 Task: Plan a trip to Meknès, Morocco from 10th November, 2023 to 25th November, 2023 for 4 adults. Place can be private room with 4 bedrooms having 4 beds and 4 bathrooms. Property type can be hotel. Amenities needed are: wifi, TV, free parkinig on premises, gym, breakfast.
Action: Mouse moved to (598, 75)
Screenshot: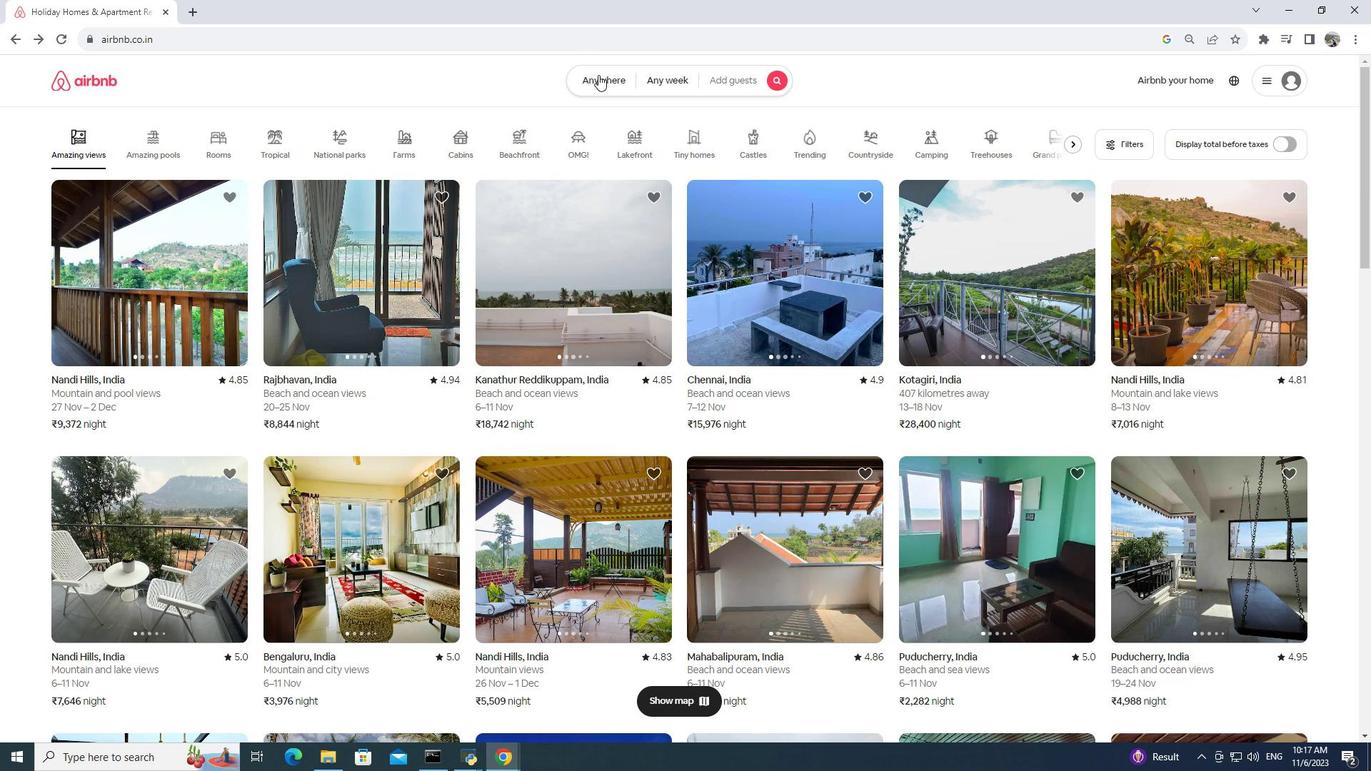 
Action: Mouse pressed left at (598, 75)
Screenshot: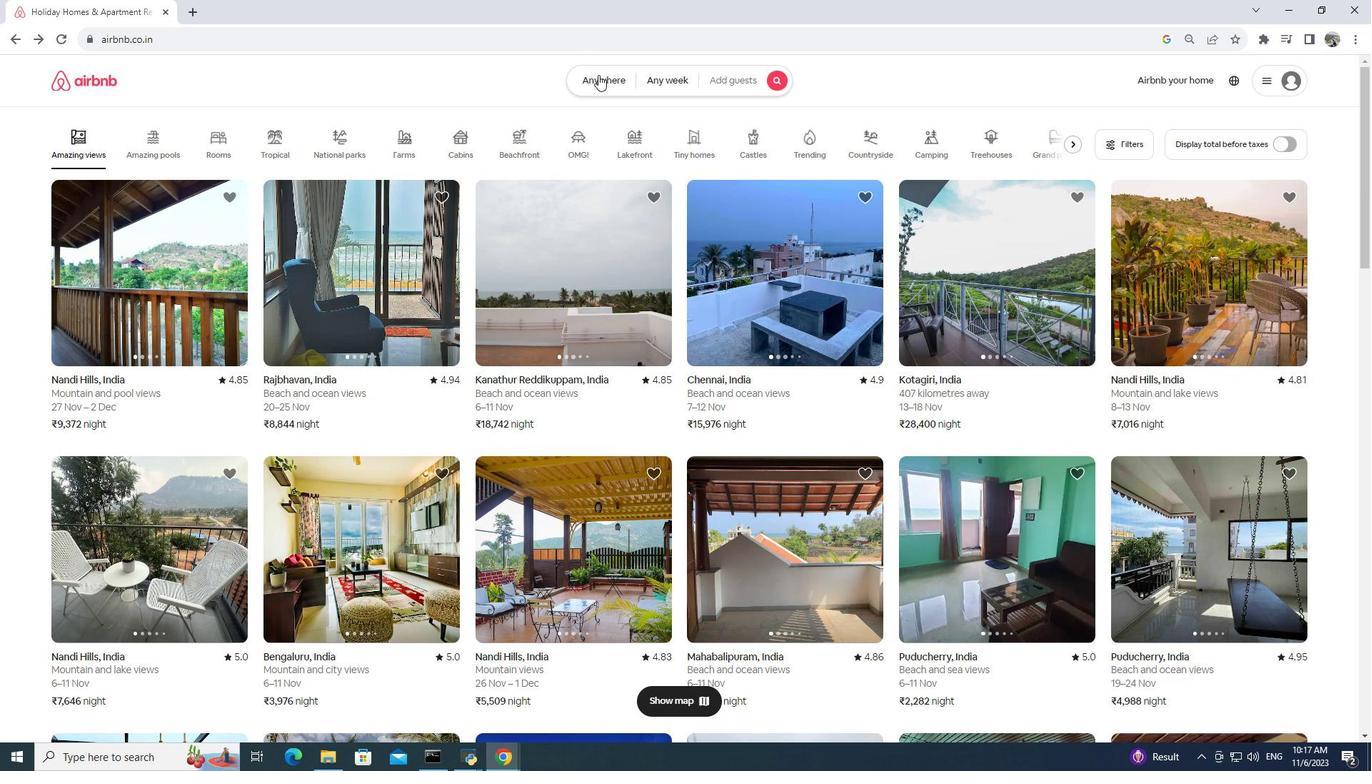 
Action: Mouse moved to (477, 127)
Screenshot: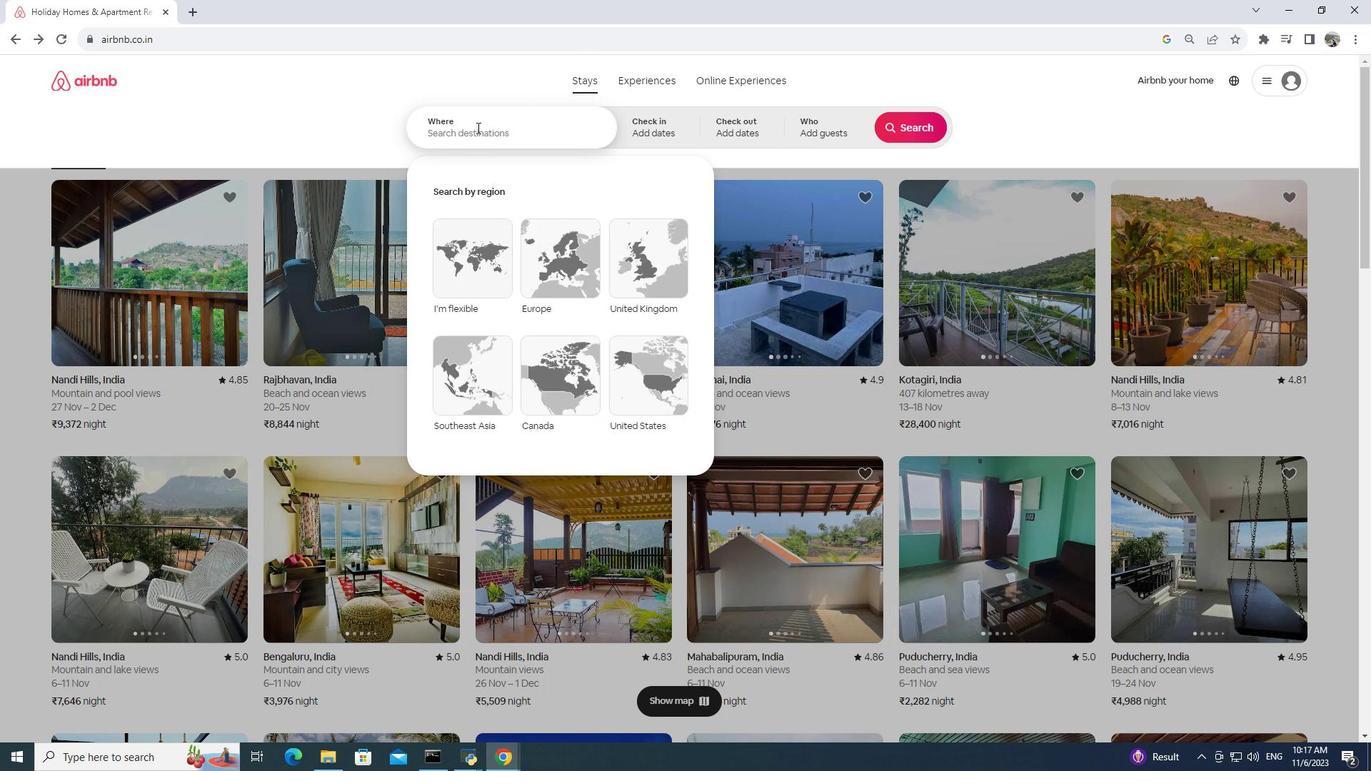 
Action: Mouse pressed left at (477, 127)
Screenshot: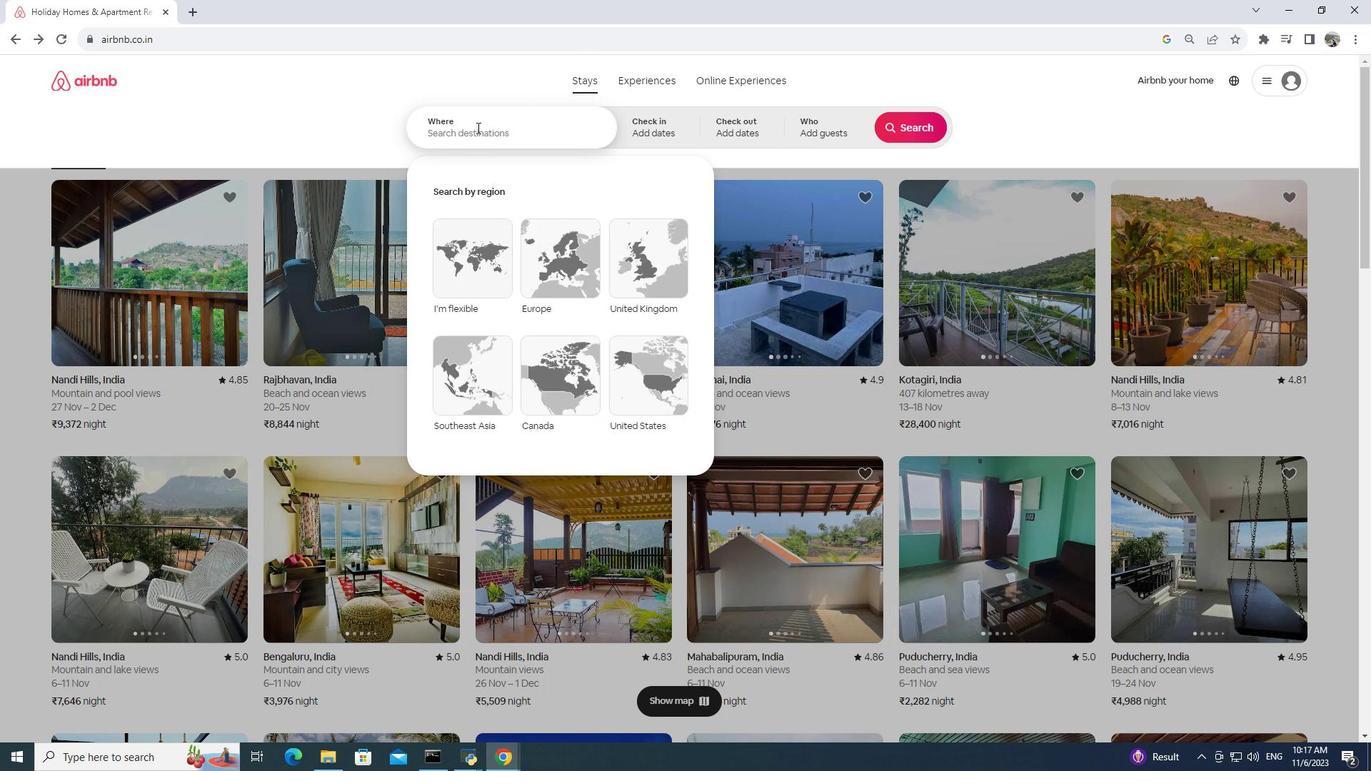
Action: Mouse moved to (477, 127)
Screenshot: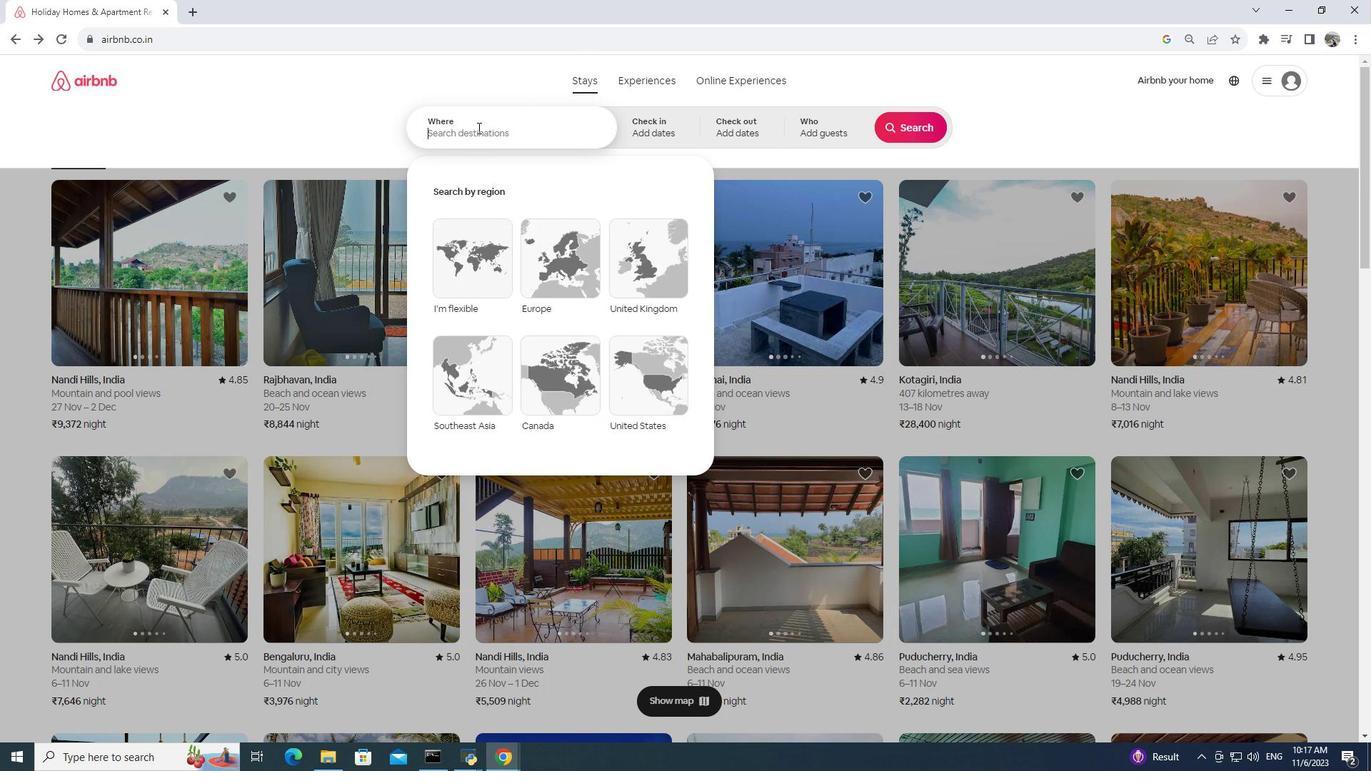 
Action: Key pressed meknes,<Key.space>morocco
Screenshot: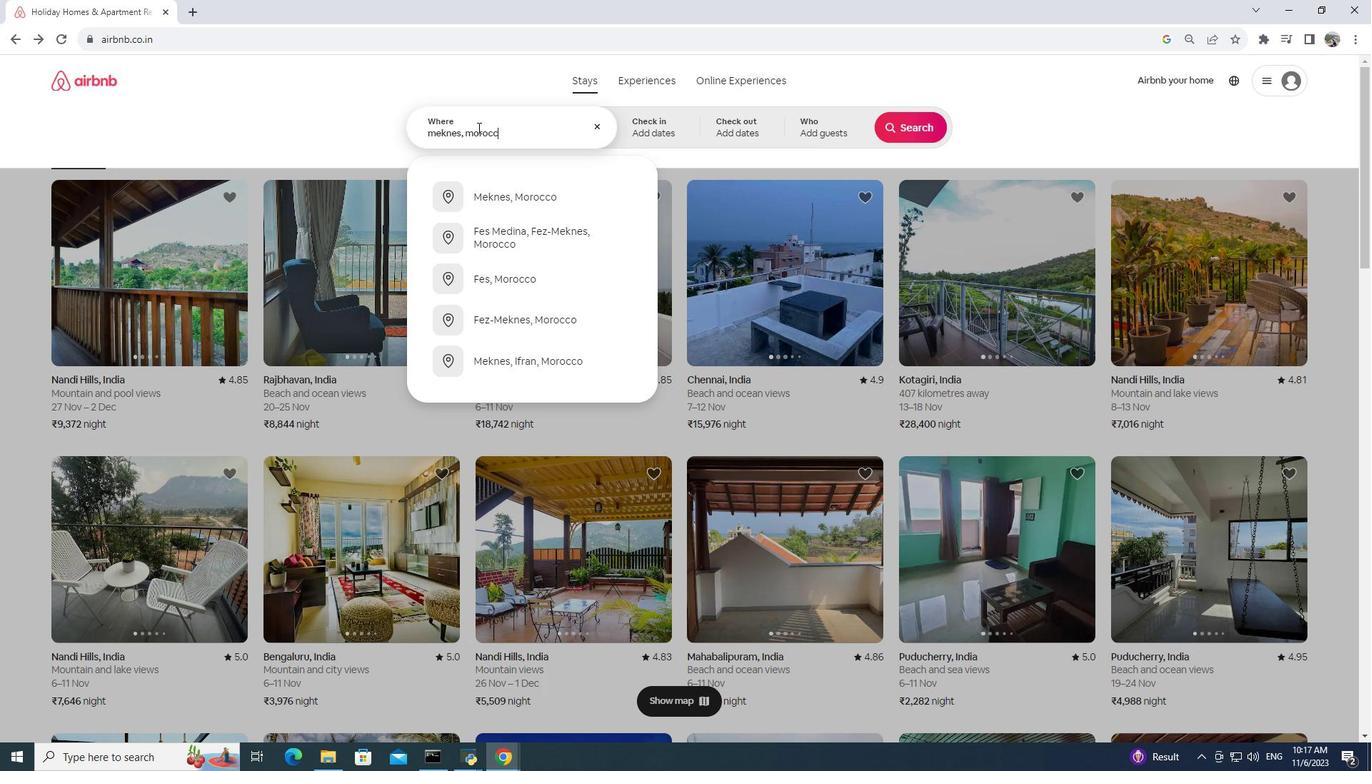 
Action: Mouse moved to (478, 190)
Screenshot: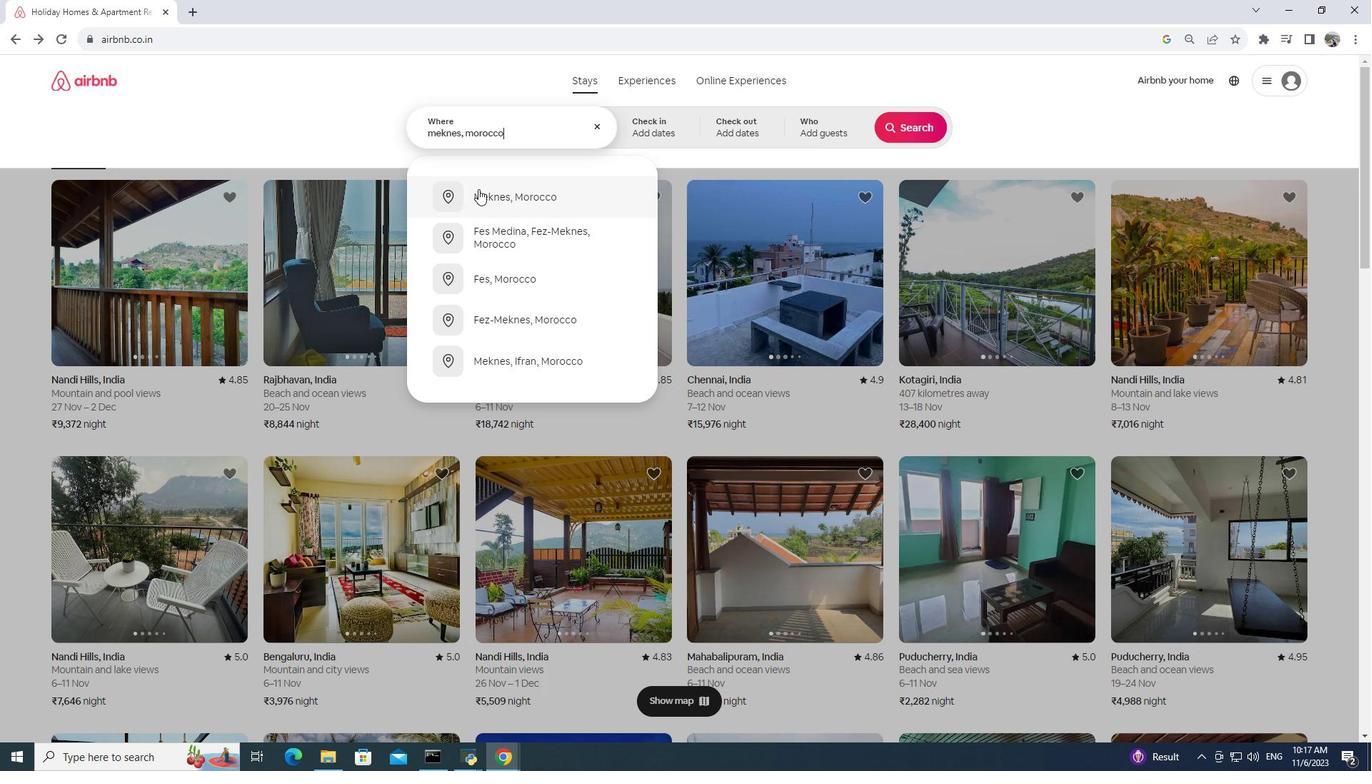 
Action: Mouse pressed left at (478, 190)
Screenshot: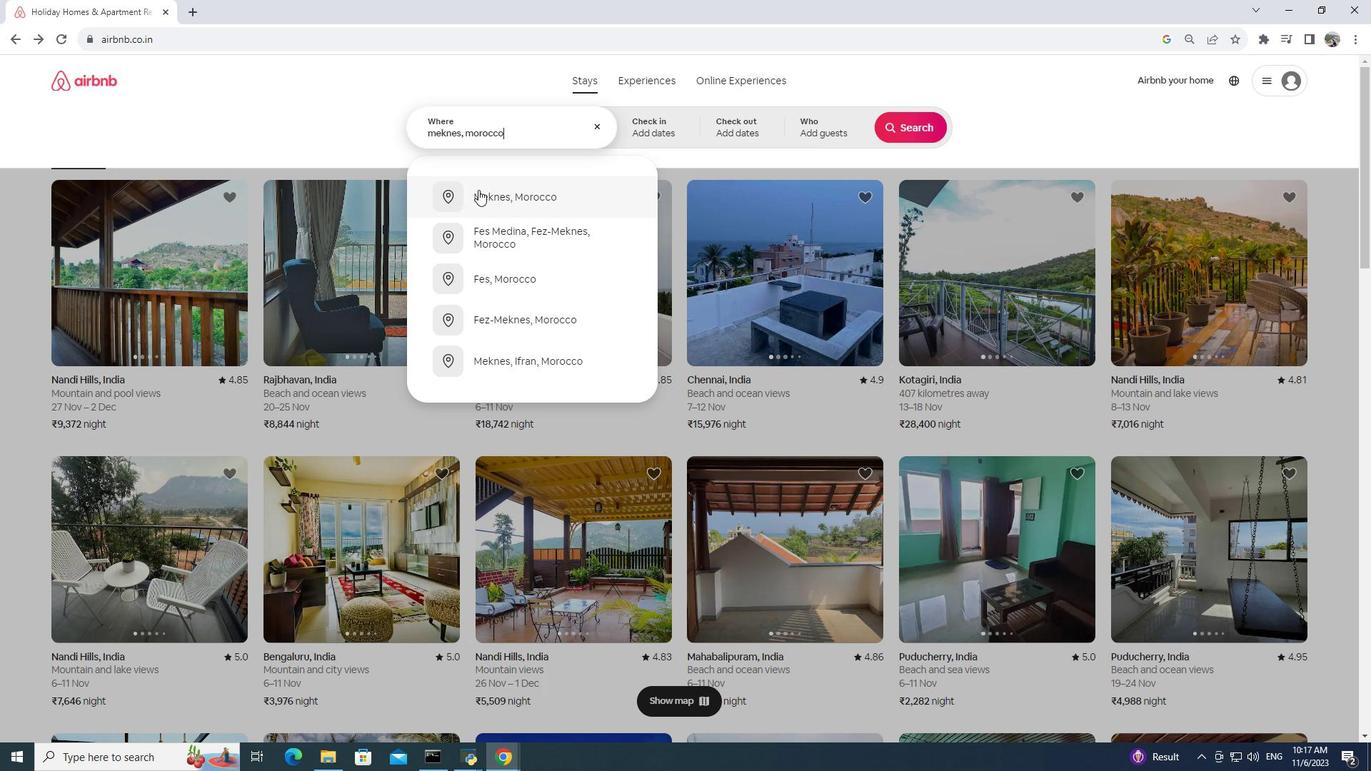 
Action: Mouse moved to (667, 129)
Screenshot: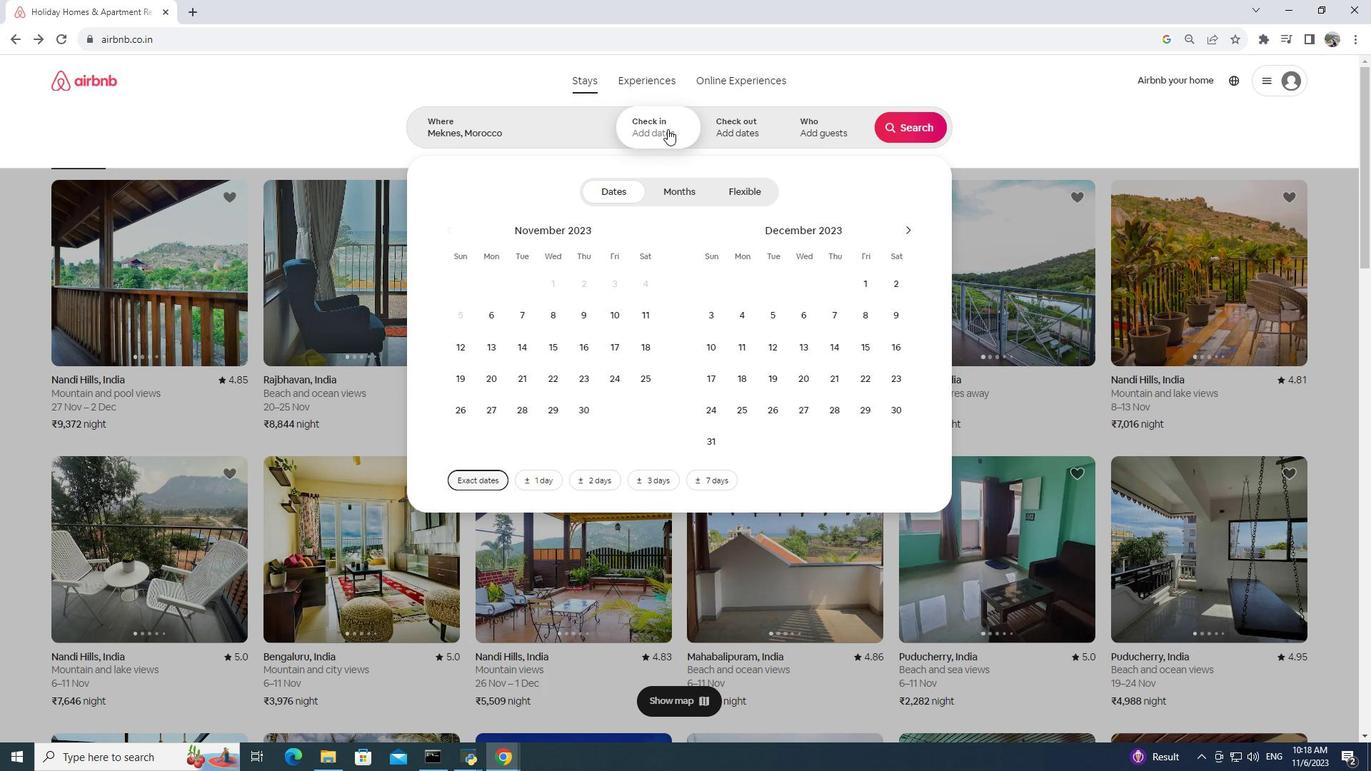 
Action: Mouse pressed left at (667, 129)
Screenshot: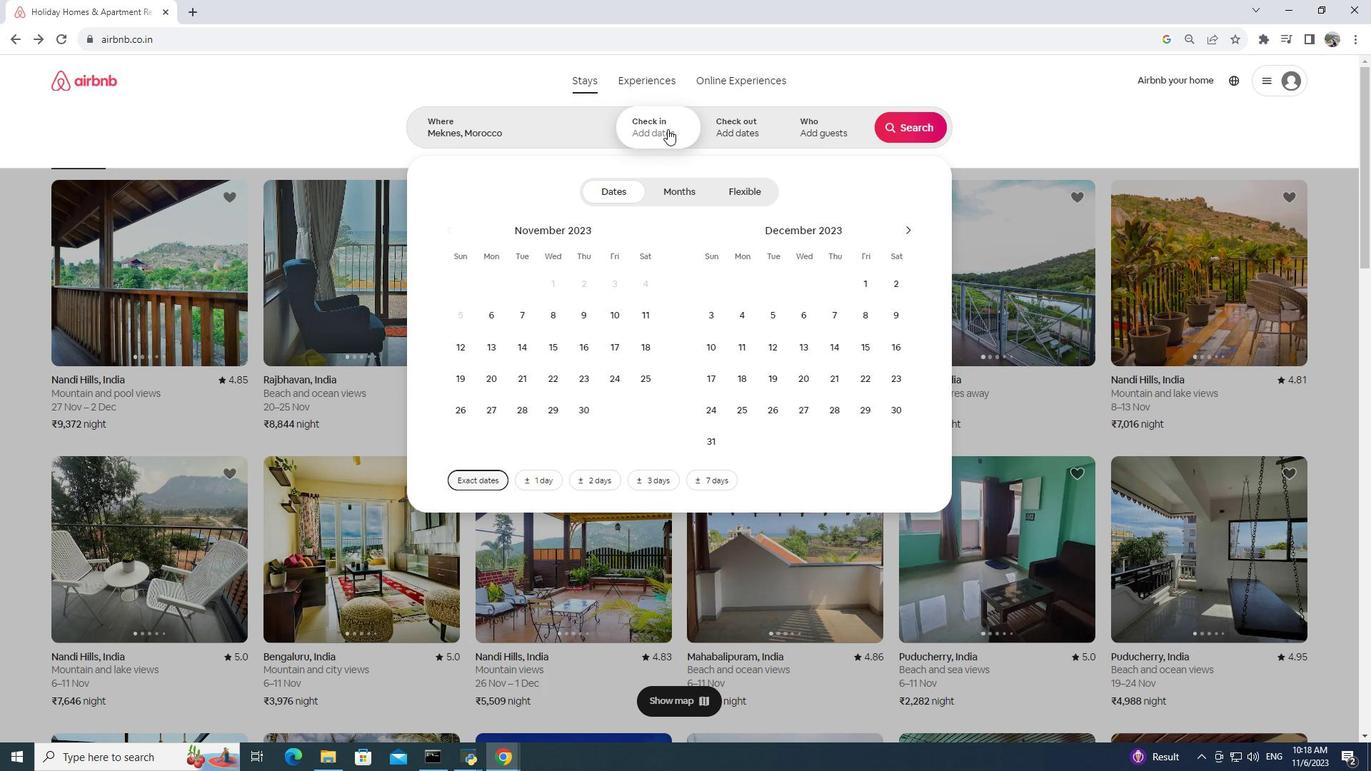 
Action: Mouse moved to (612, 322)
Screenshot: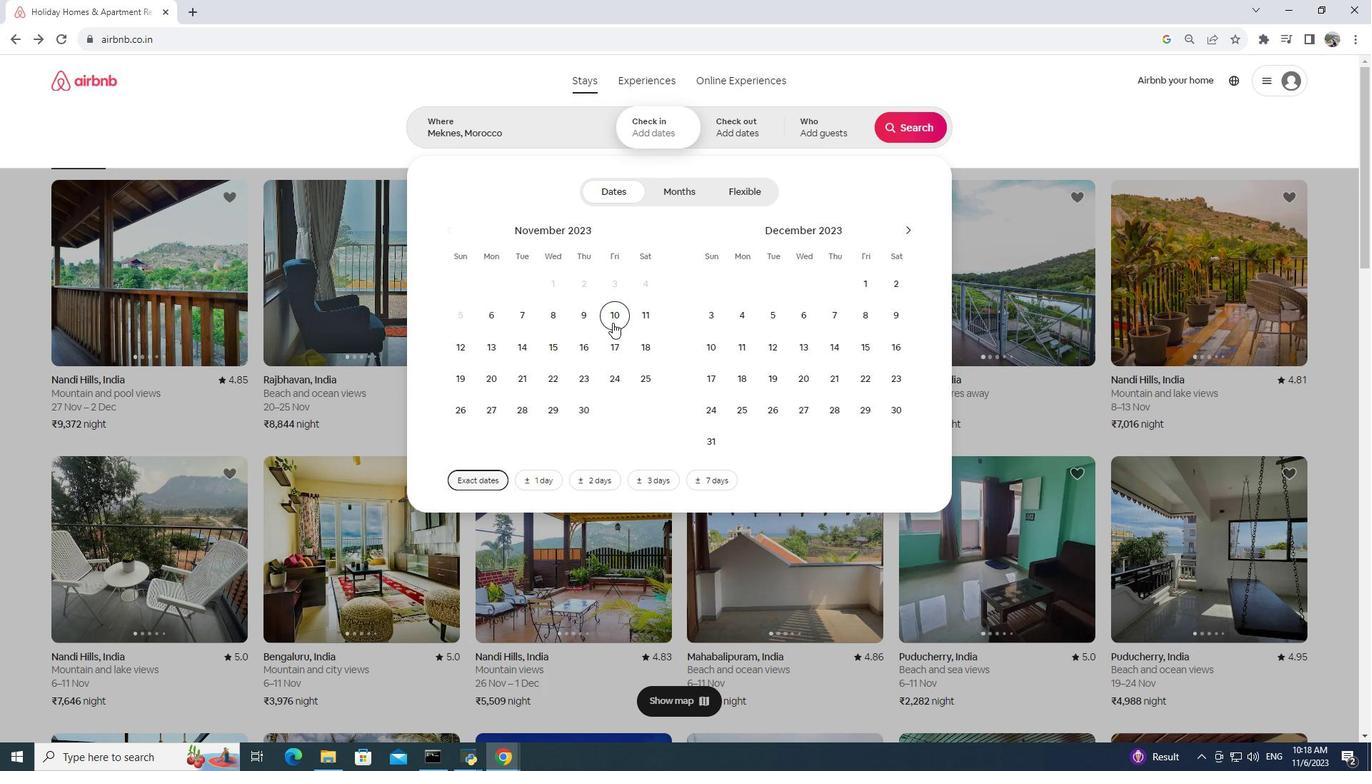 
Action: Mouse pressed left at (612, 322)
Screenshot: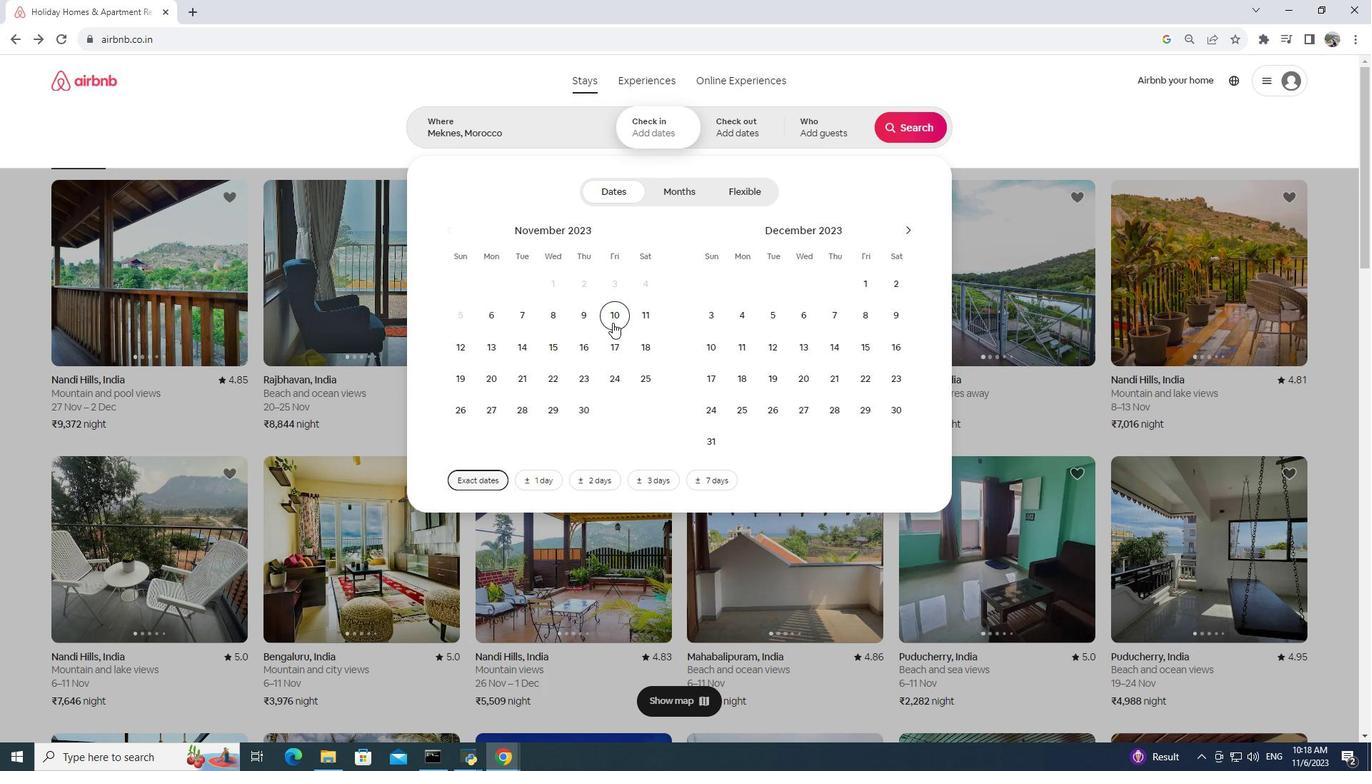 
Action: Mouse moved to (642, 381)
Screenshot: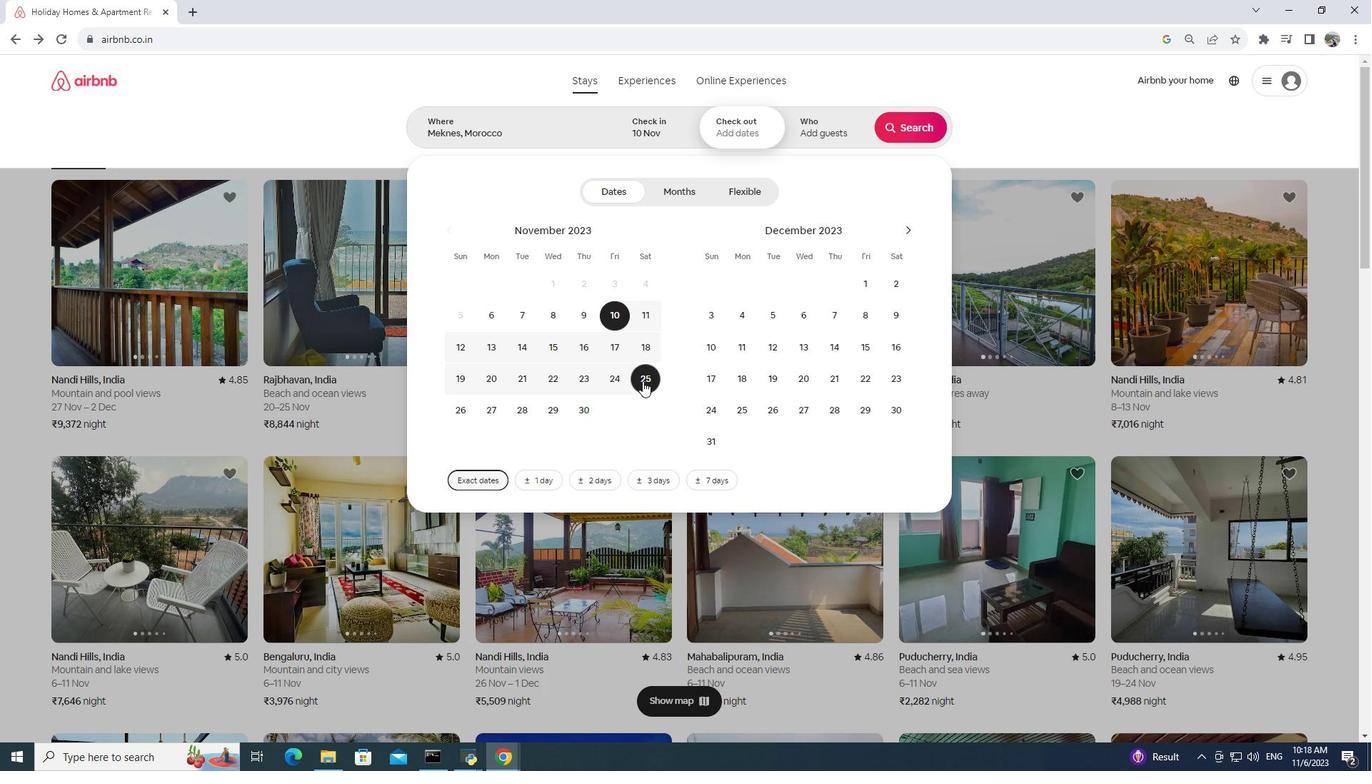 
Action: Mouse pressed left at (642, 381)
Screenshot: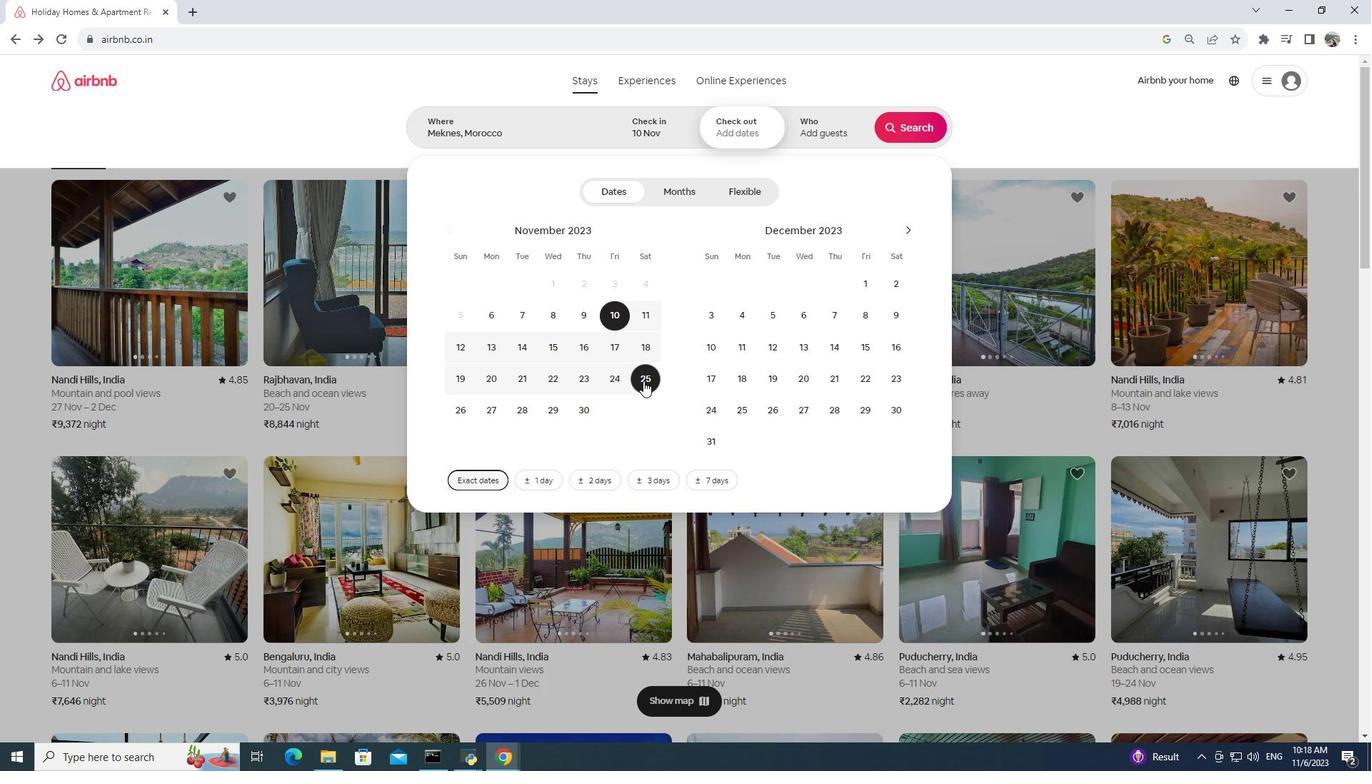 
Action: Mouse moved to (836, 138)
Screenshot: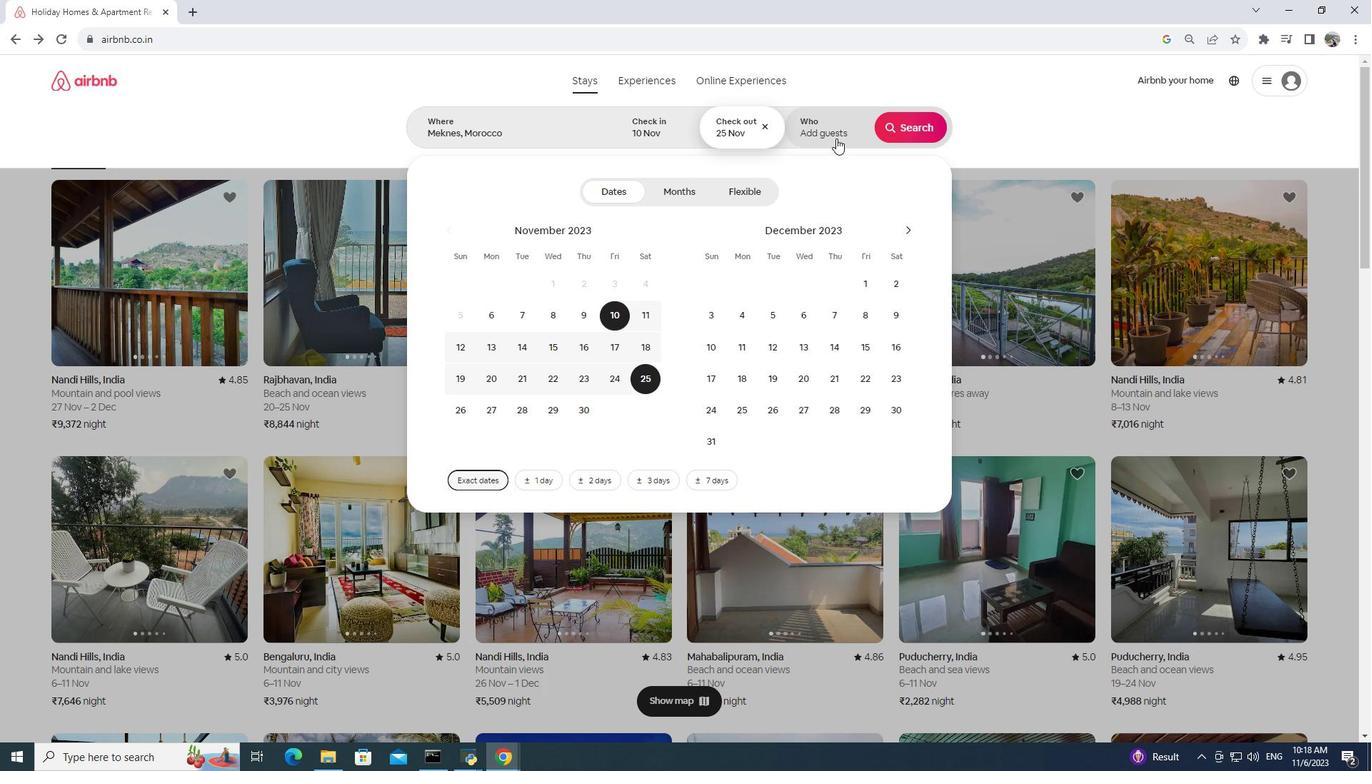 
Action: Mouse pressed left at (836, 138)
Screenshot: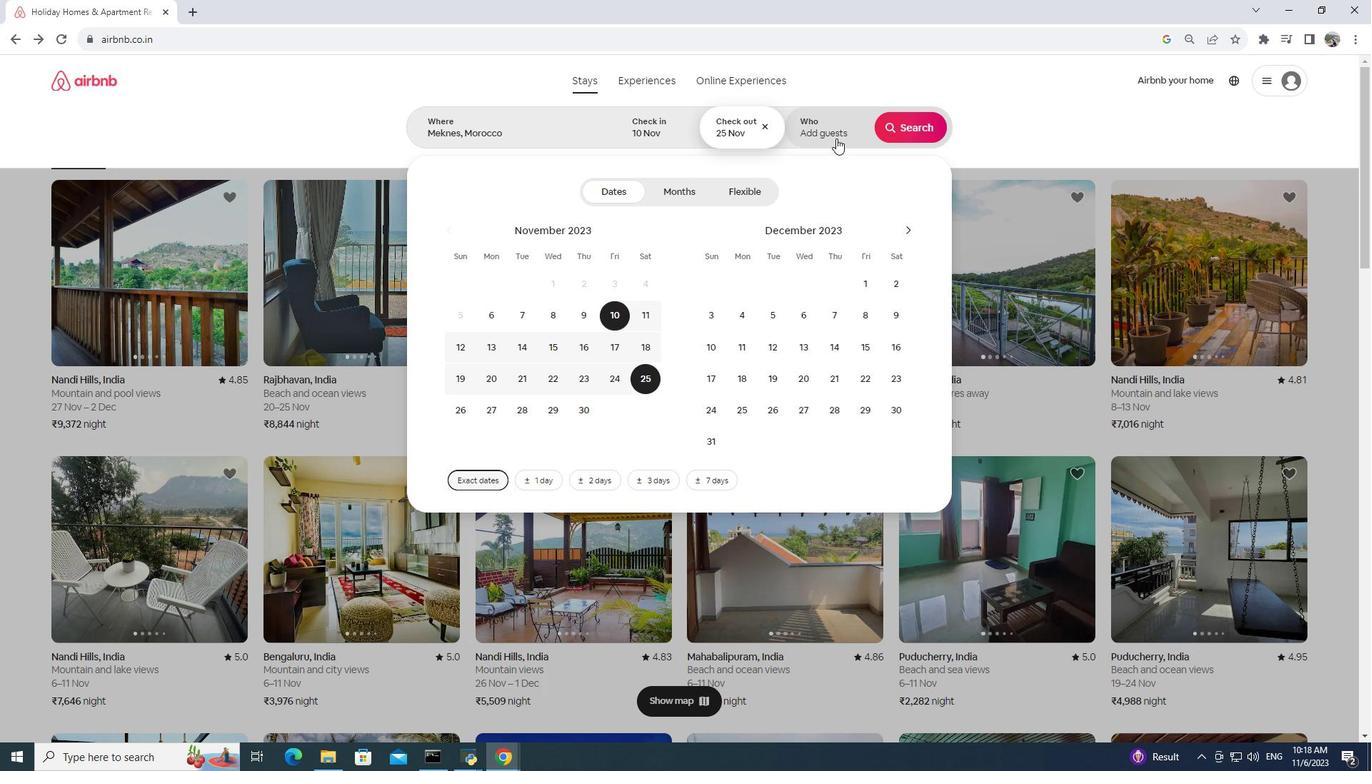 
Action: Mouse moved to (908, 193)
Screenshot: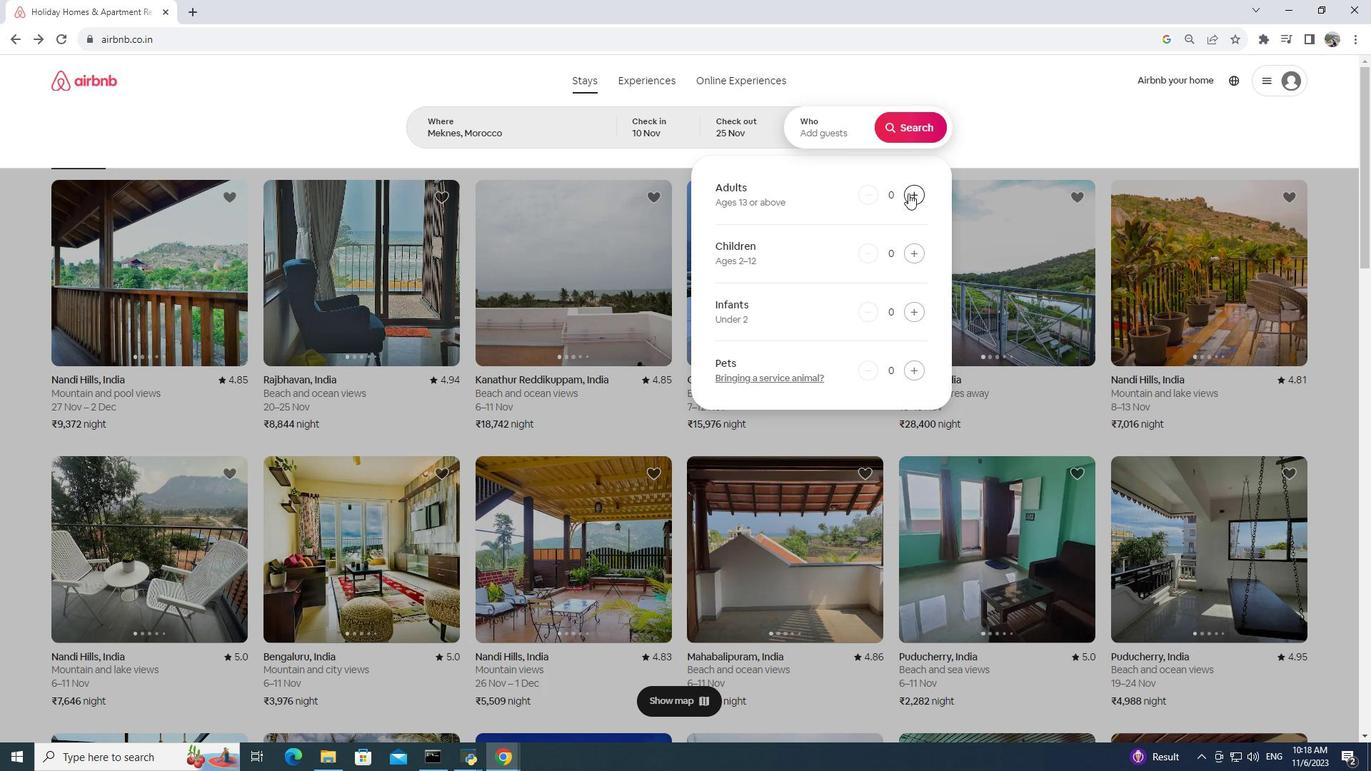 
Action: Mouse pressed left at (908, 193)
Screenshot: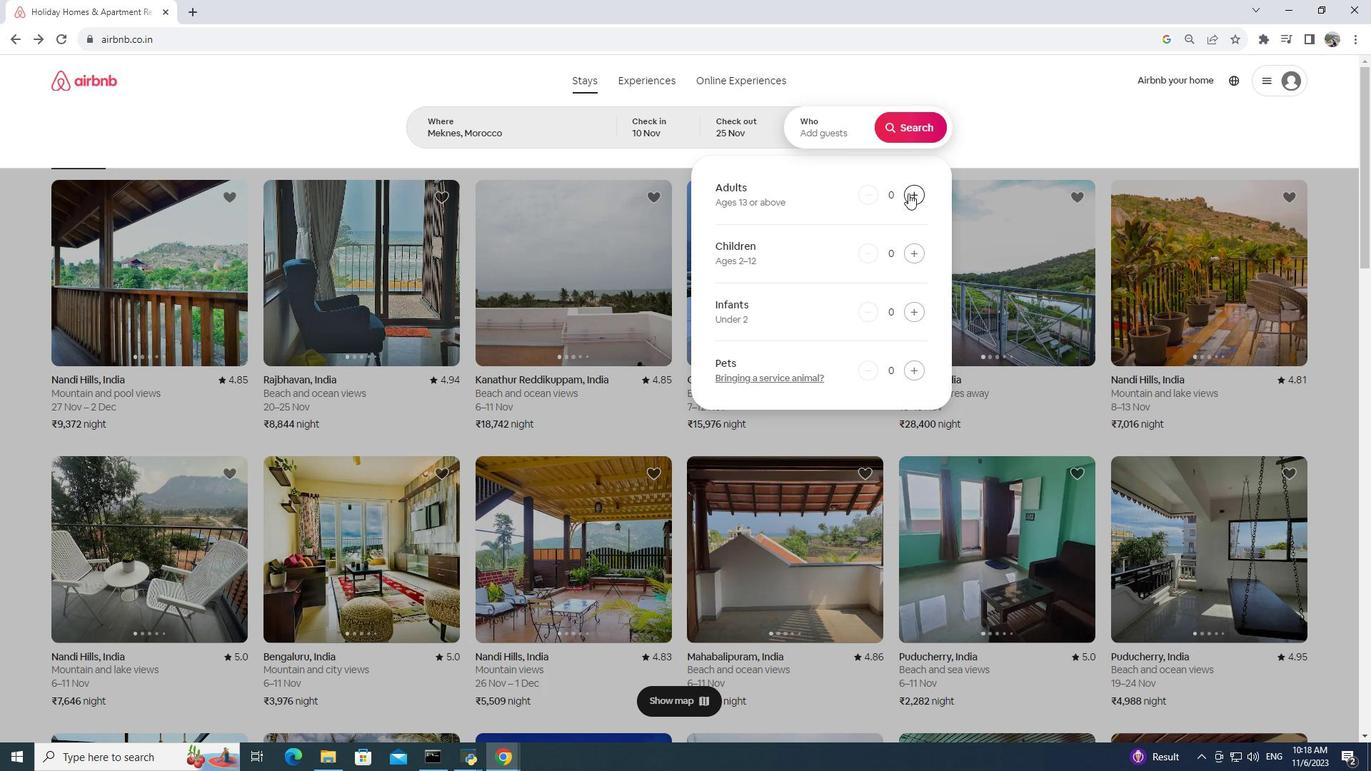 
Action: Mouse moved to (910, 193)
Screenshot: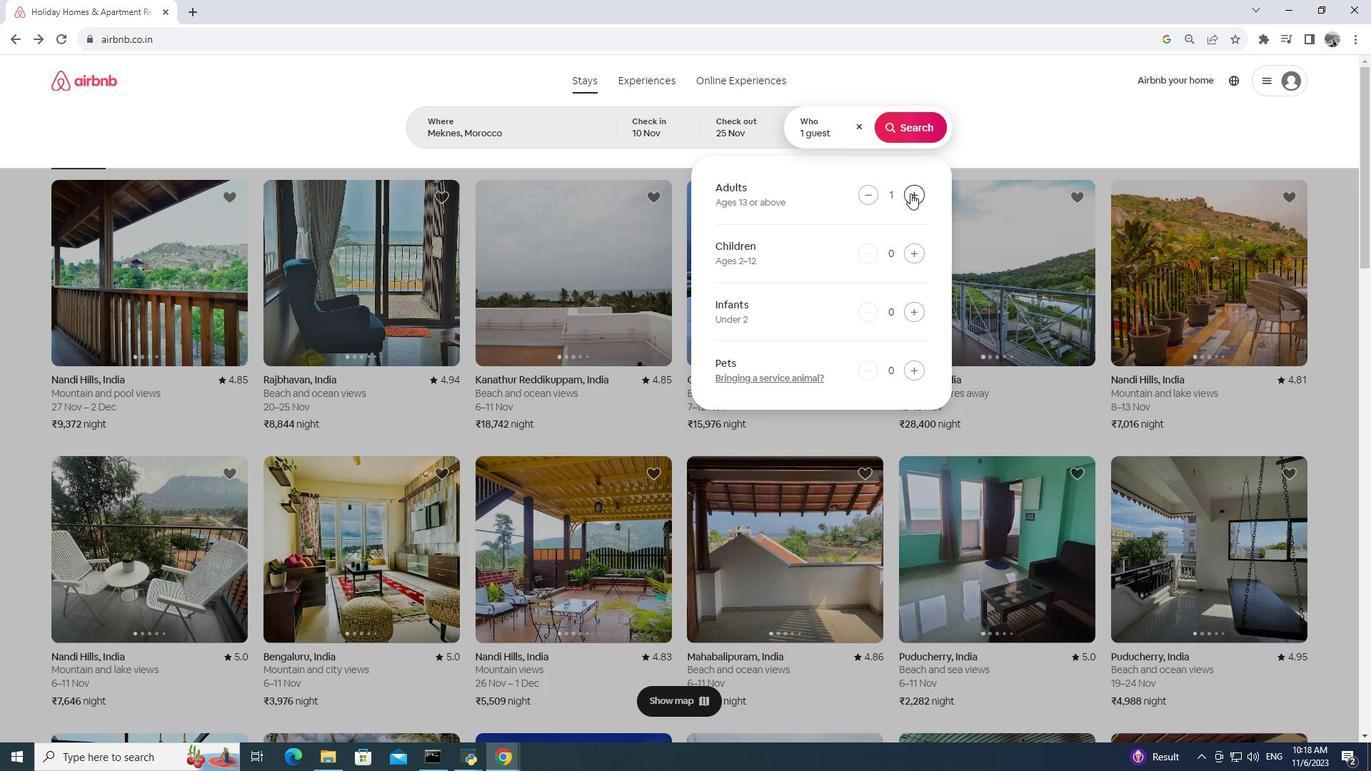 
Action: Mouse pressed left at (910, 193)
Screenshot: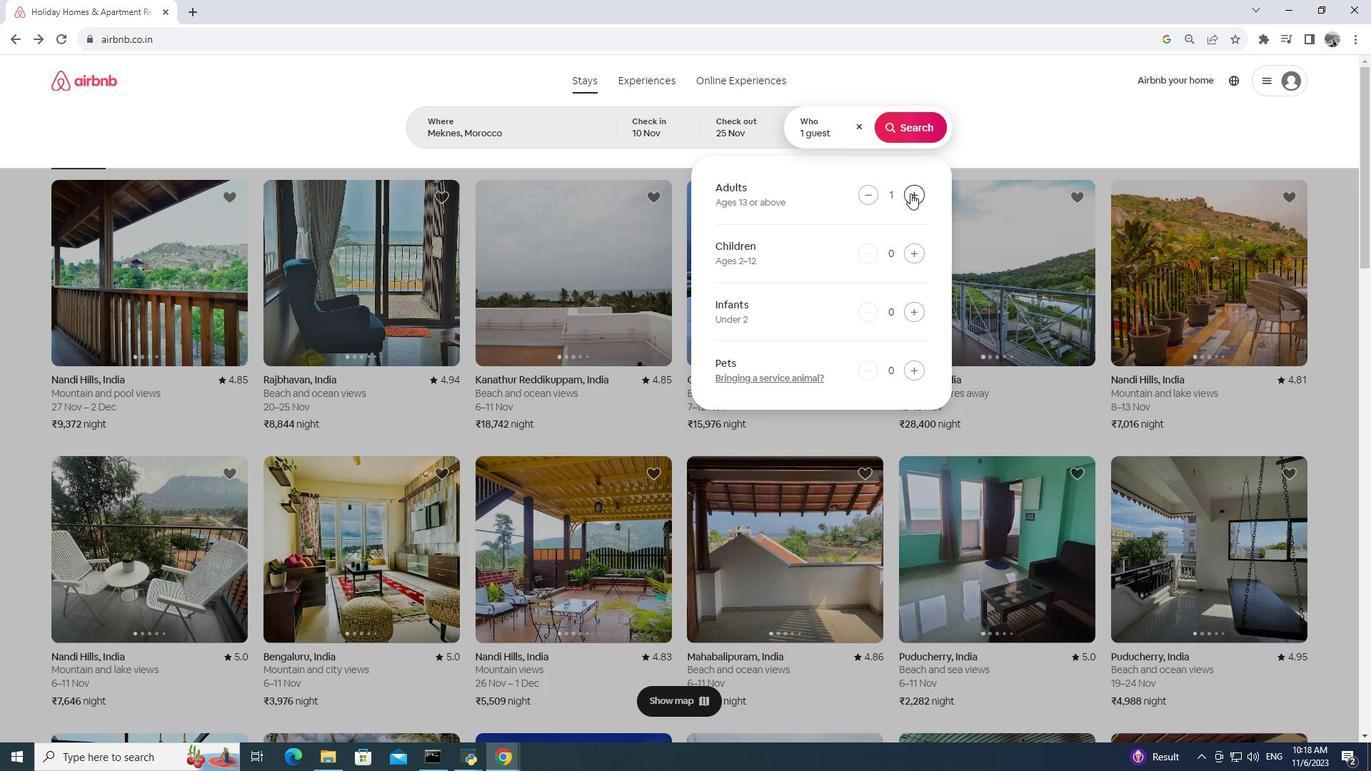 
Action: Mouse moved to (912, 193)
Screenshot: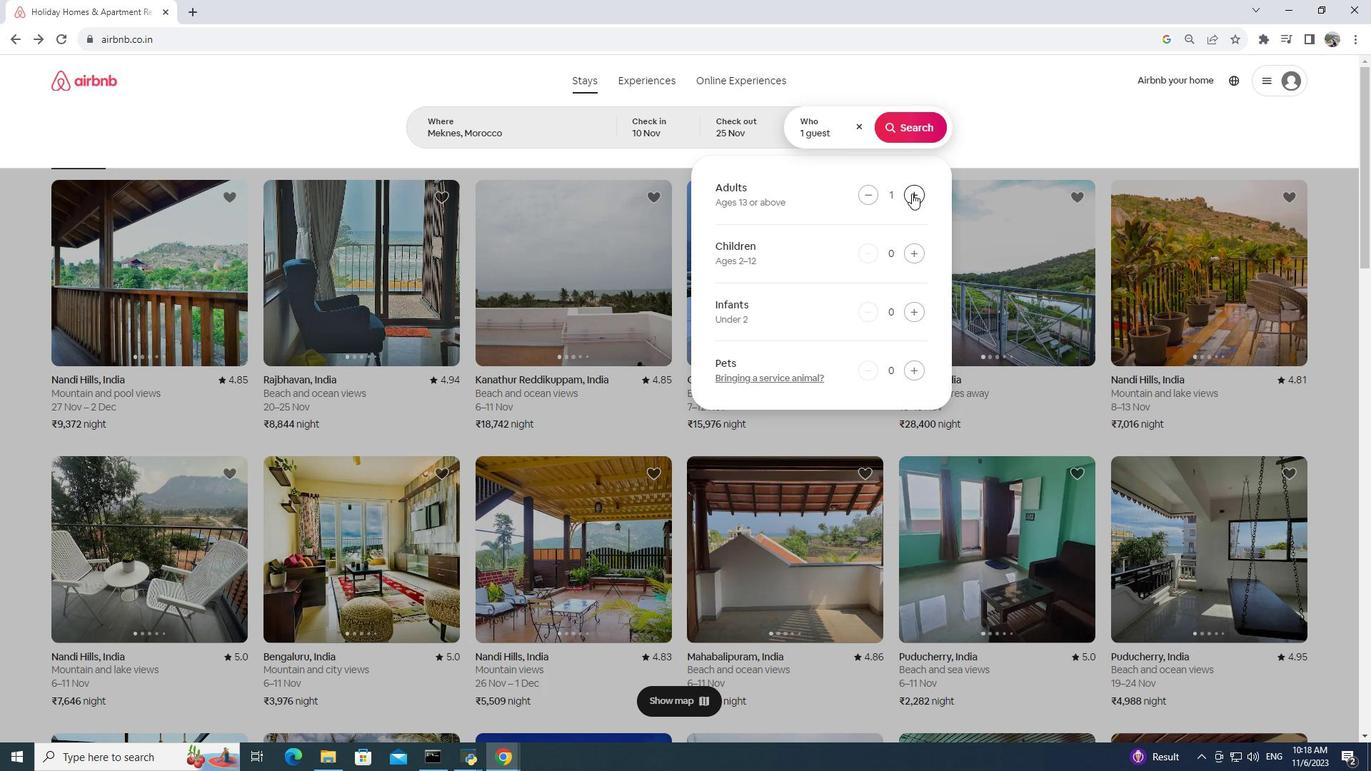 
Action: Mouse pressed left at (912, 193)
Screenshot: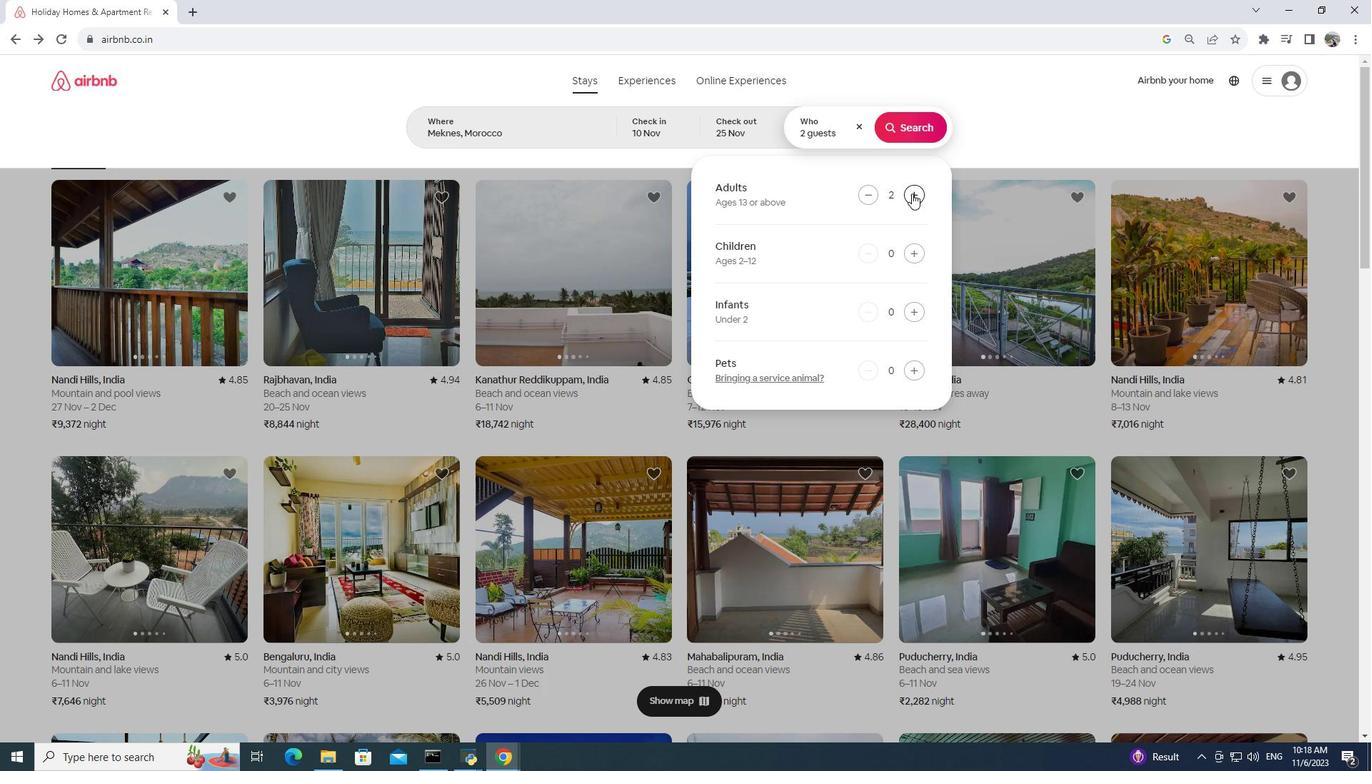 
Action: Mouse pressed left at (912, 193)
Screenshot: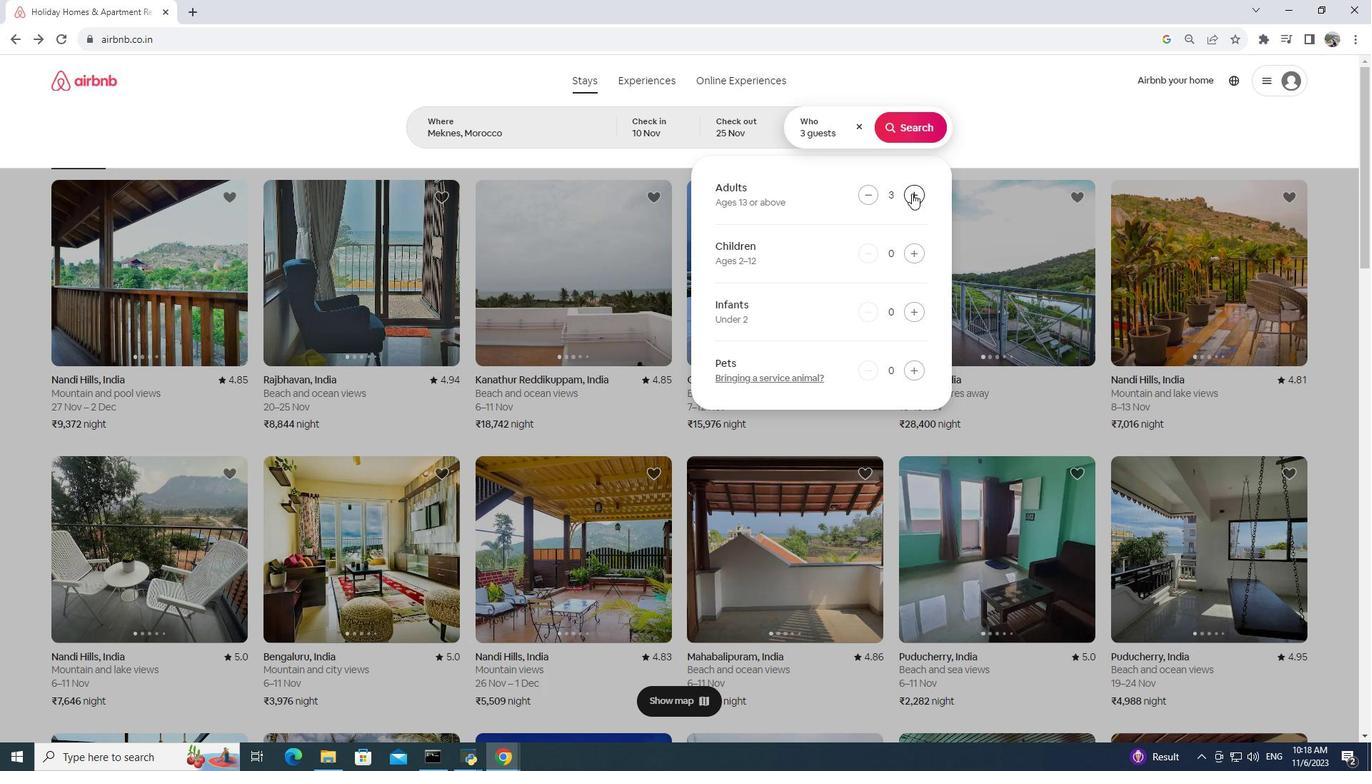 
Action: Mouse moved to (899, 125)
Screenshot: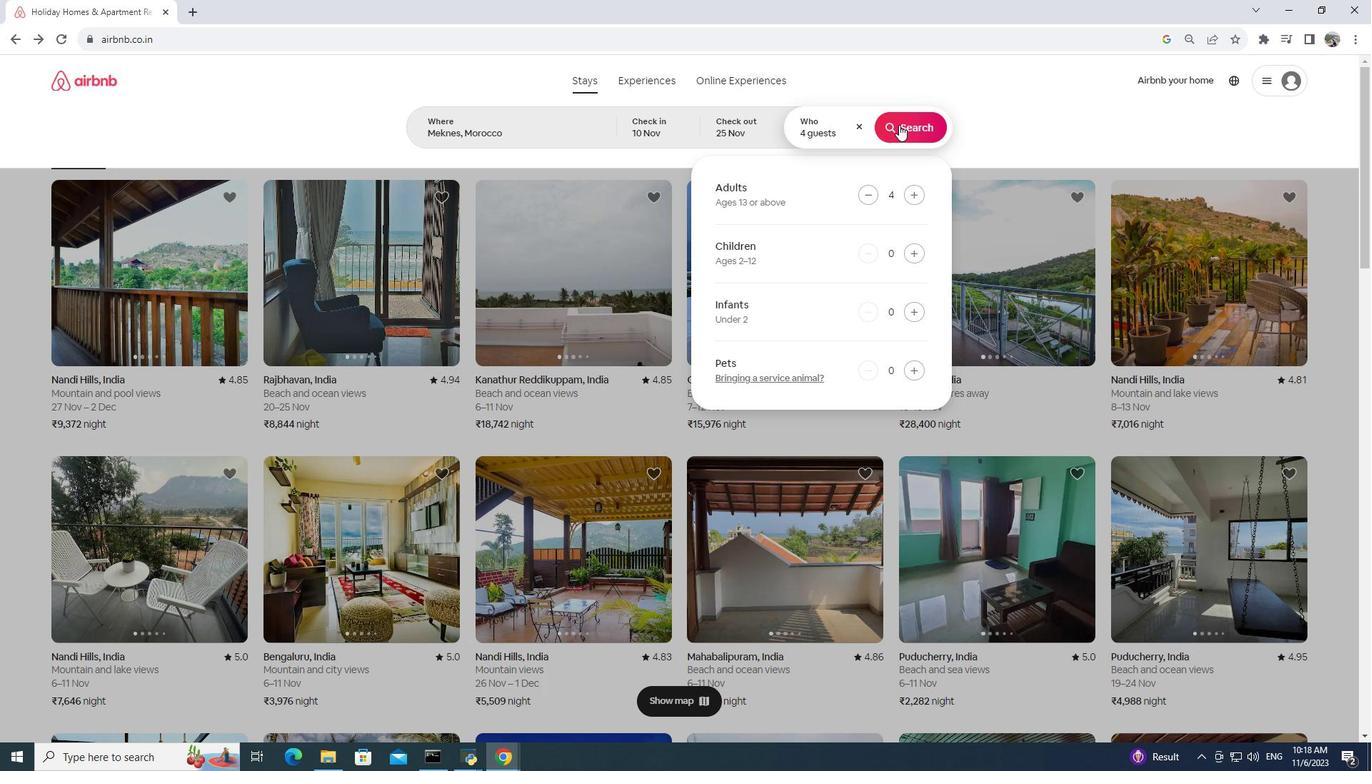 
Action: Mouse pressed left at (899, 125)
Screenshot: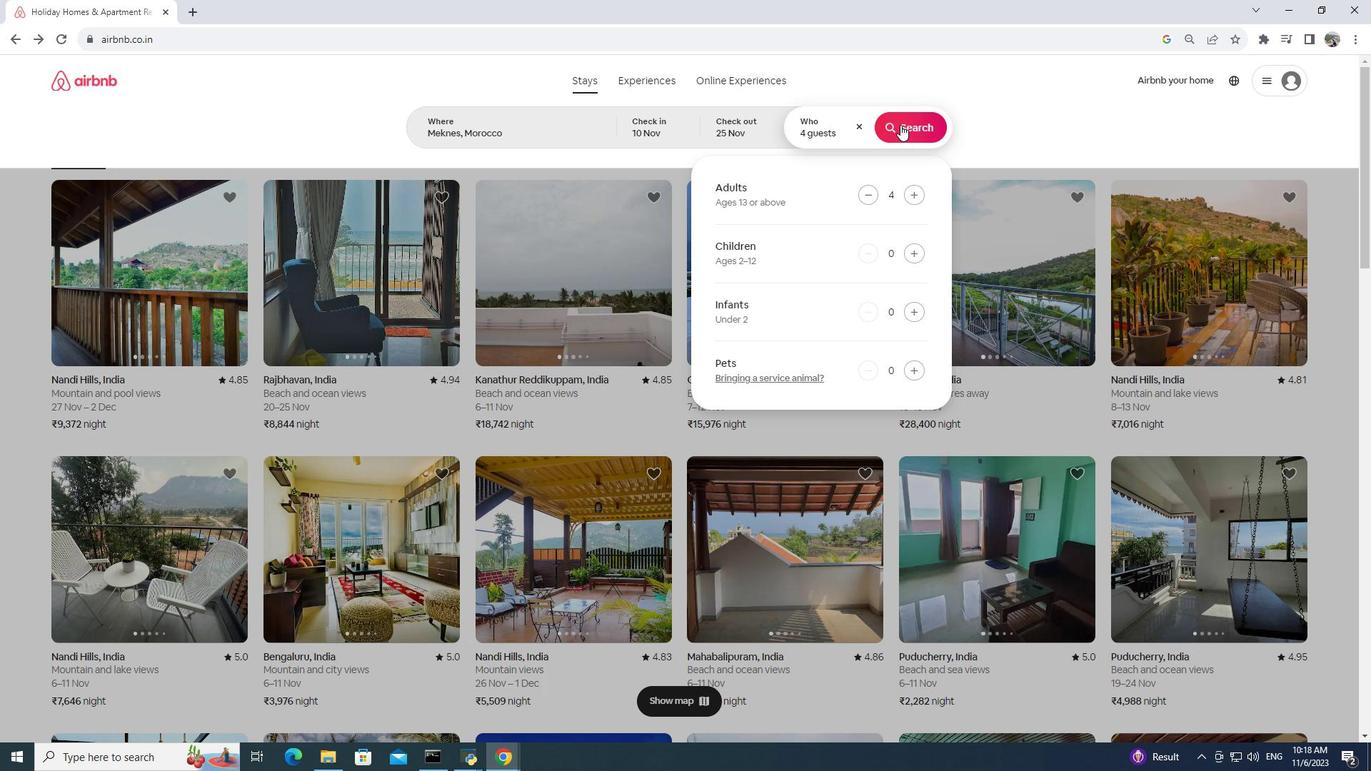 
Action: Mouse moved to (1150, 129)
Screenshot: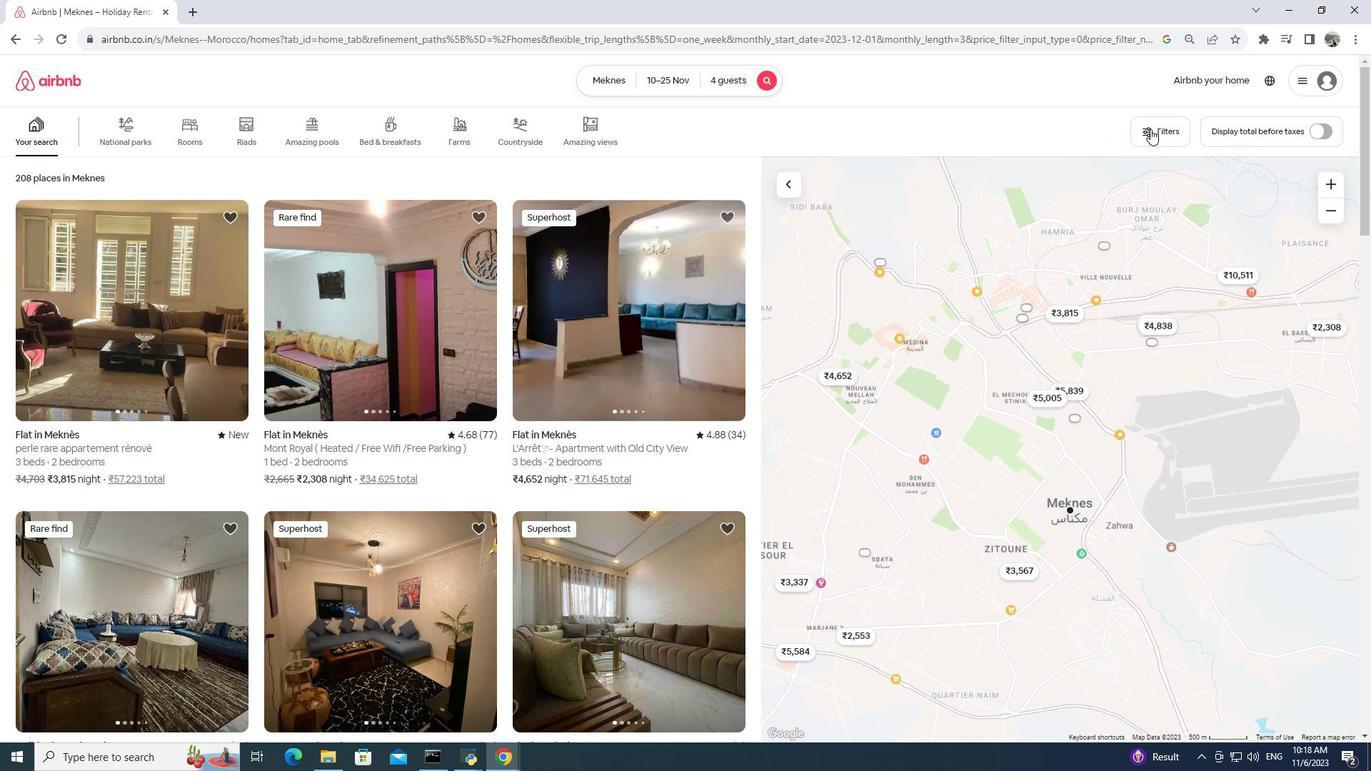 
Action: Mouse pressed left at (1150, 129)
Screenshot: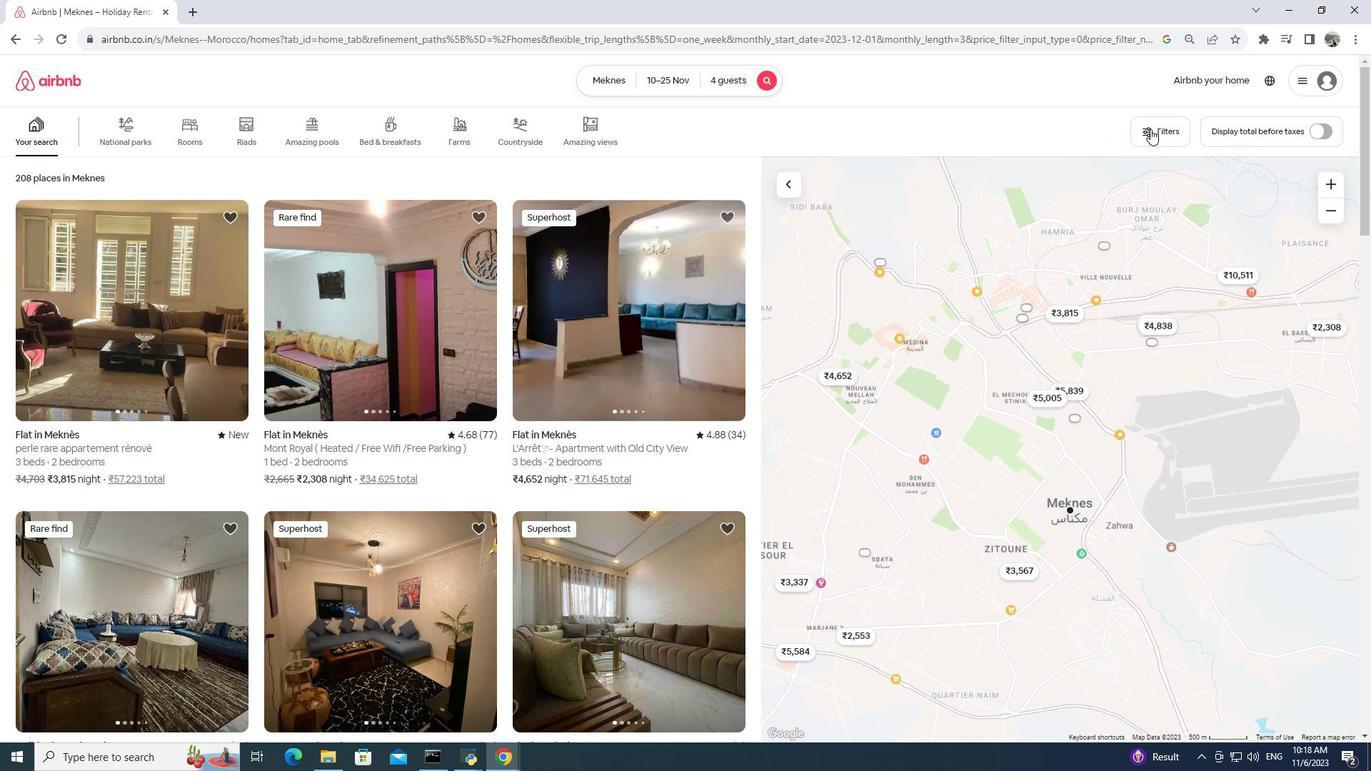 
Action: Mouse moved to (660, 540)
Screenshot: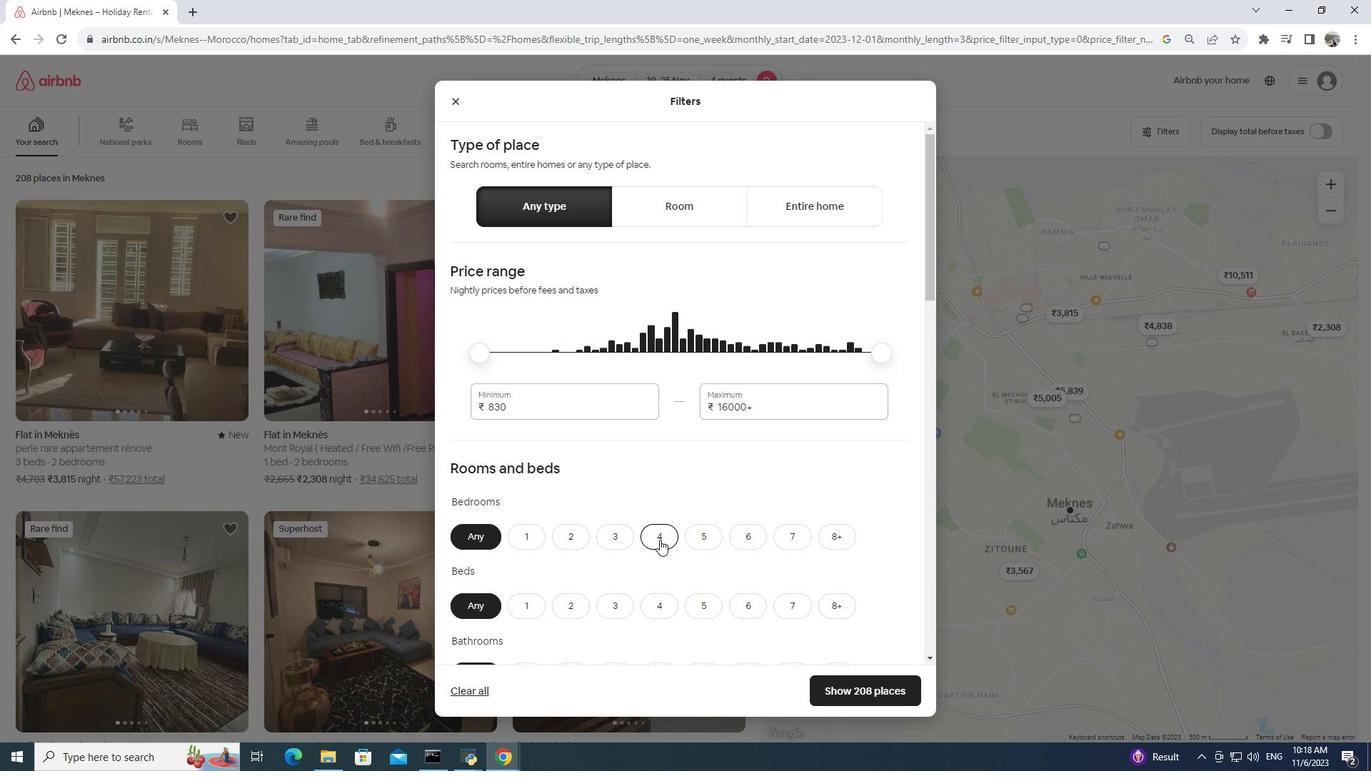 
Action: Mouse pressed left at (660, 540)
Screenshot: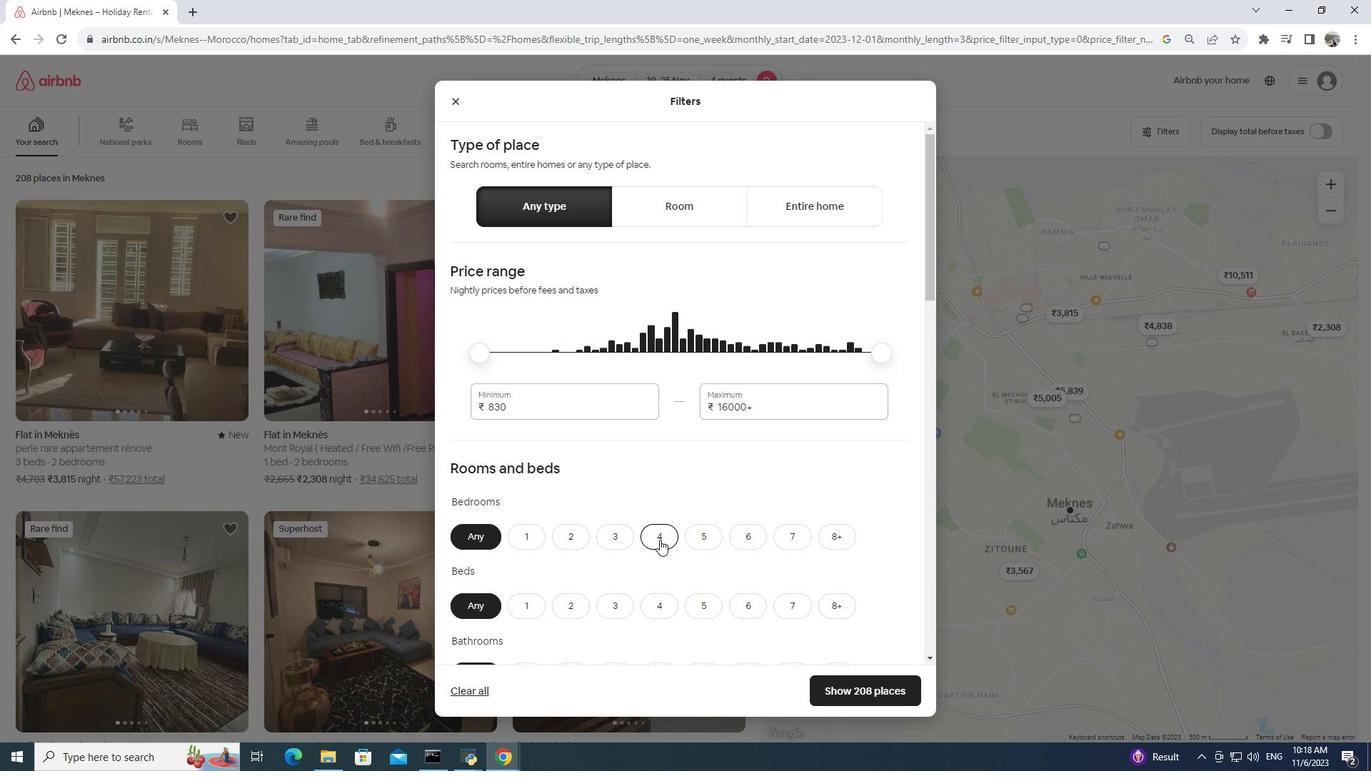 
Action: Mouse moved to (660, 543)
Screenshot: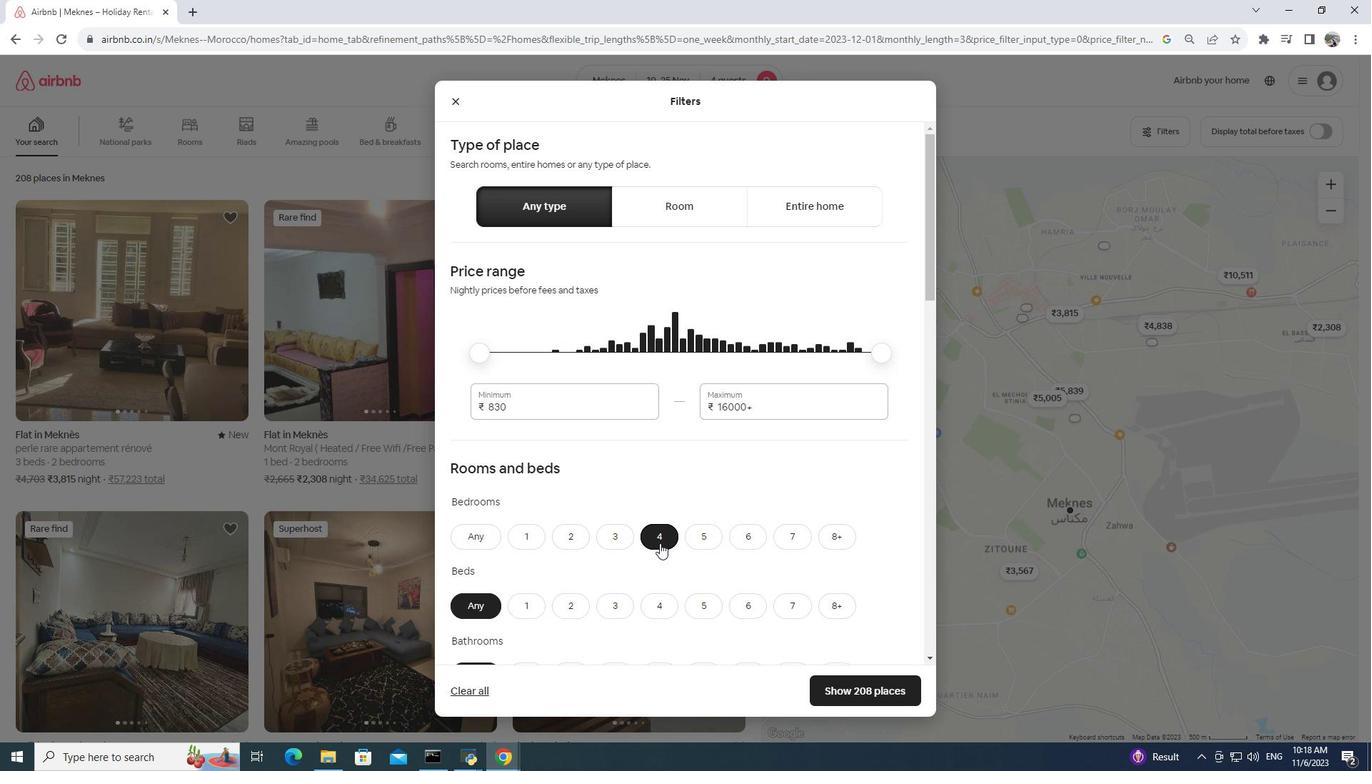 
Action: Mouse scrolled (660, 542) with delta (0, 0)
Screenshot: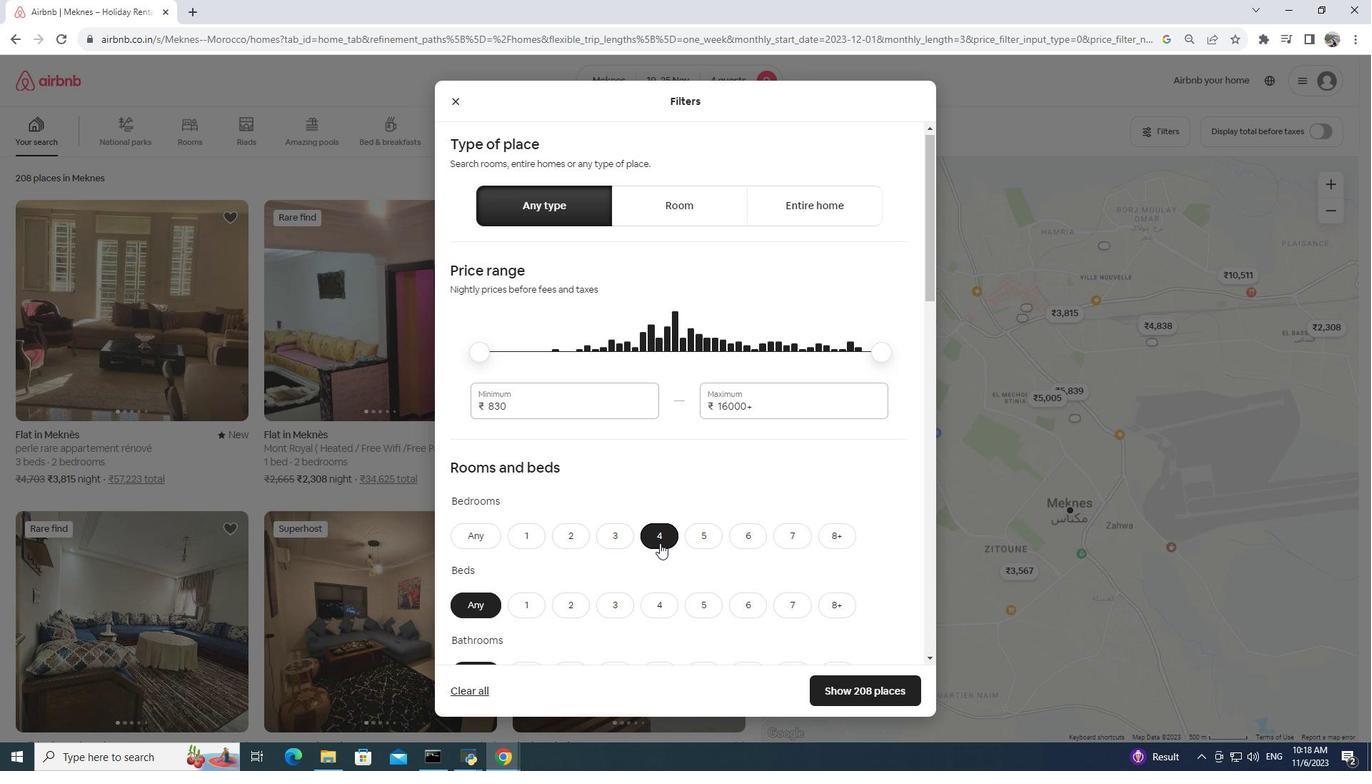 
Action: Mouse scrolled (660, 542) with delta (0, 0)
Screenshot: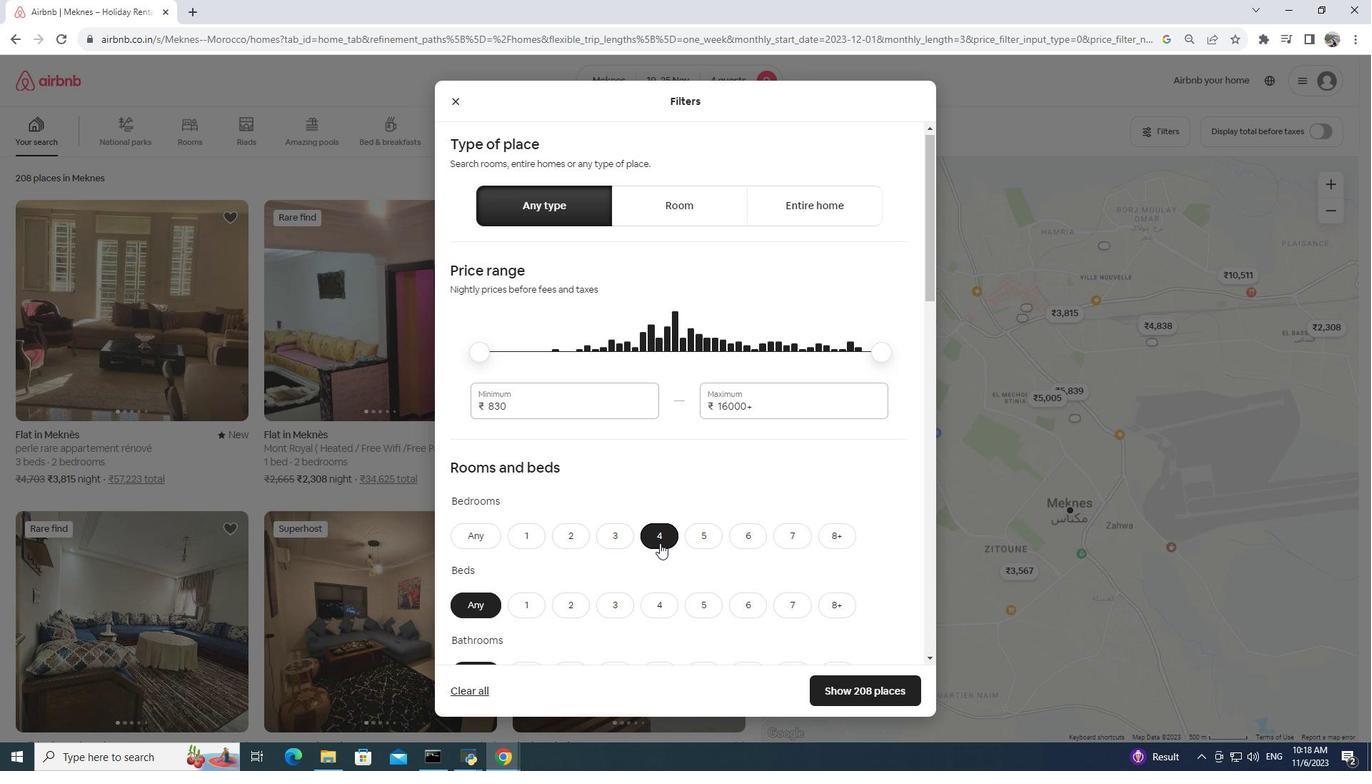 
Action: Mouse scrolled (660, 542) with delta (0, 0)
Screenshot: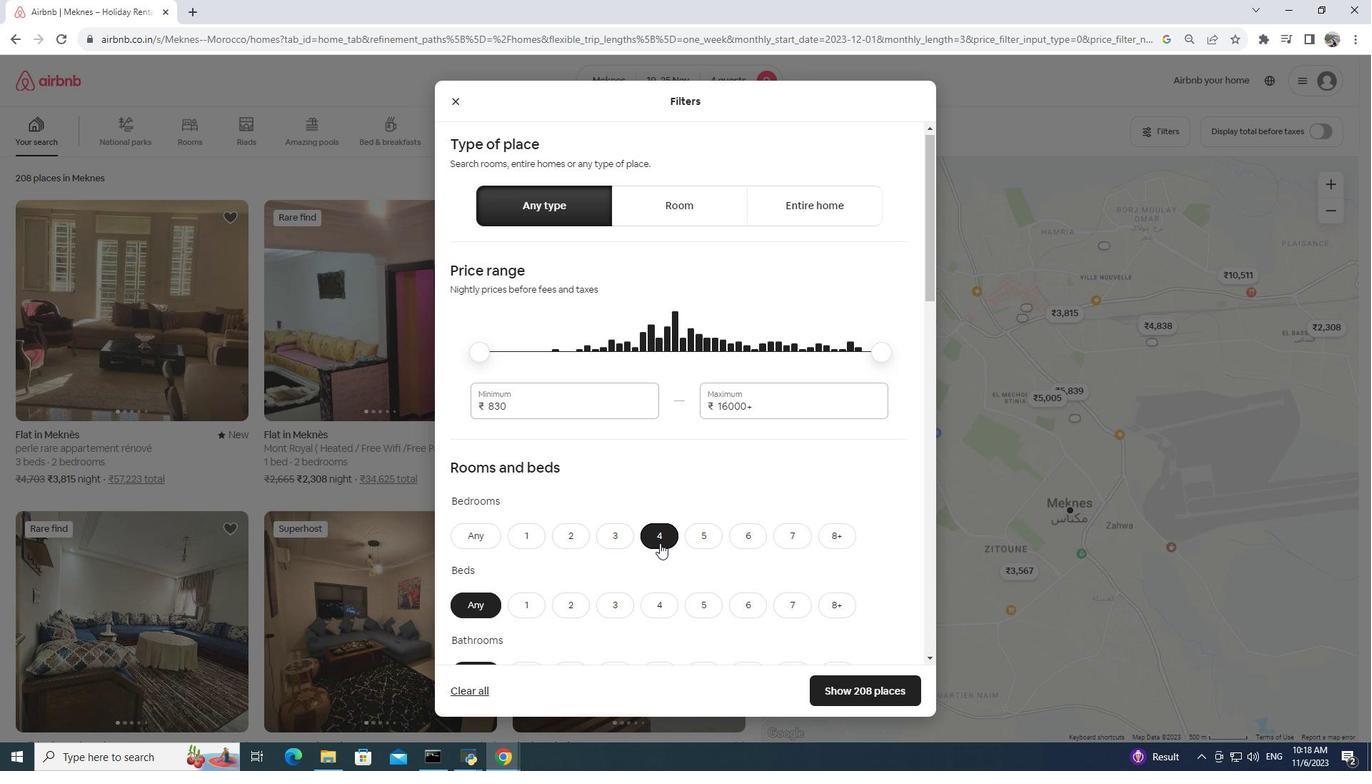 
Action: Mouse moved to (667, 376)
Screenshot: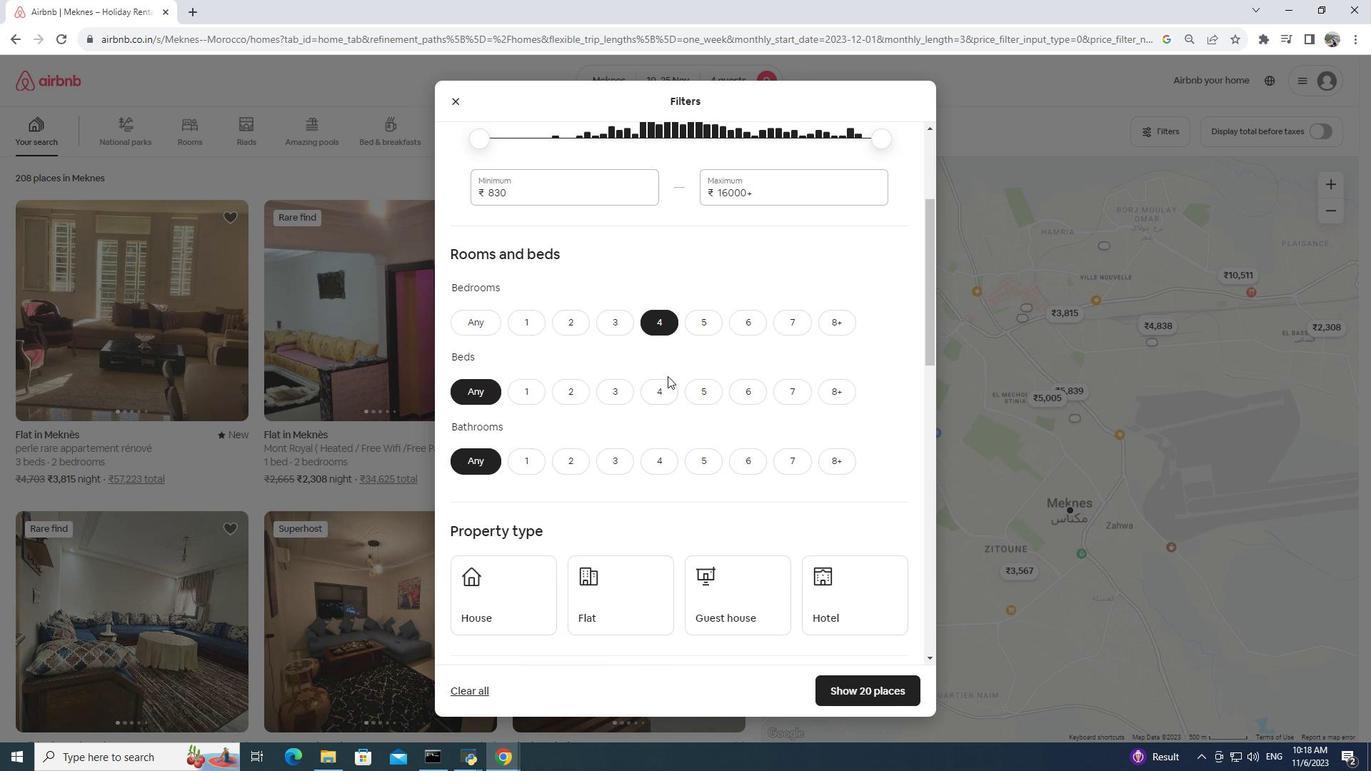 
Action: Mouse pressed left at (667, 376)
Screenshot: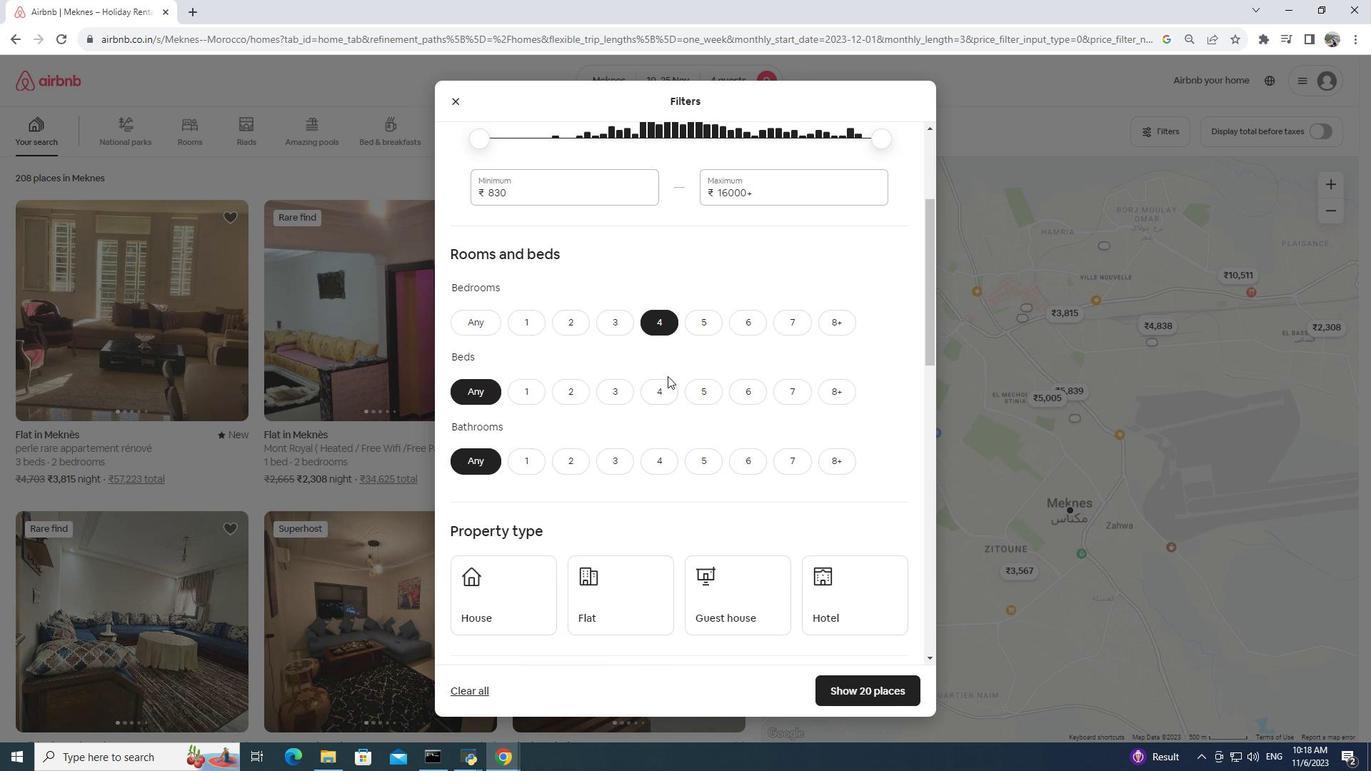 
Action: Mouse moved to (669, 390)
Screenshot: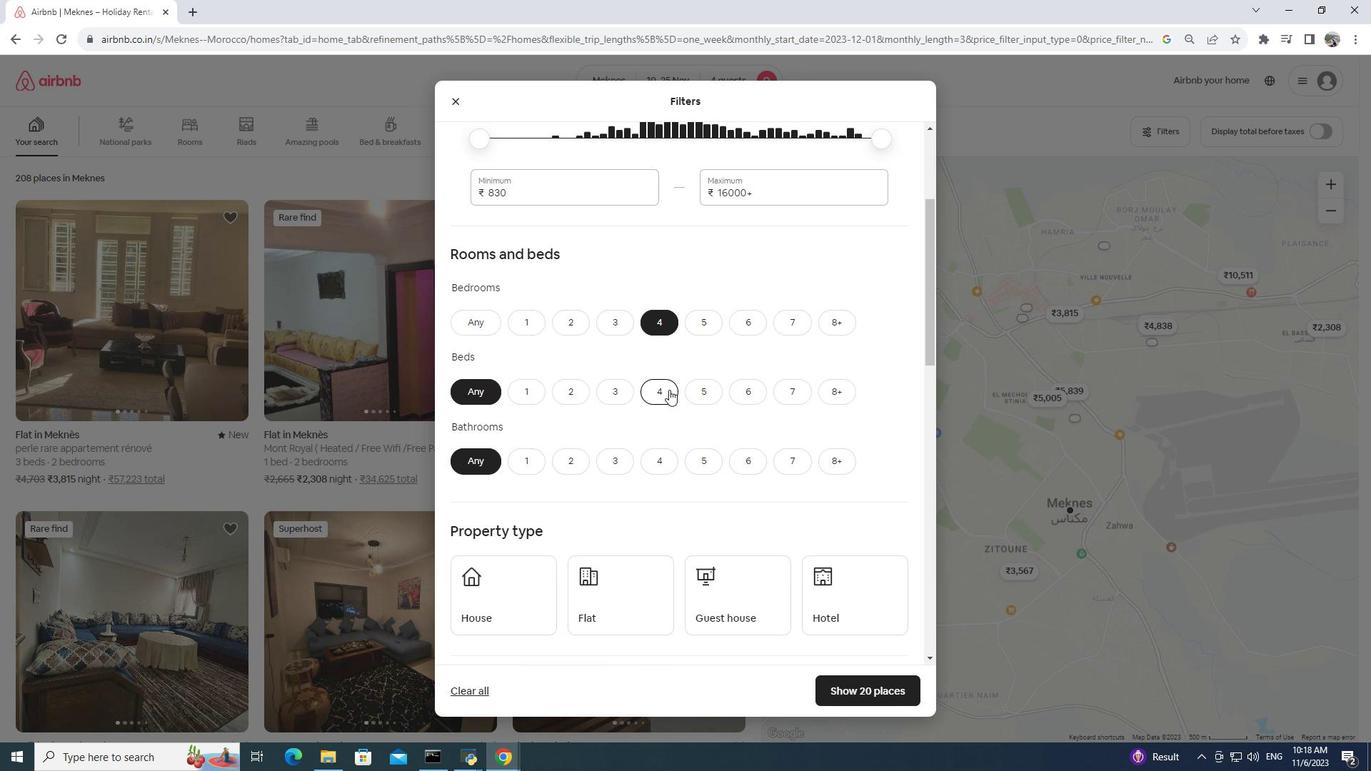 
Action: Mouse pressed left at (669, 390)
Screenshot: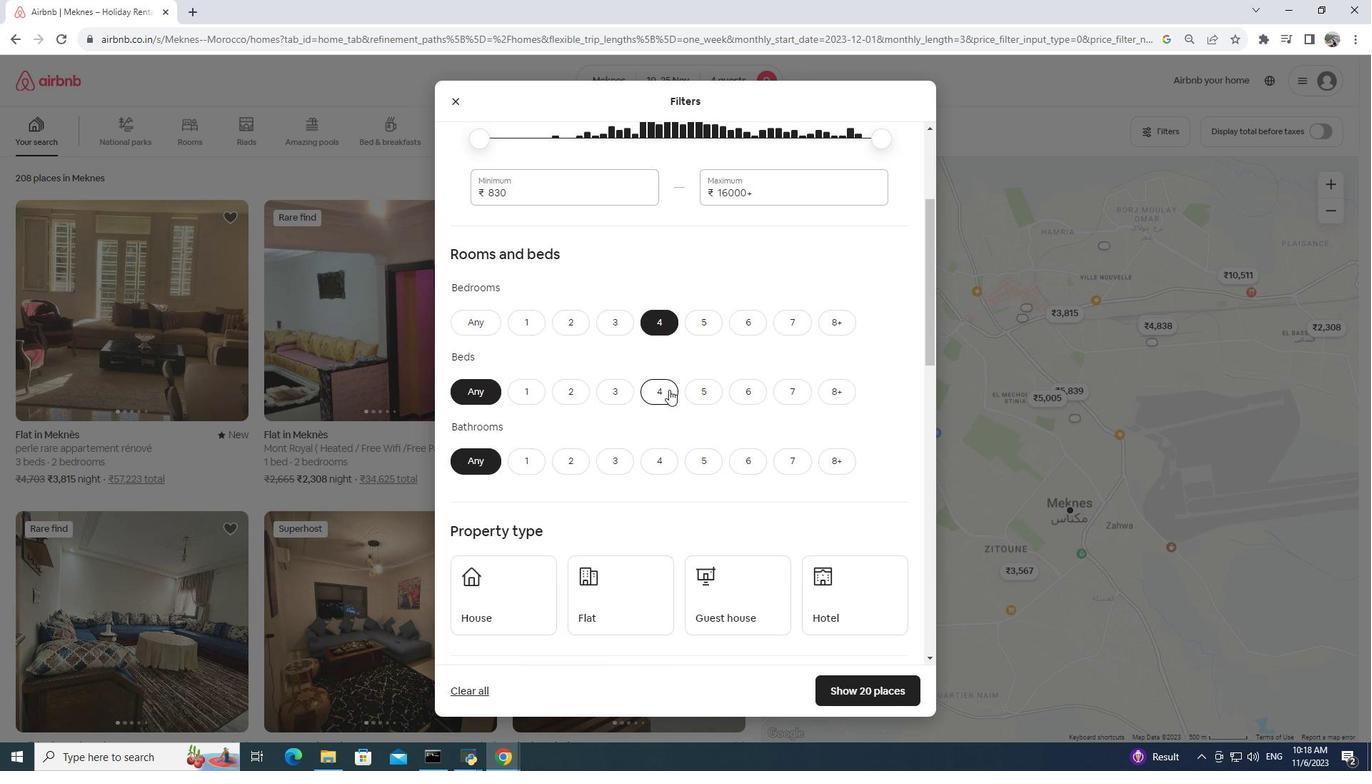 
Action: Mouse moved to (664, 458)
Screenshot: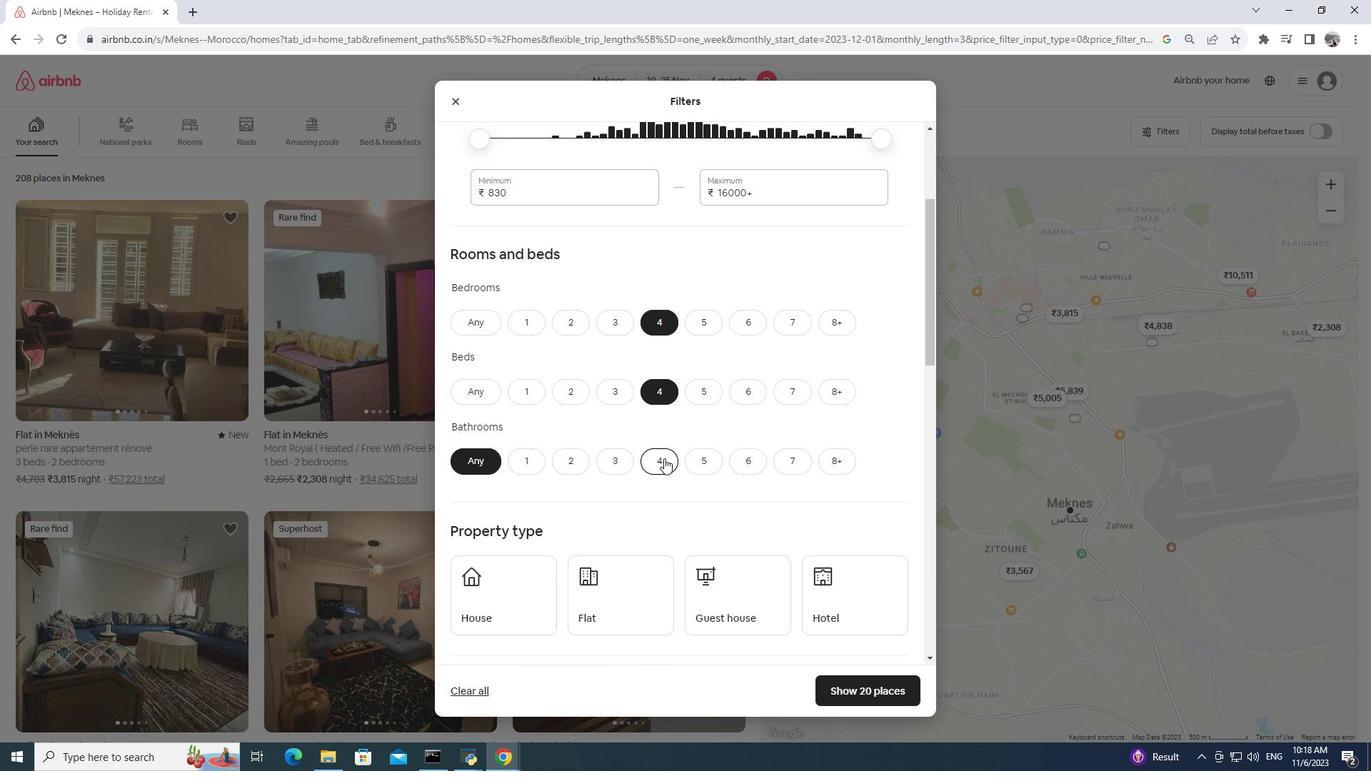 
Action: Mouse pressed left at (664, 458)
Screenshot: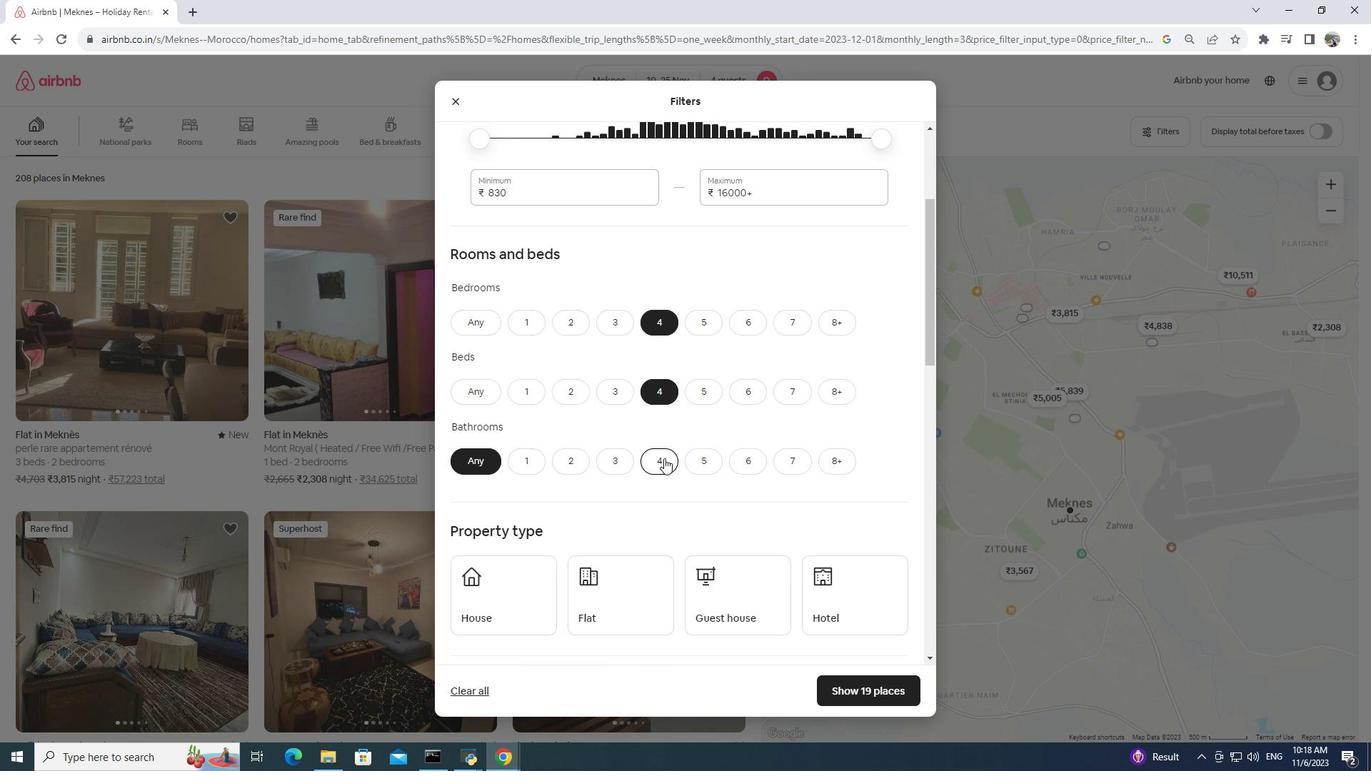
Action: Mouse moved to (666, 457)
Screenshot: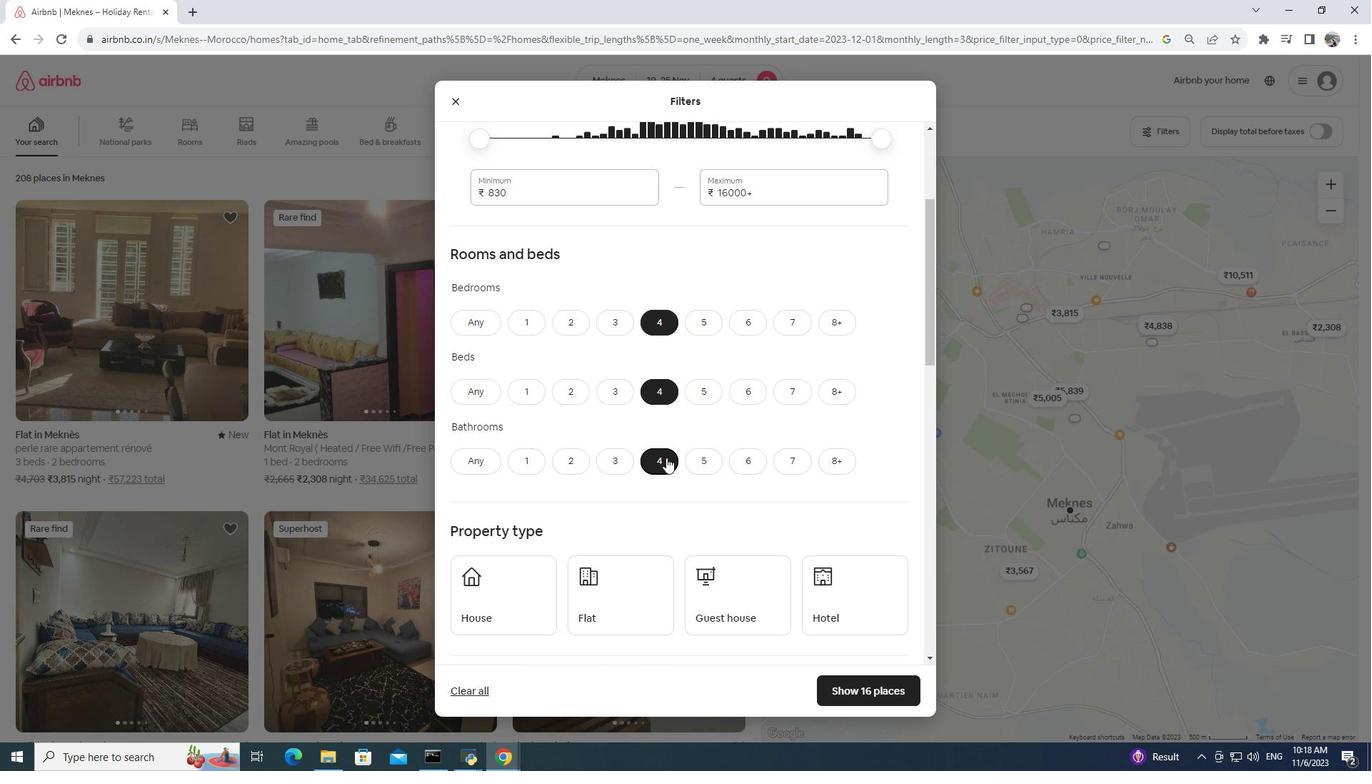 
Action: Mouse scrolled (666, 457) with delta (0, 0)
Screenshot: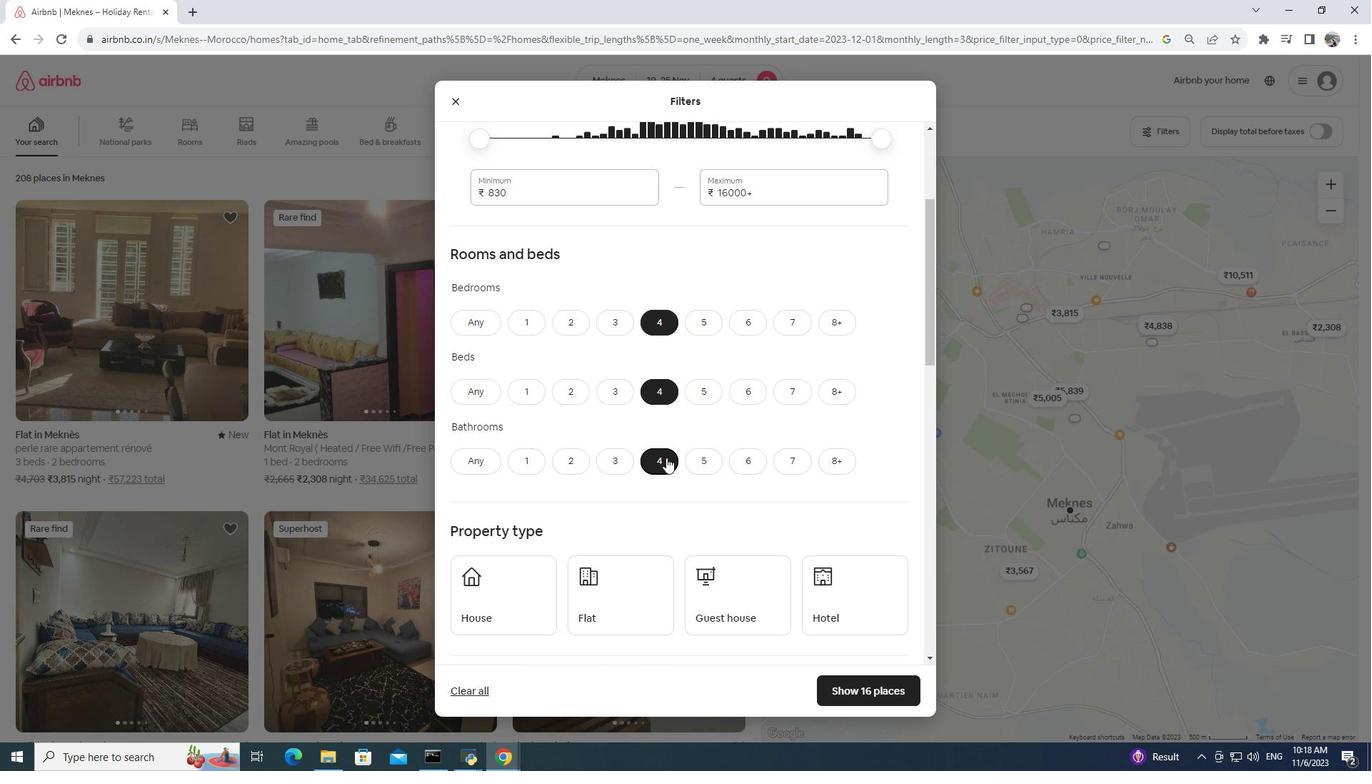 
Action: Mouse scrolled (666, 457) with delta (0, 0)
Screenshot: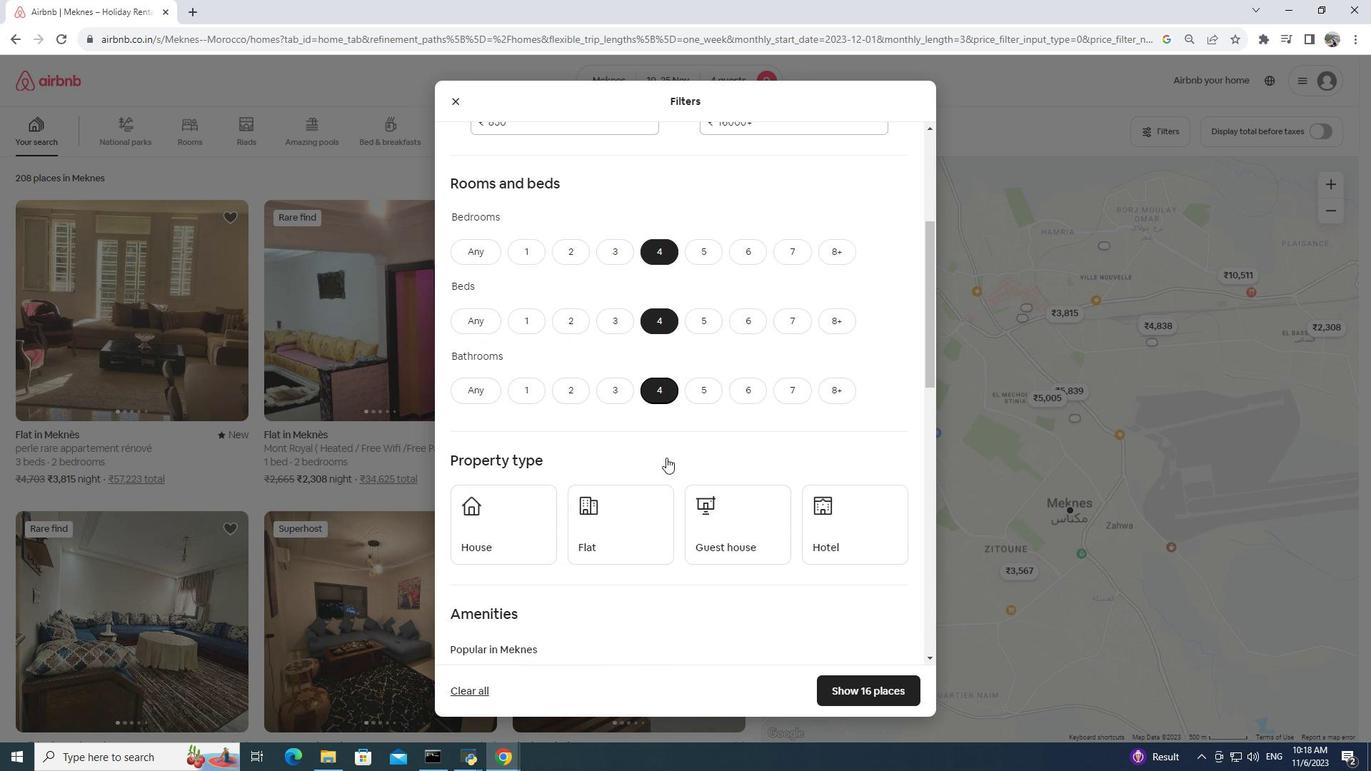 
Action: Mouse scrolled (666, 457) with delta (0, 0)
Screenshot: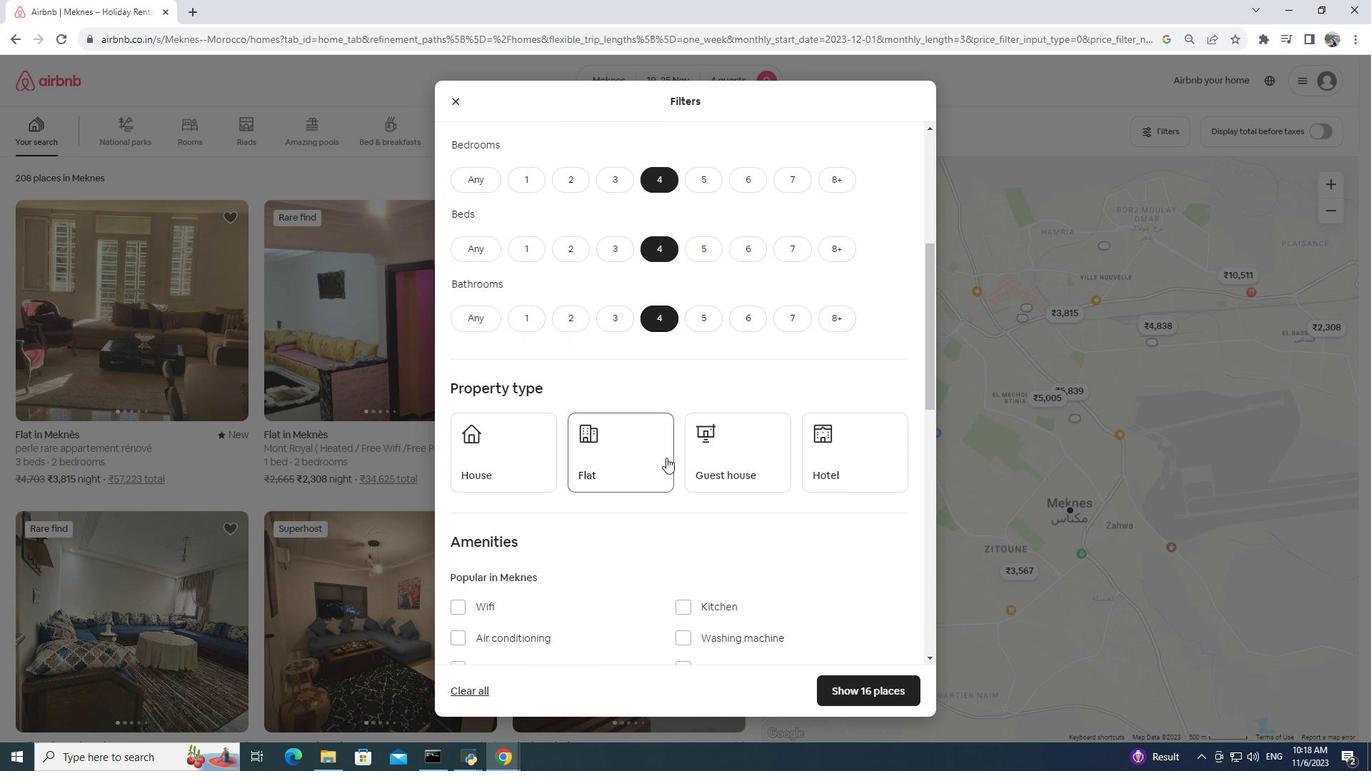 
Action: Mouse moved to (670, 456)
Screenshot: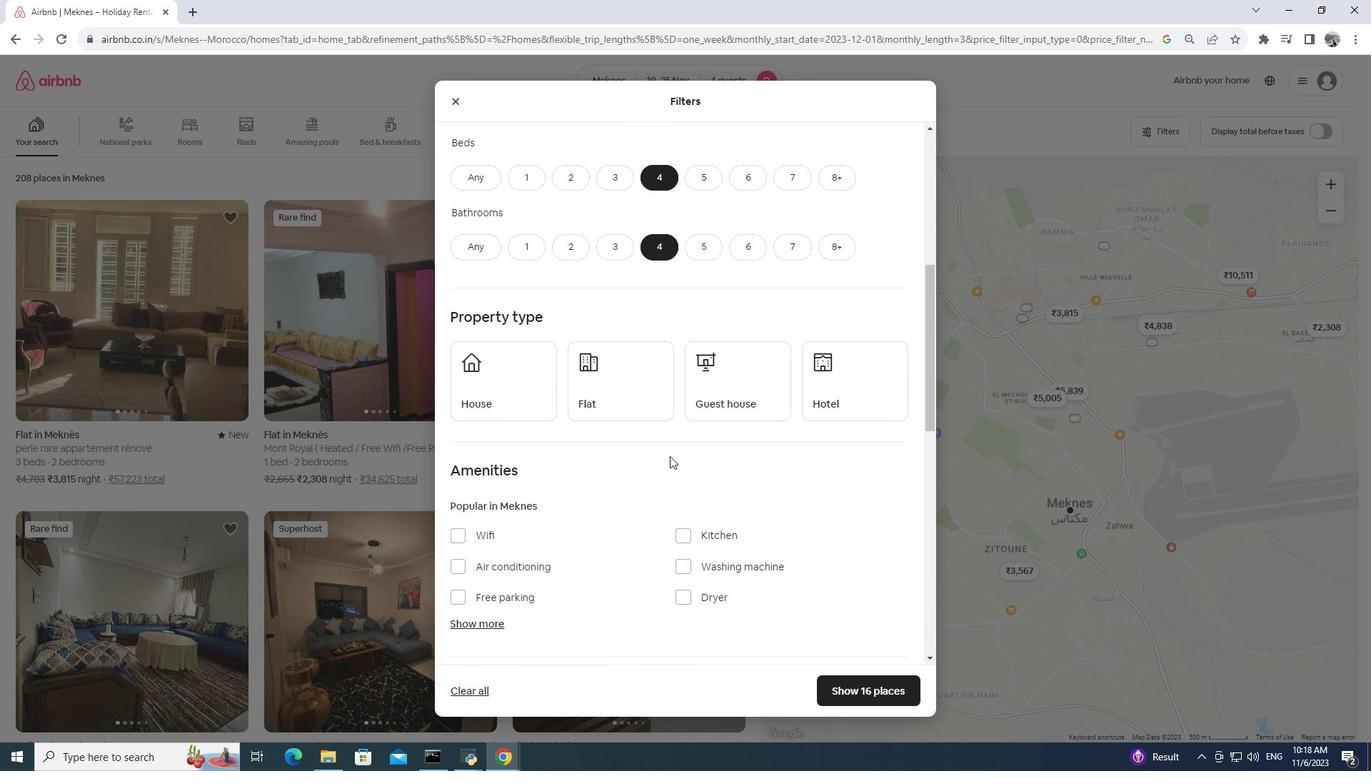 
Action: Mouse scrolled (670, 455) with delta (0, 0)
Screenshot: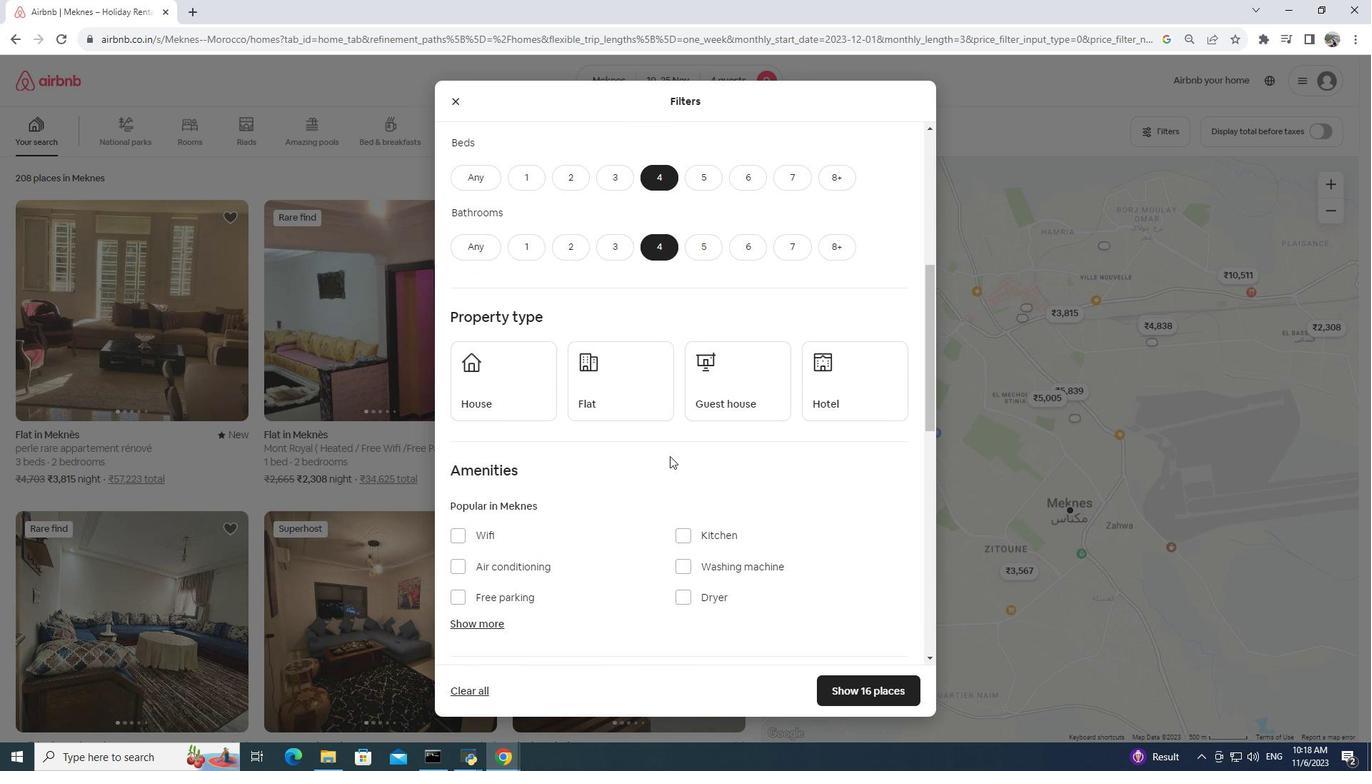 
Action: Mouse moved to (830, 343)
Screenshot: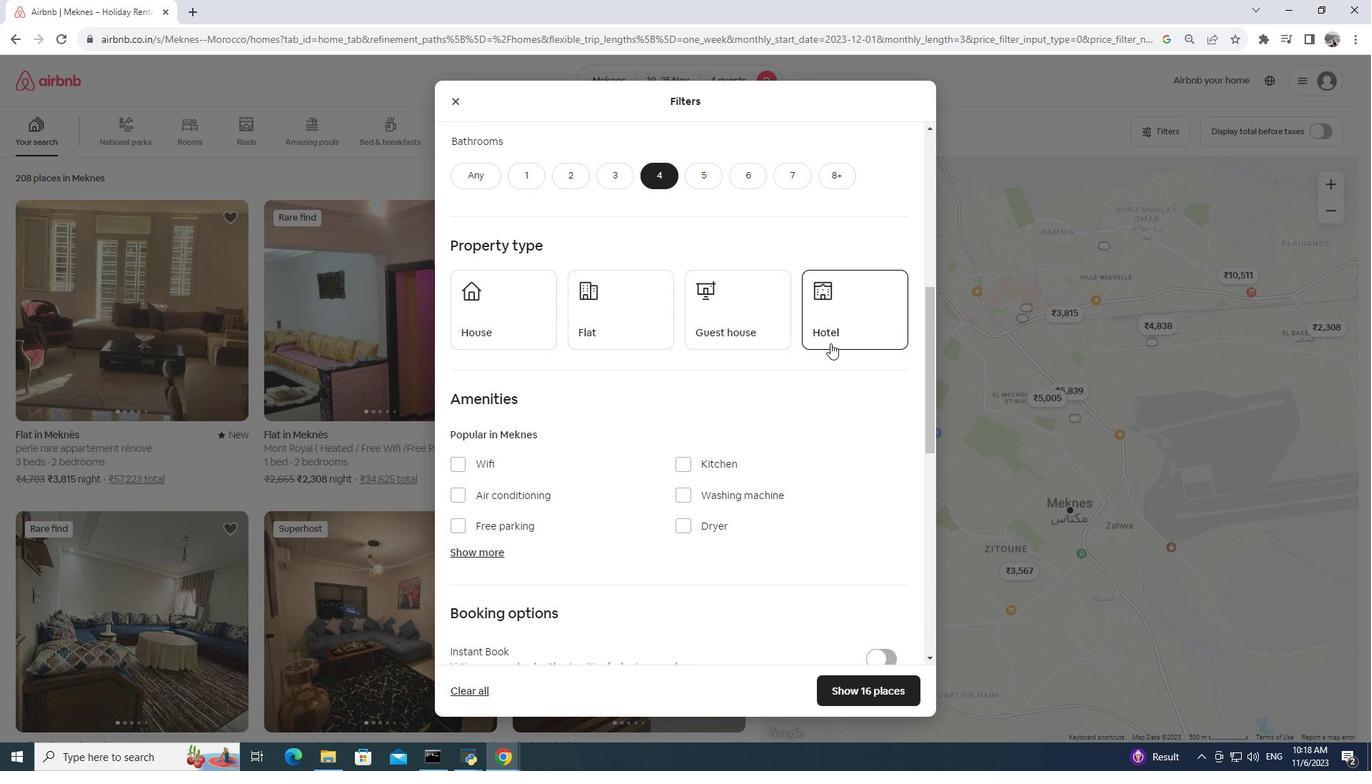 
Action: Mouse pressed left at (830, 343)
Screenshot: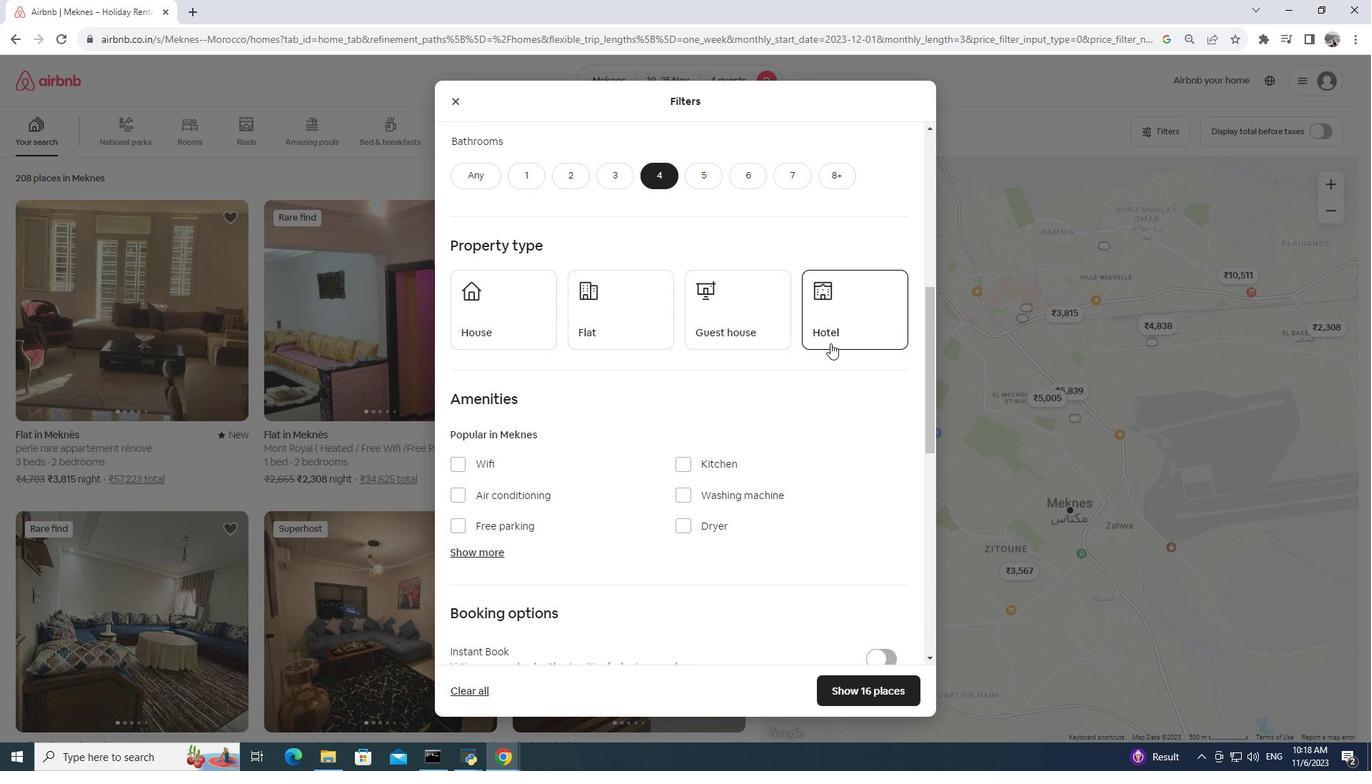 
Action: Mouse moved to (477, 553)
Screenshot: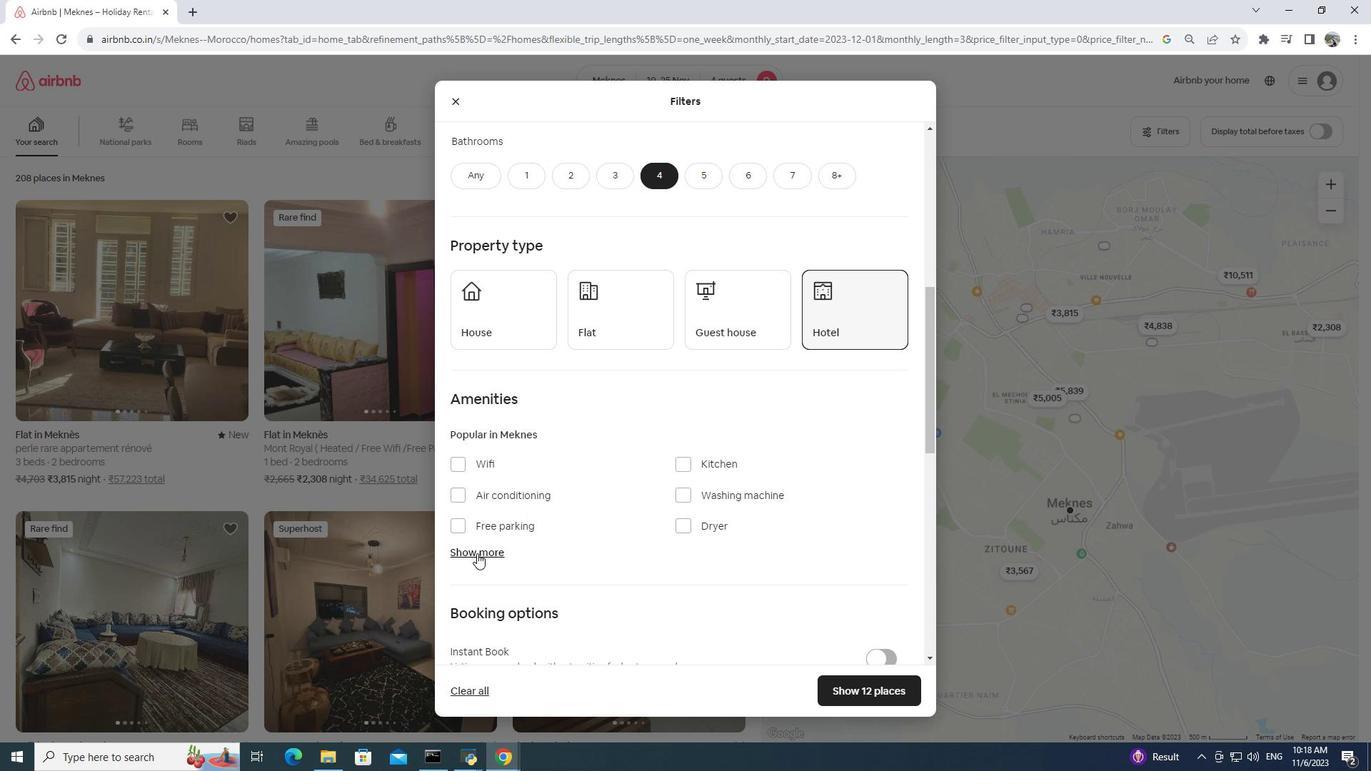 
Action: Mouse pressed left at (477, 553)
Screenshot: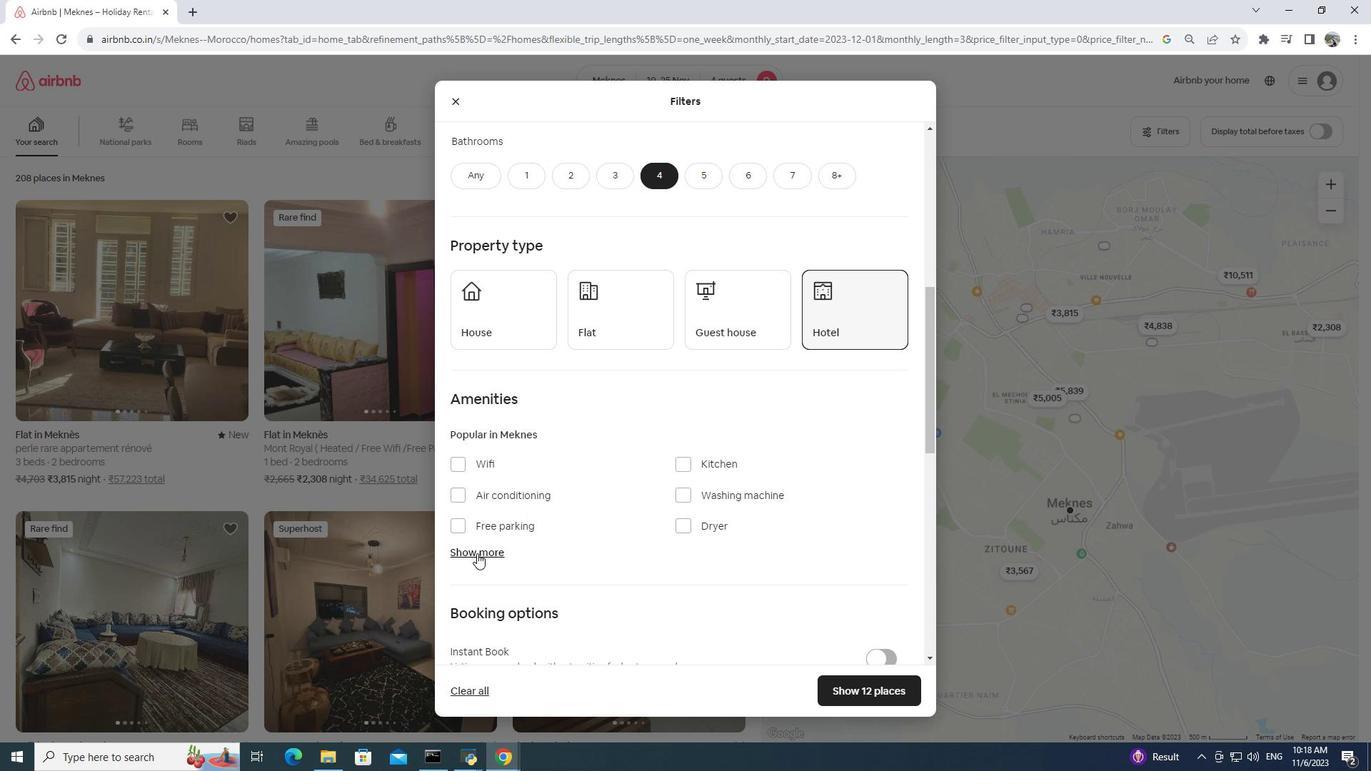 
Action: Mouse moved to (465, 624)
Screenshot: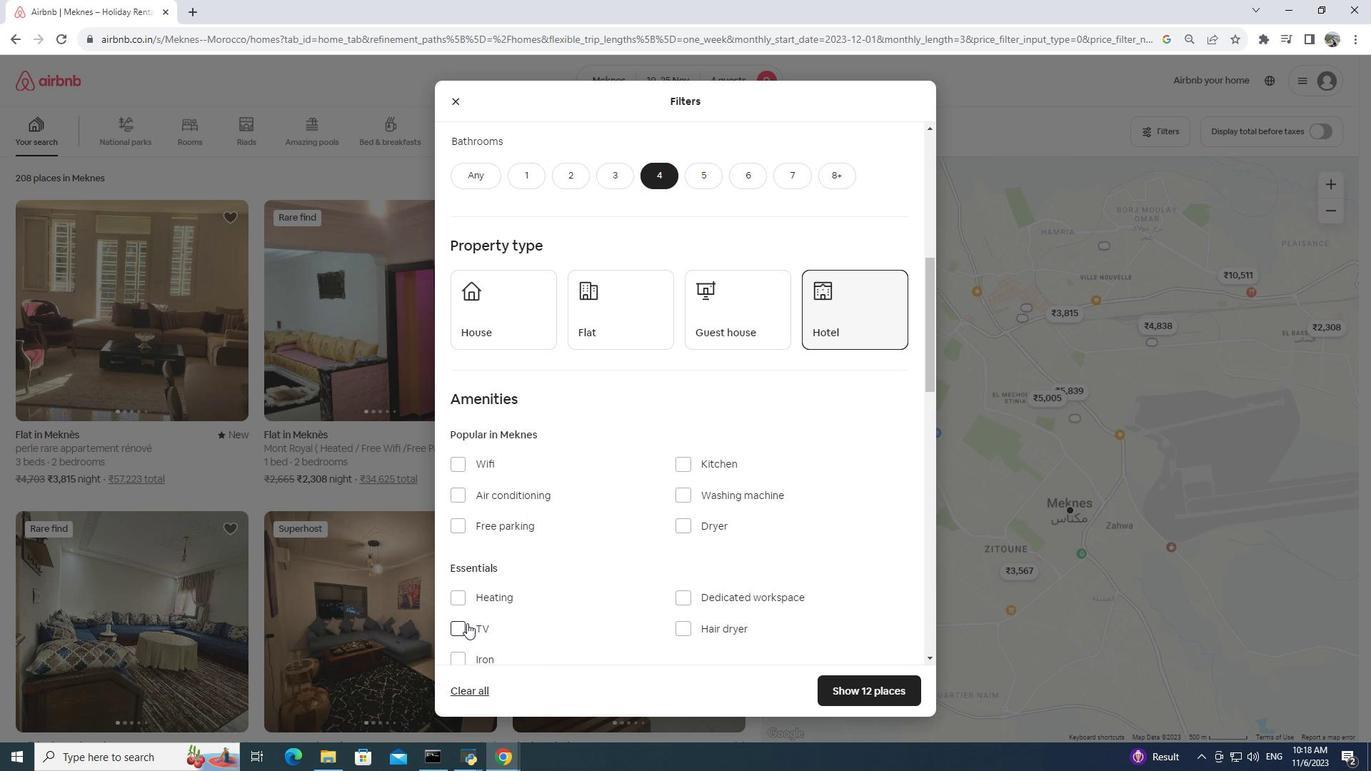
Action: Mouse pressed left at (465, 624)
Screenshot: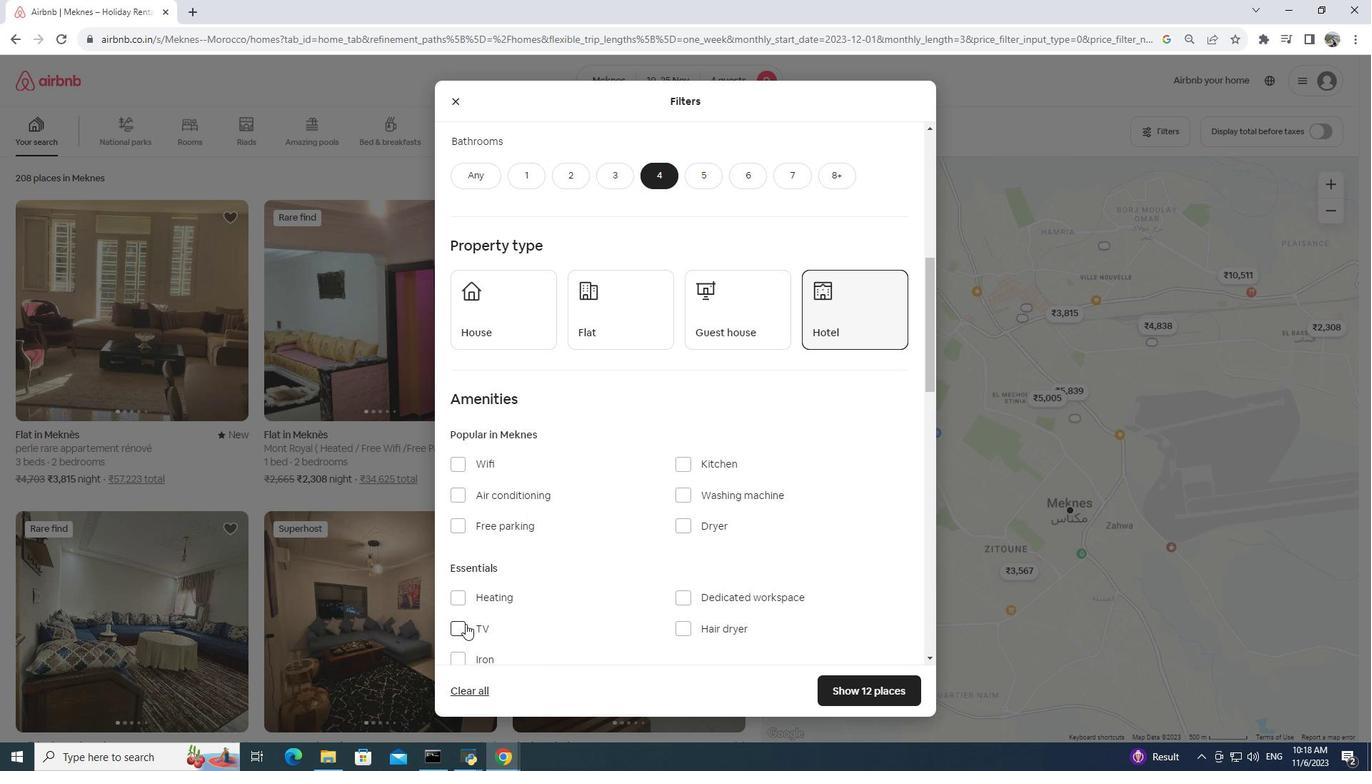 
Action: Mouse moved to (651, 588)
Screenshot: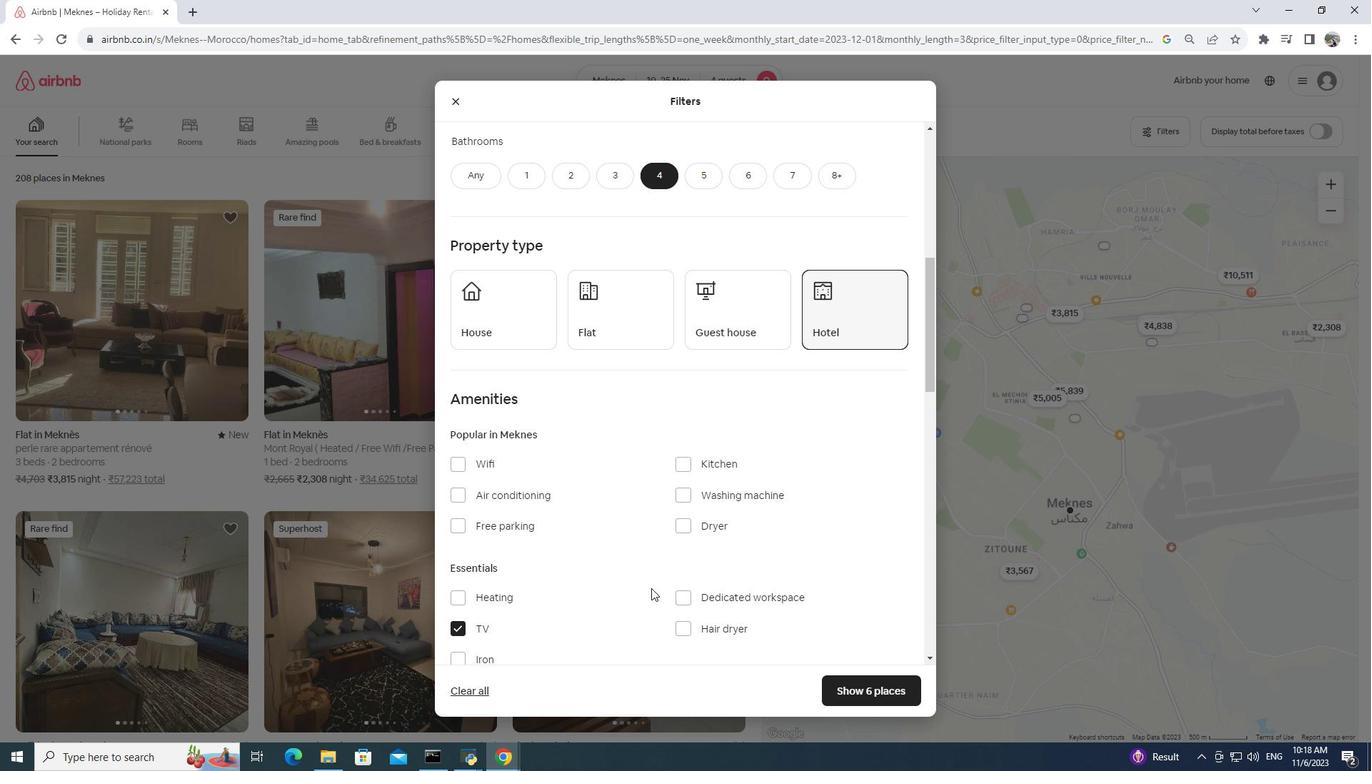
Action: Mouse scrolled (651, 587) with delta (0, 0)
Screenshot: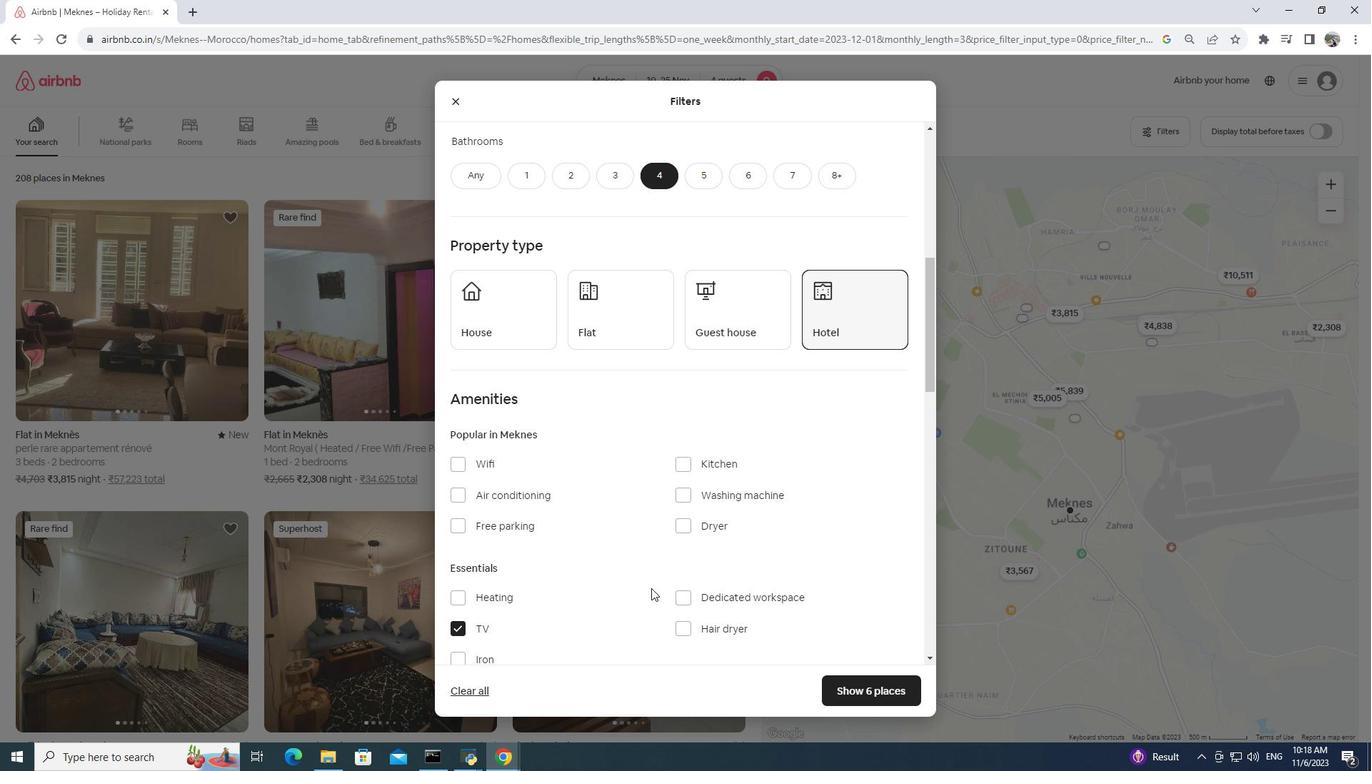 
Action: Mouse moved to (651, 587)
Screenshot: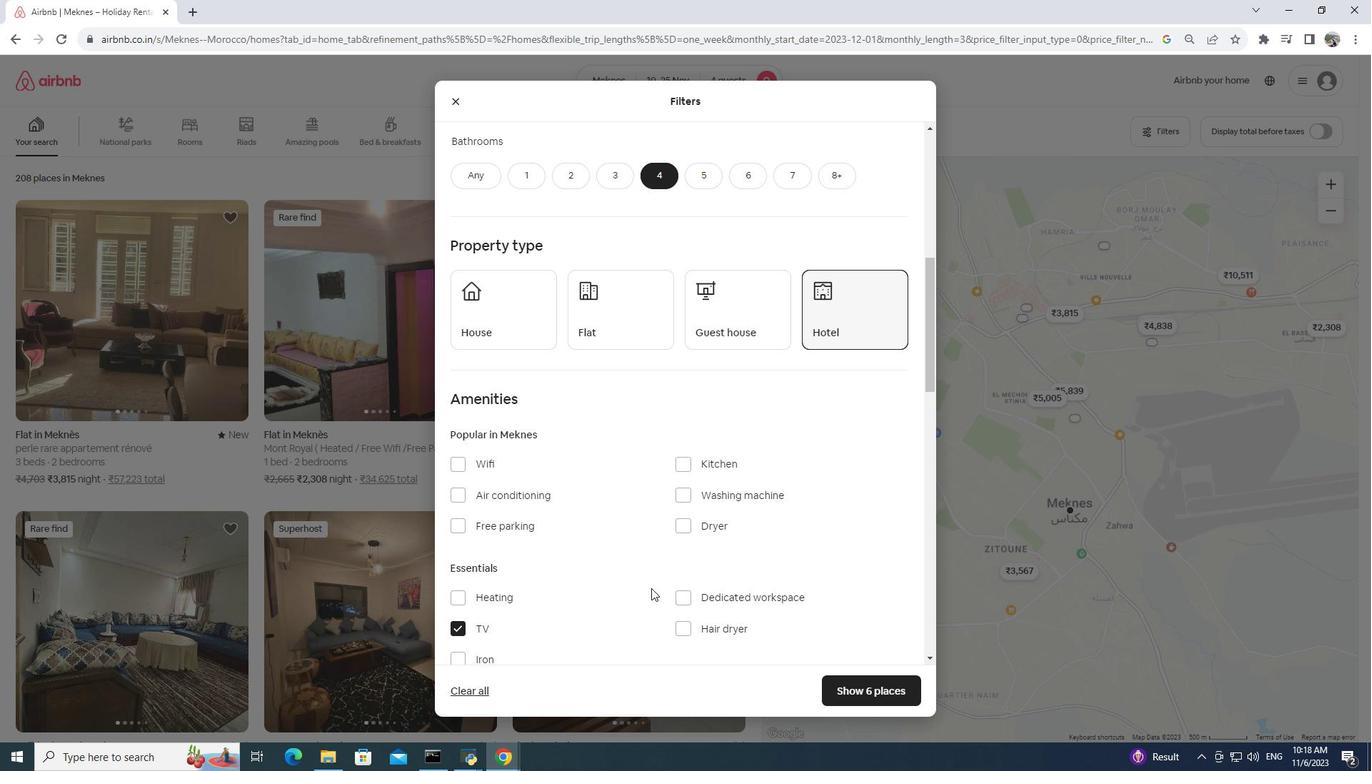 
Action: Mouse scrolled (651, 587) with delta (0, 0)
Screenshot: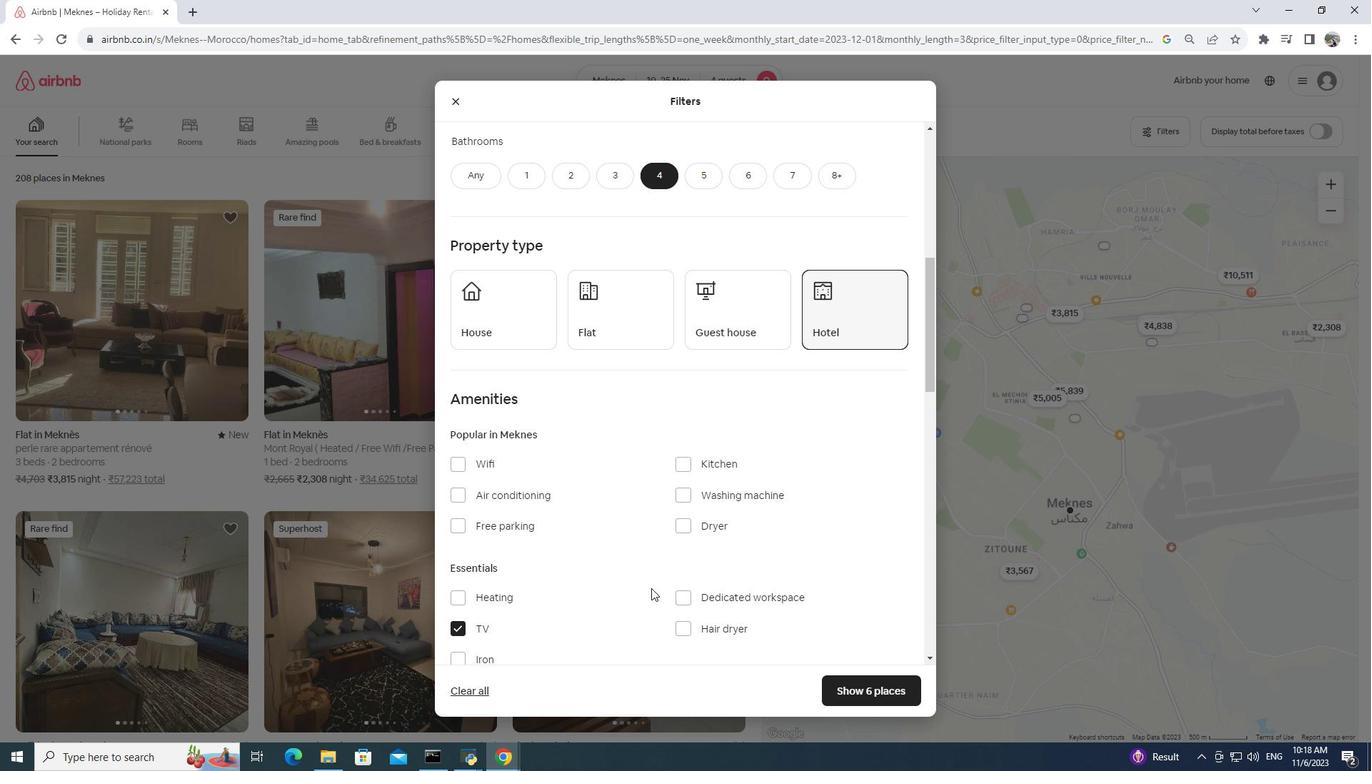
Action: Mouse moved to (650, 587)
Screenshot: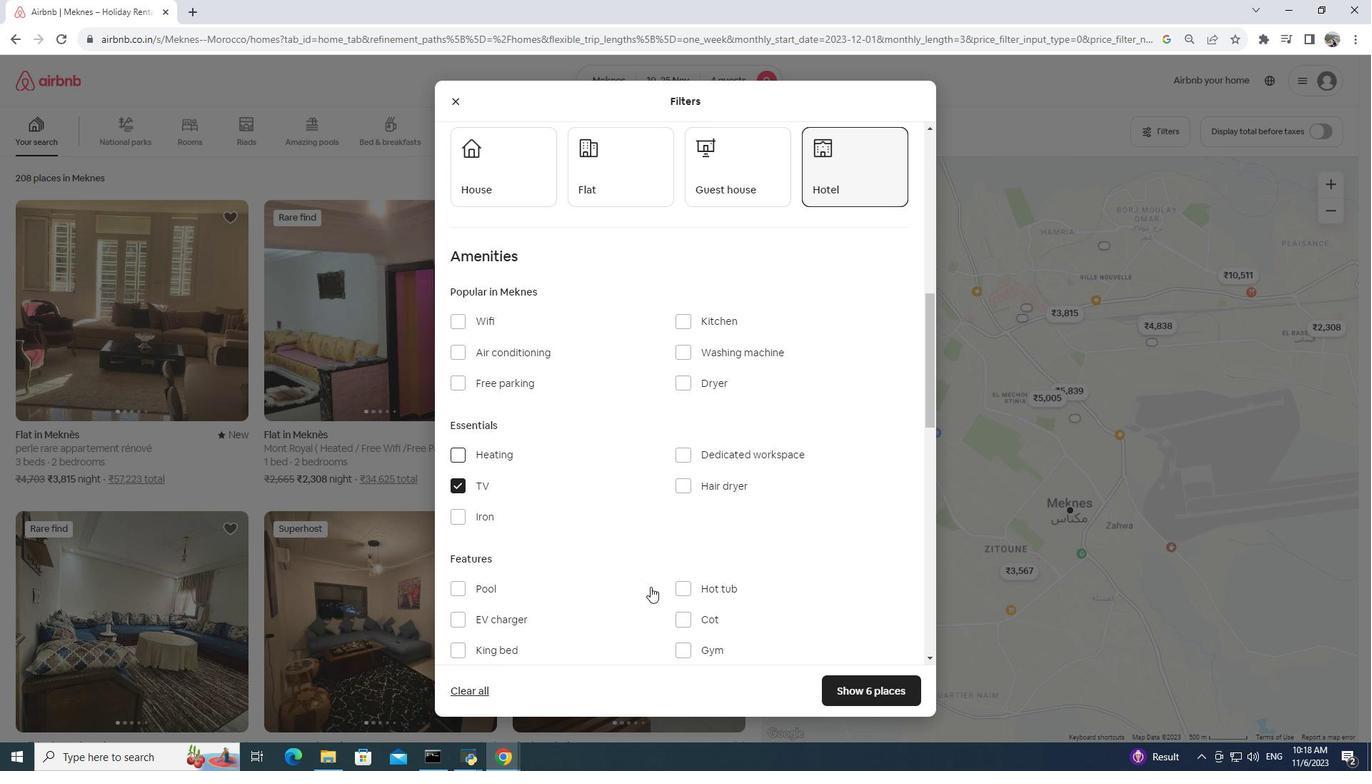 
Action: Mouse scrolled (650, 586) with delta (0, 0)
Screenshot: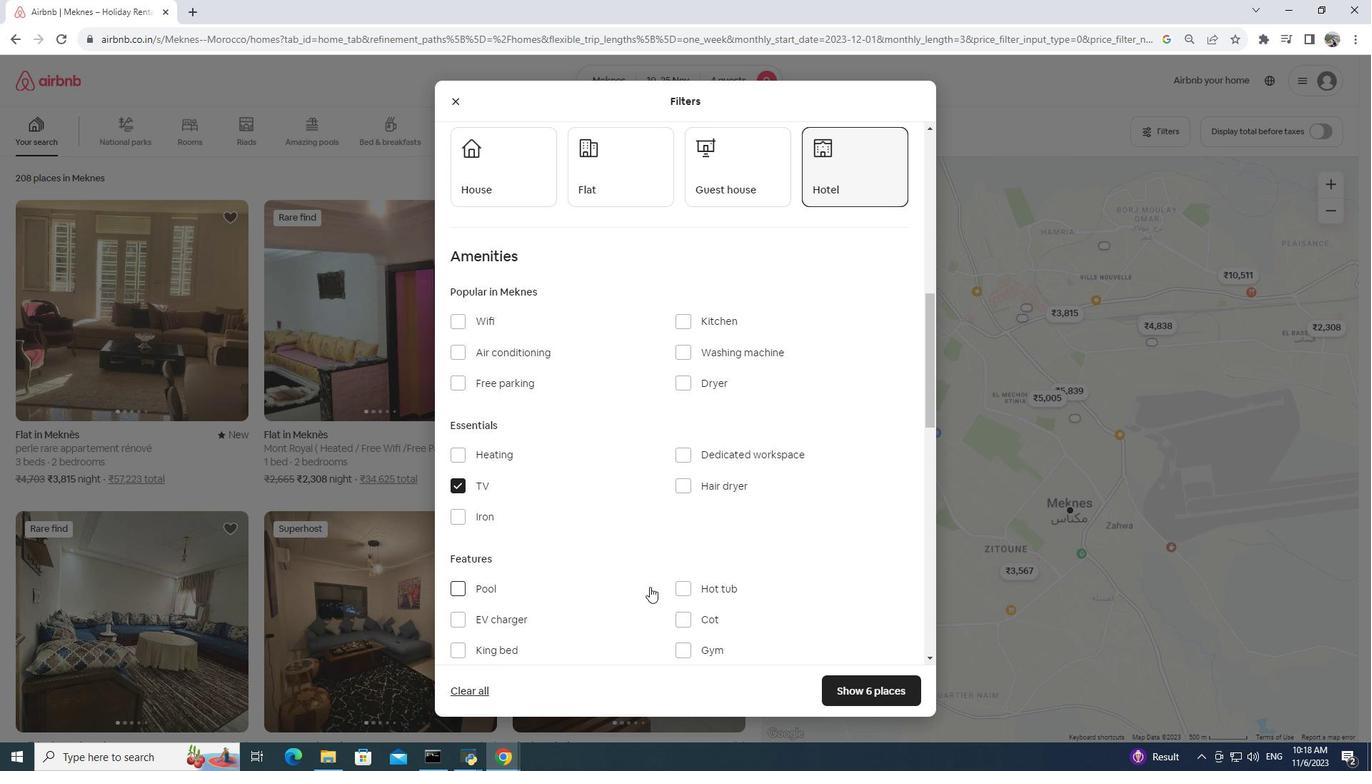 
Action: Mouse scrolled (650, 586) with delta (0, 0)
Screenshot: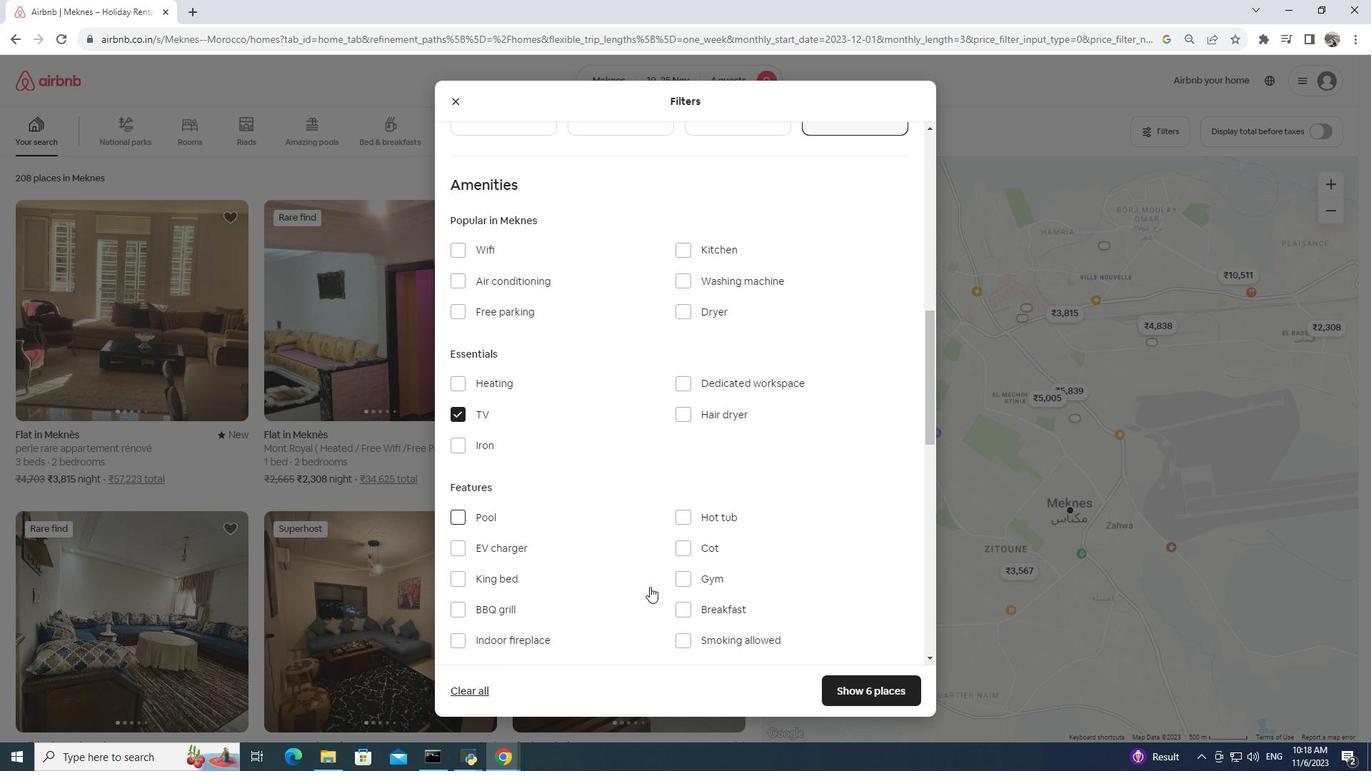 
Action: Mouse moved to (803, 587)
Screenshot: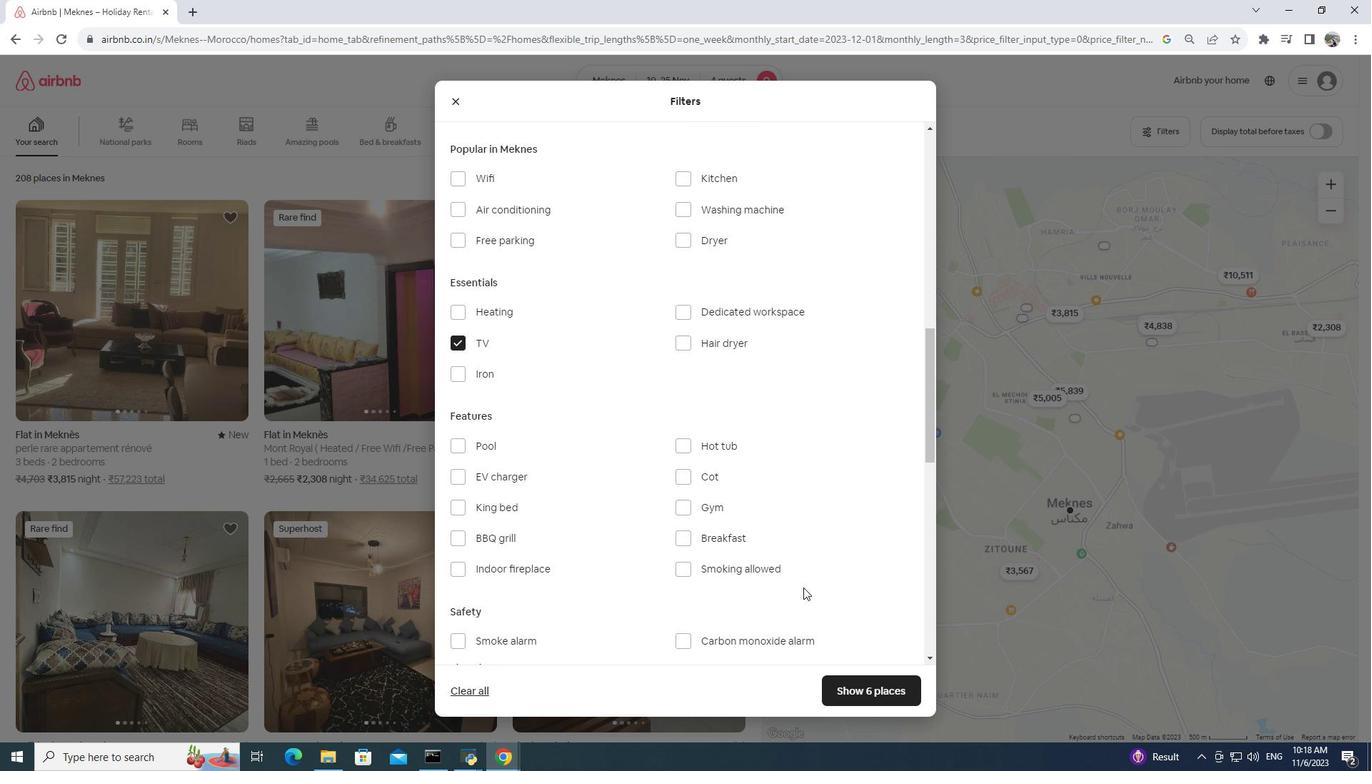
Action: Mouse scrolled (803, 587) with delta (0, 0)
Screenshot: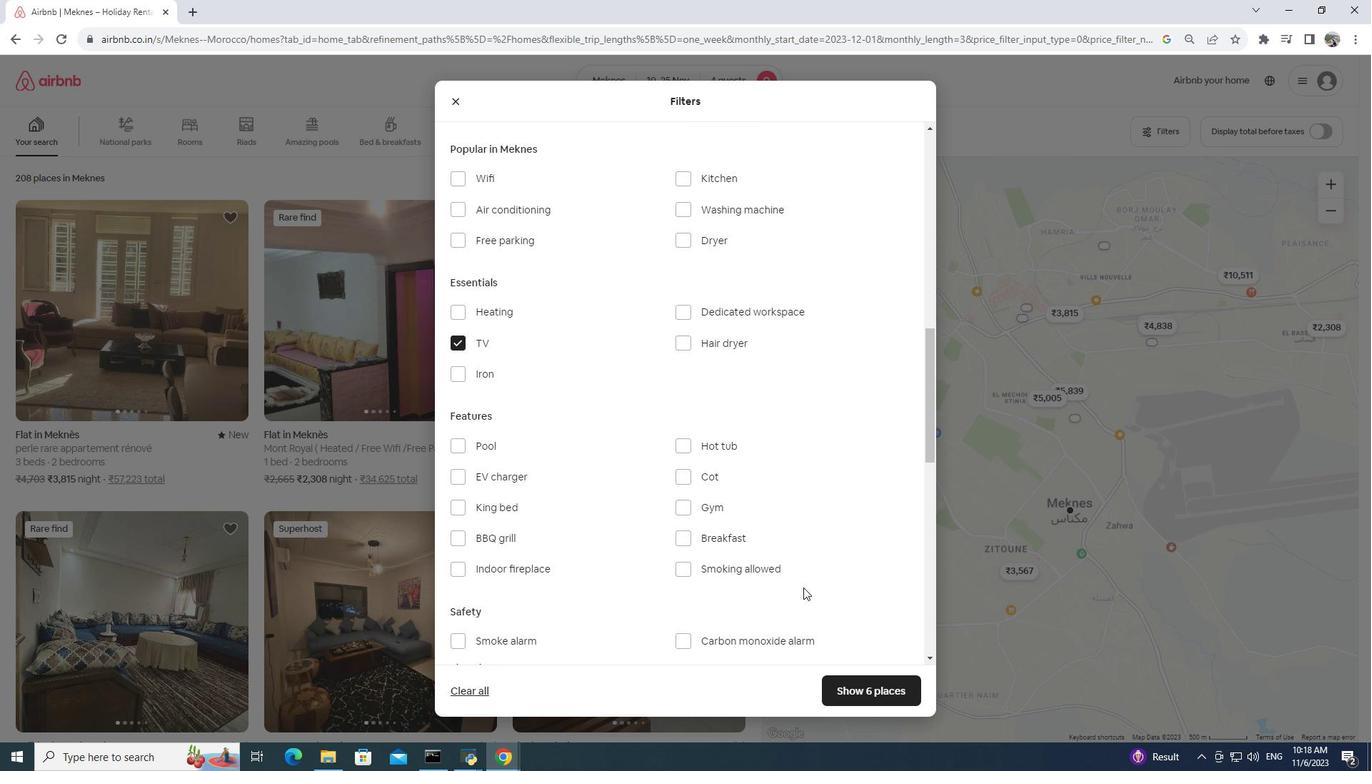 
Action: Mouse scrolled (803, 587) with delta (0, 0)
Screenshot: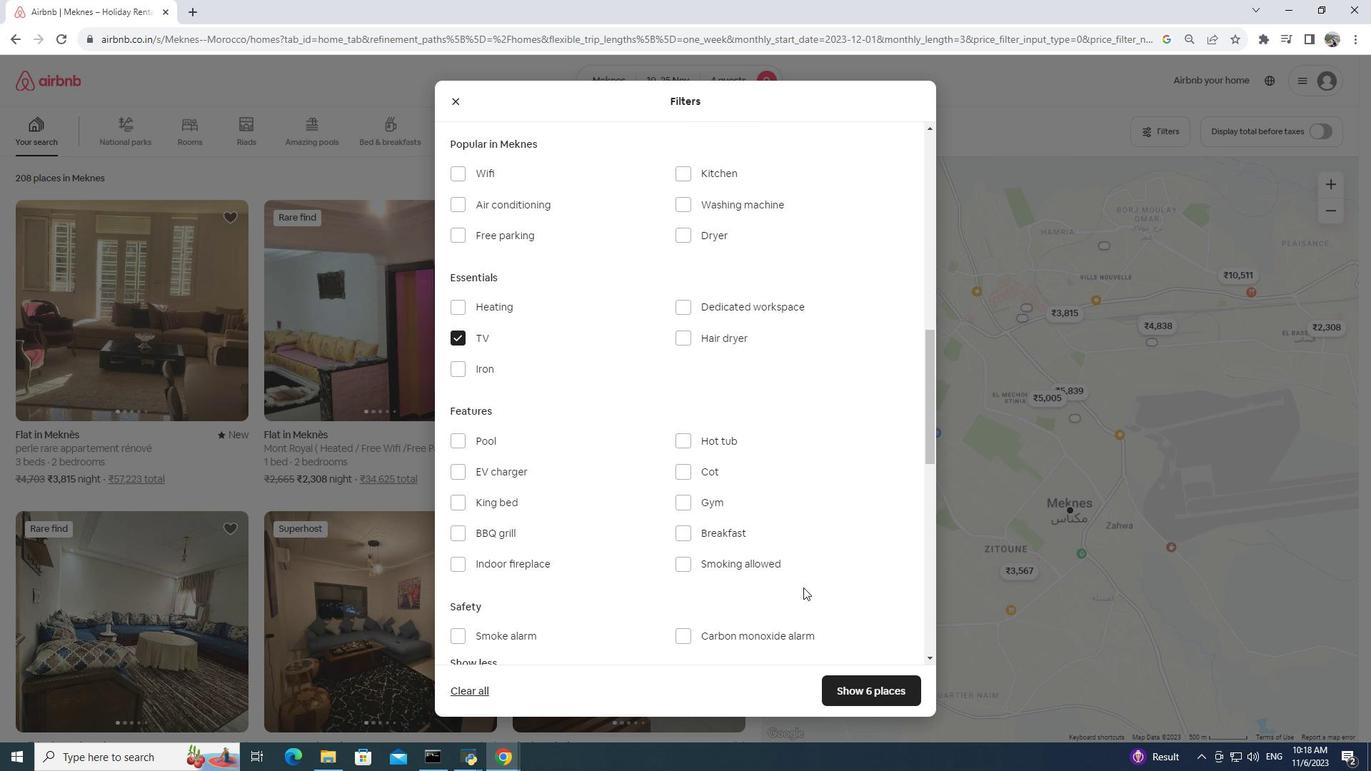 
Action: Mouse moved to (803, 587)
Screenshot: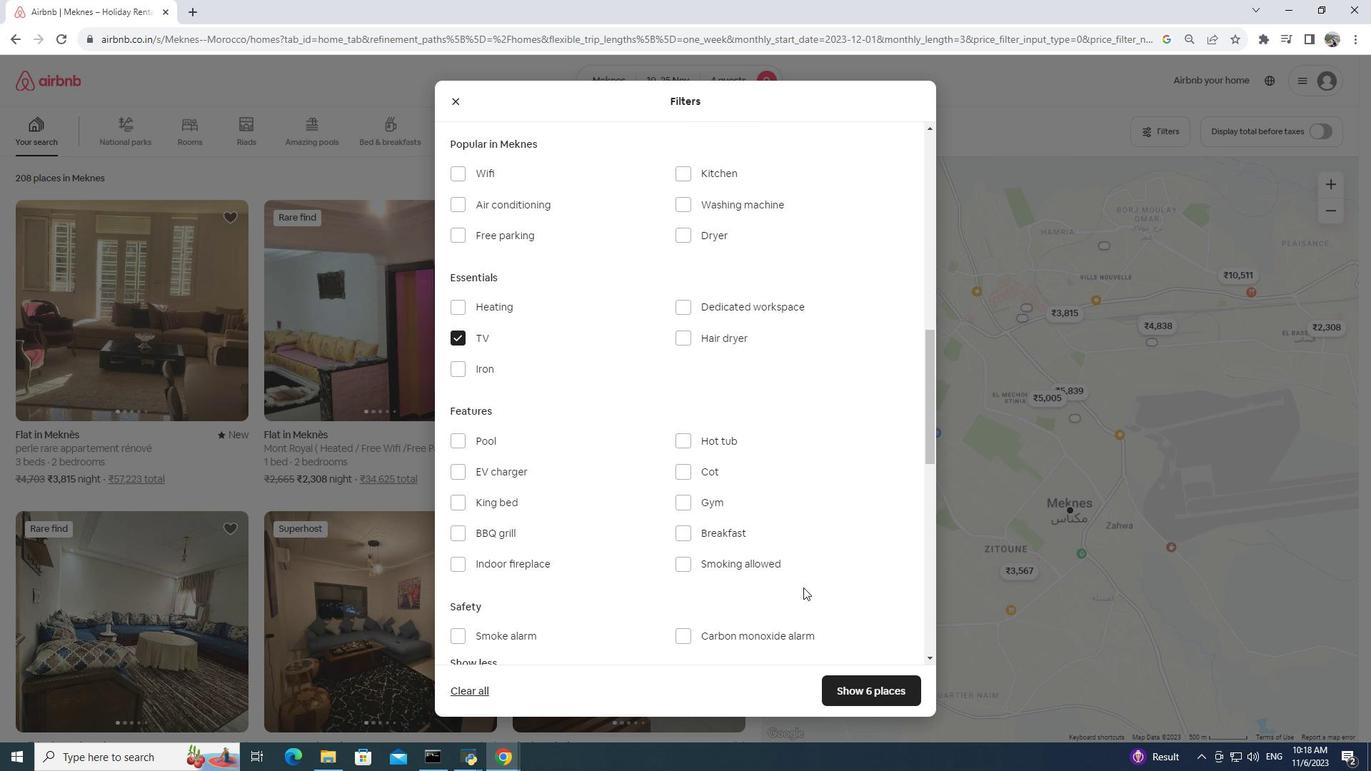 
Action: Mouse scrolled (803, 587) with delta (0, 0)
Screenshot: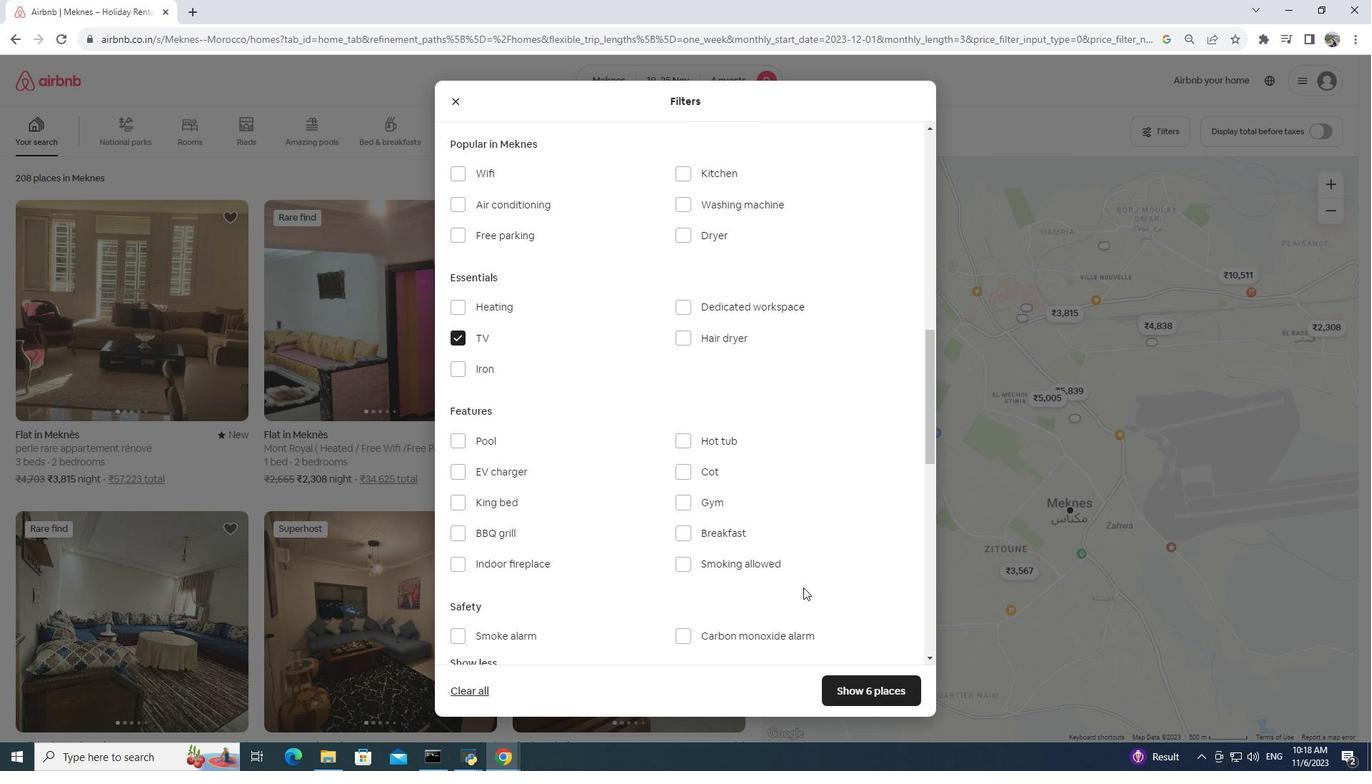 
Action: Mouse moved to (800, 587)
Screenshot: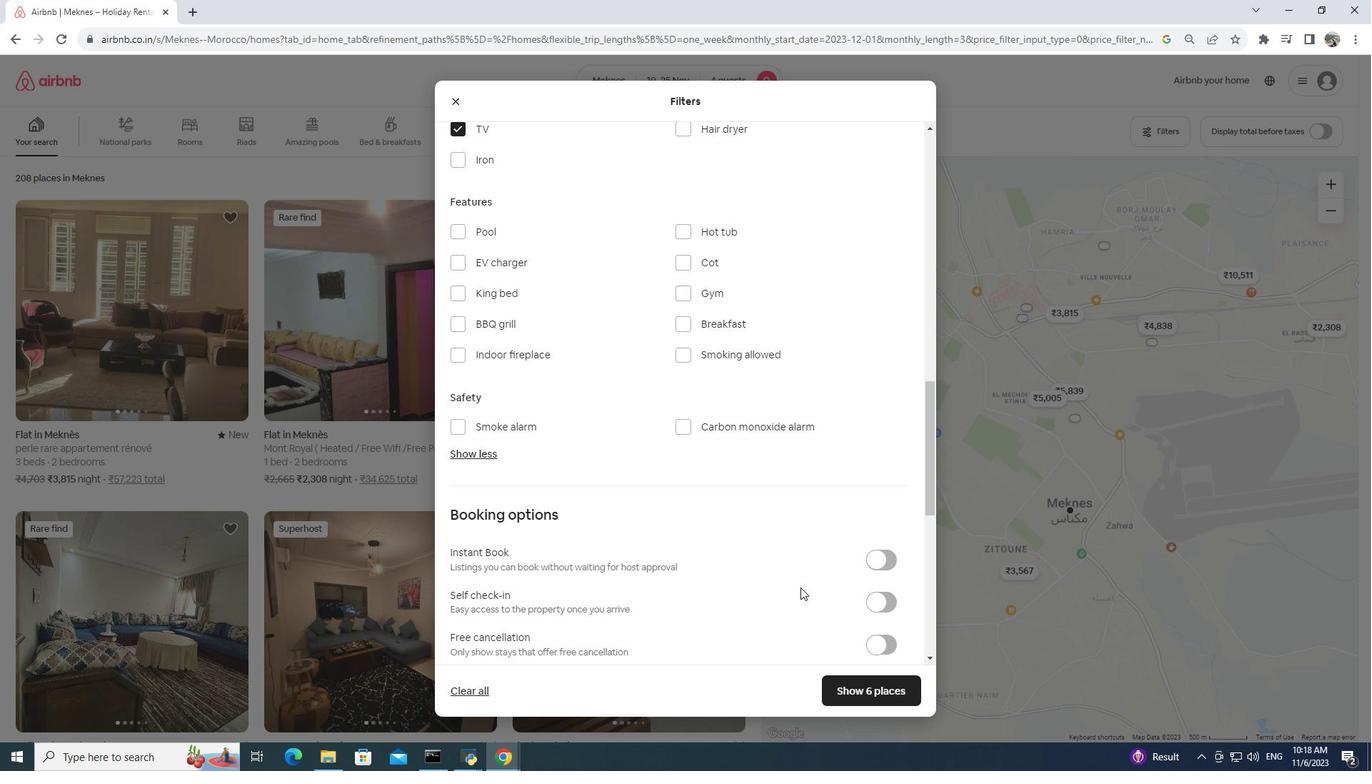 
Action: Mouse scrolled (800, 588) with delta (0, 0)
Screenshot: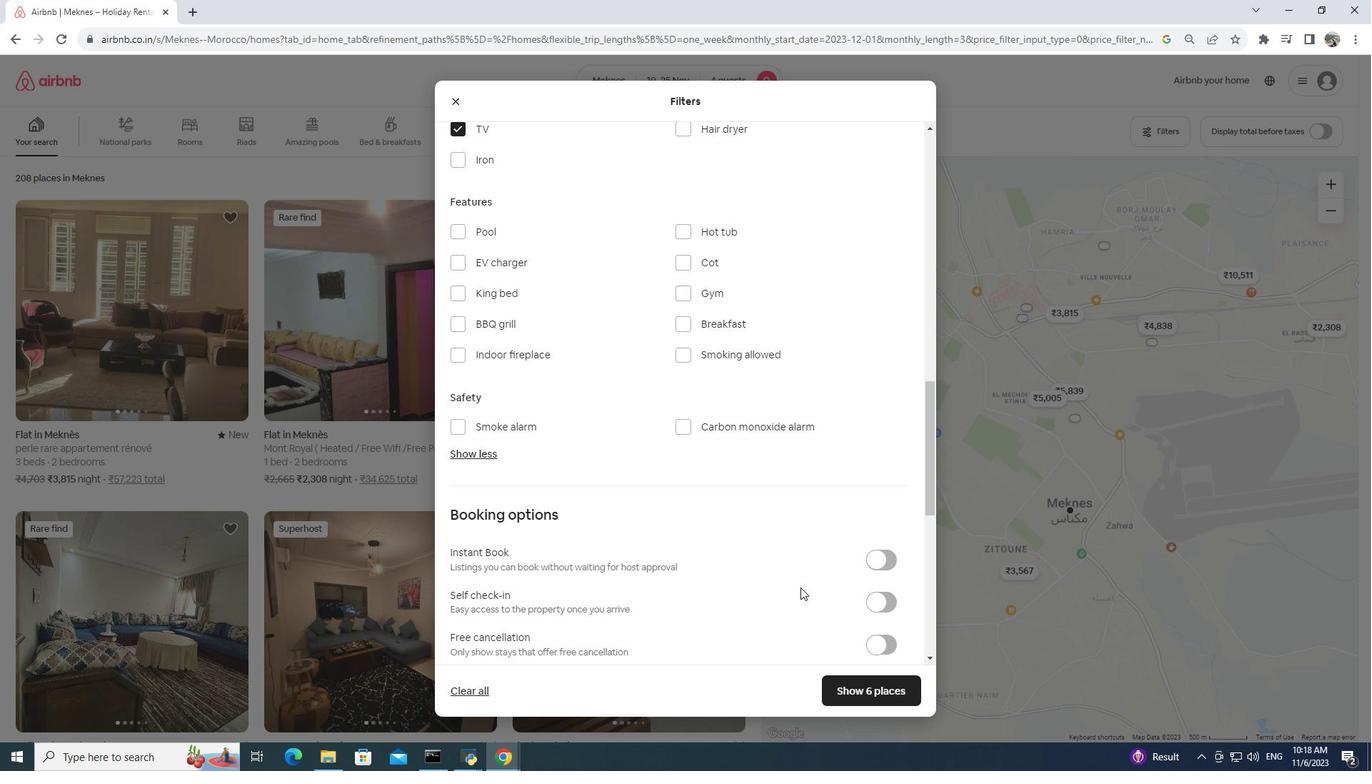 
Action: Mouse moved to (800, 587)
Screenshot: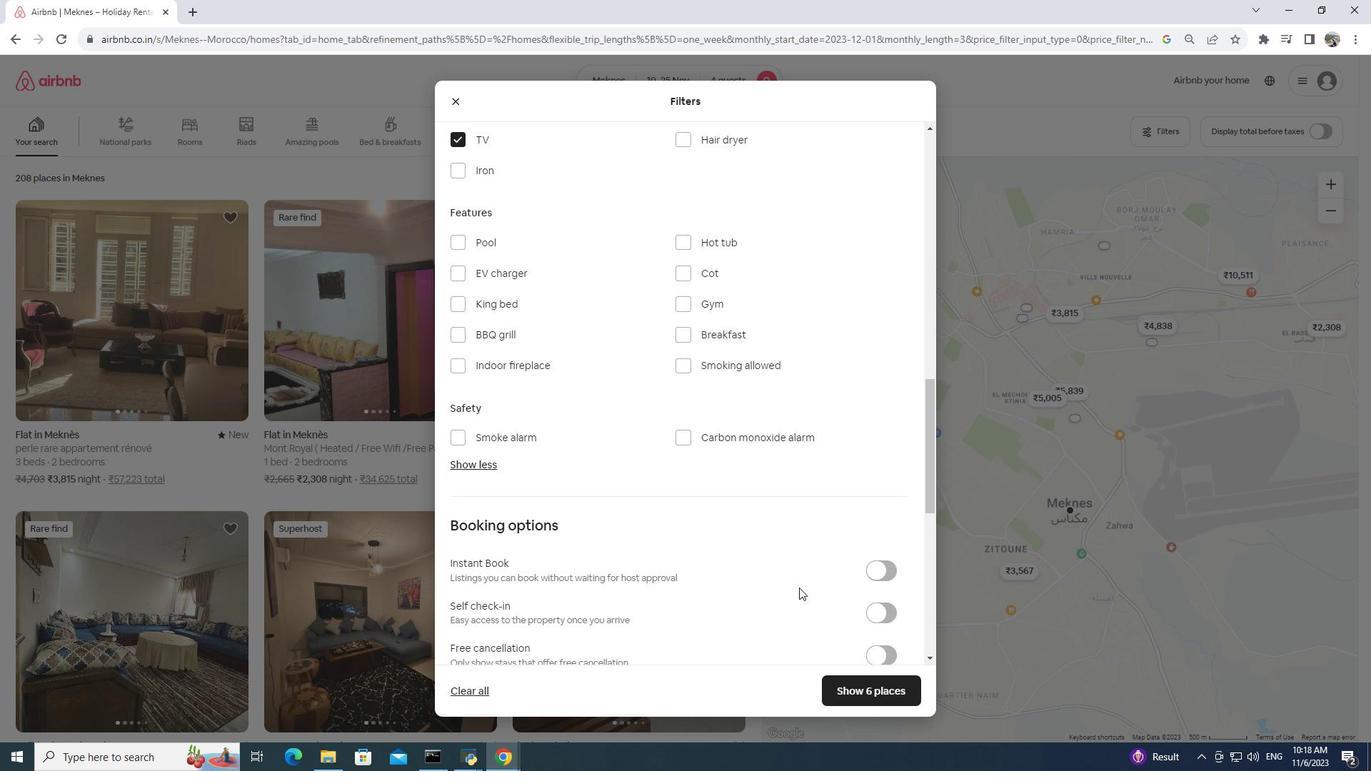 
Action: Mouse scrolled (800, 588) with delta (0, 0)
Screenshot: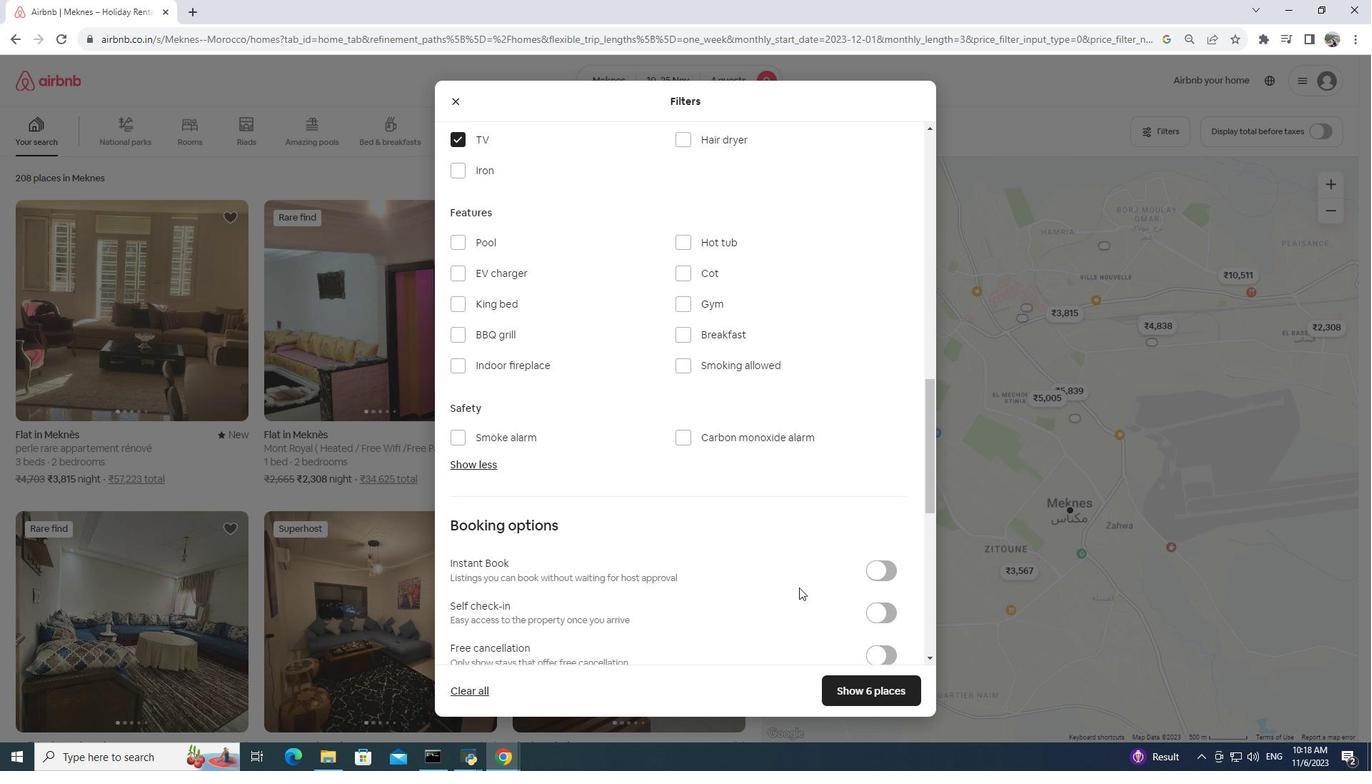 
Action: Mouse moved to (799, 587)
Screenshot: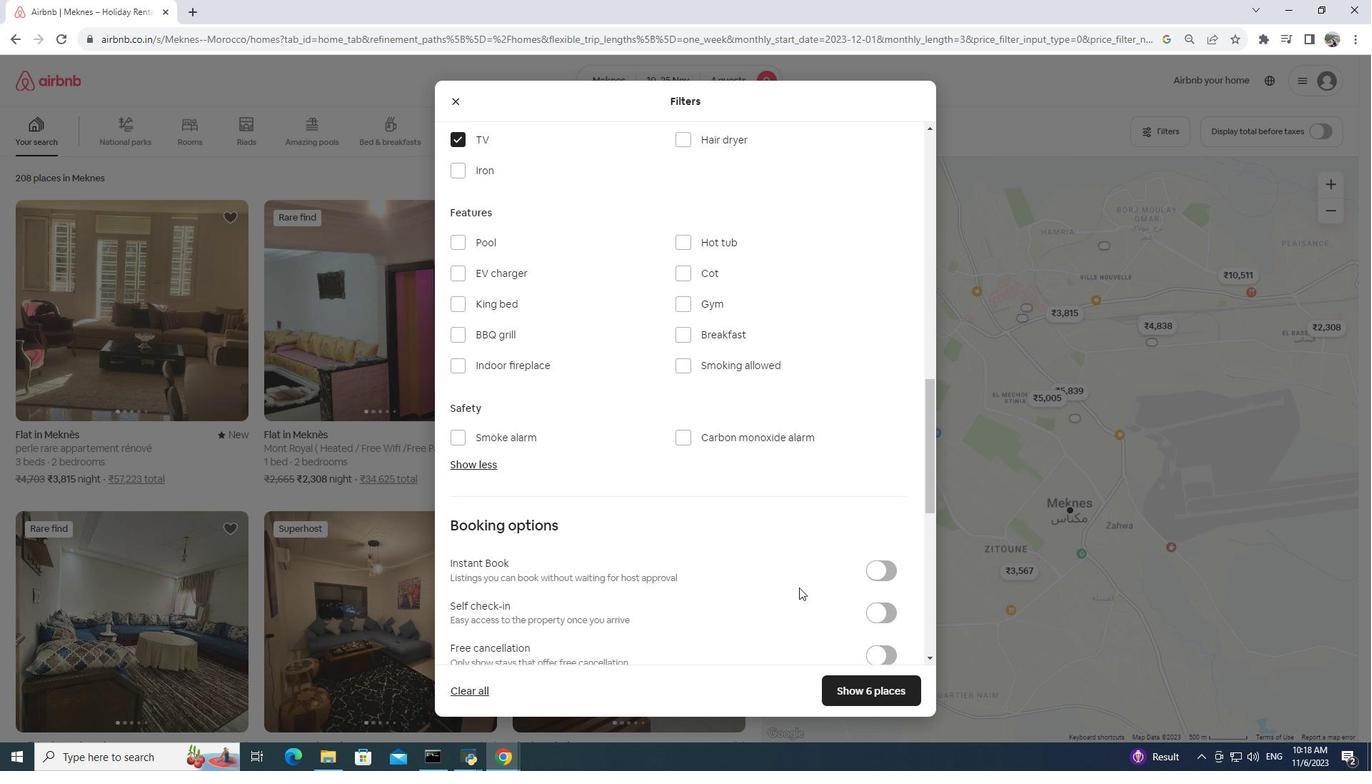 
Action: Mouse scrolled (799, 588) with delta (0, 0)
Screenshot: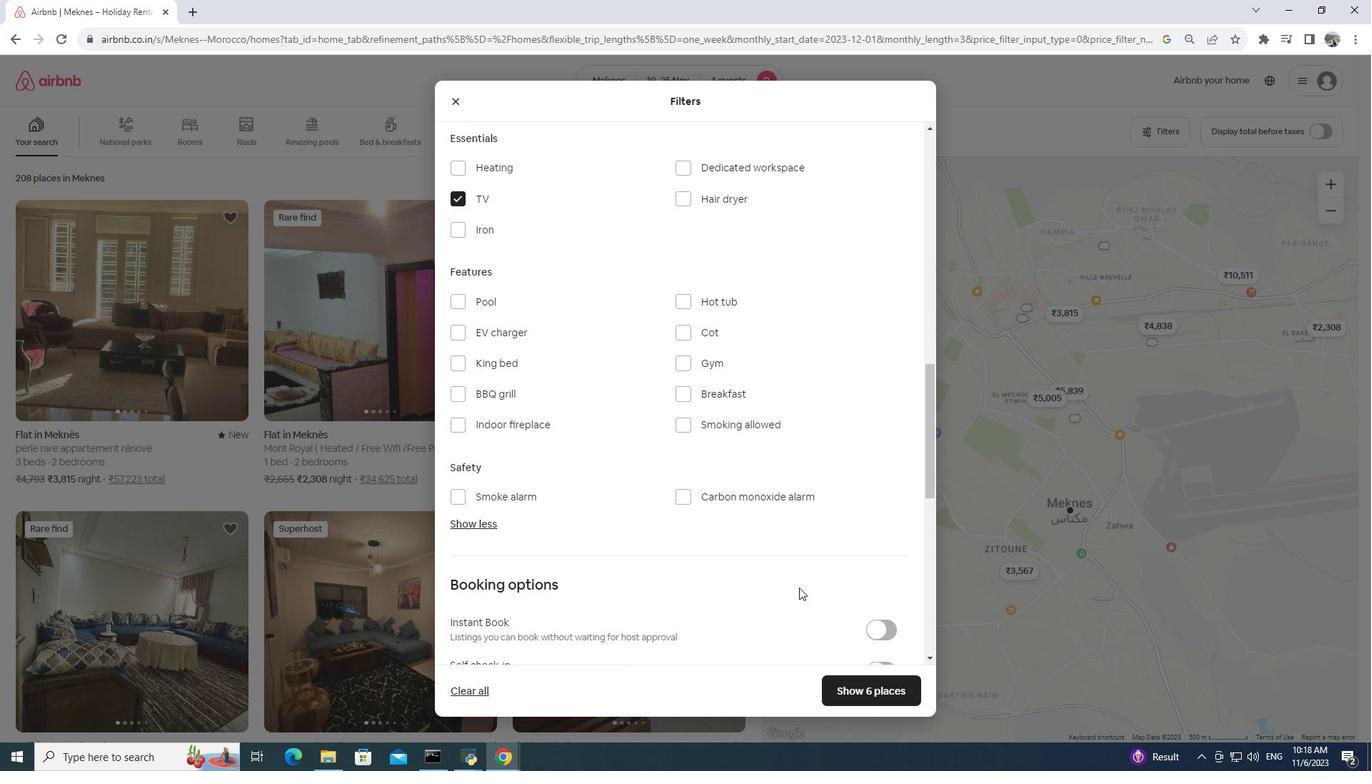 
Action: Mouse scrolled (799, 588) with delta (0, 0)
Screenshot: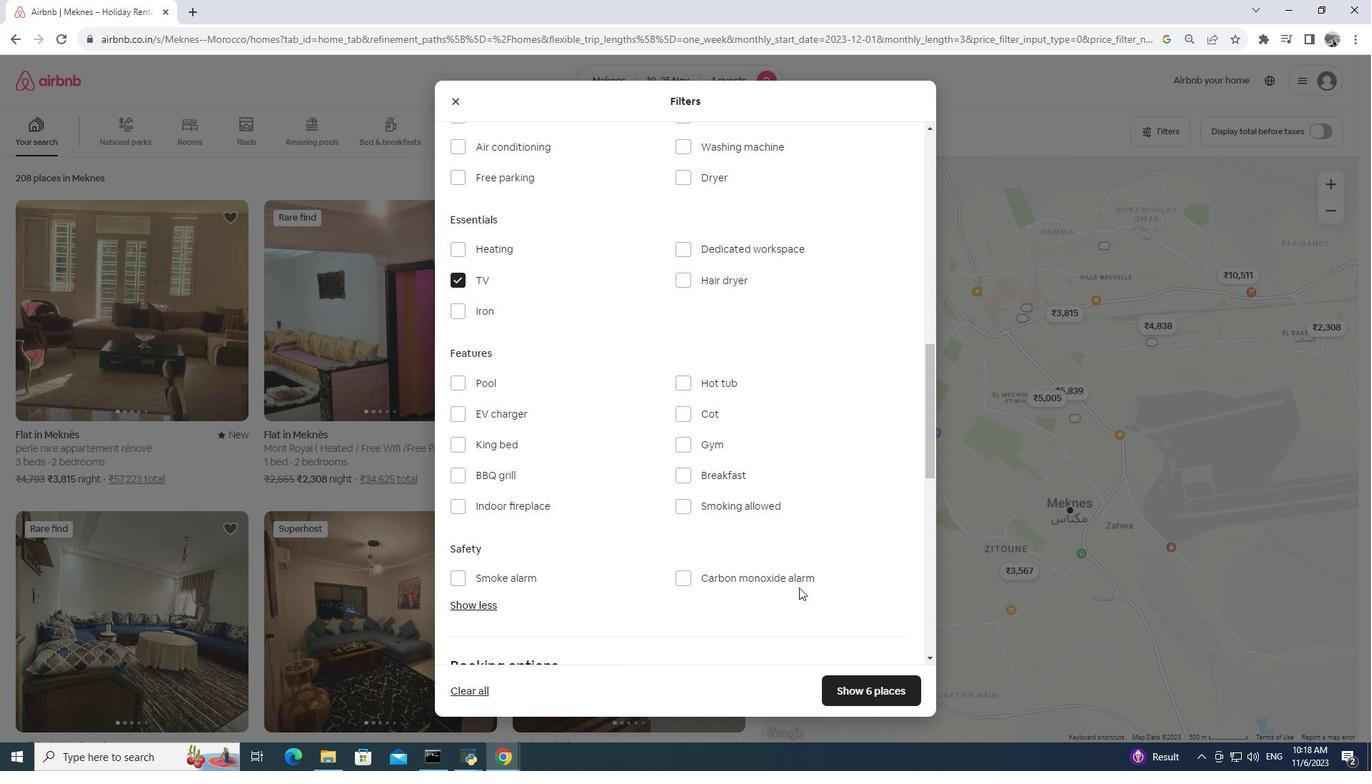 
Action: Mouse scrolled (799, 588) with delta (0, 0)
Screenshot: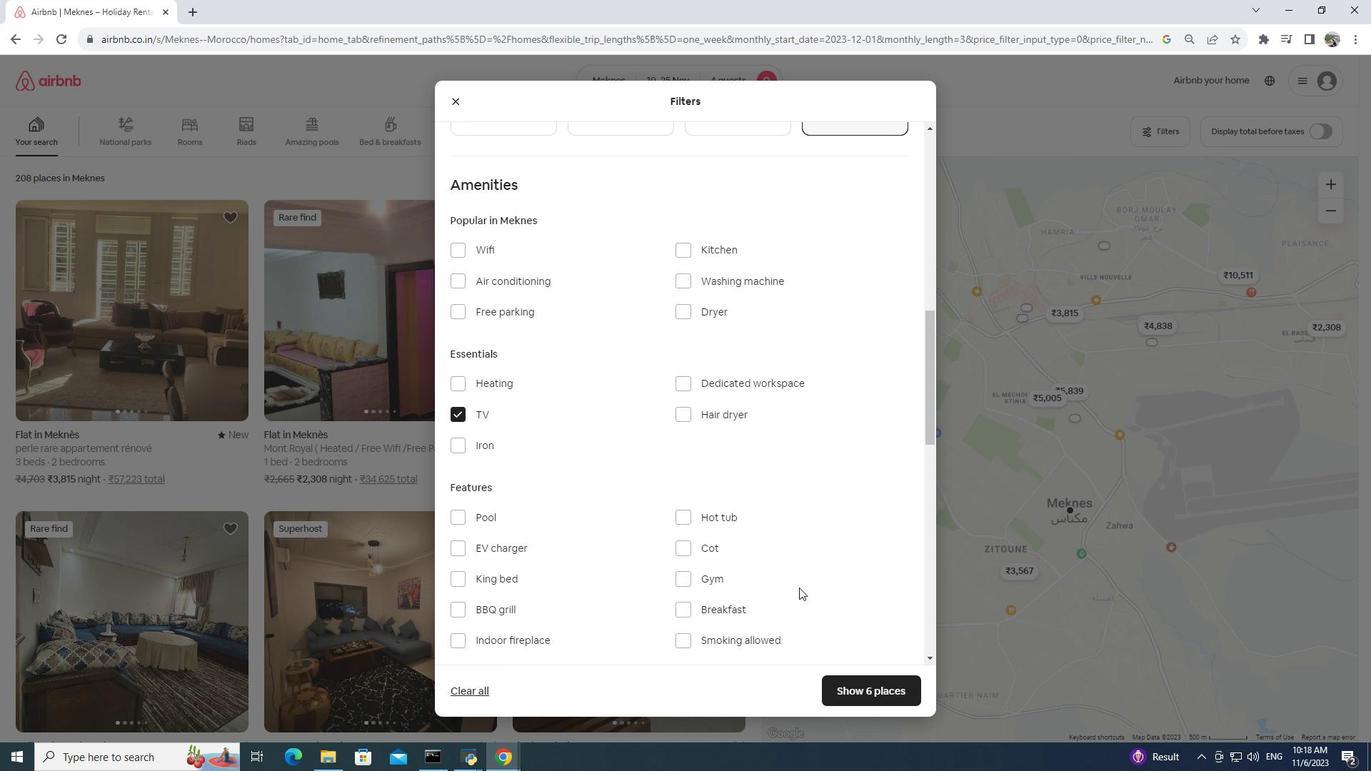 
Action: Mouse moved to (460, 387)
Screenshot: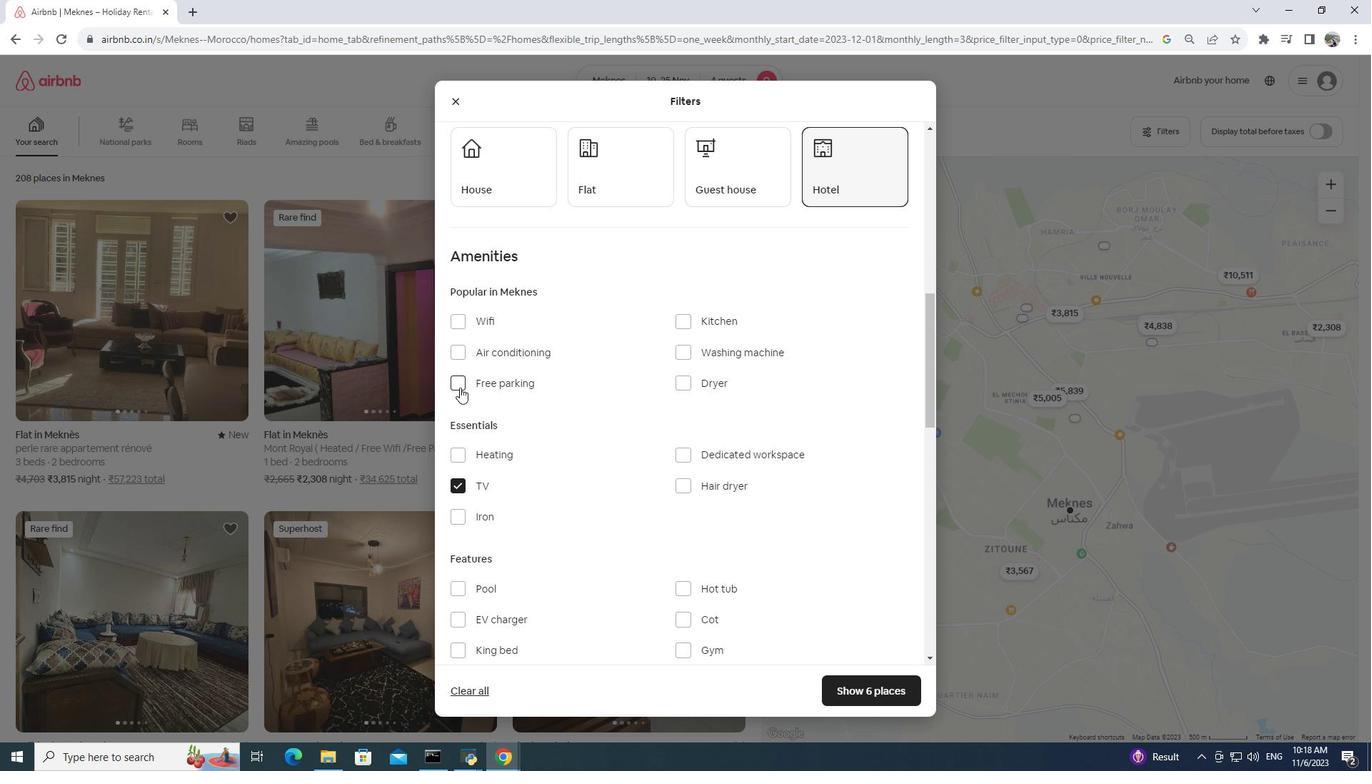 
Action: Mouse pressed left at (460, 387)
Screenshot: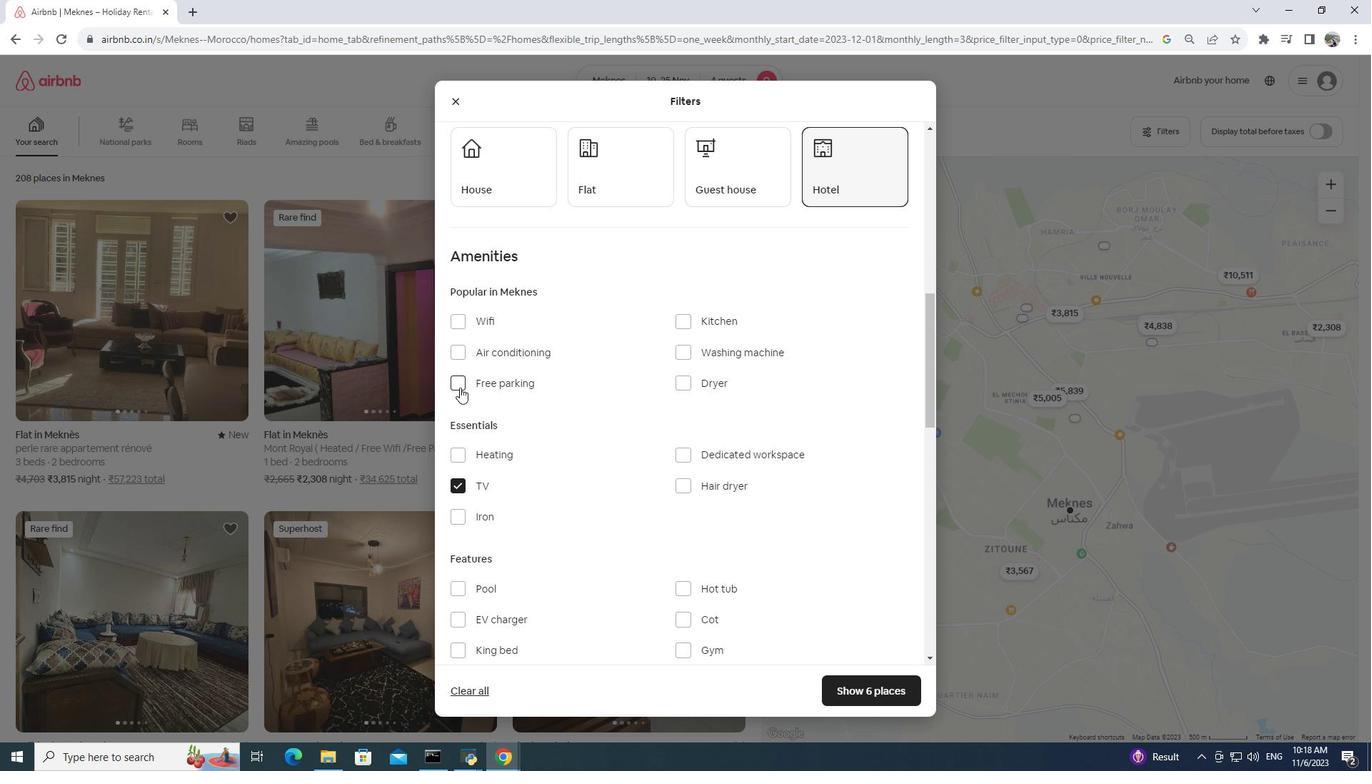 
Action: Mouse moved to (460, 387)
Screenshot: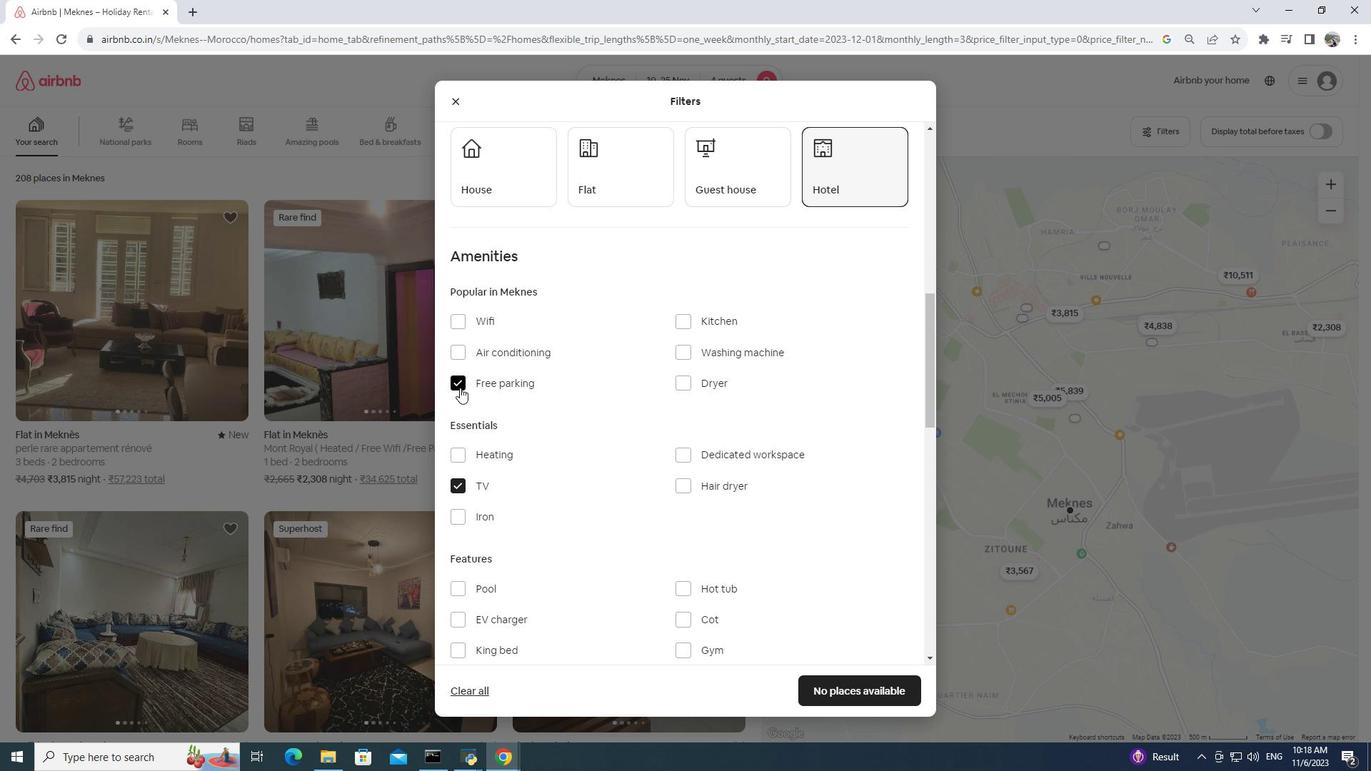 
Action: Mouse pressed left at (460, 387)
Screenshot: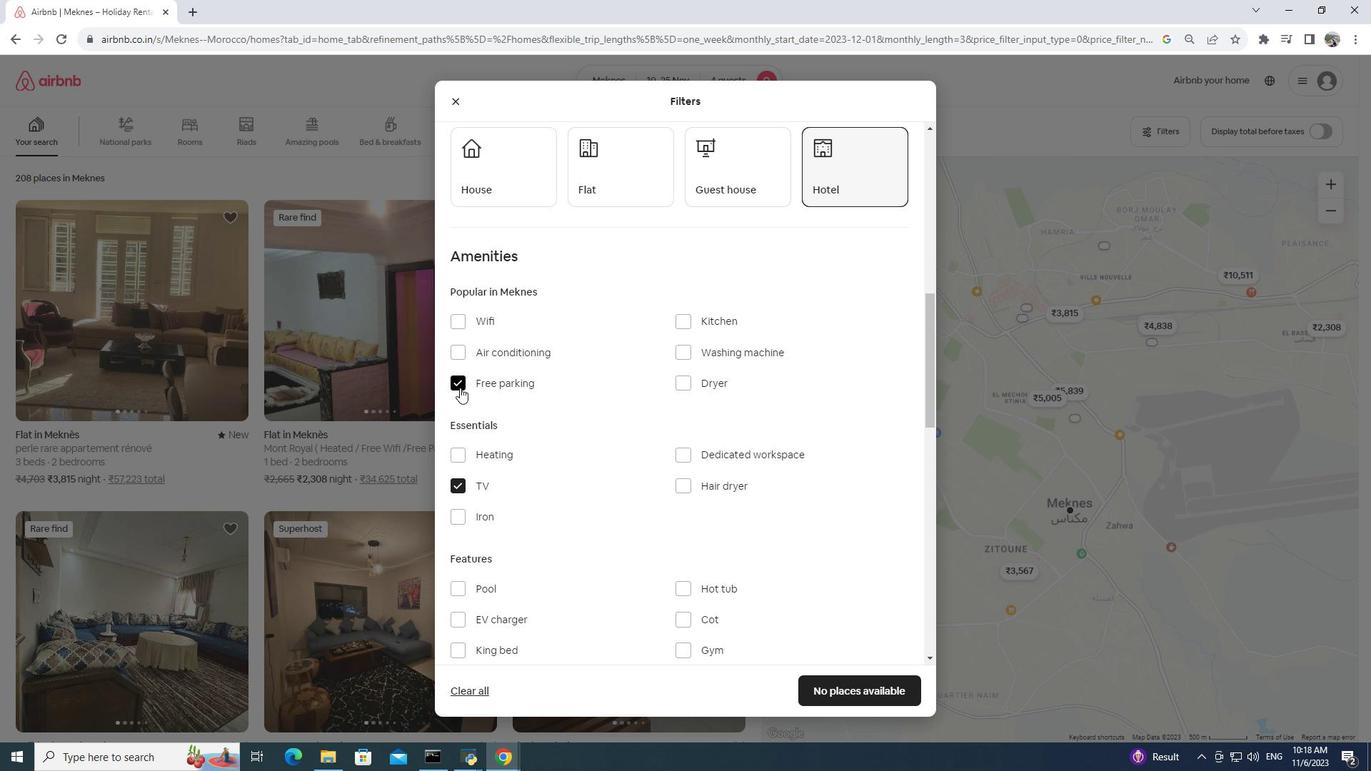 
Action: Mouse moved to (892, 695)
Screenshot: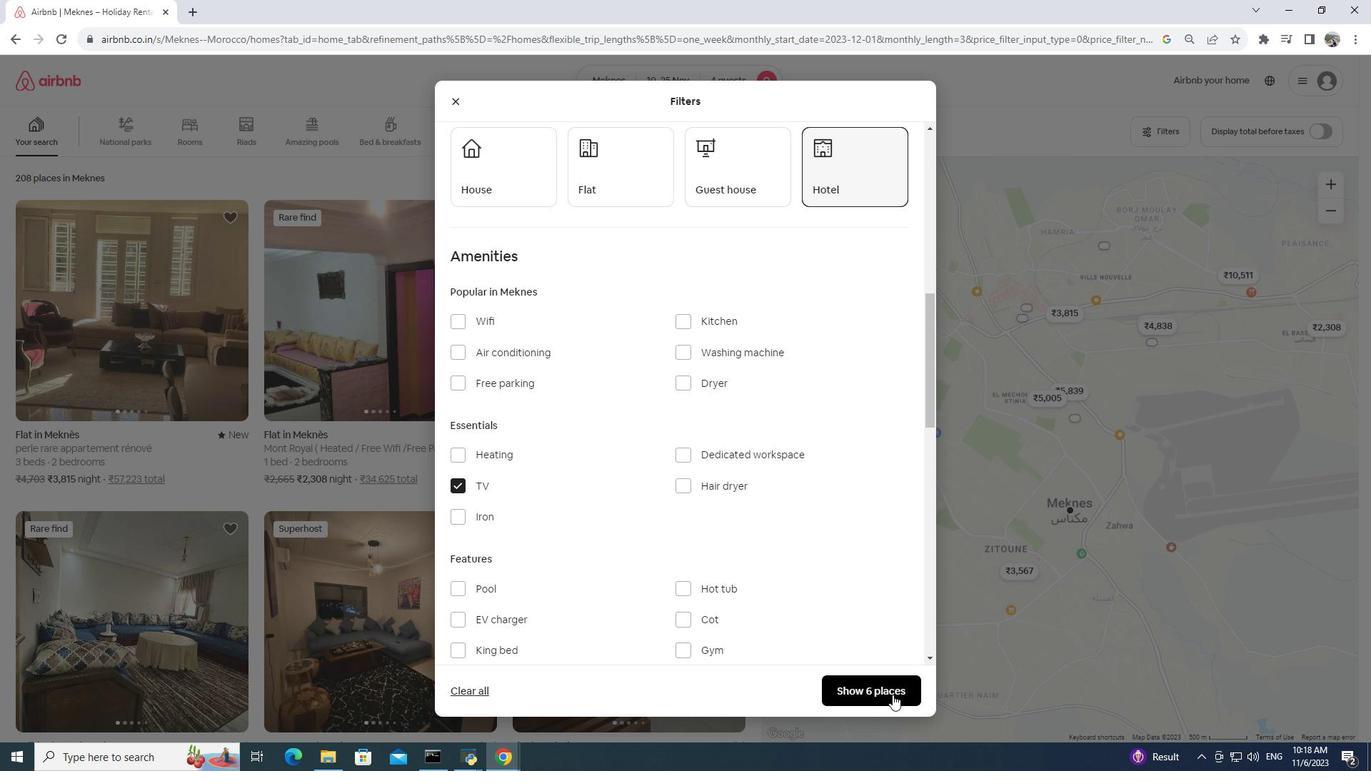
Action: Mouse pressed left at (892, 695)
Screenshot: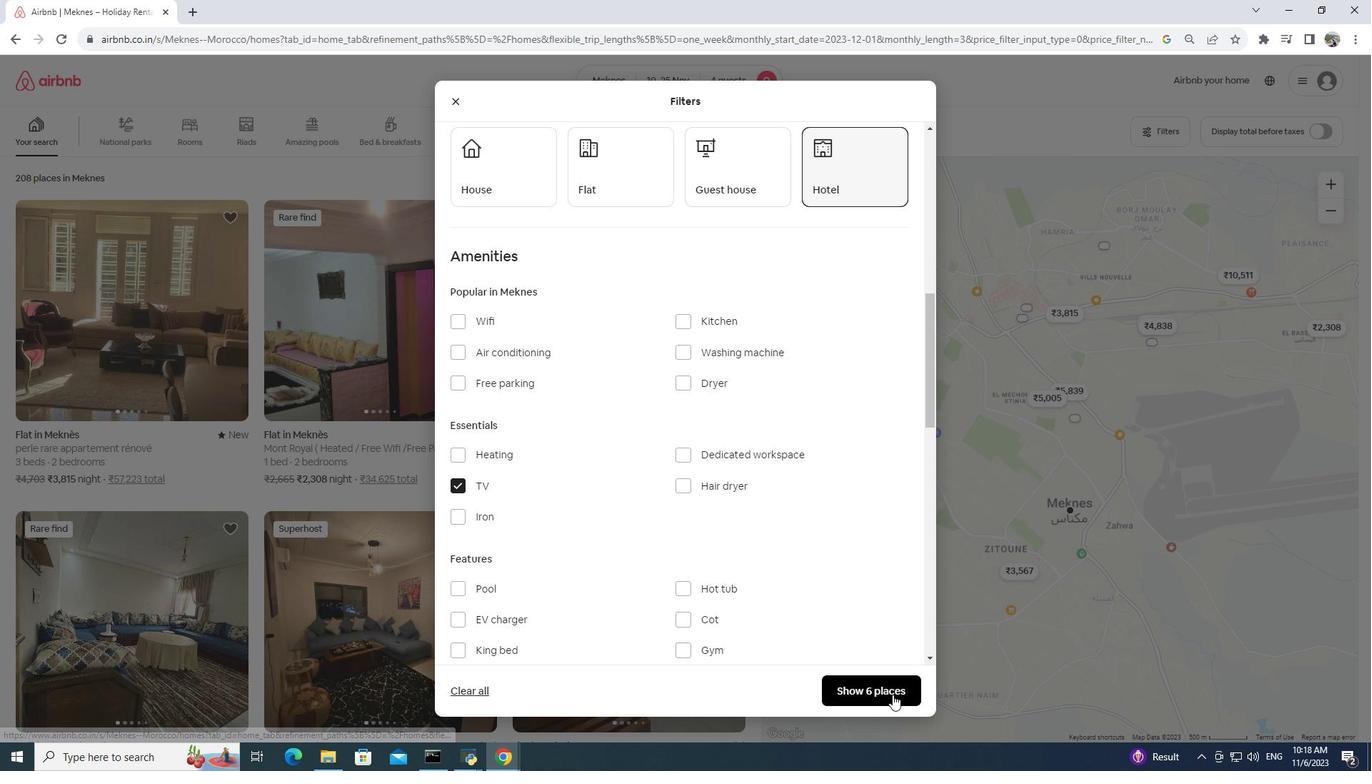 
Action: Mouse moved to (130, 361)
Screenshot: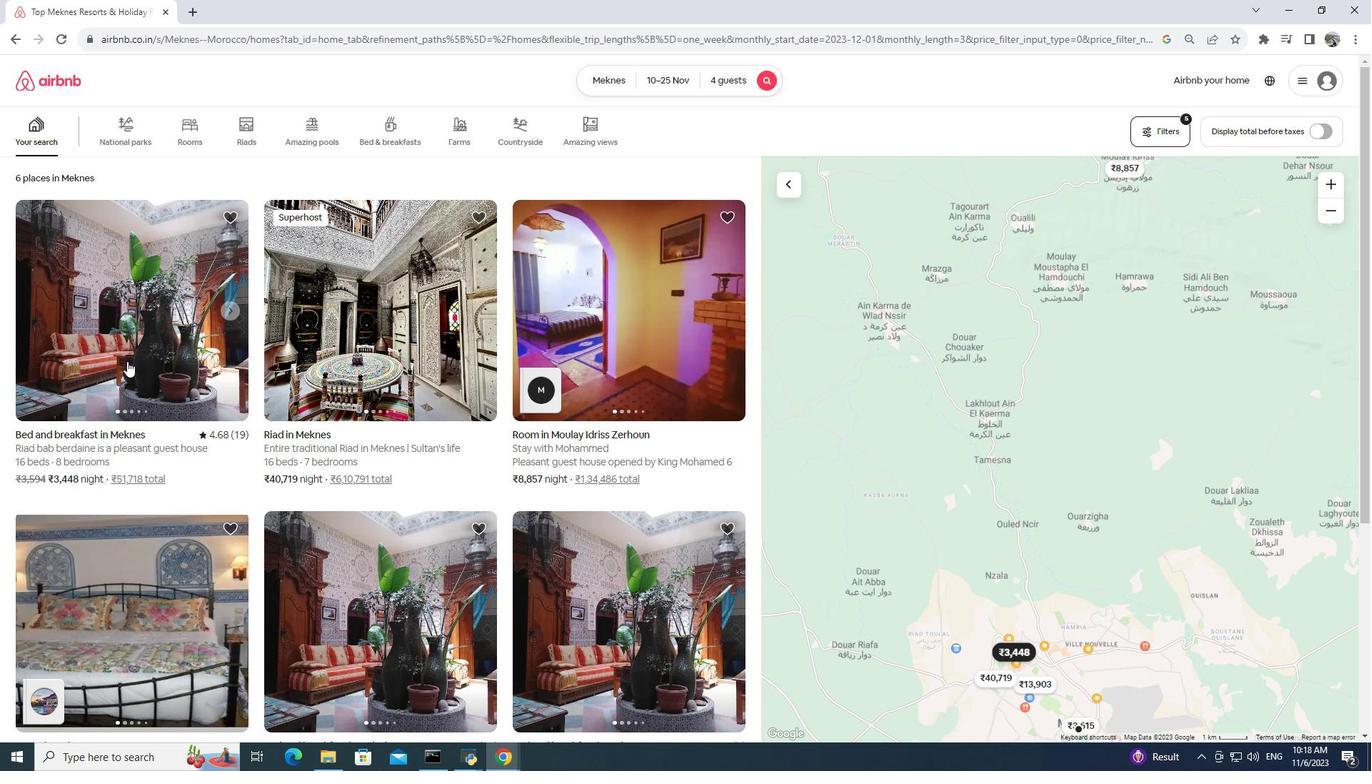 
Action: Mouse pressed left at (130, 361)
Screenshot: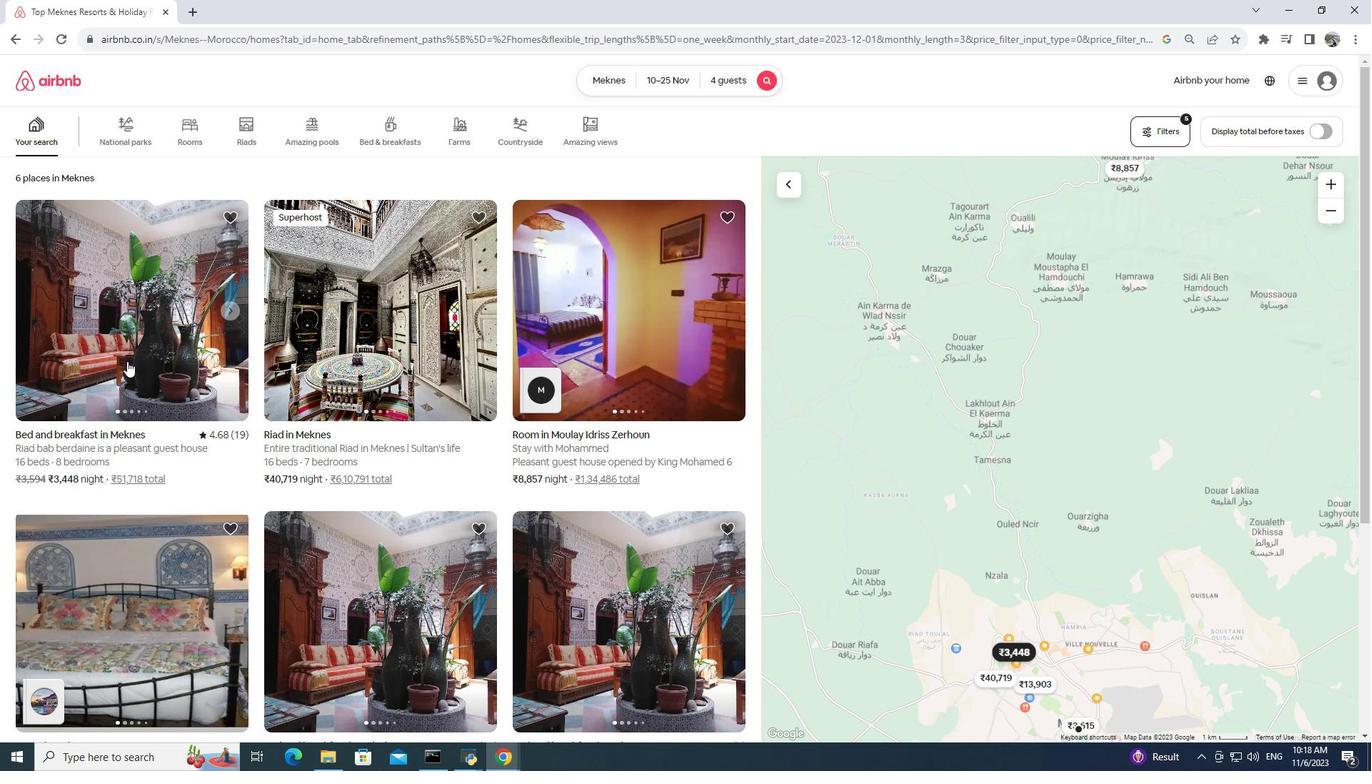 
Action: Mouse moved to (130, 361)
Screenshot: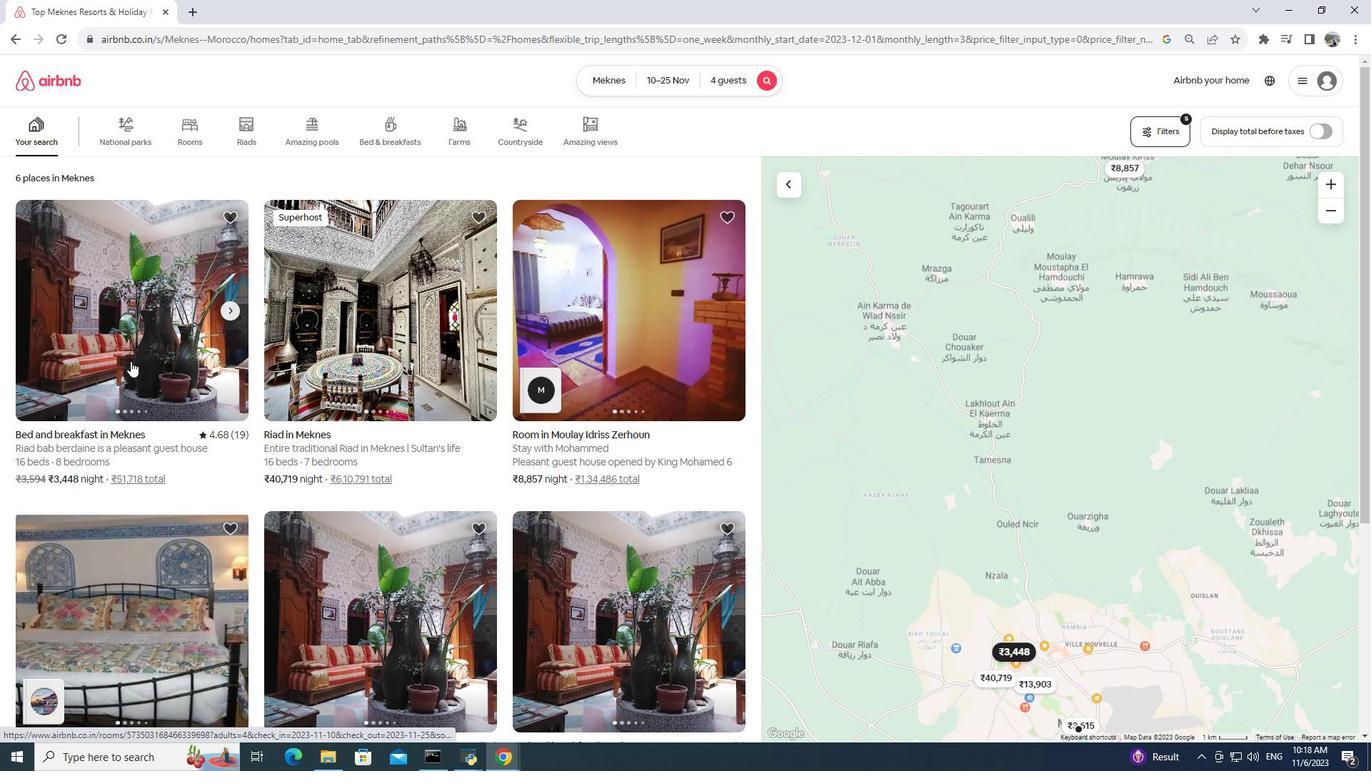 
Action: Mouse pressed left at (130, 361)
Screenshot: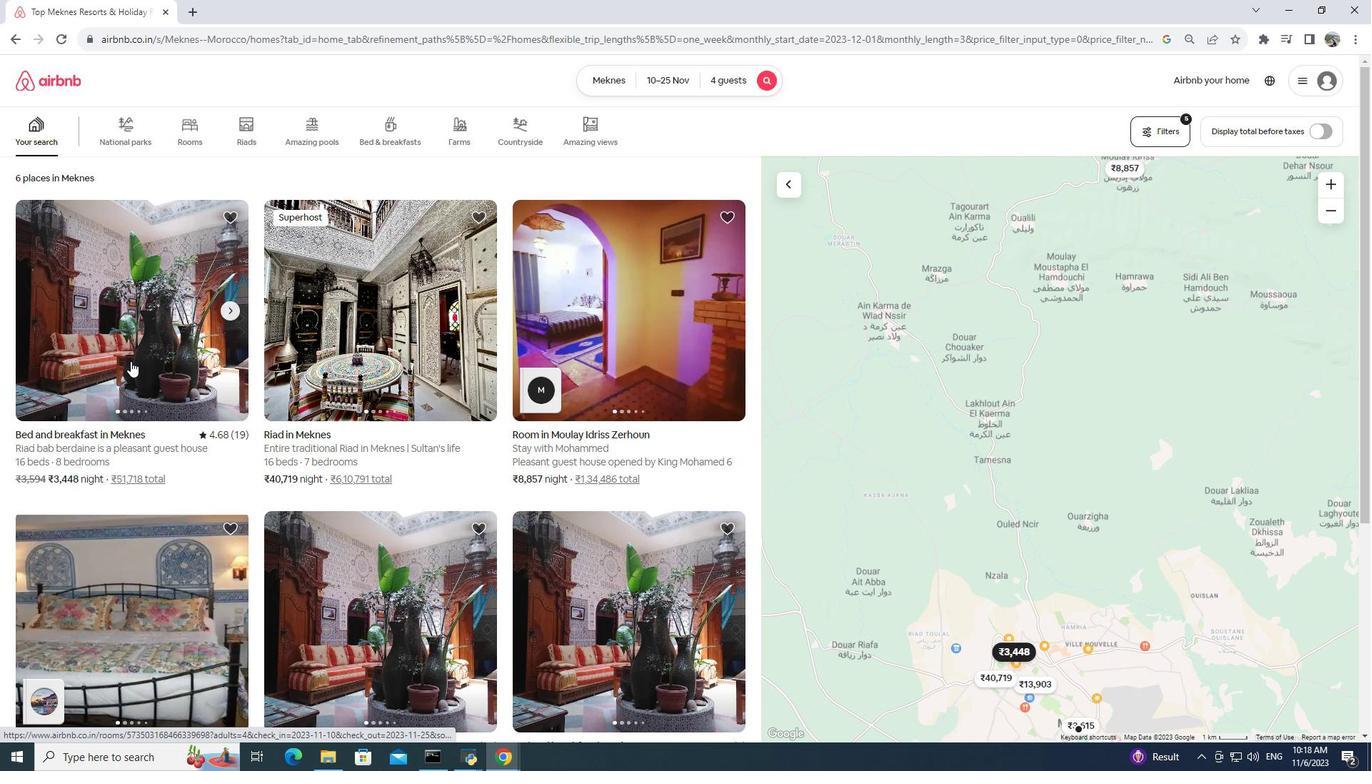 
Action: Mouse moved to (335, 10)
Screenshot: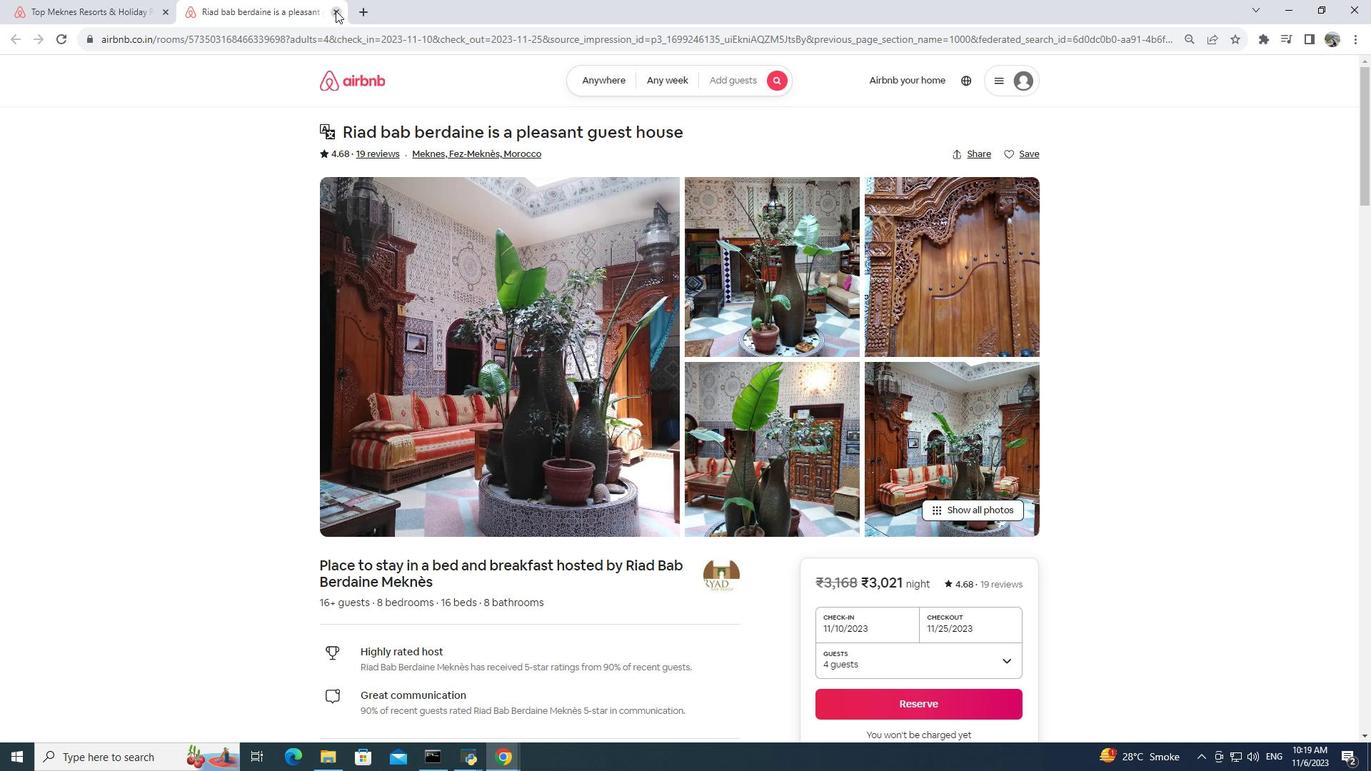 
Action: Mouse pressed left at (335, 10)
Screenshot: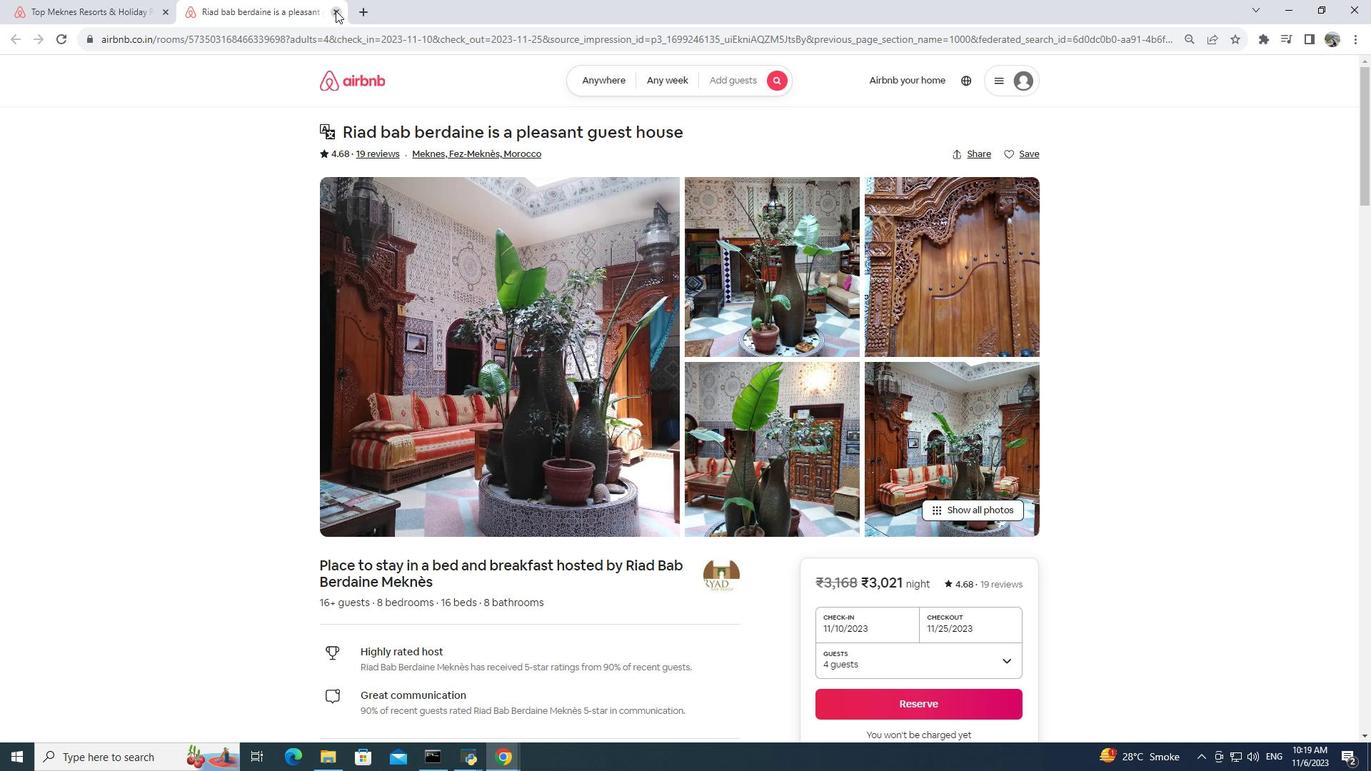 
Action: Mouse moved to (403, 350)
Screenshot: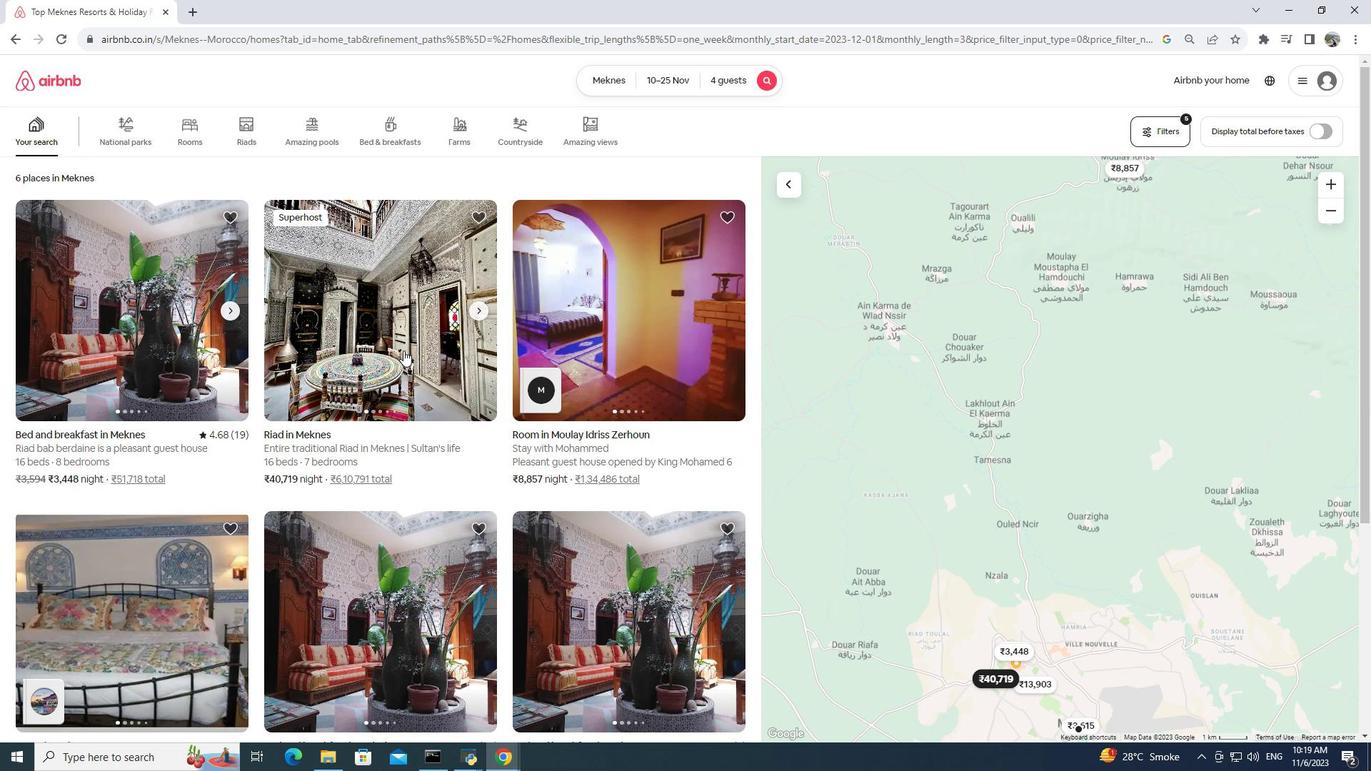 
Action: Mouse pressed left at (403, 350)
Screenshot: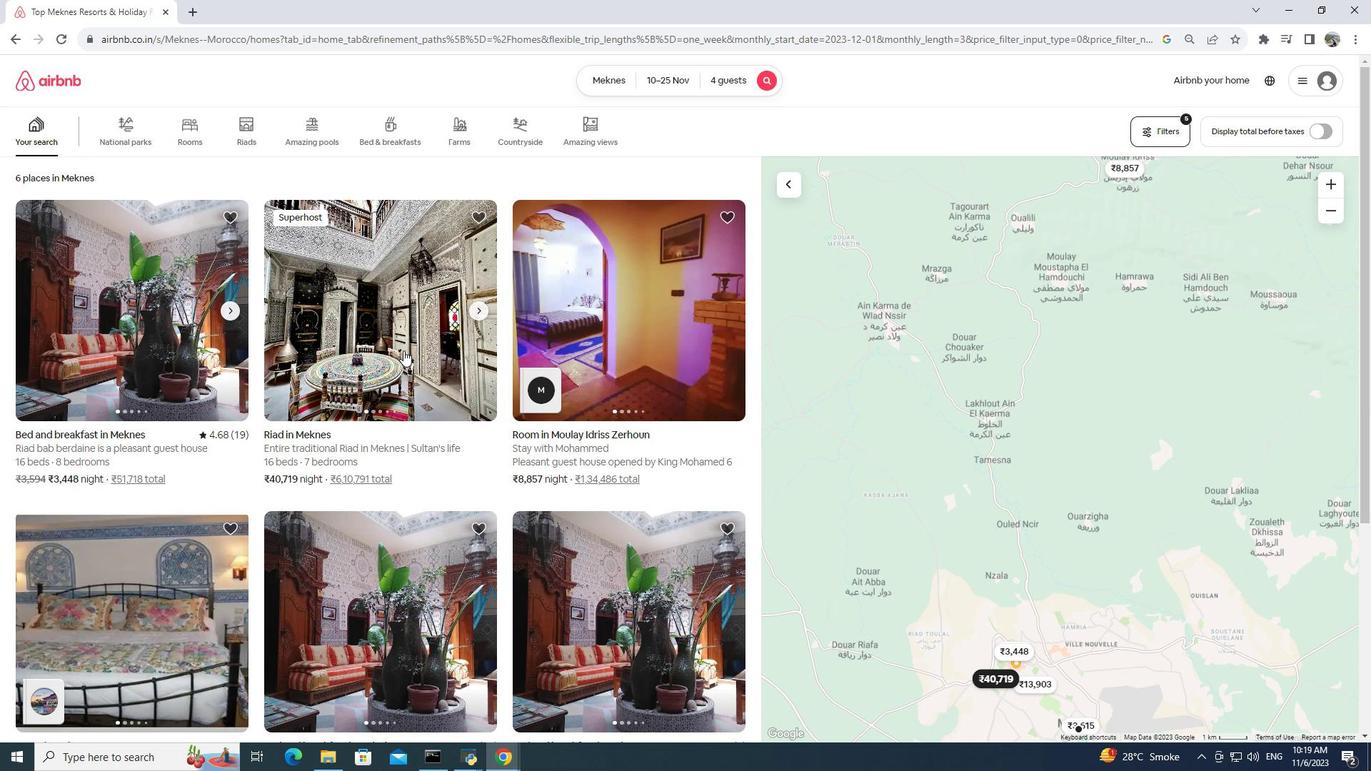 
Action: Mouse moved to (402, 349)
Screenshot: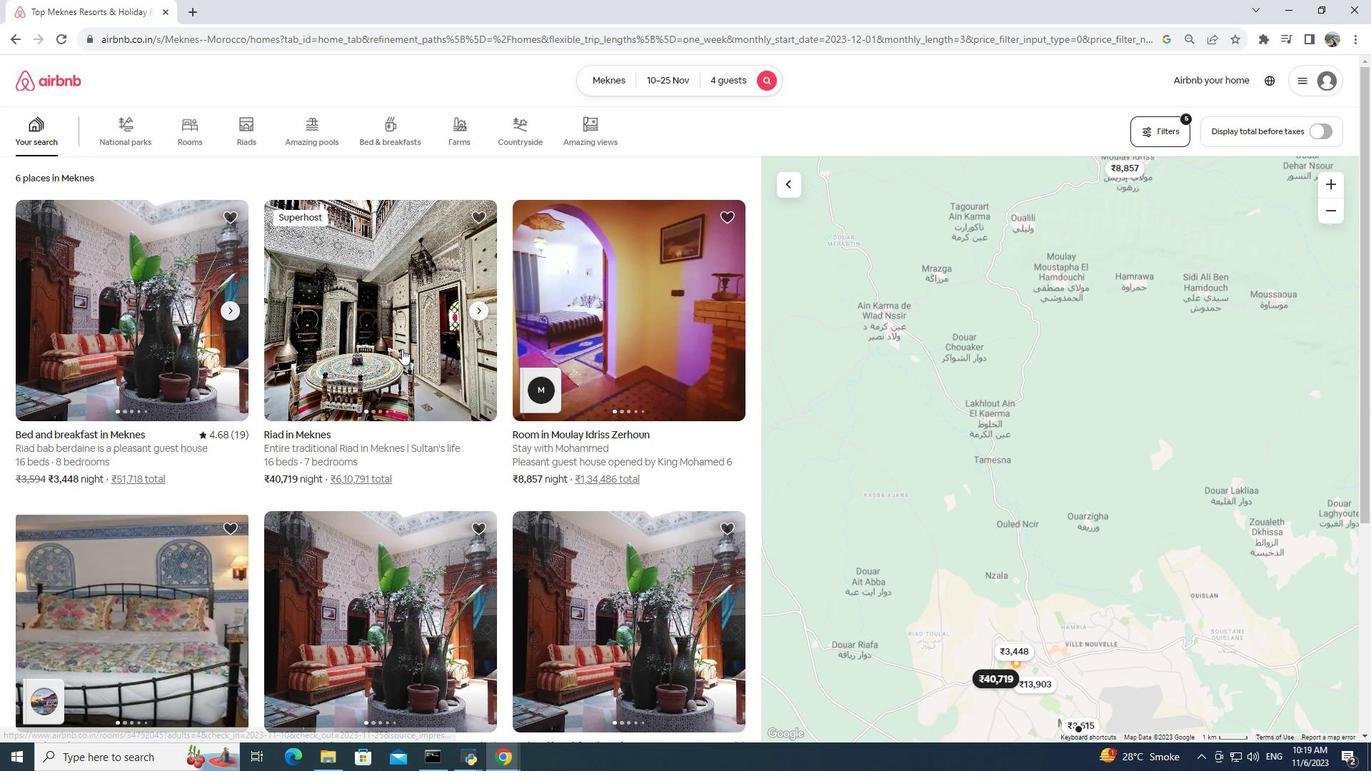 
Action: Mouse pressed left at (402, 349)
Screenshot: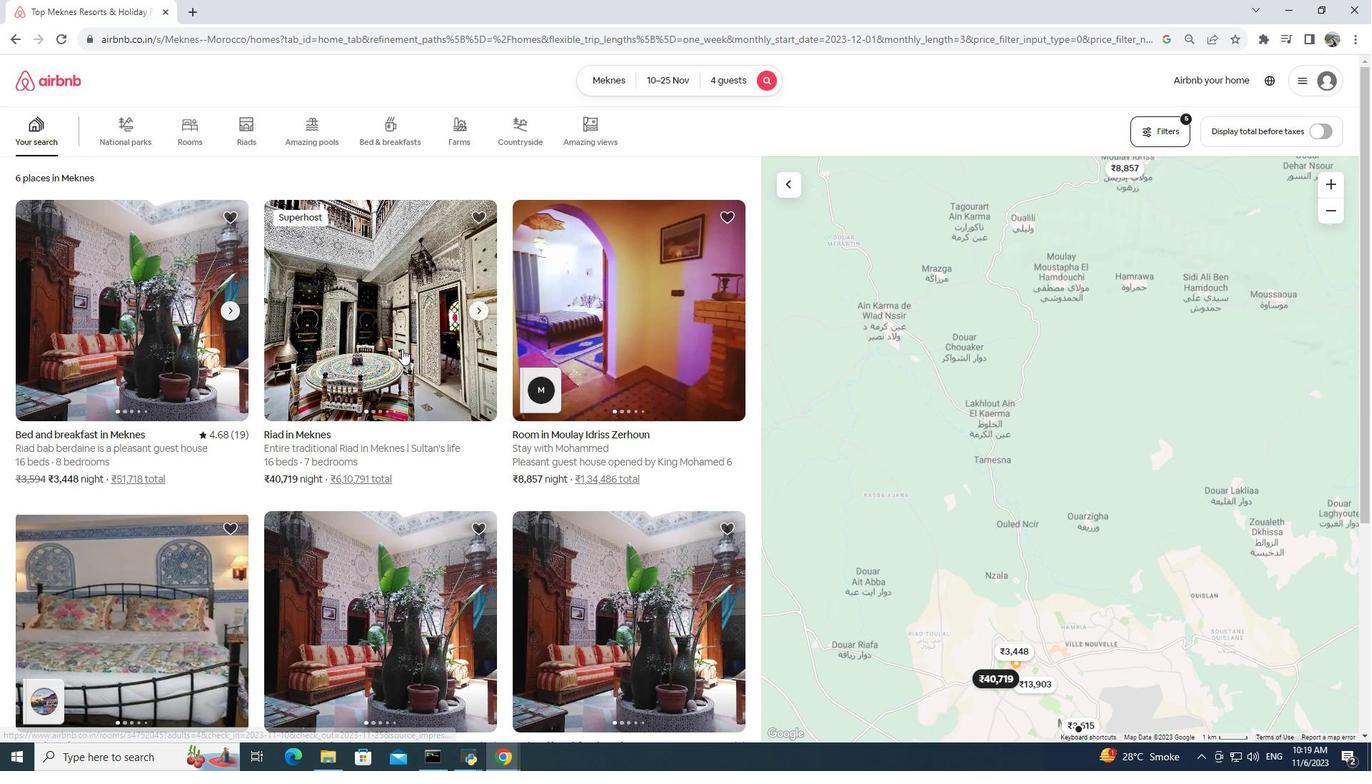 
Action: Mouse moved to (337, 13)
Screenshot: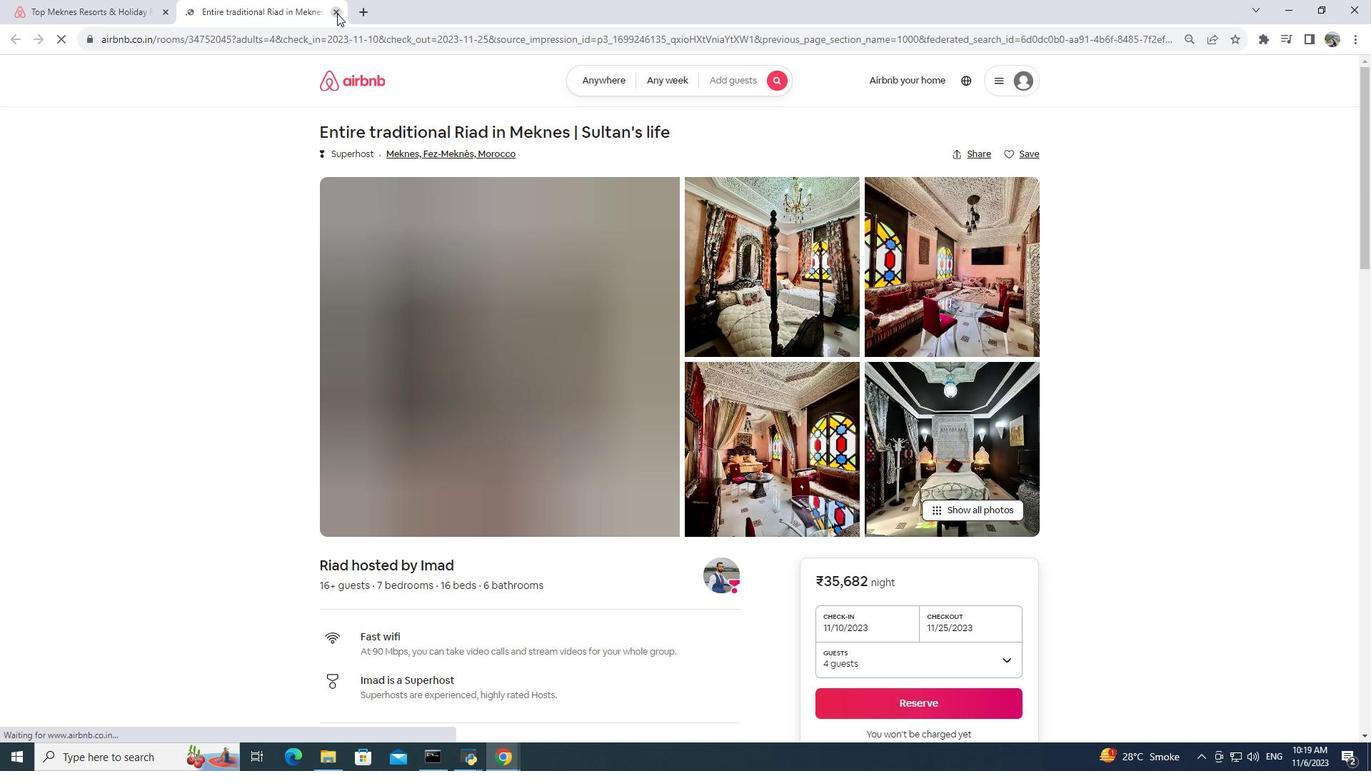 
Action: Mouse pressed left at (337, 13)
Screenshot: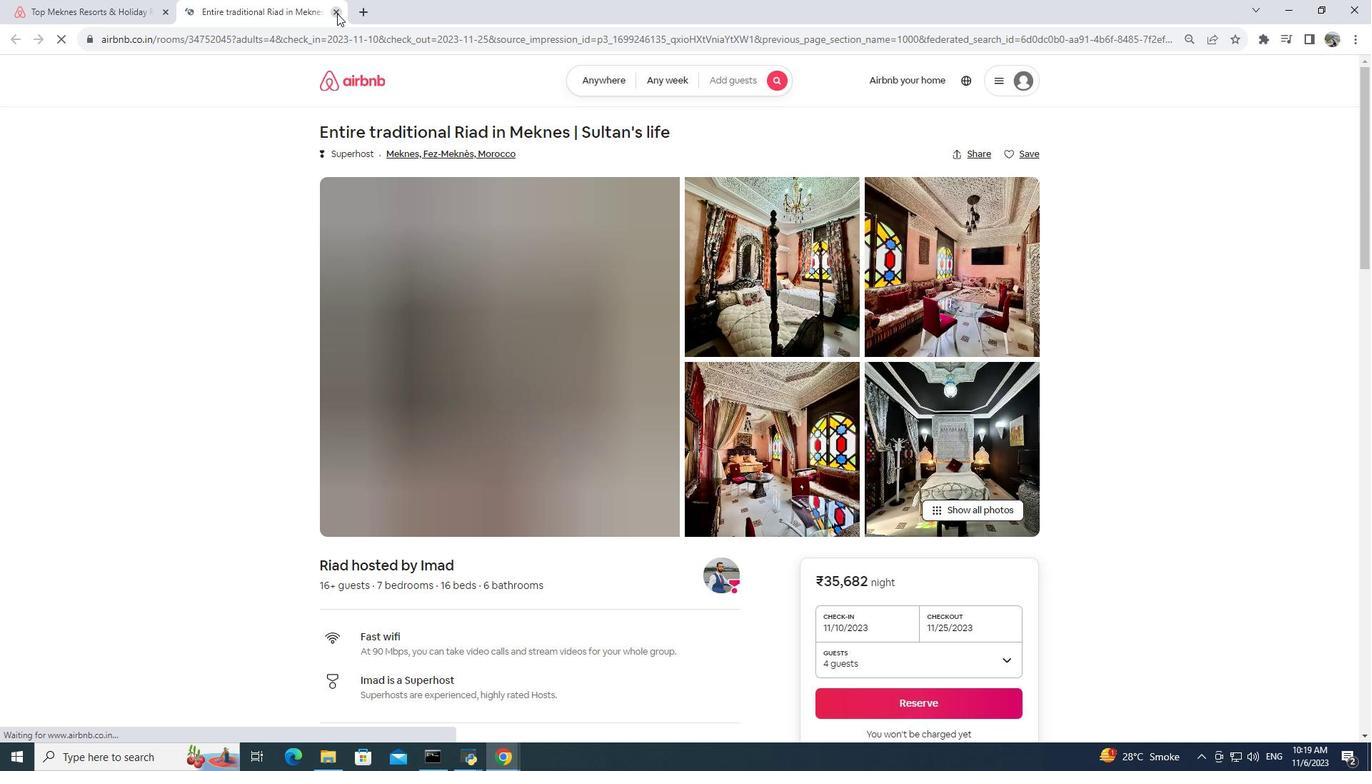 
Action: Mouse moved to (600, 315)
Screenshot: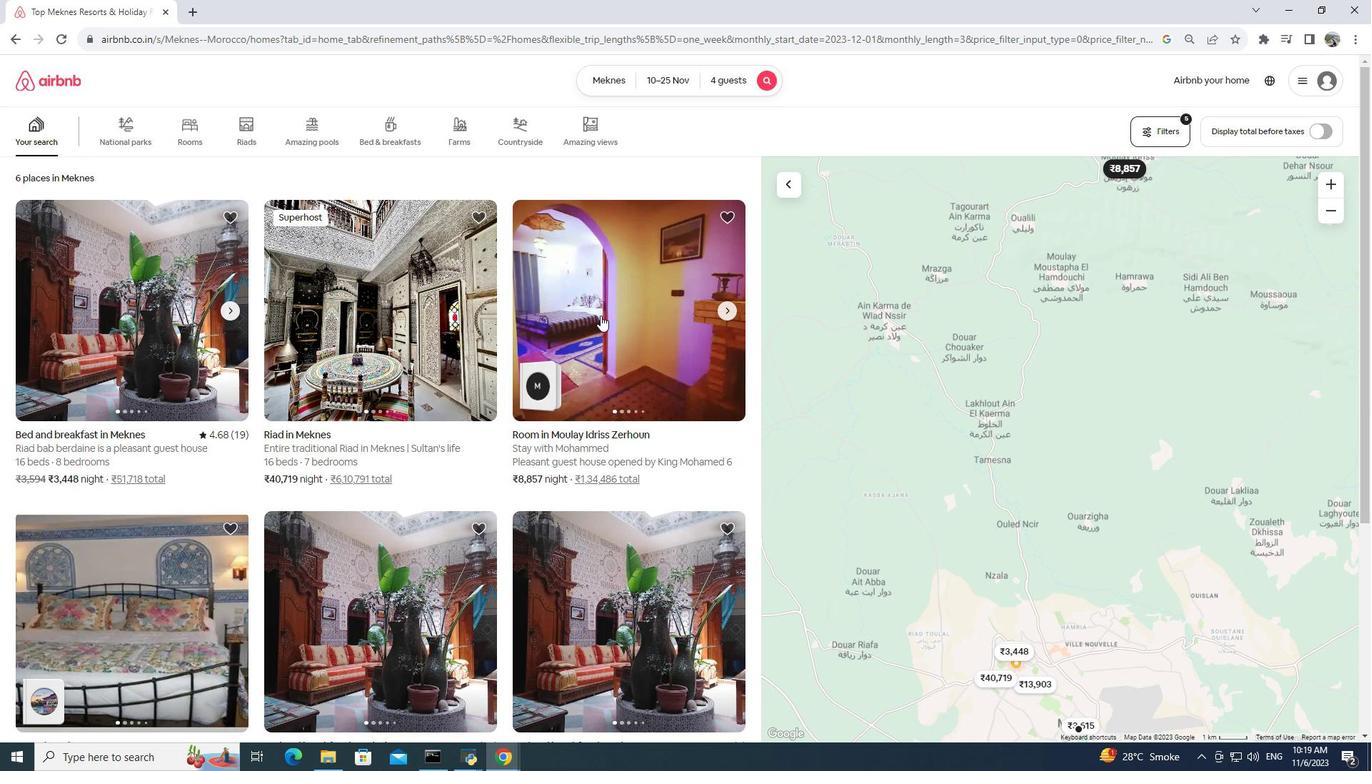 
Action: Mouse pressed left at (600, 315)
Screenshot: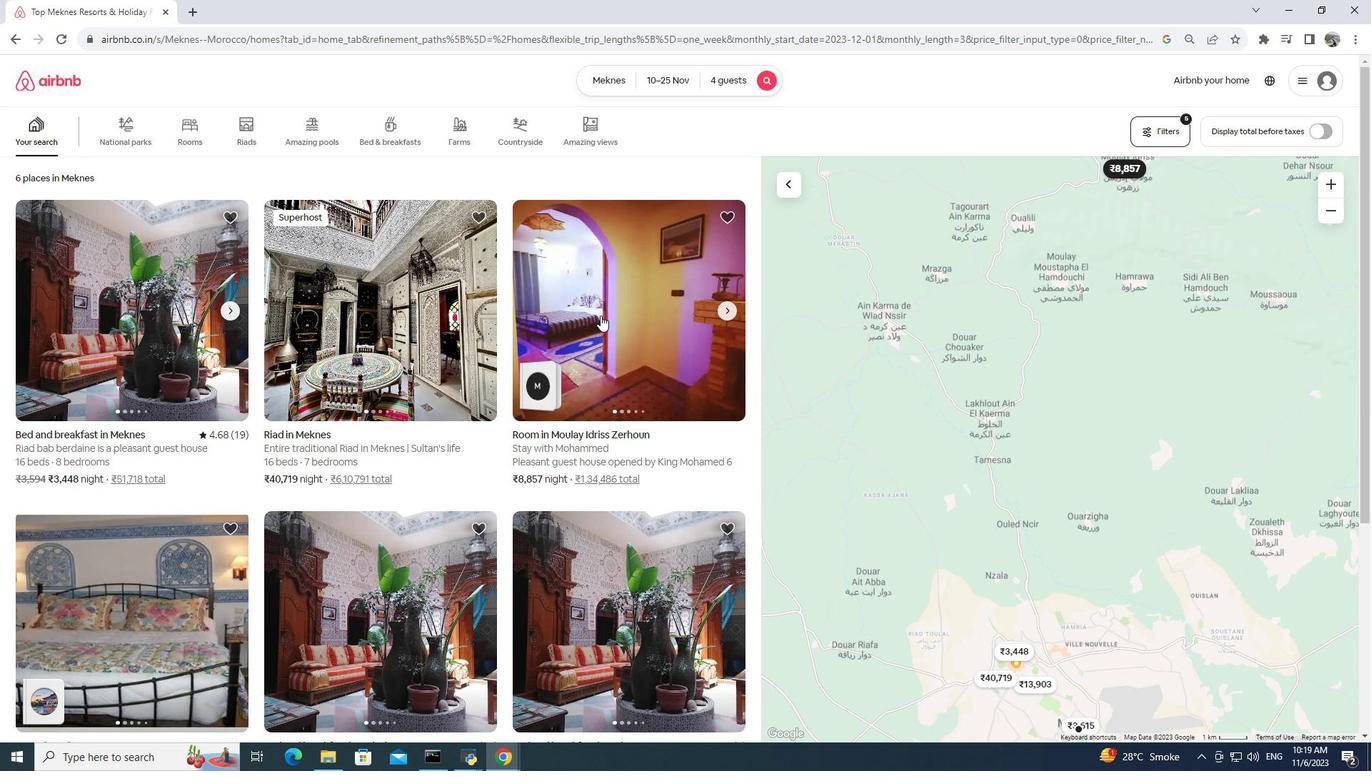 
Action: Mouse pressed left at (600, 315)
Screenshot: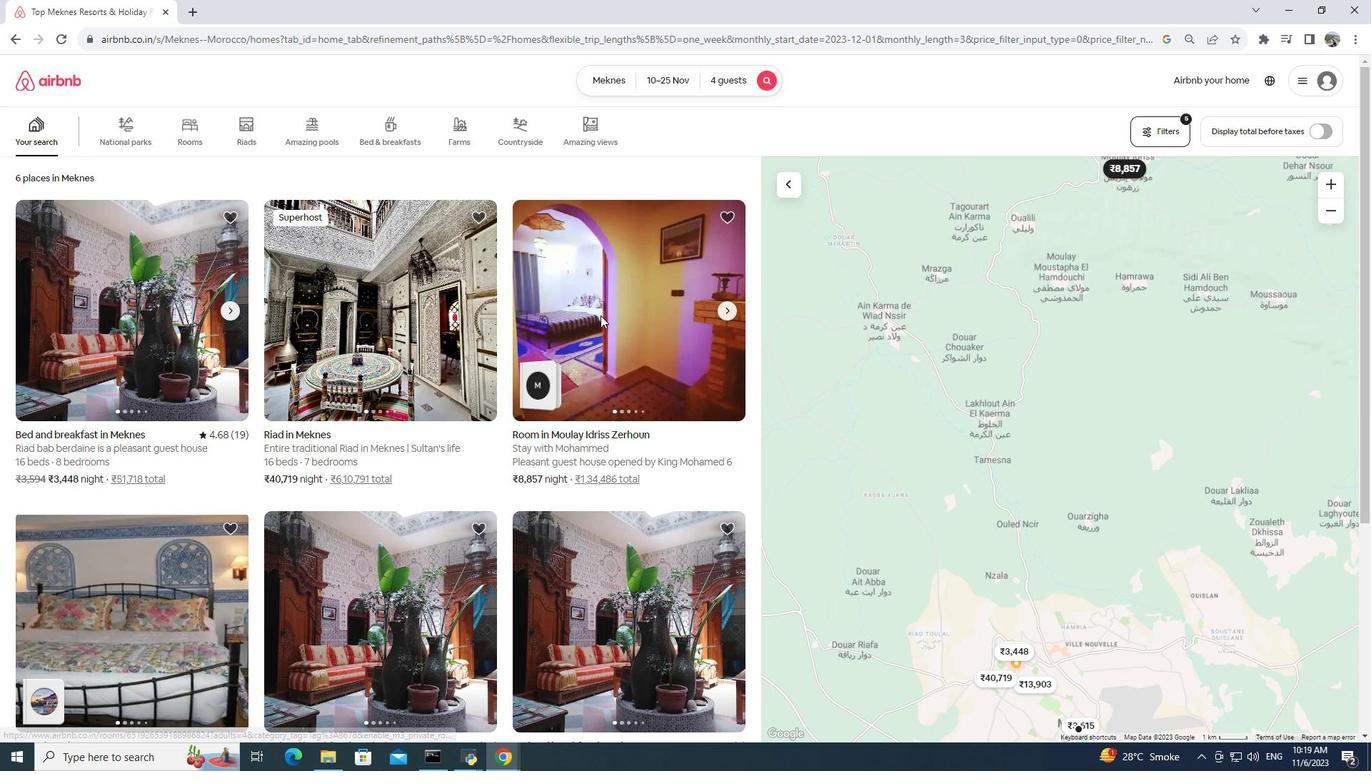 
Action: Mouse moved to (340, 16)
Screenshot: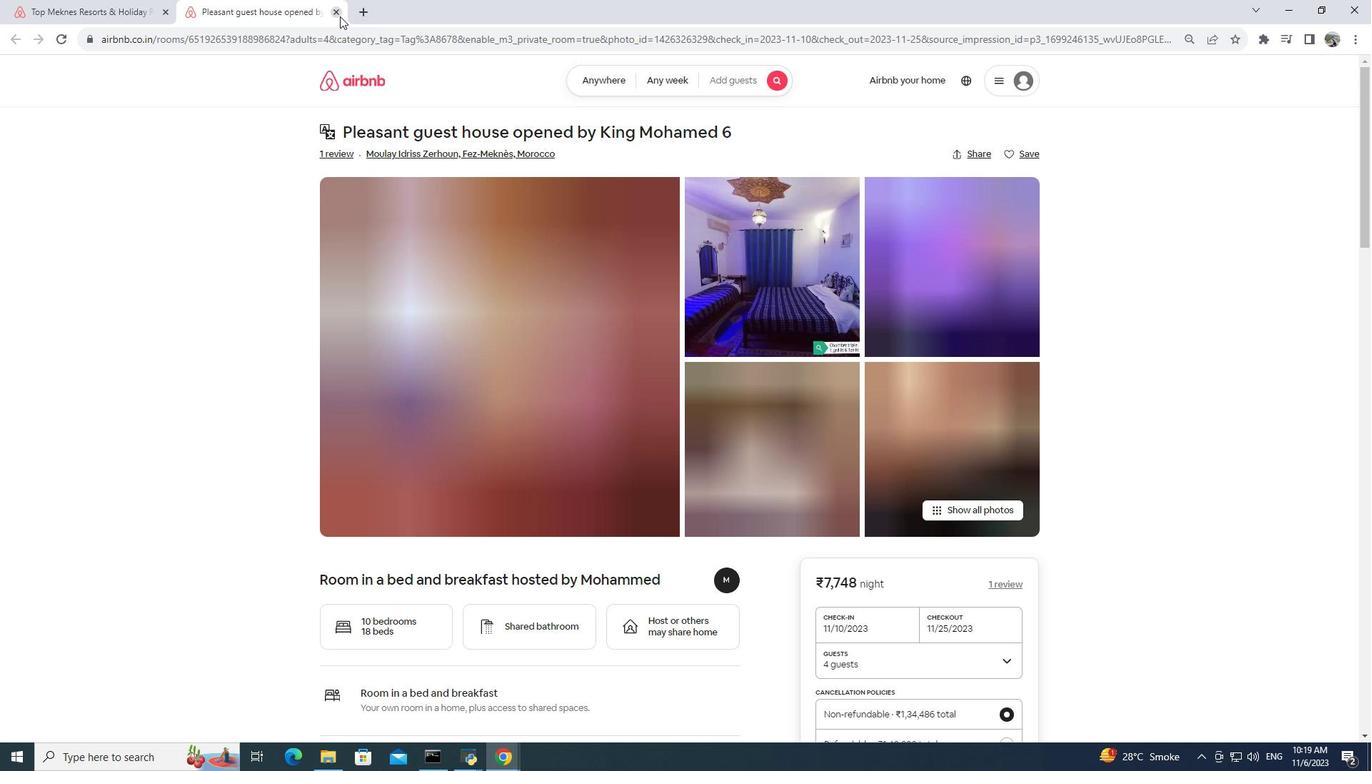 
Action: Mouse pressed left at (340, 16)
Screenshot: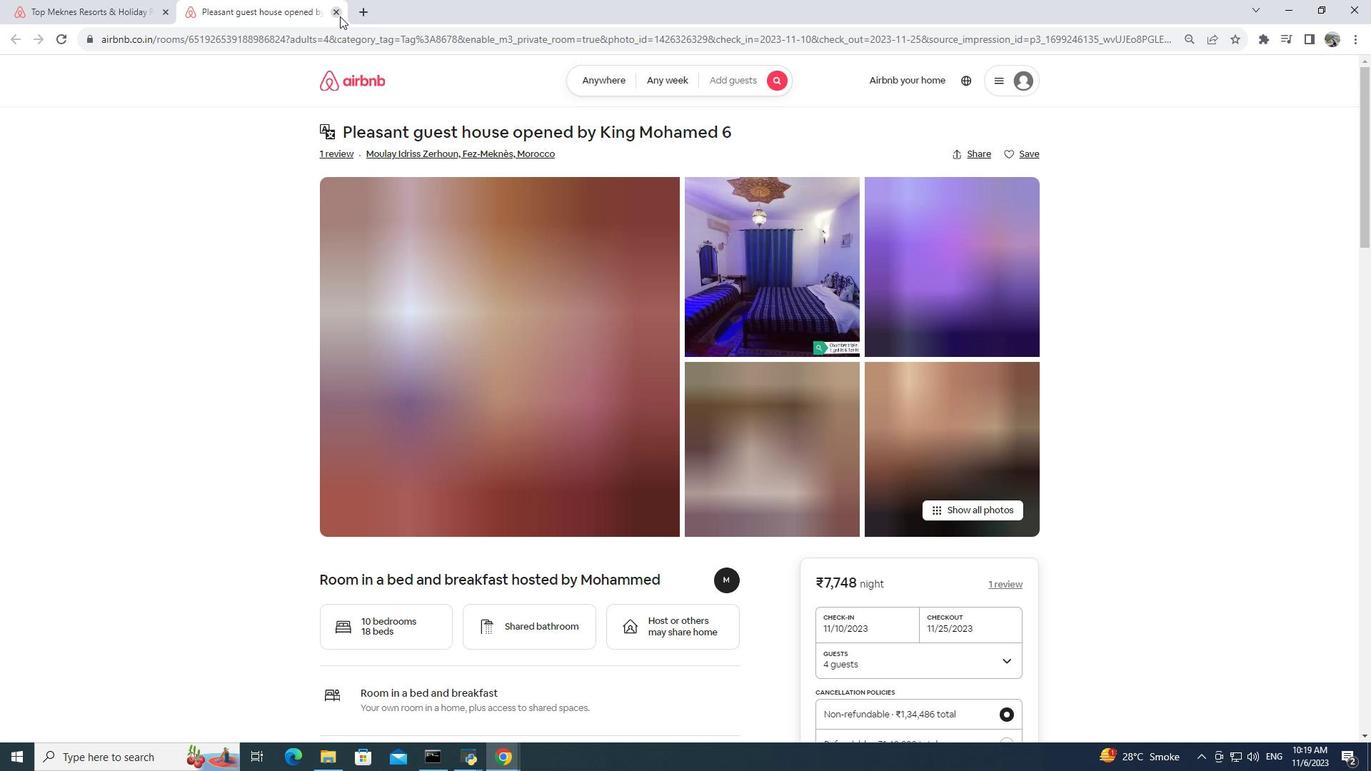 
Action: Mouse moved to (357, 70)
Screenshot: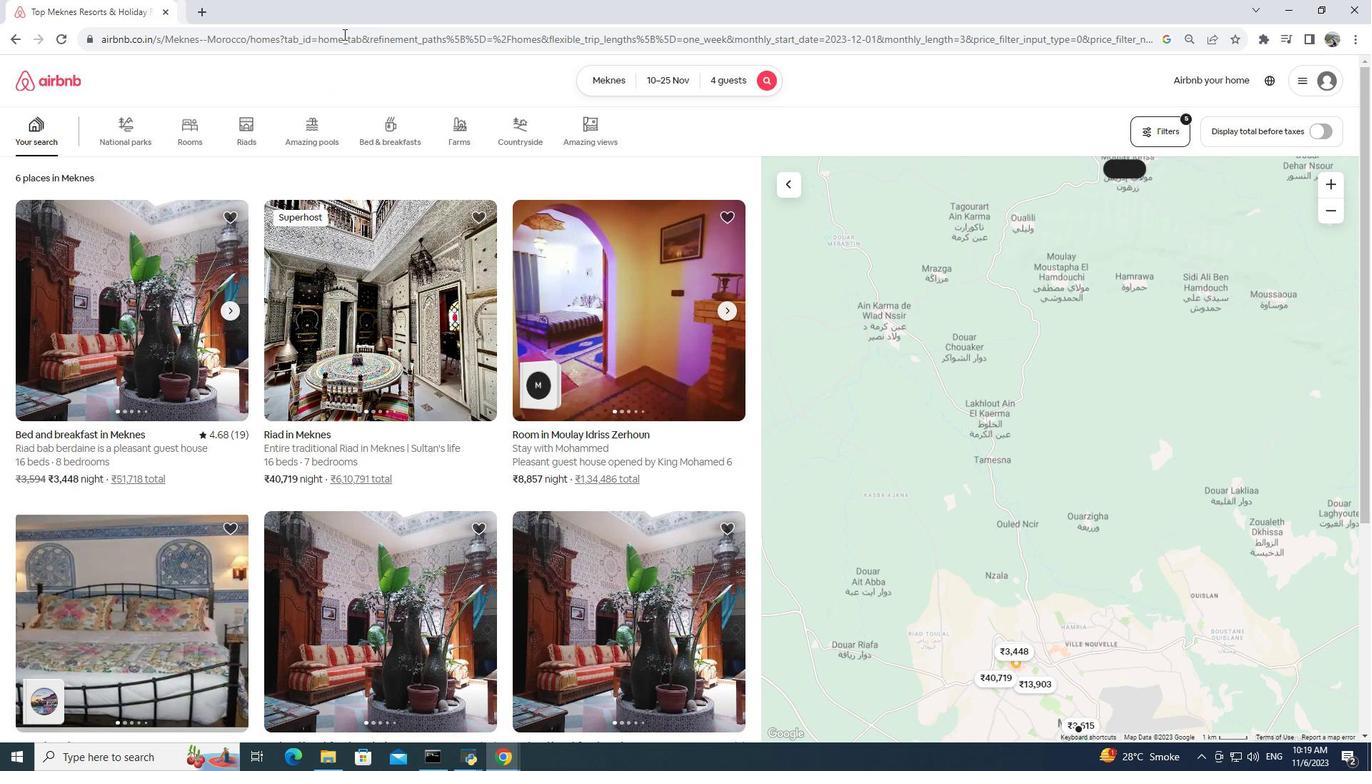 
Action: Mouse scrolled (357, 70) with delta (0, 0)
Screenshot: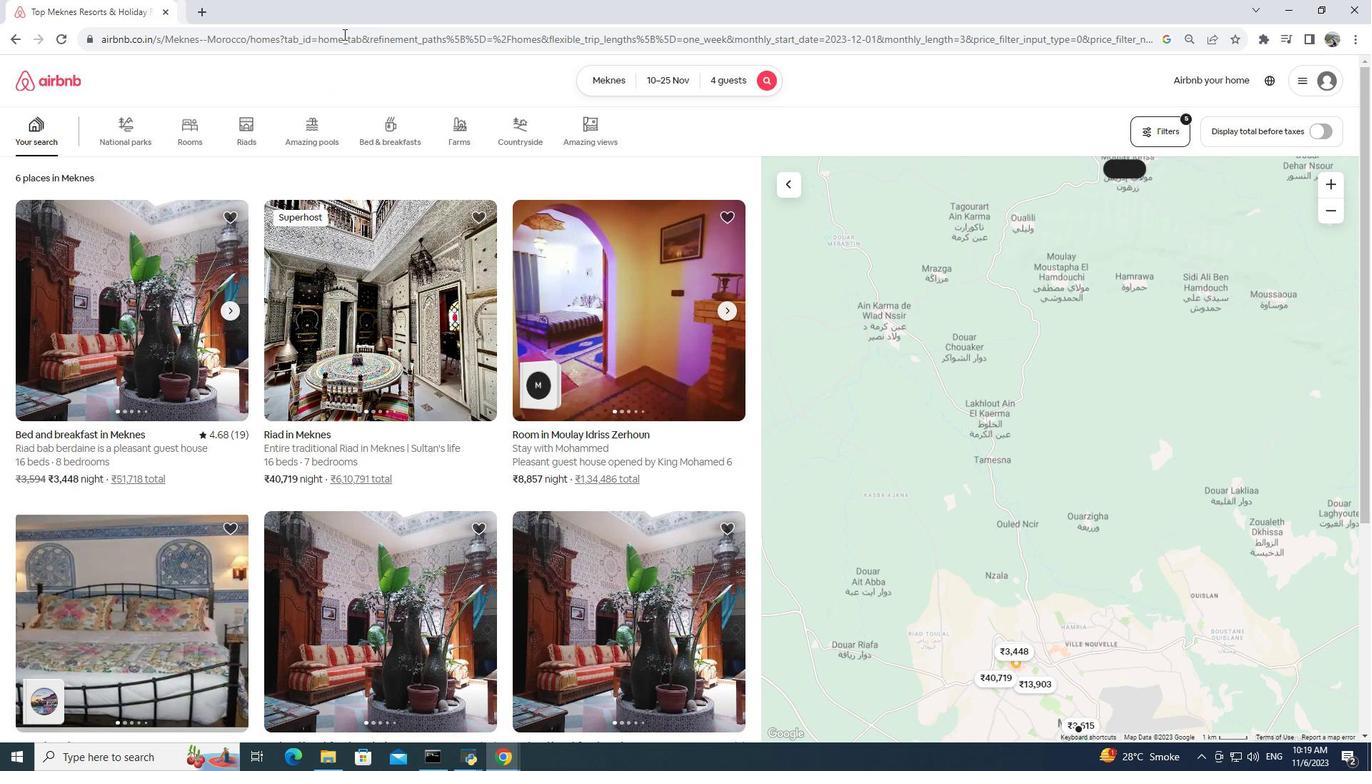 
Action: Mouse moved to (370, 106)
Screenshot: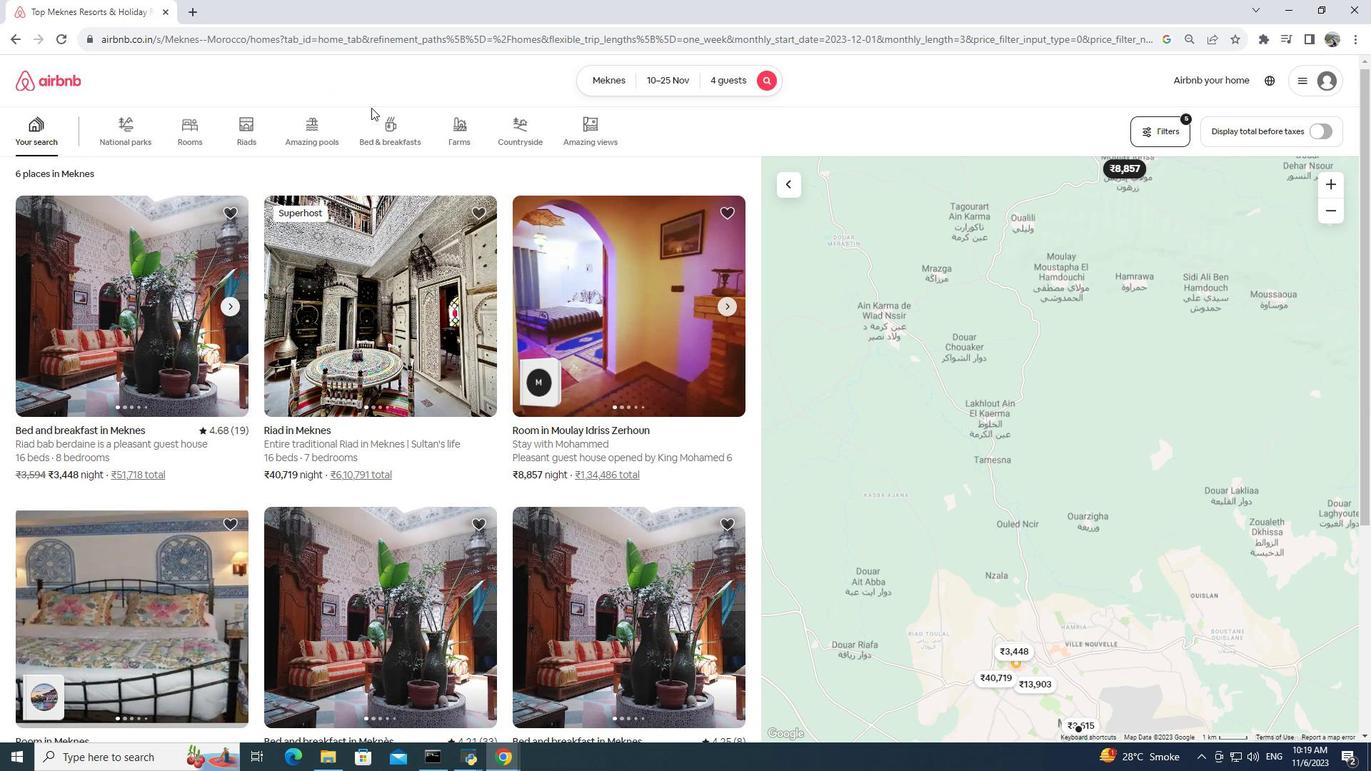 
Action: Mouse scrolled (370, 105) with delta (0, 0)
Screenshot: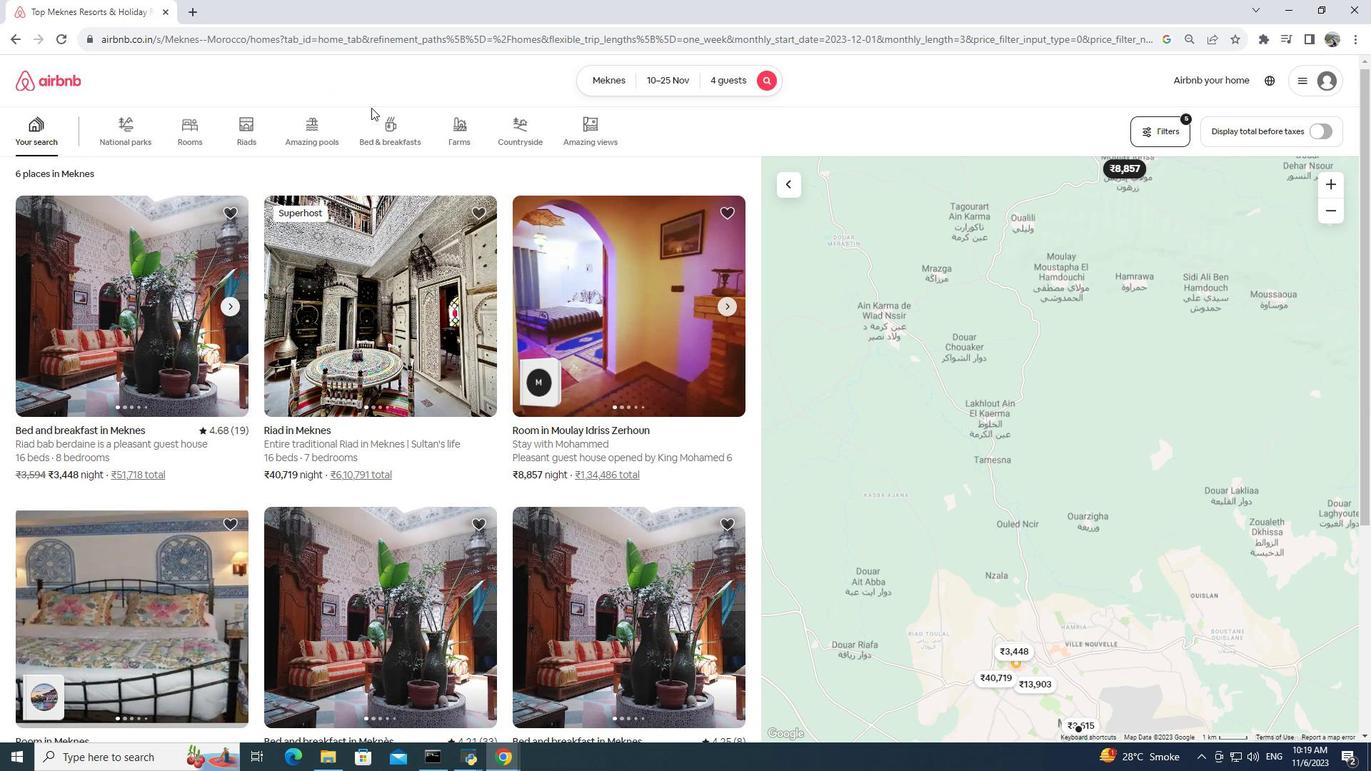 
Action: Mouse moved to (374, 114)
Screenshot: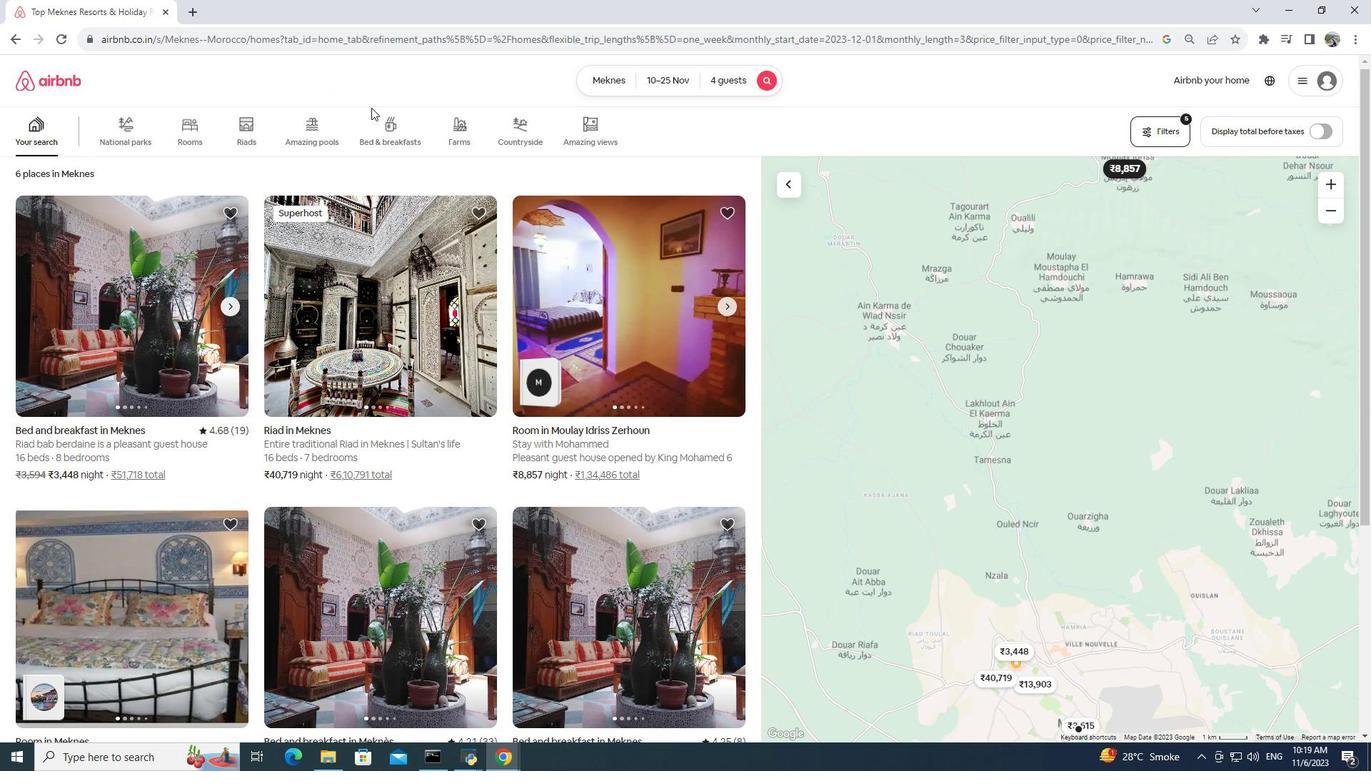 
Action: Mouse scrolled (374, 113) with delta (0, 0)
Screenshot: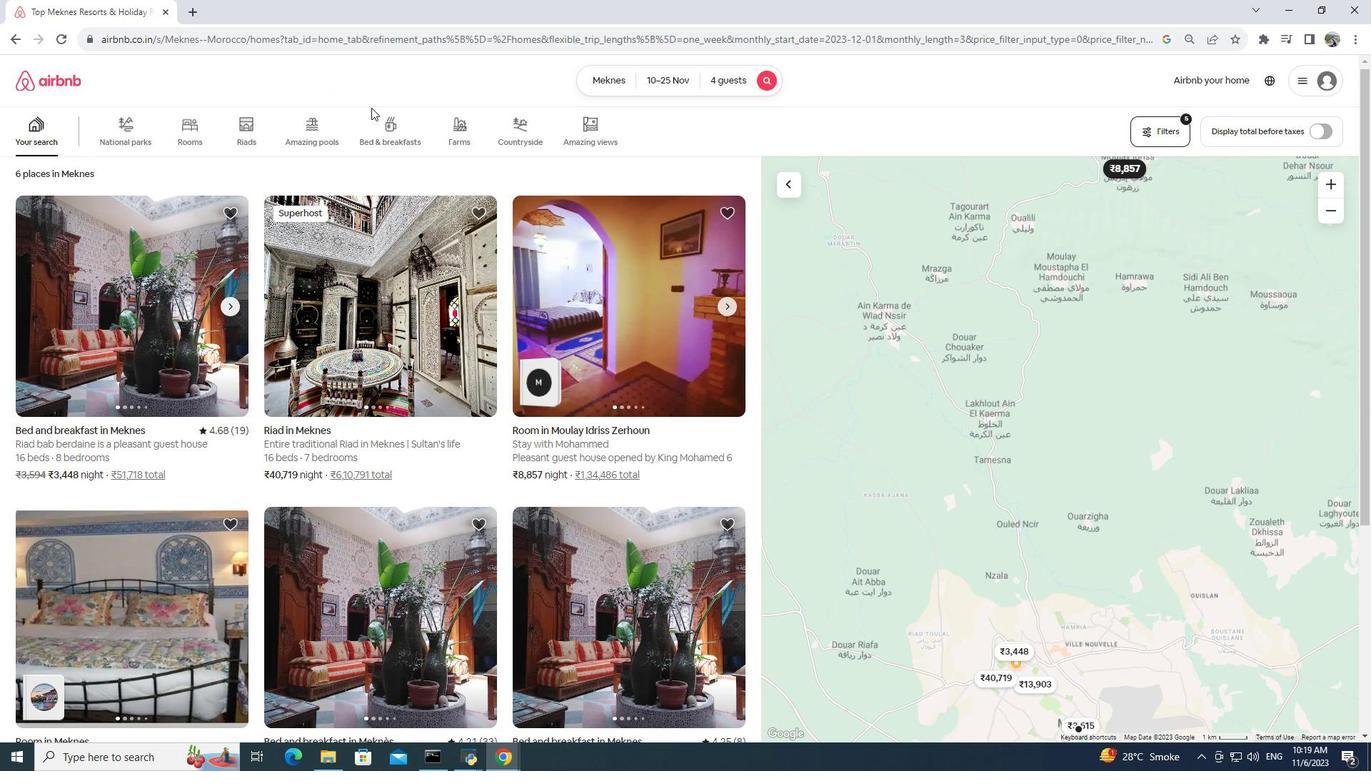 
Action: Mouse moved to (374, 115)
Screenshot: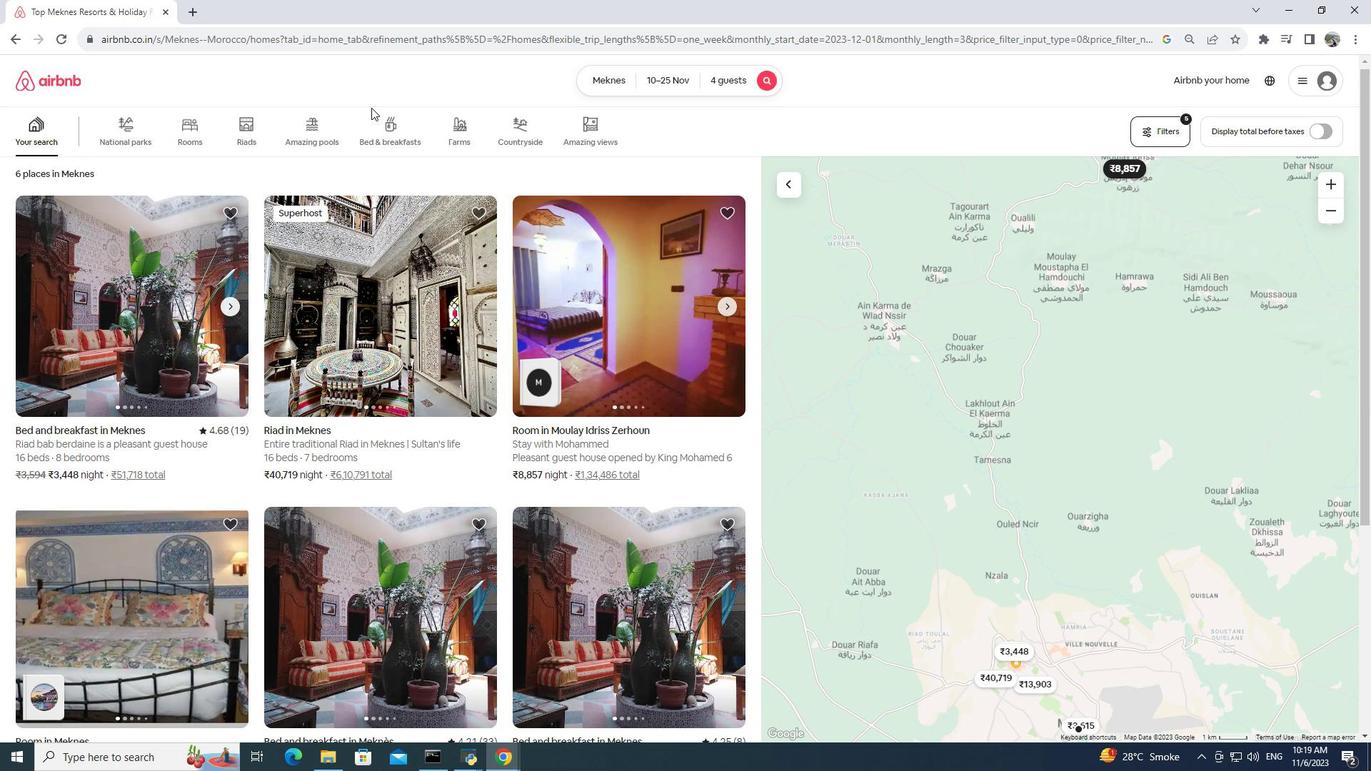 
Action: Mouse scrolled (374, 114) with delta (0, 0)
Screenshot: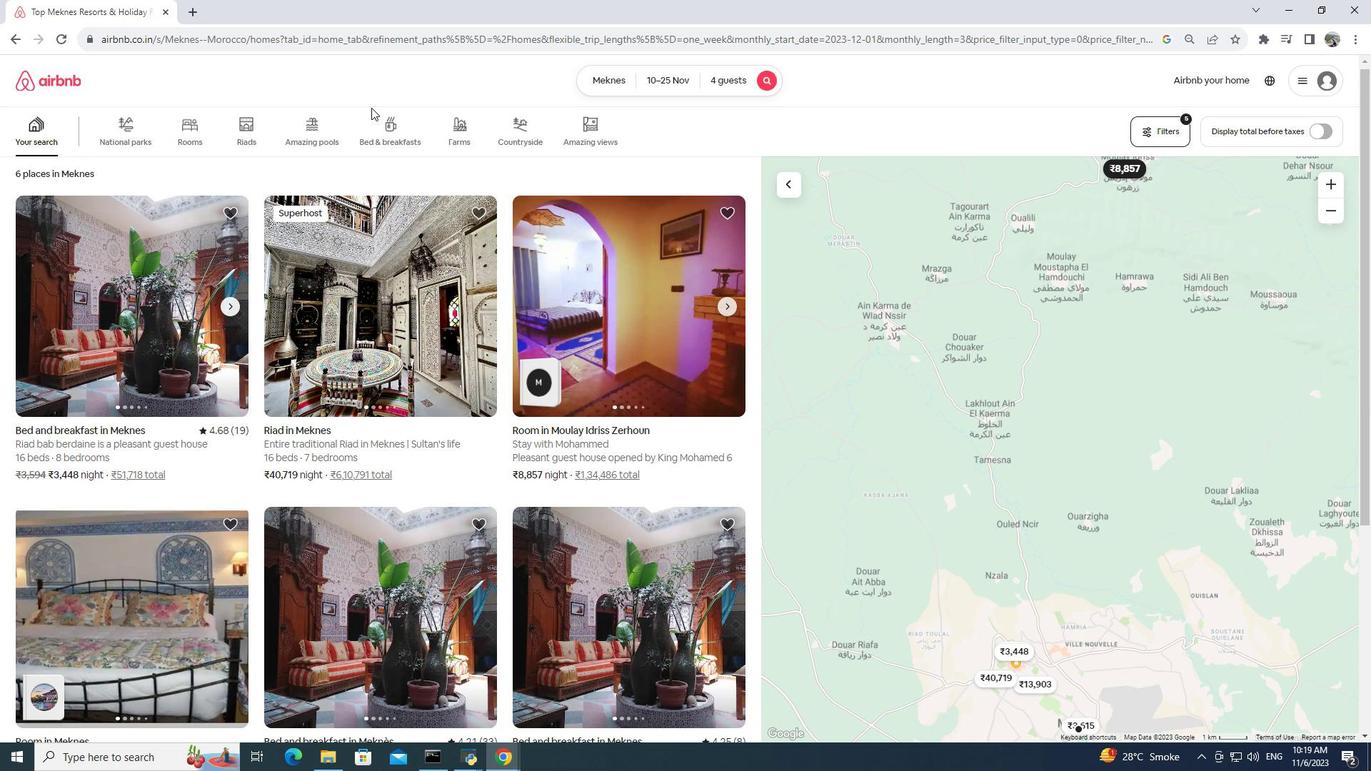
Action: Mouse moved to (154, 350)
Screenshot: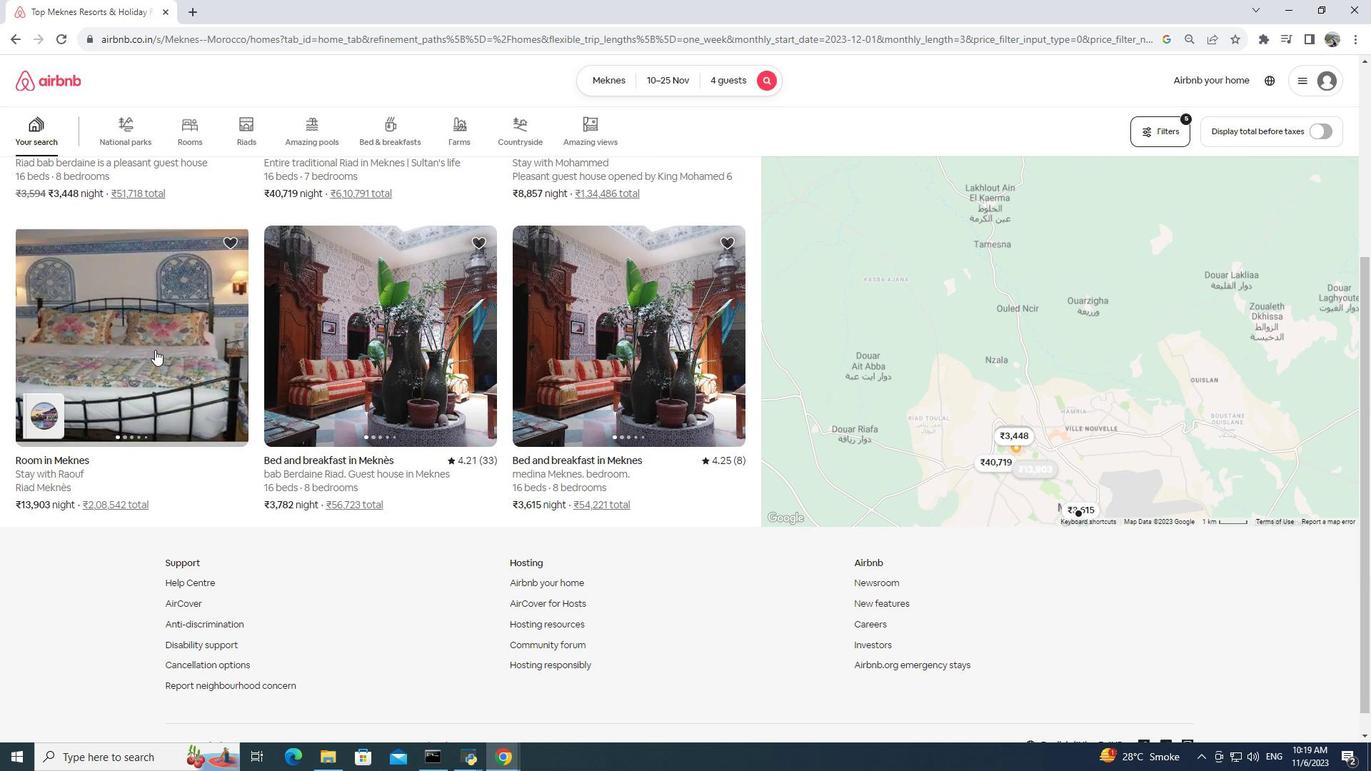 
Action: Mouse pressed left at (154, 350)
Screenshot: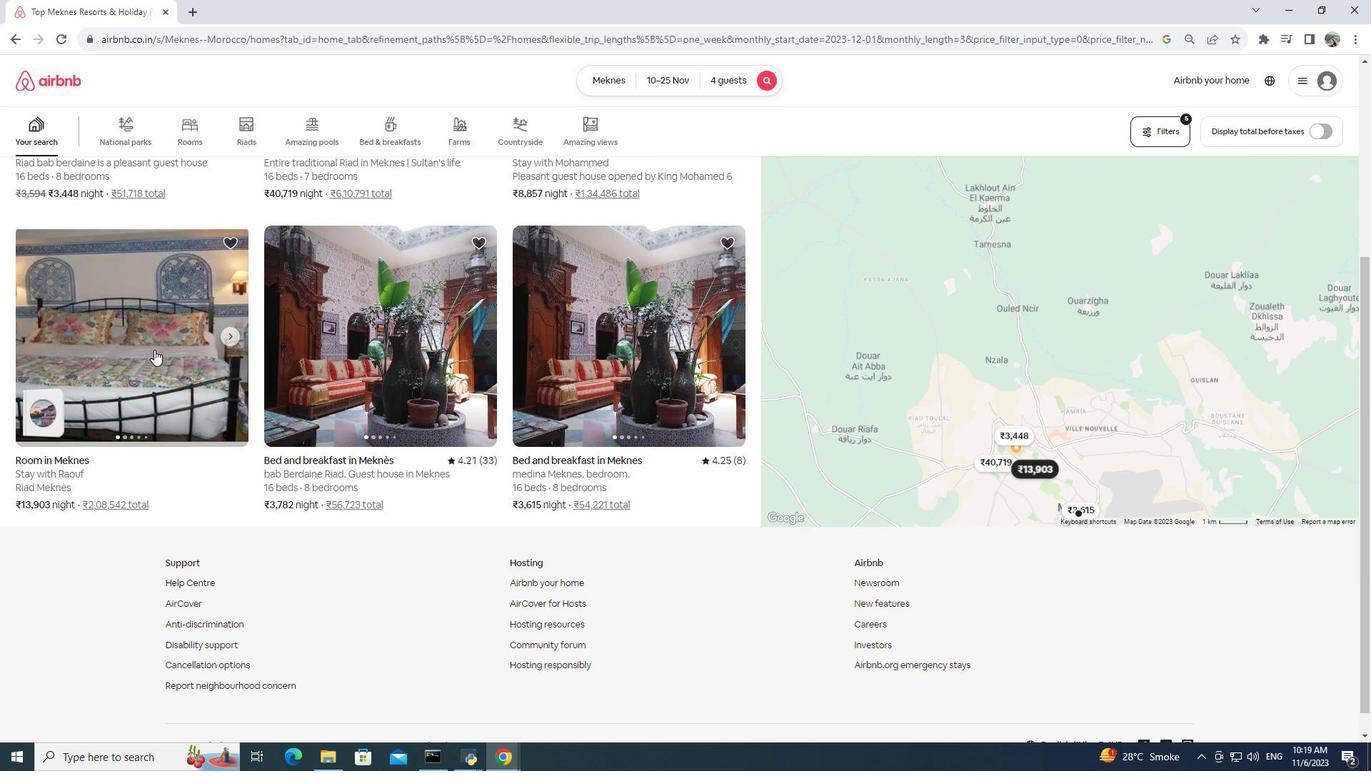 
Action: Mouse moved to (154, 350)
Screenshot: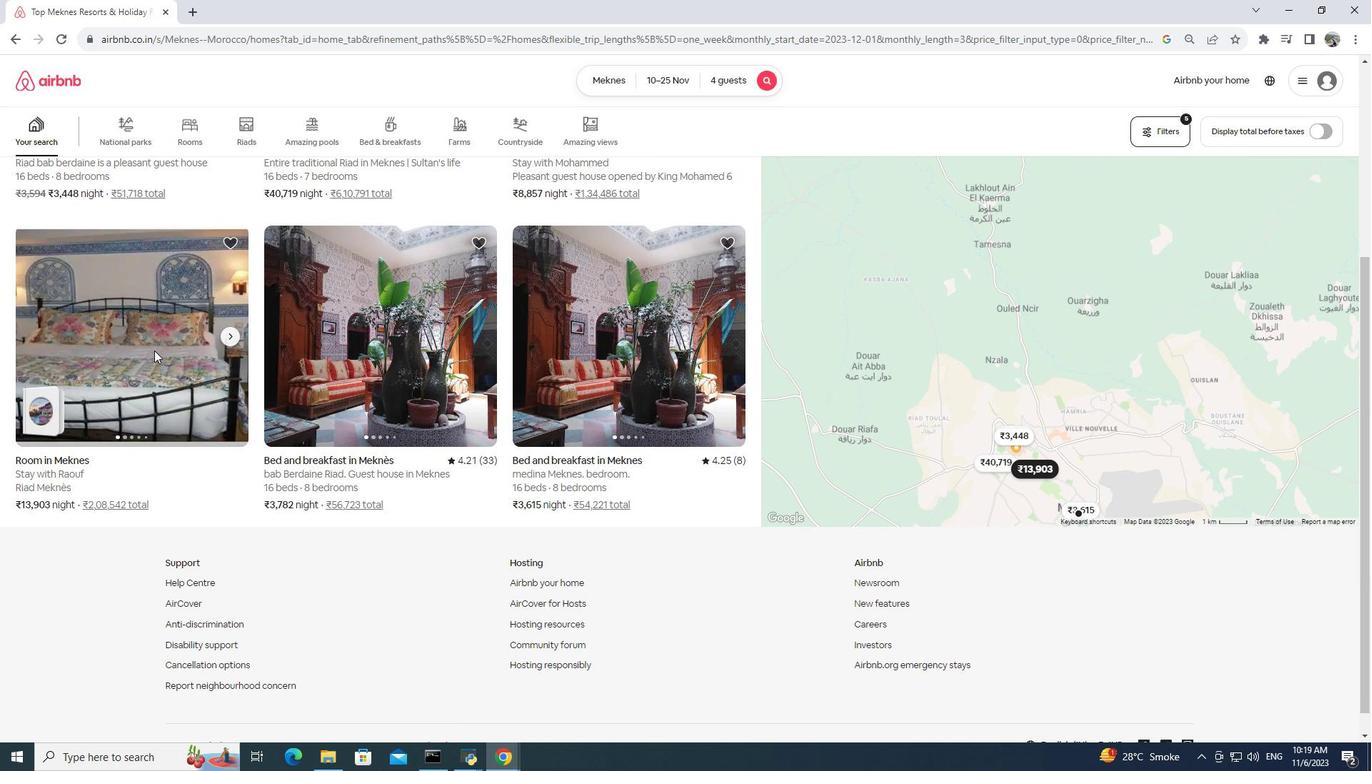 
Action: Mouse pressed left at (154, 350)
Screenshot: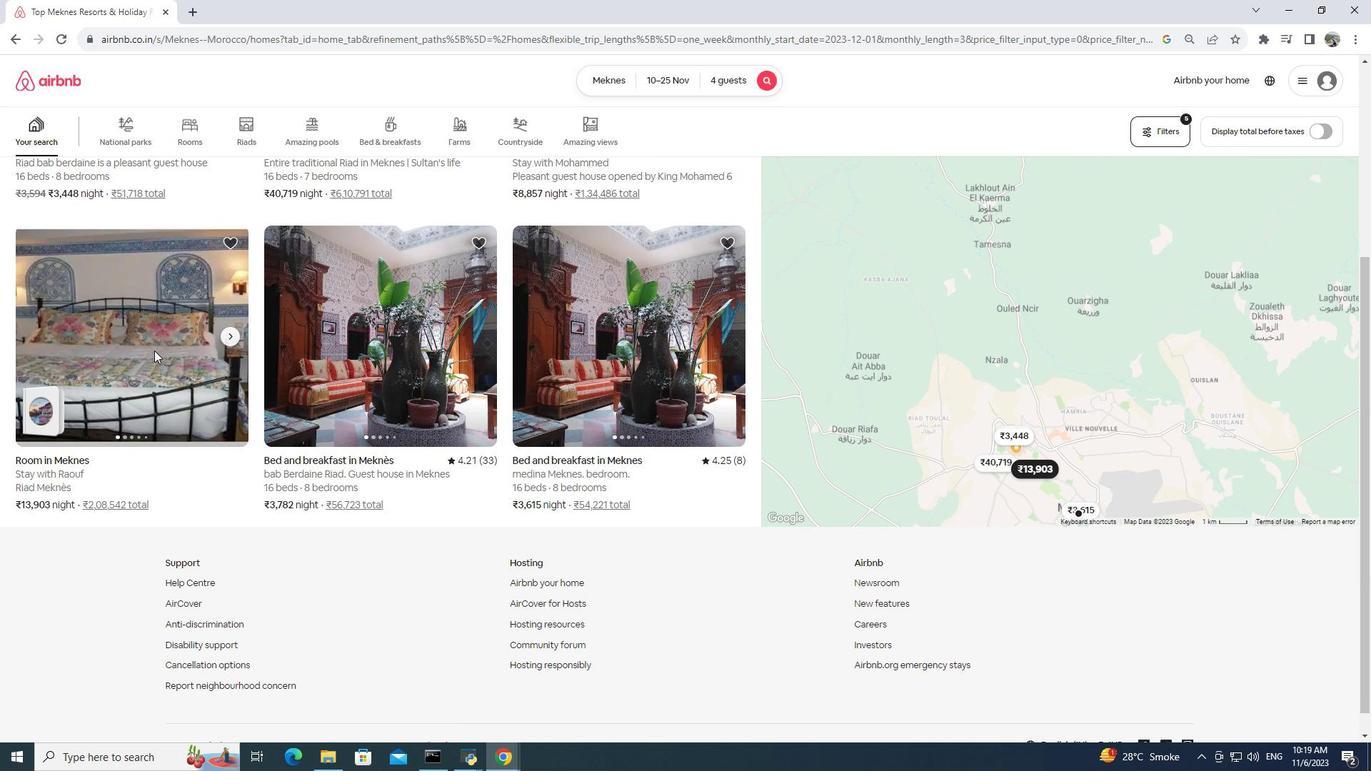 
Action: Mouse moved to (340, 7)
Screenshot: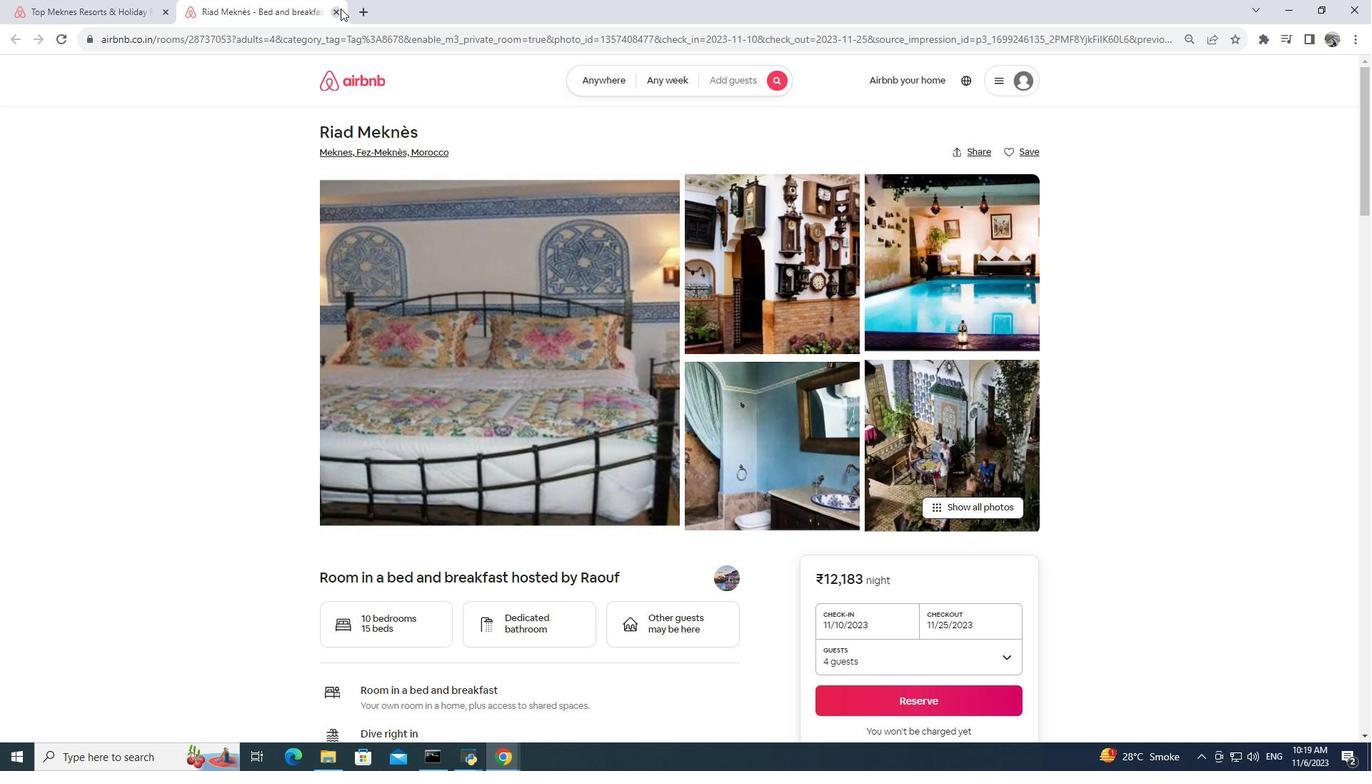 
Action: Mouse pressed left at (340, 7)
Screenshot: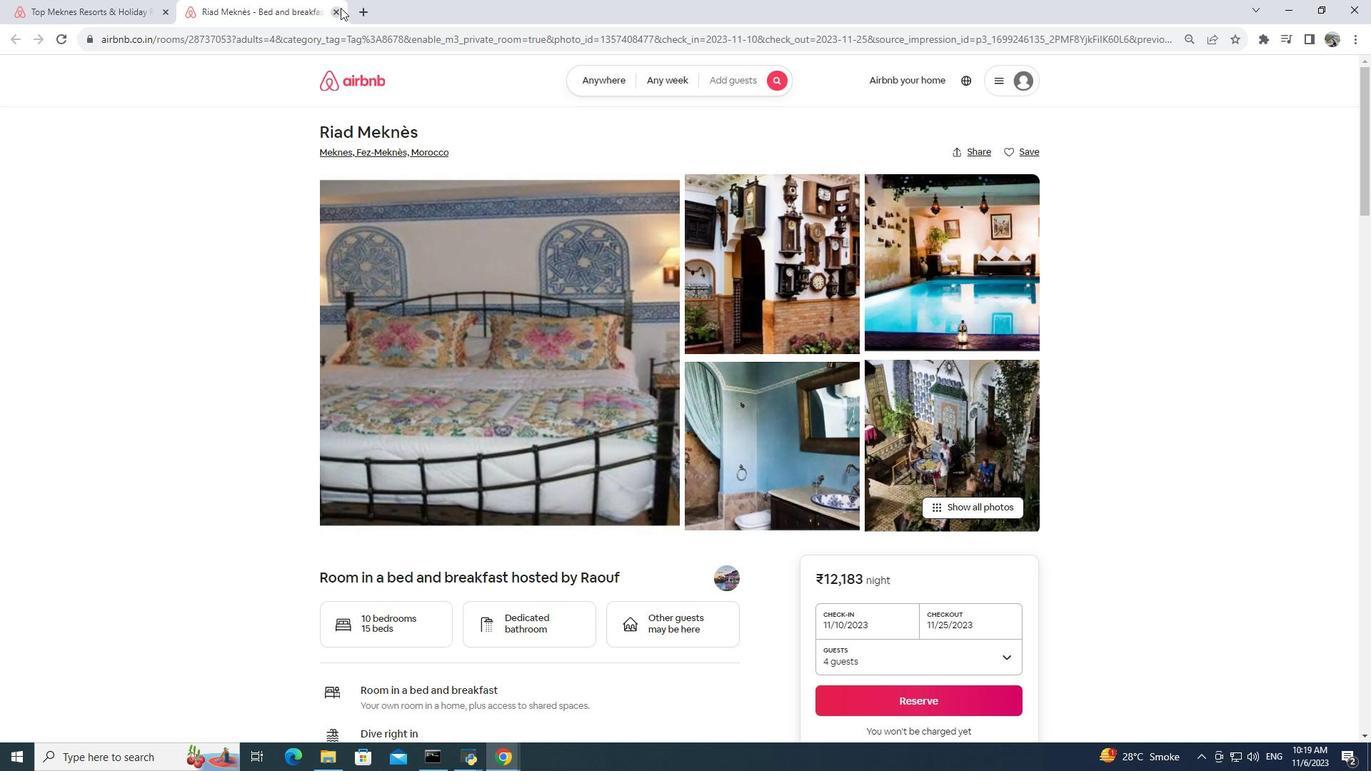 
Action: Mouse moved to (370, 330)
Screenshot: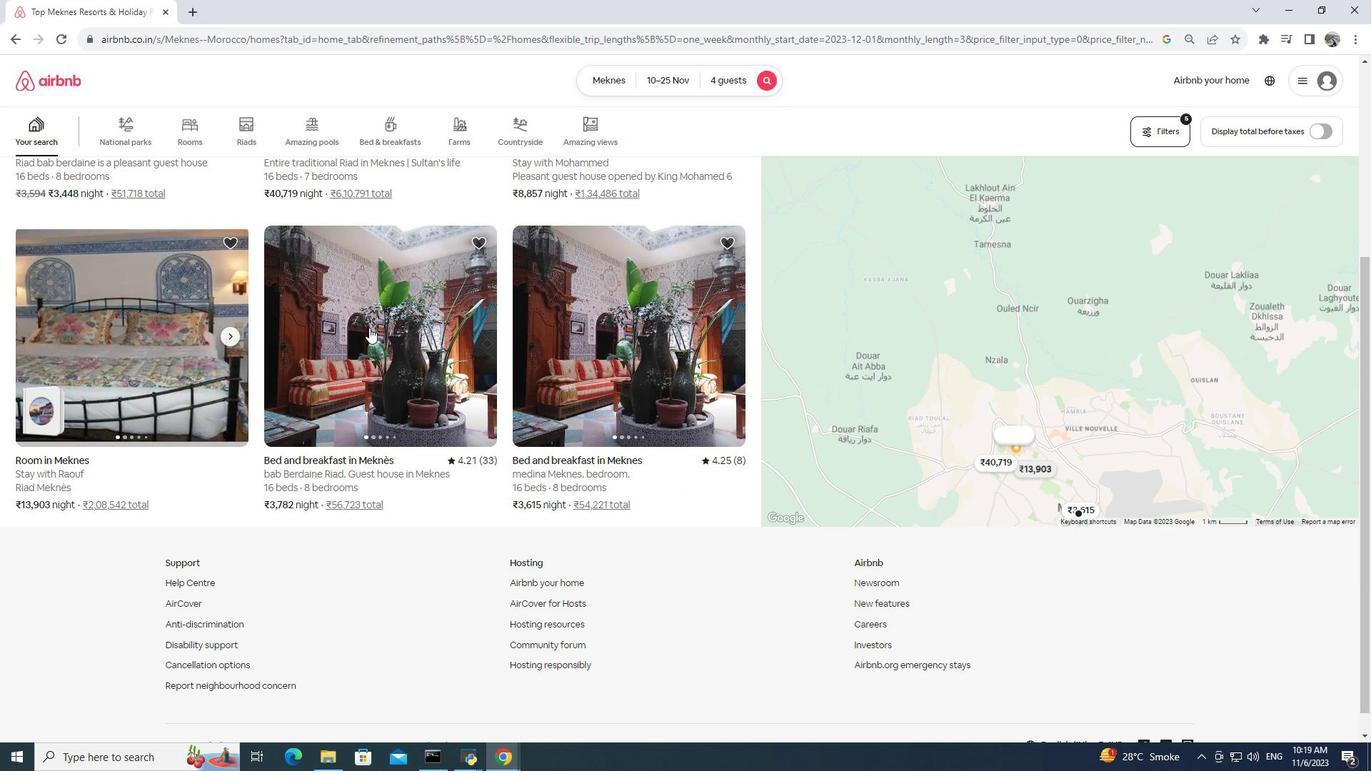 
Action: Mouse pressed left at (370, 330)
Screenshot: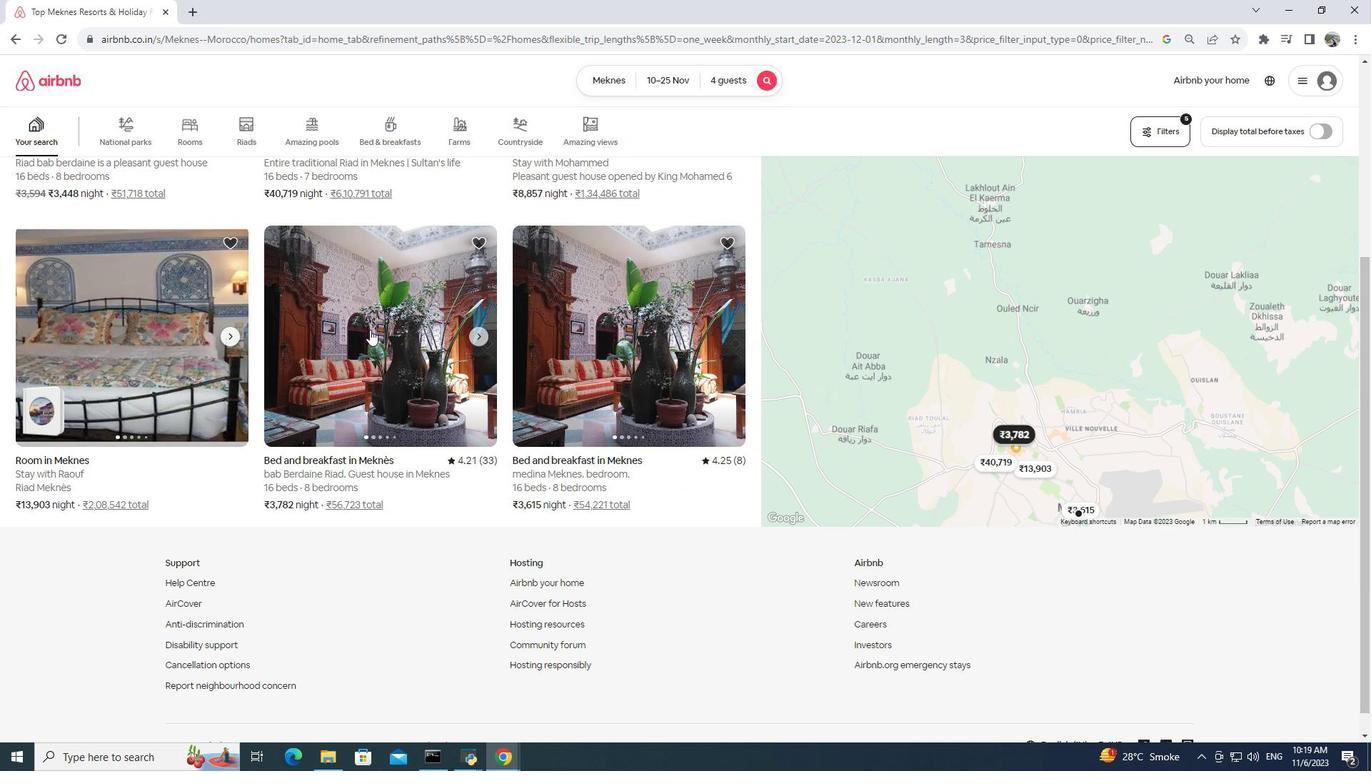 
Action: Mouse pressed left at (370, 330)
Screenshot: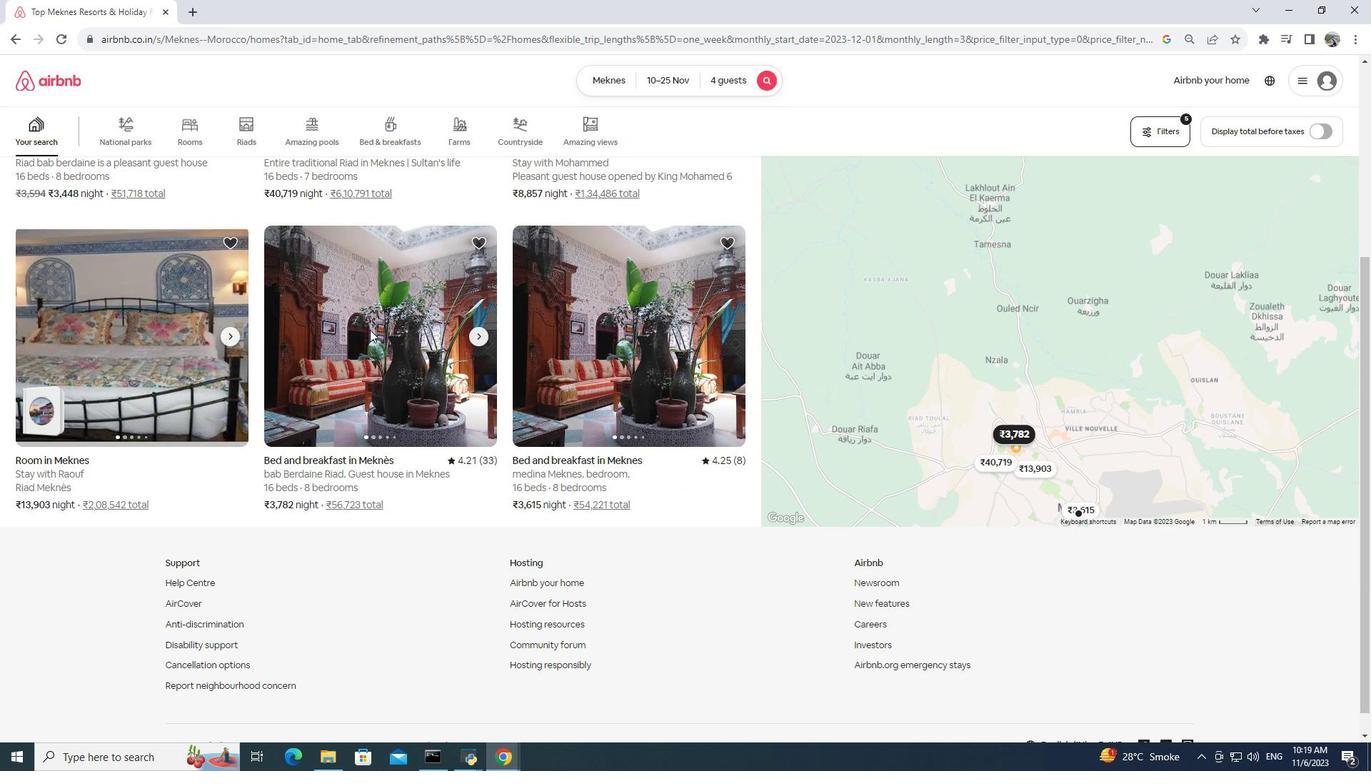 
Action: Mouse moved to (335, 10)
Screenshot: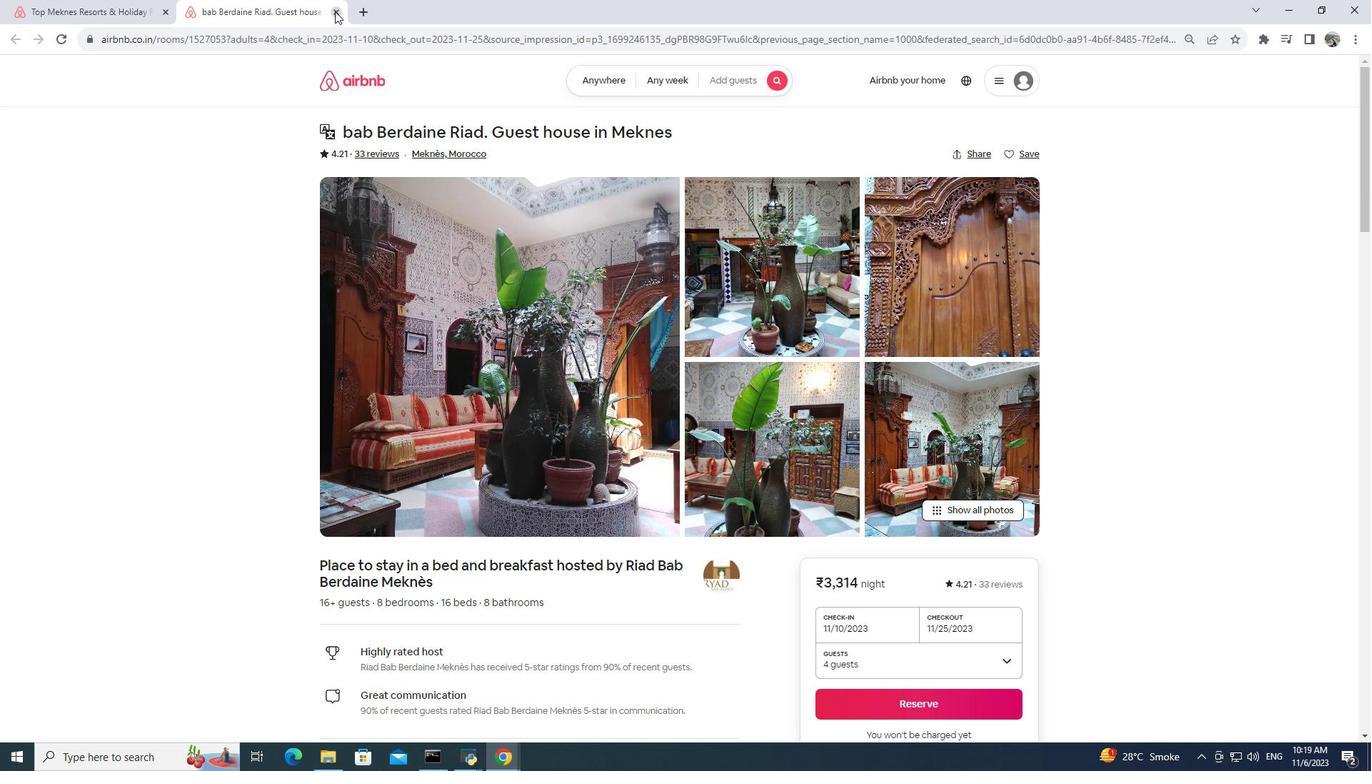 
Action: Mouse pressed left at (335, 10)
Screenshot: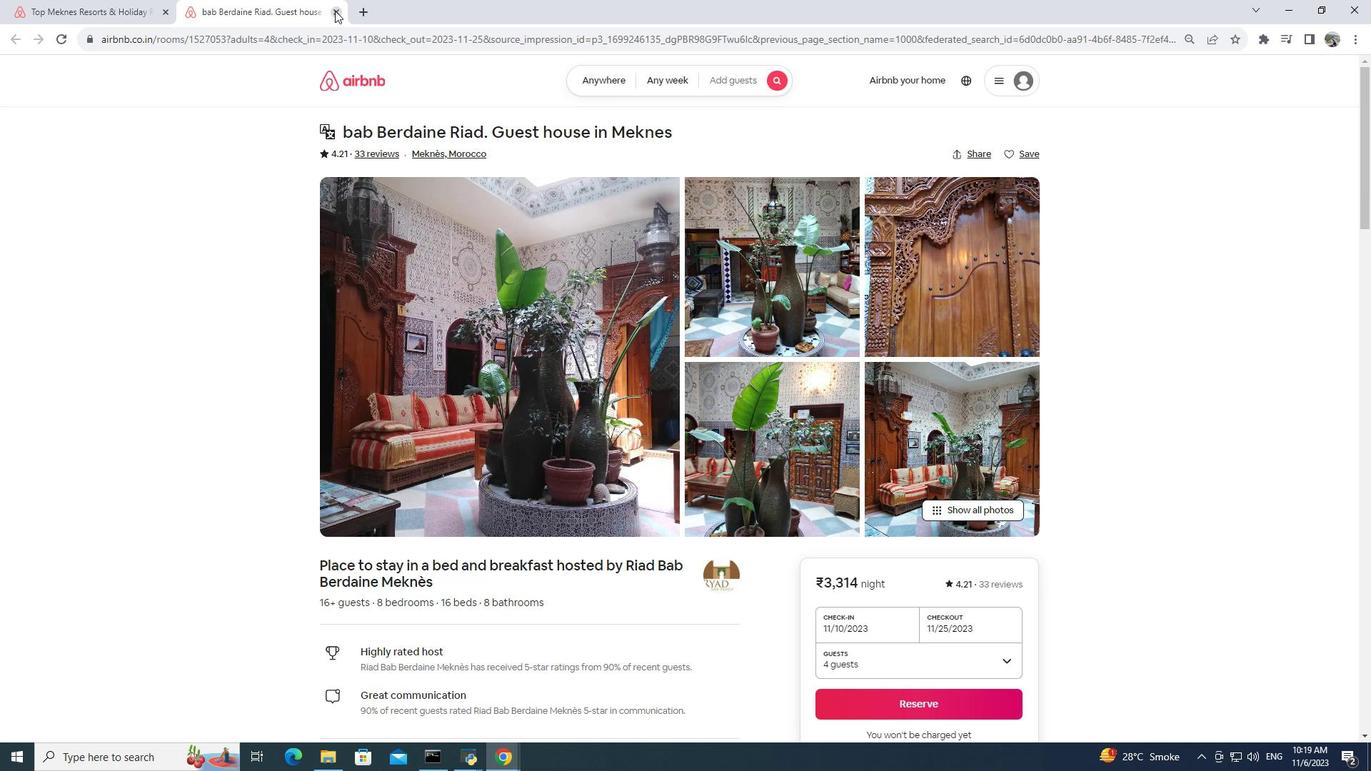 
Action: Mouse moved to (652, 409)
Screenshot: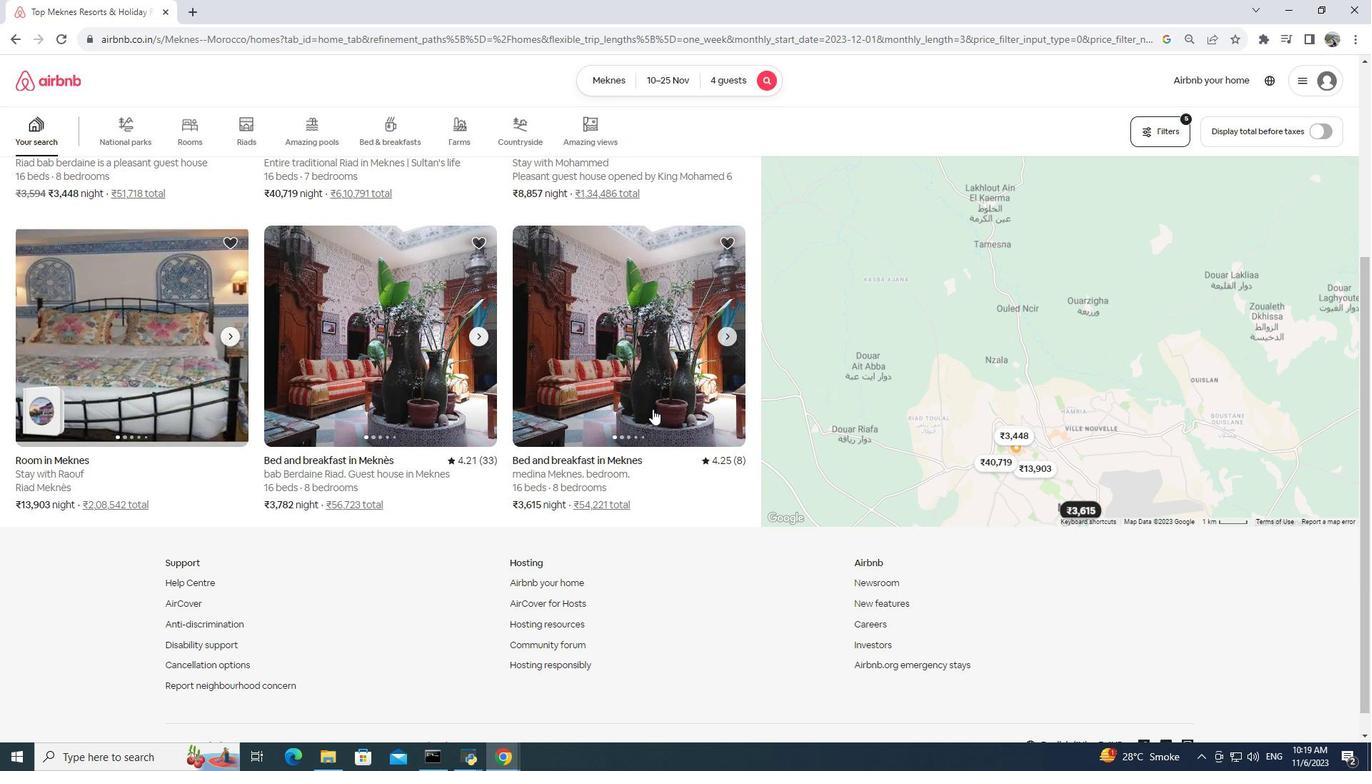 
Action: Mouse pressed left at (652, 409)
Screenshot: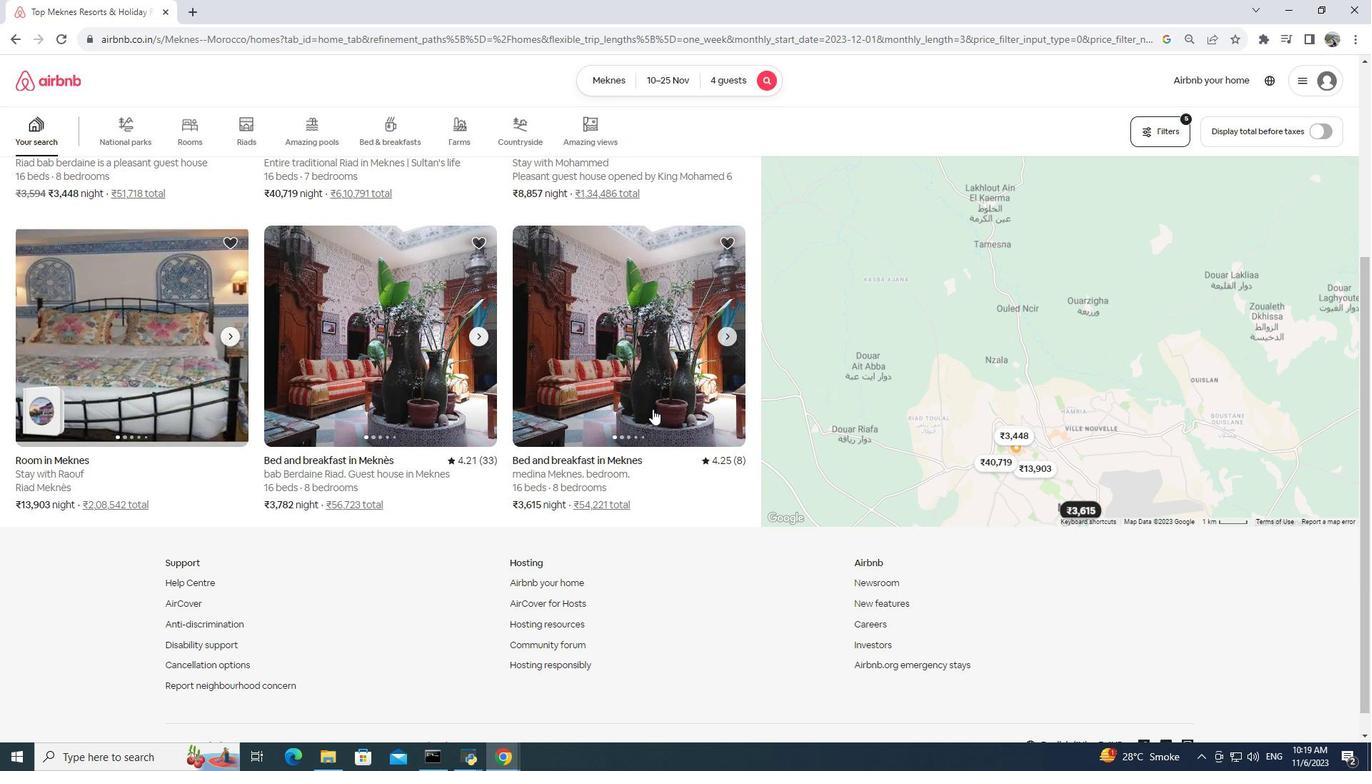 
Action: Mouse moved to (652, 407)
Screenshot: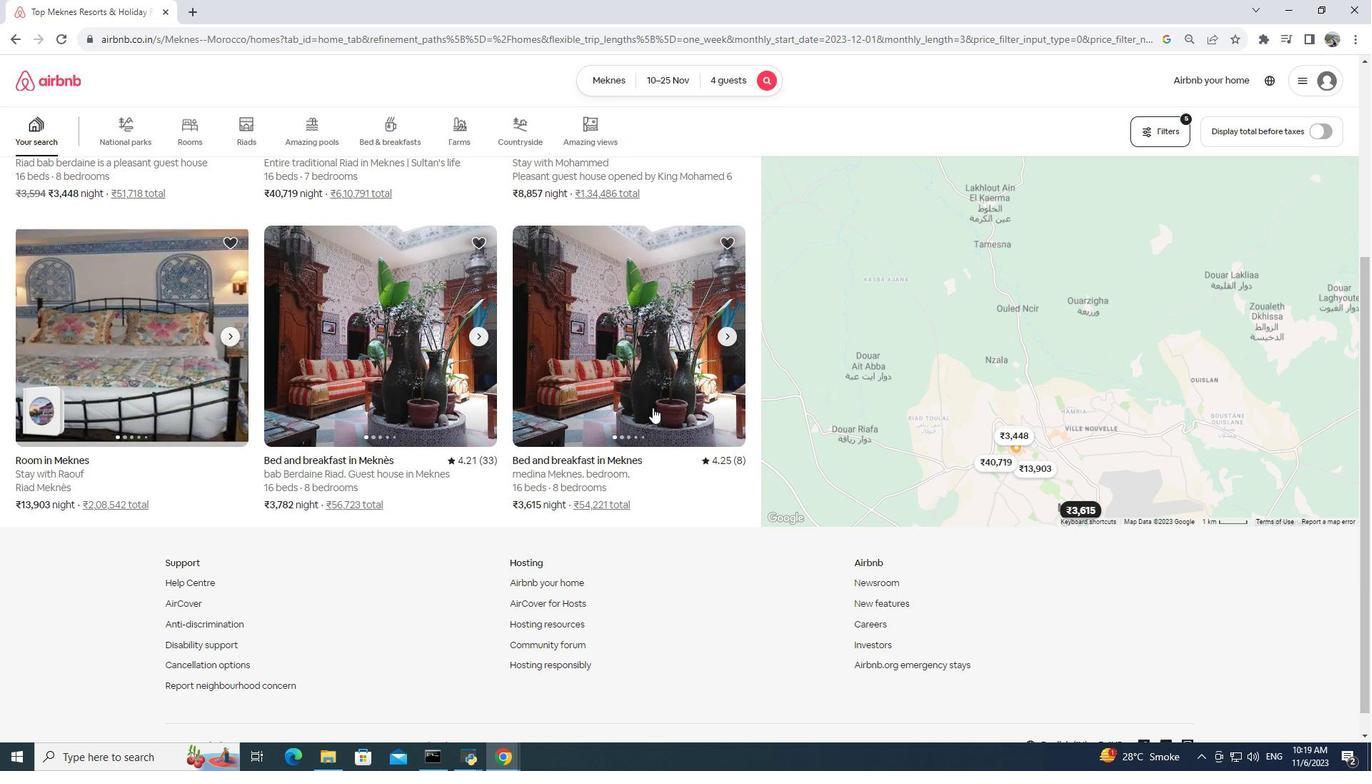 
Action: Mouse pressed left at (652, 407)
Screenshot: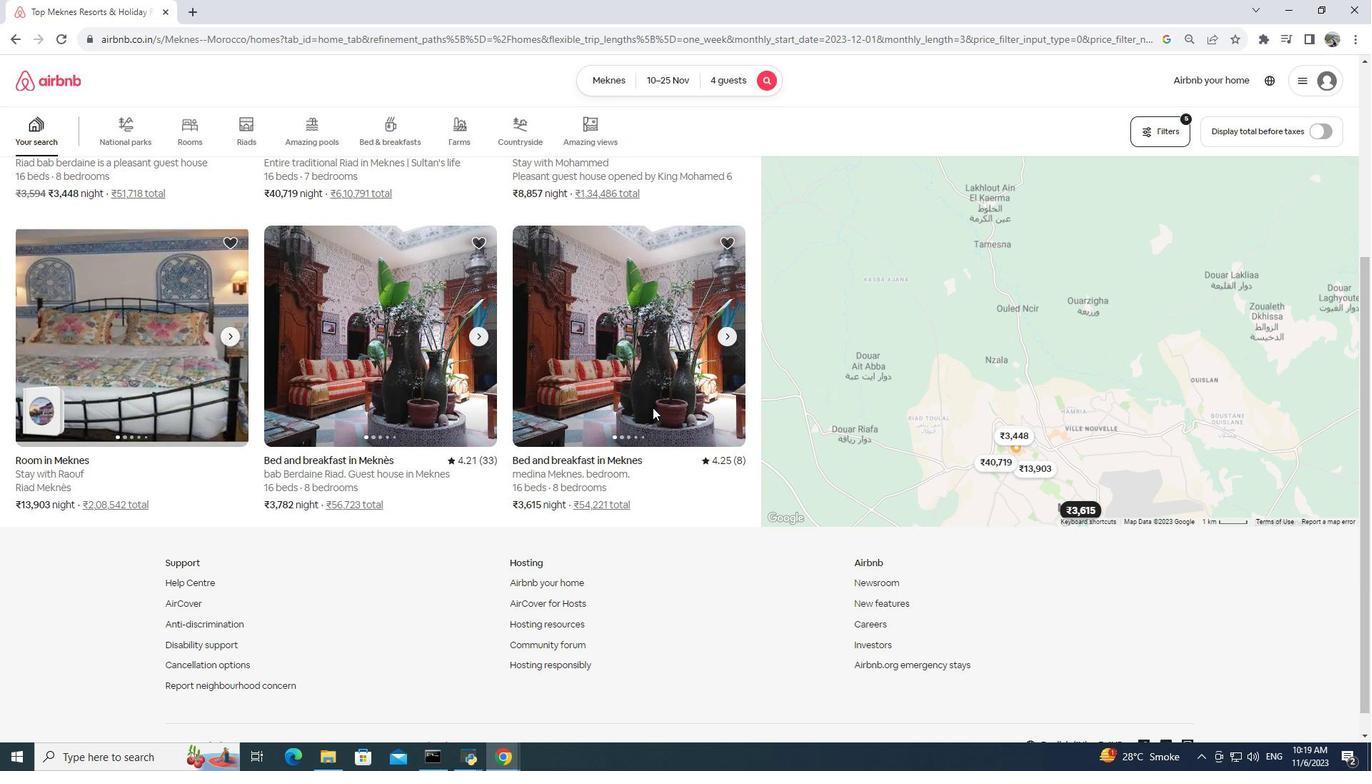 
Action: Mouse moved to (338, 11)
Screenshot: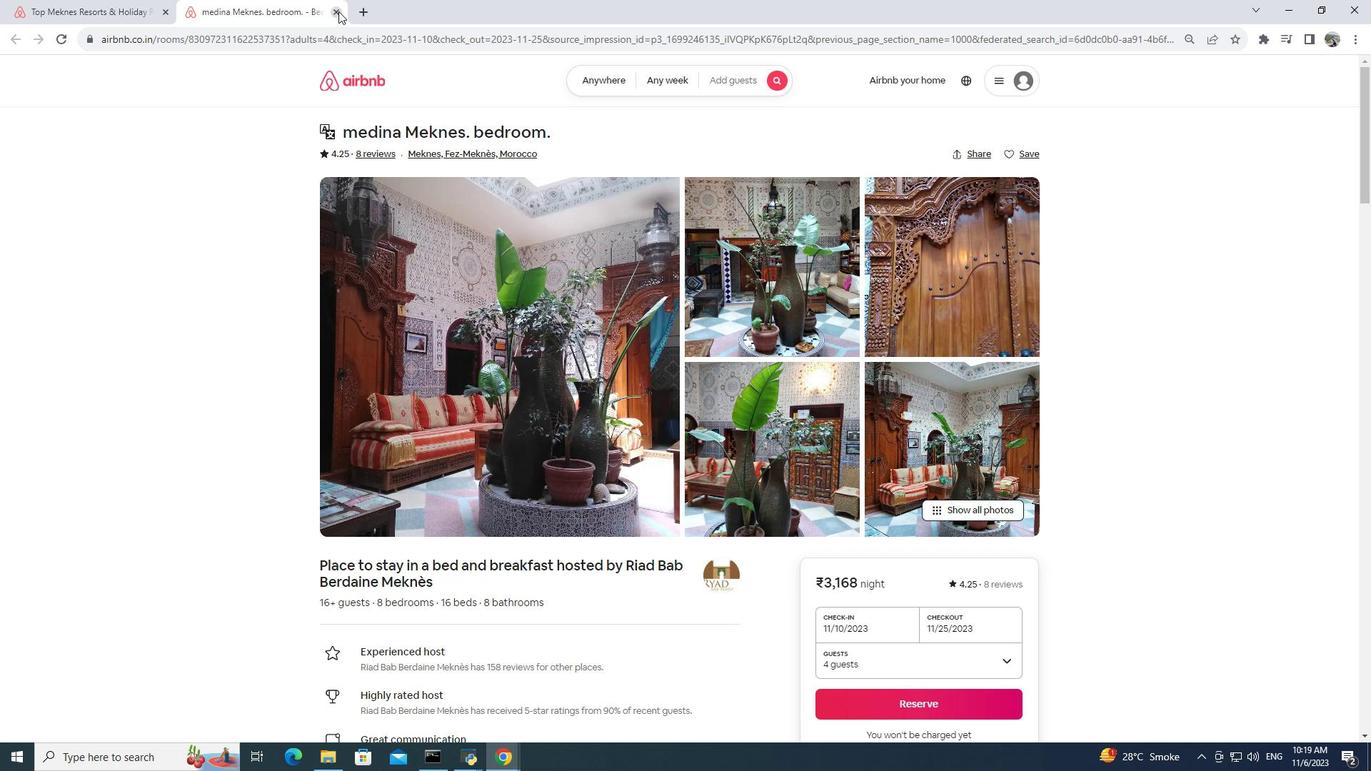 
Action: Mouse pressed left at (338, 11)
Screenshot: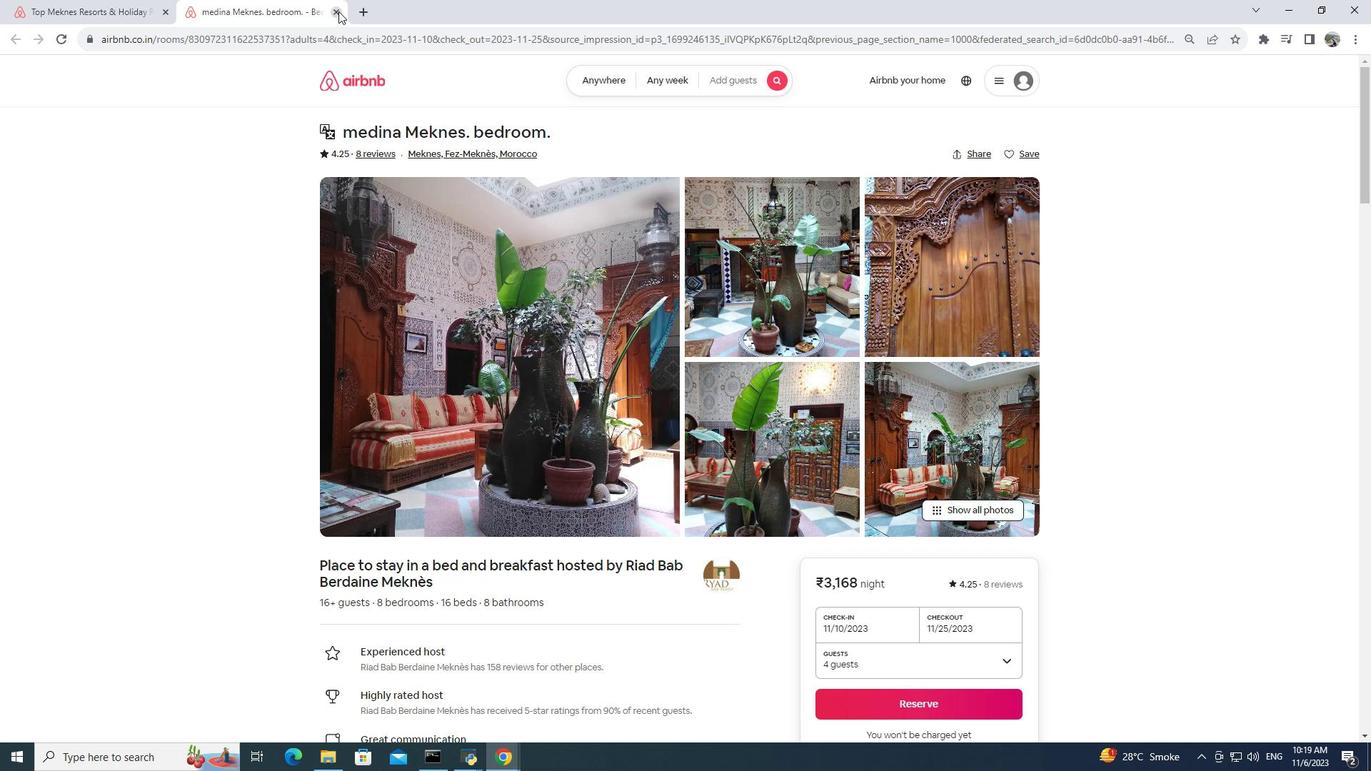 
Action: Mouse moved to (533, 477)
Screenshot: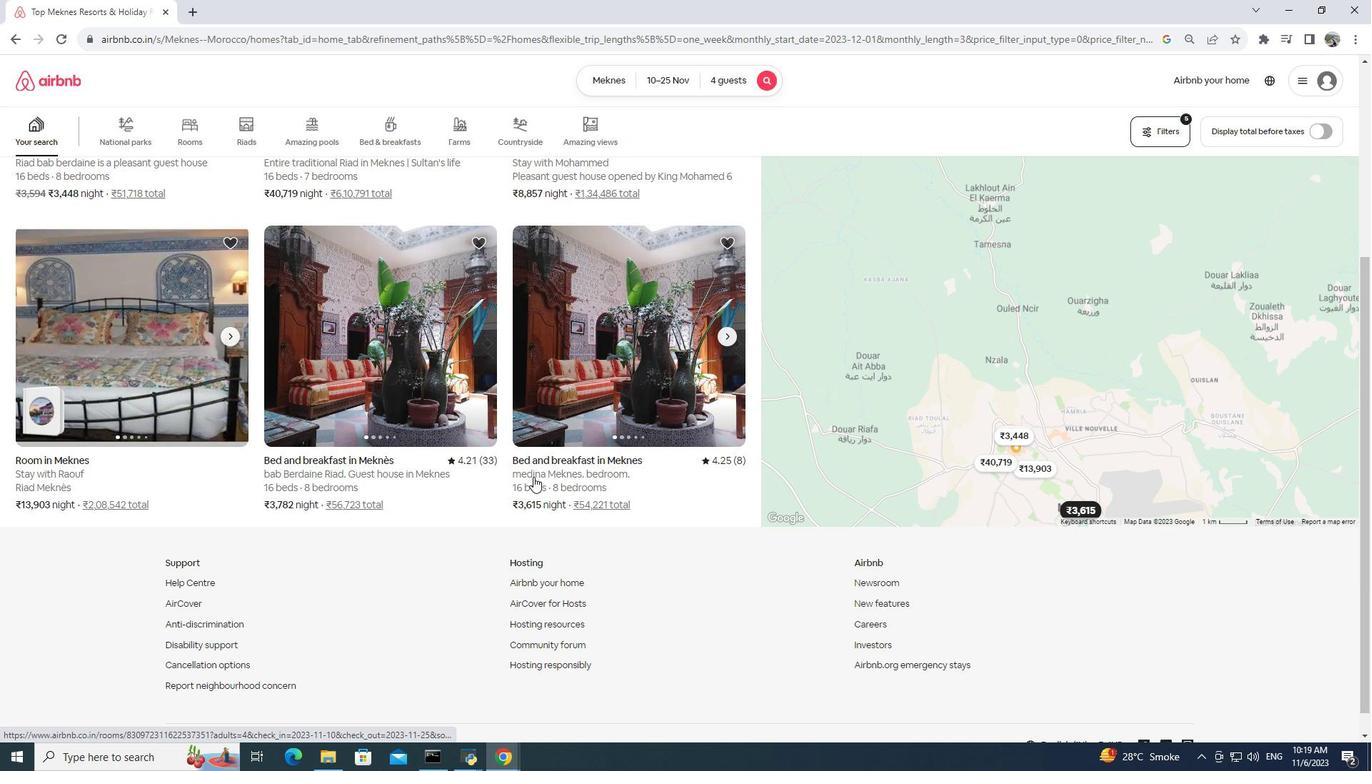 
Action: Mouse scrolled (533, 477) with delta (0, 0)
Screenshot: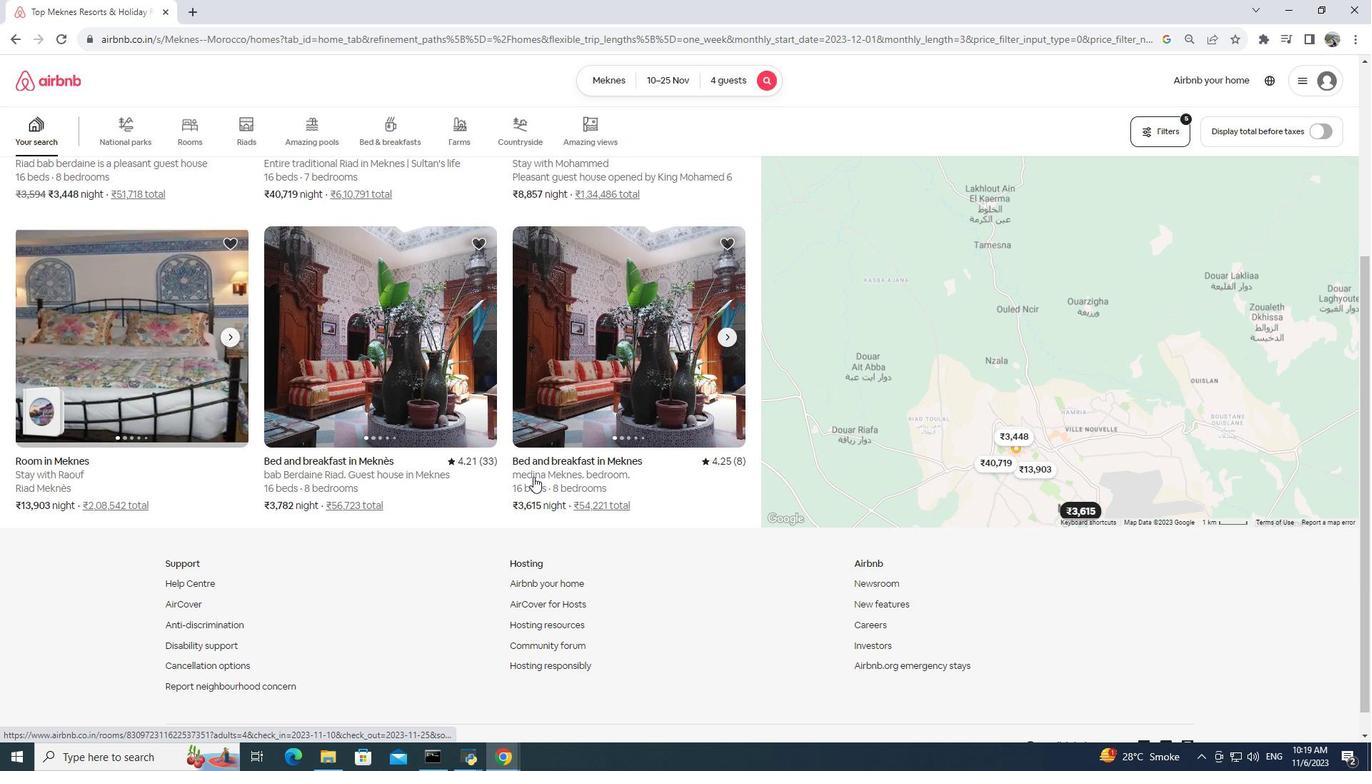 
Action: Mouse scrolled (533, 477) with delta (0, 0)
Screenshot: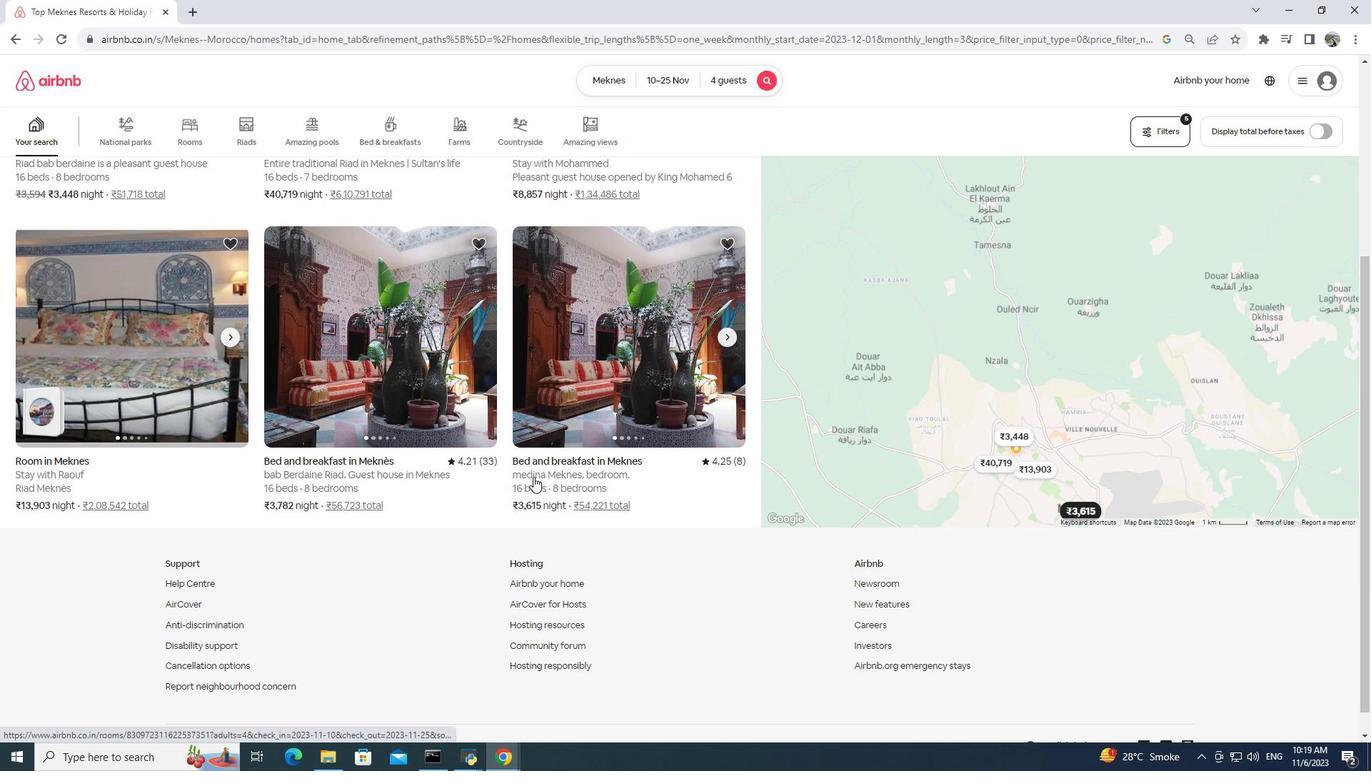 
Action: Mouse moved to (534, 477)
Screenshot: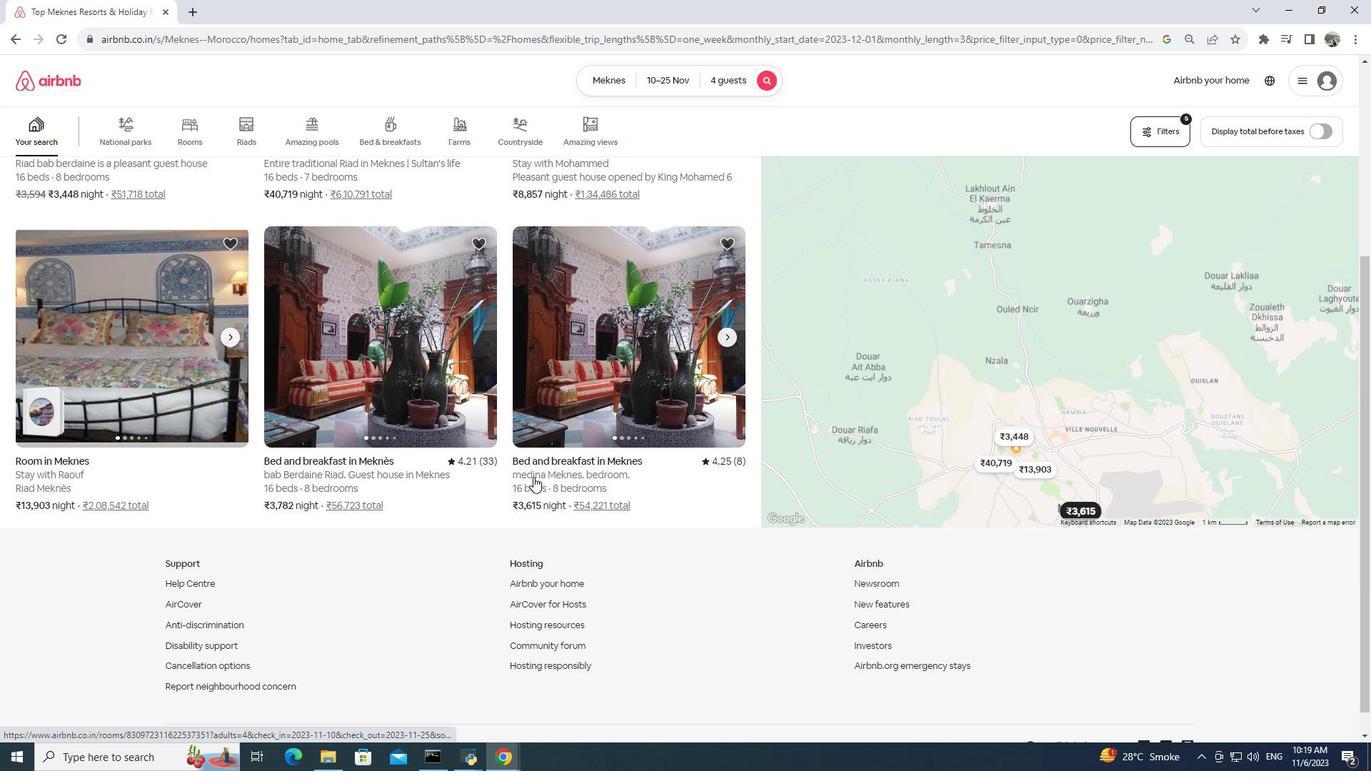 
Action: Mouse scrolled (534, 477) with delta (0, 0)
Screenshot: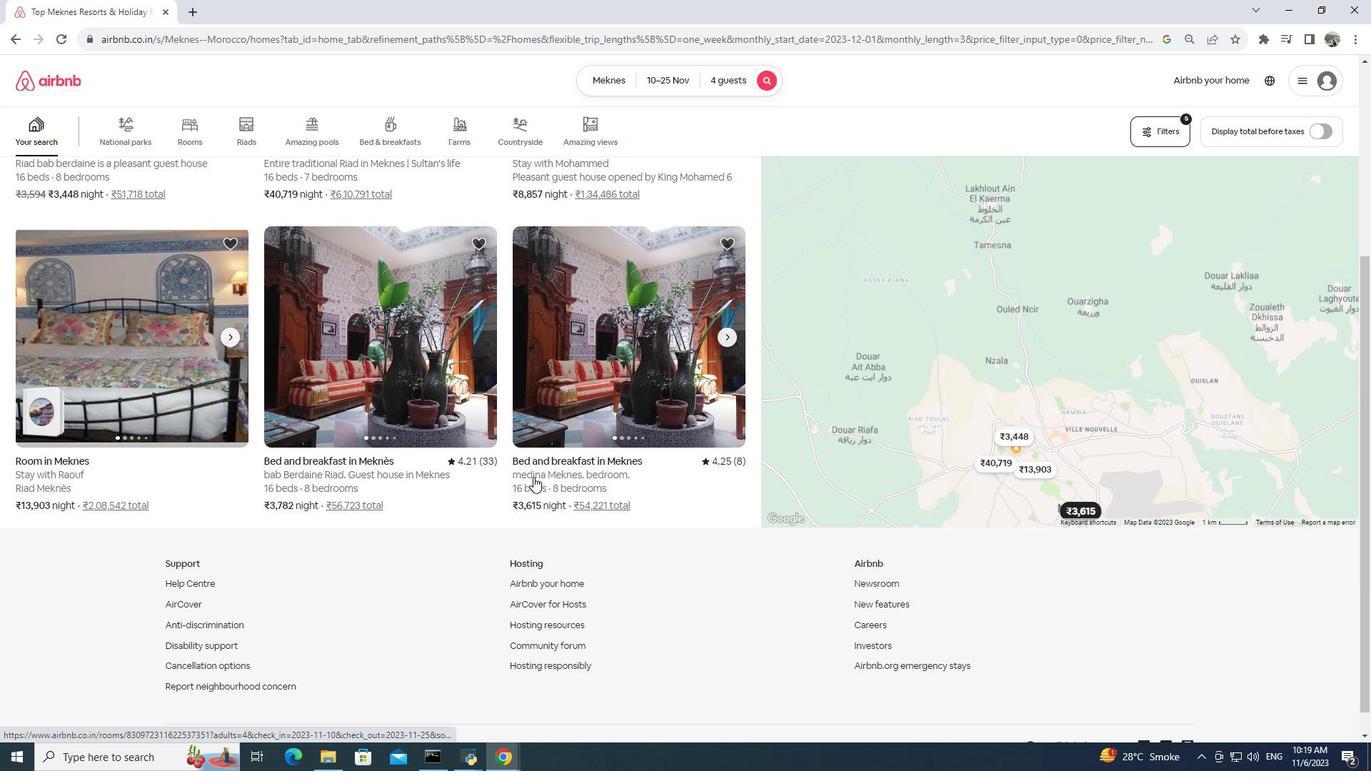 
Action: Mouse moved to (535, 477)
Screenshot: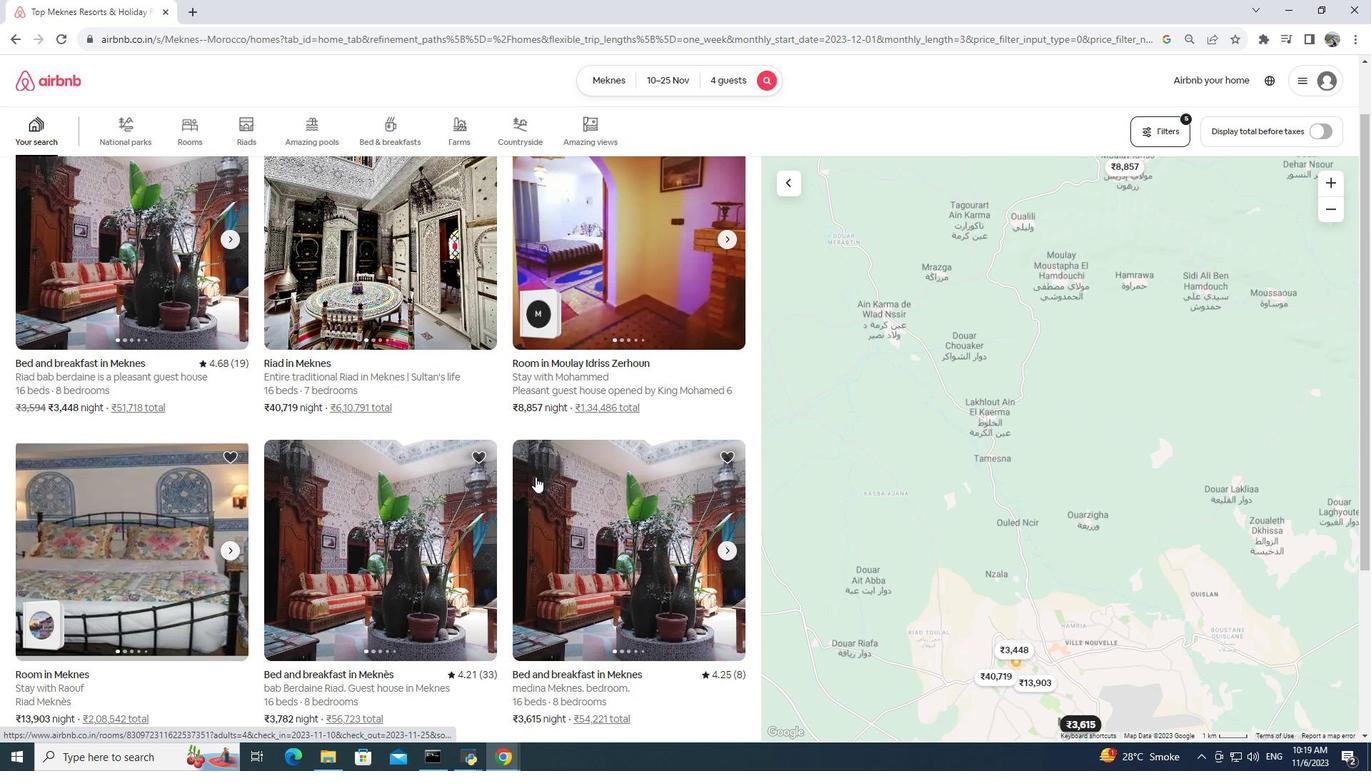 
Action: Mouse scrolled (535, 477) with delta (0, 0)
Screenshot: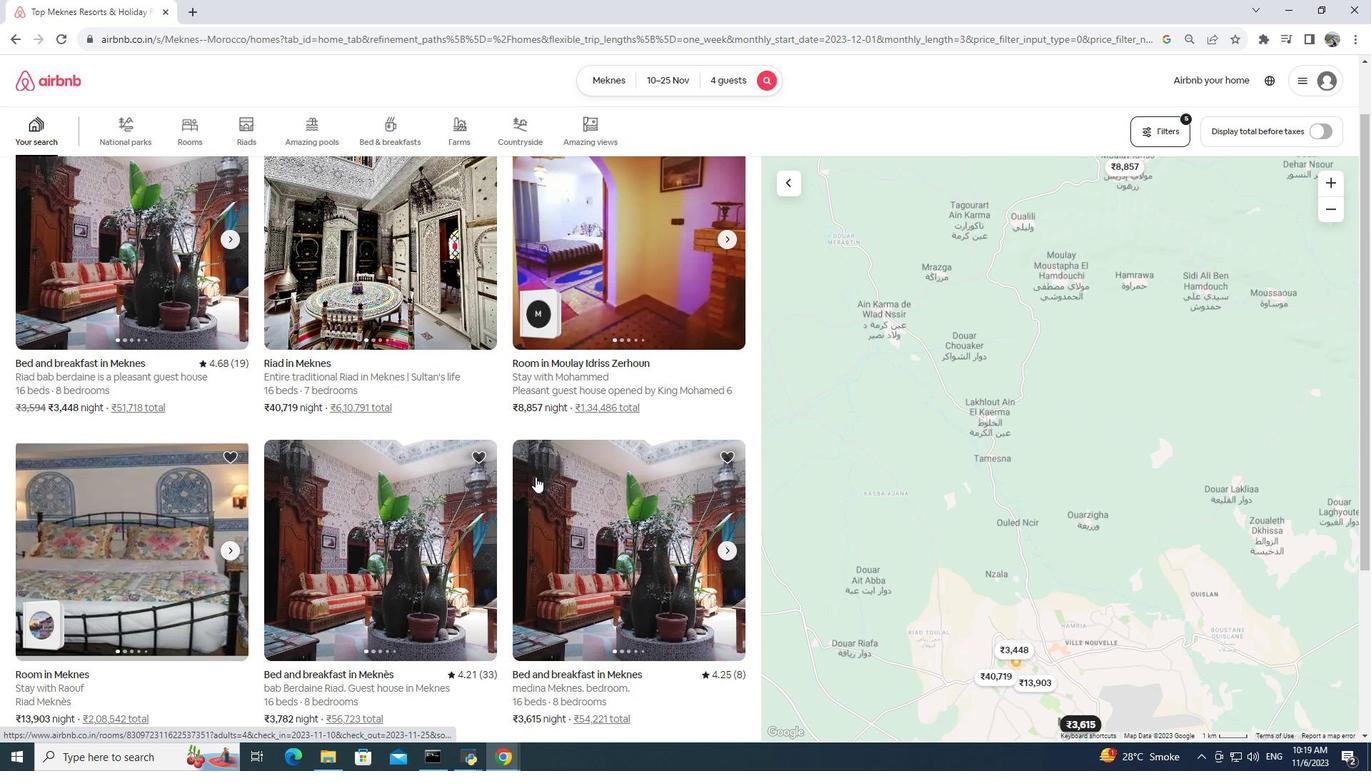 
Action: Mouse scrolled (535, 477) with delta (0, 0)
Screenshot: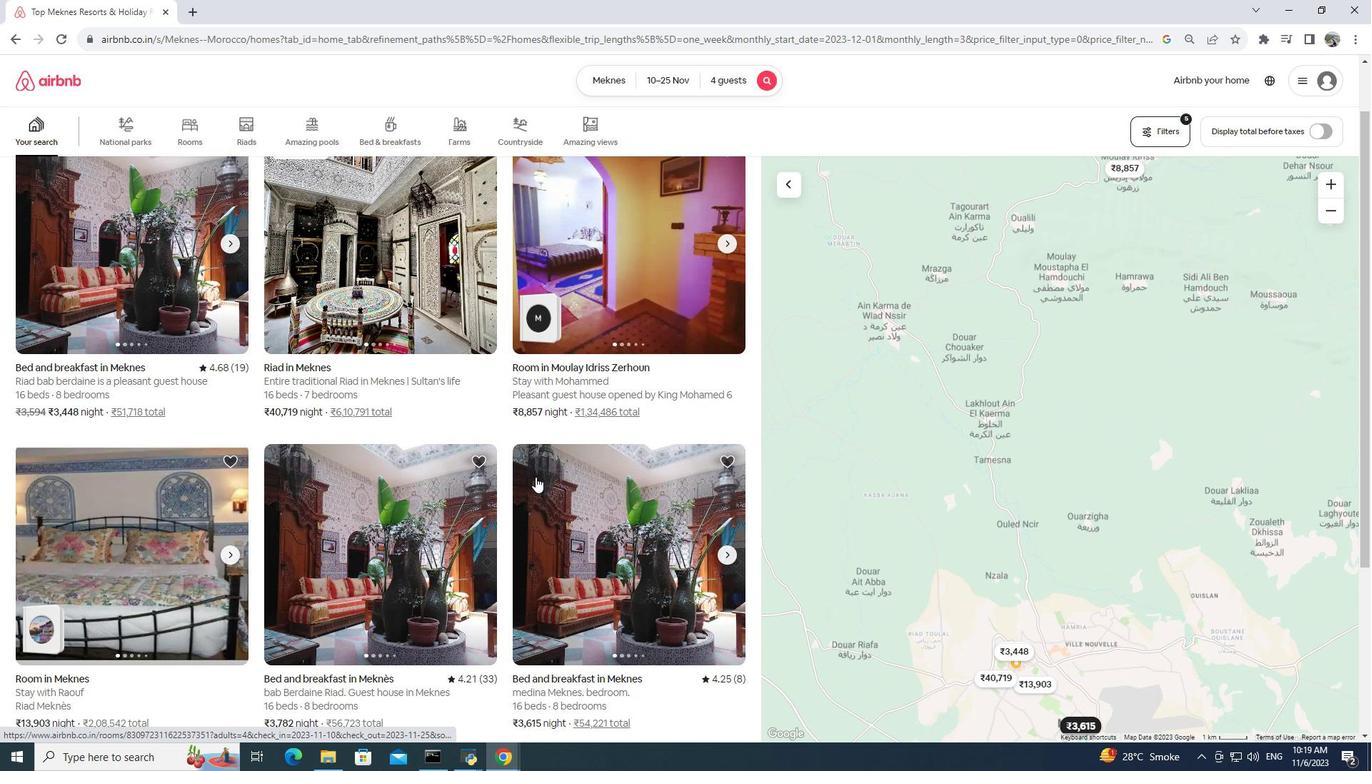 
Action: Mouse scrolled (535, 477) with delta (0, 0)
Screenshot: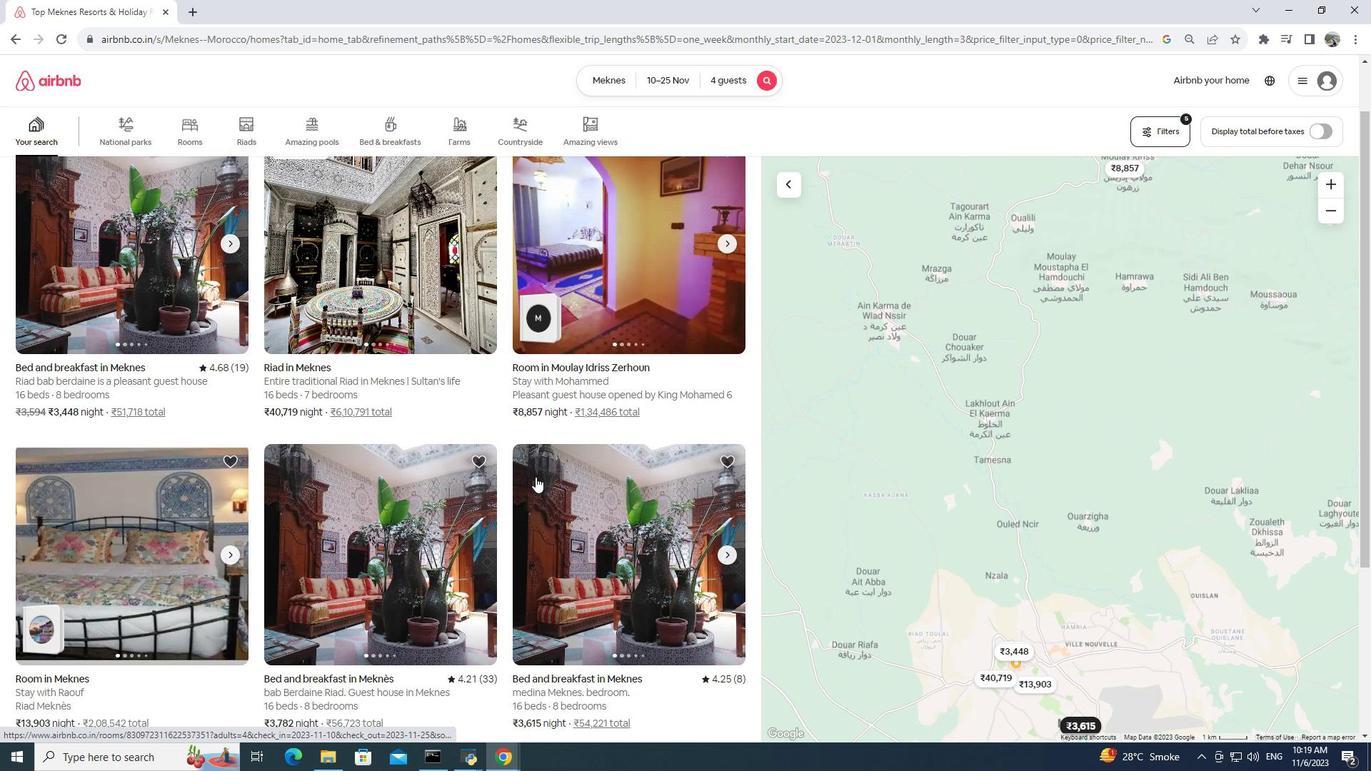 
Action: Mouse scrolled (535, 477) with delta (0, 0)
Screenshot: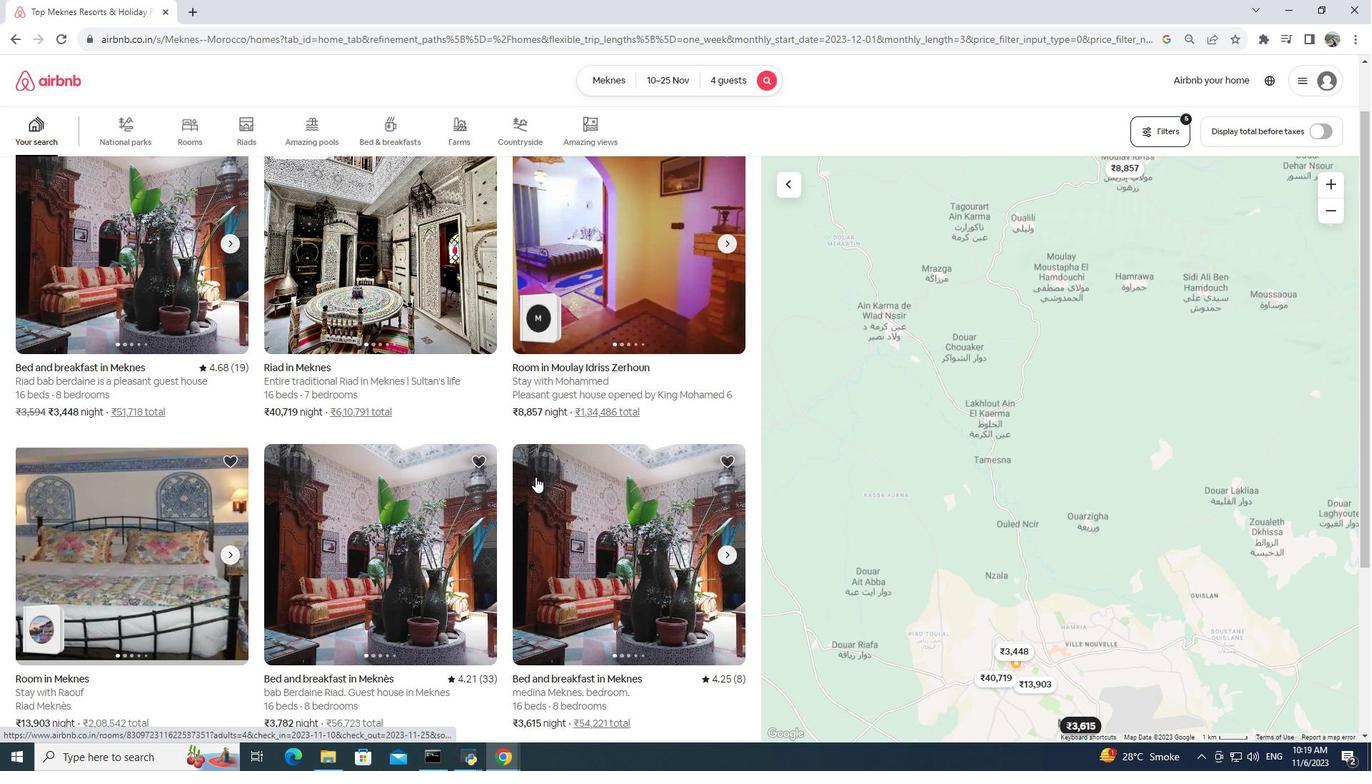 
Action: Mouse scrolled (535, 477) with delta (0, 0)
Screenshot: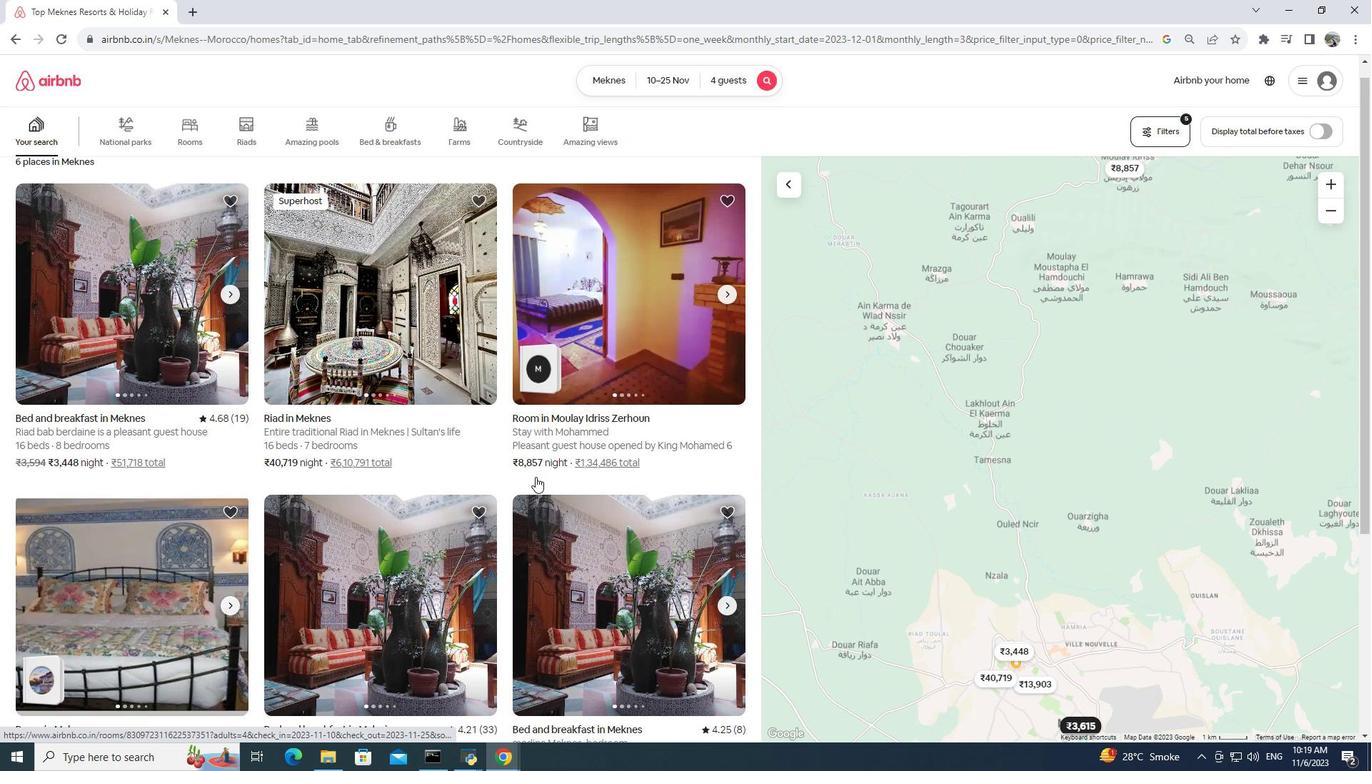 
Action: Mouse moved to (1147, 132)
Screenshot: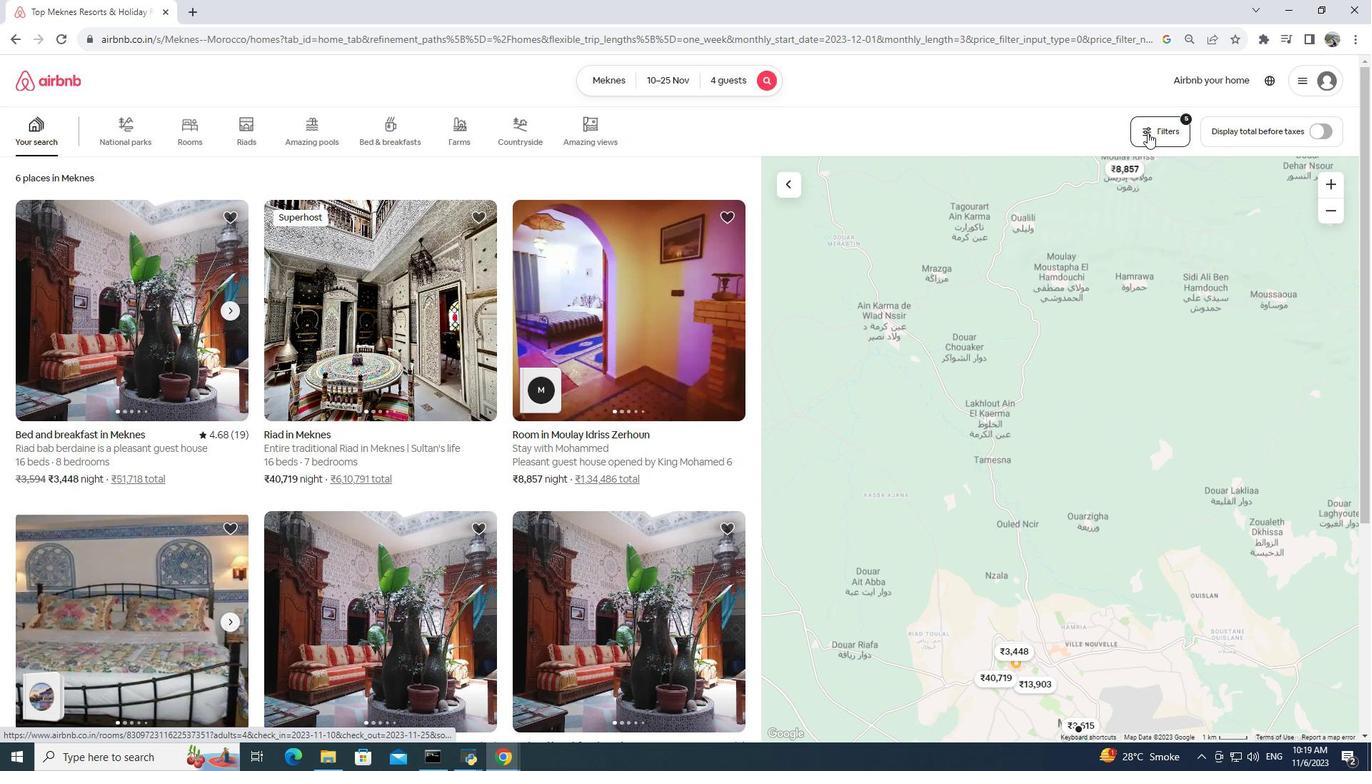 
Action: Mouse pressed left at (1147, 132)
Screenshot: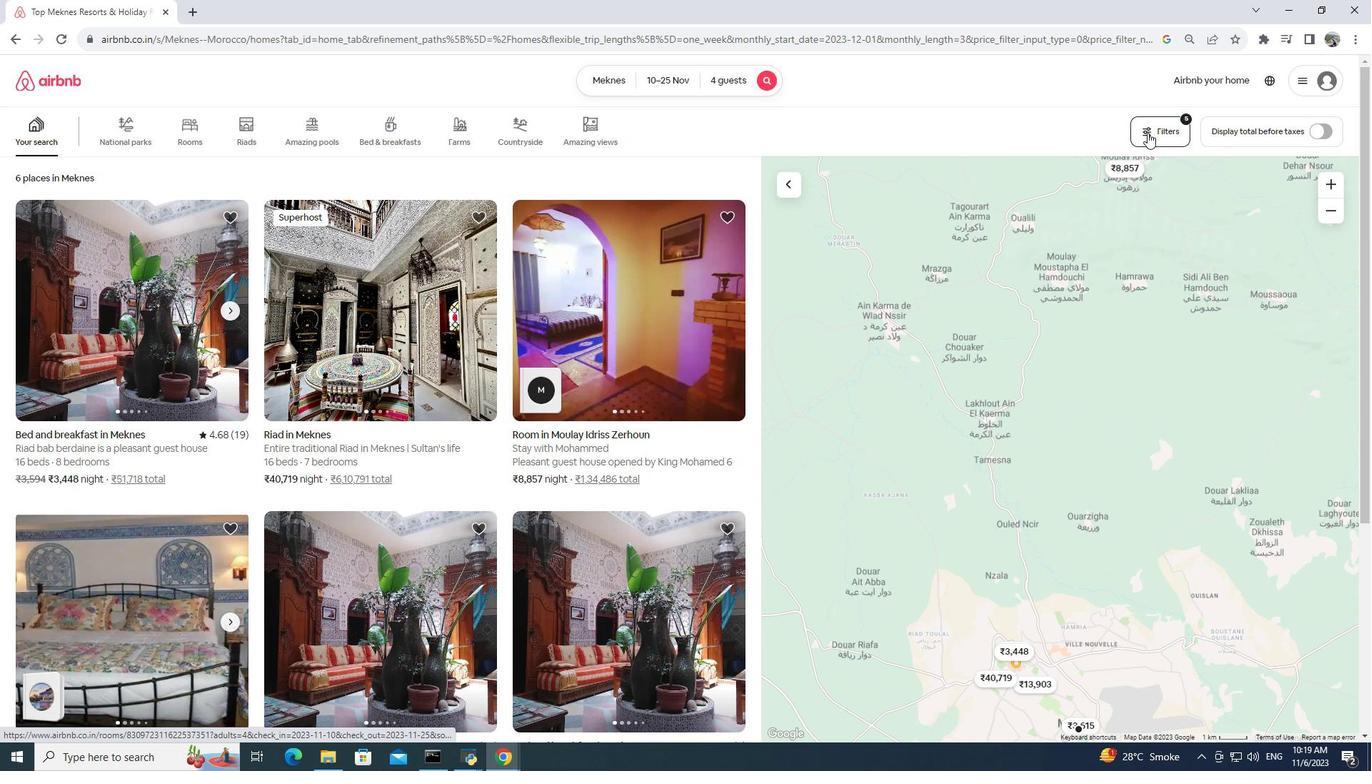 
Action: Mouse moved to (652, 606)
Screenshot: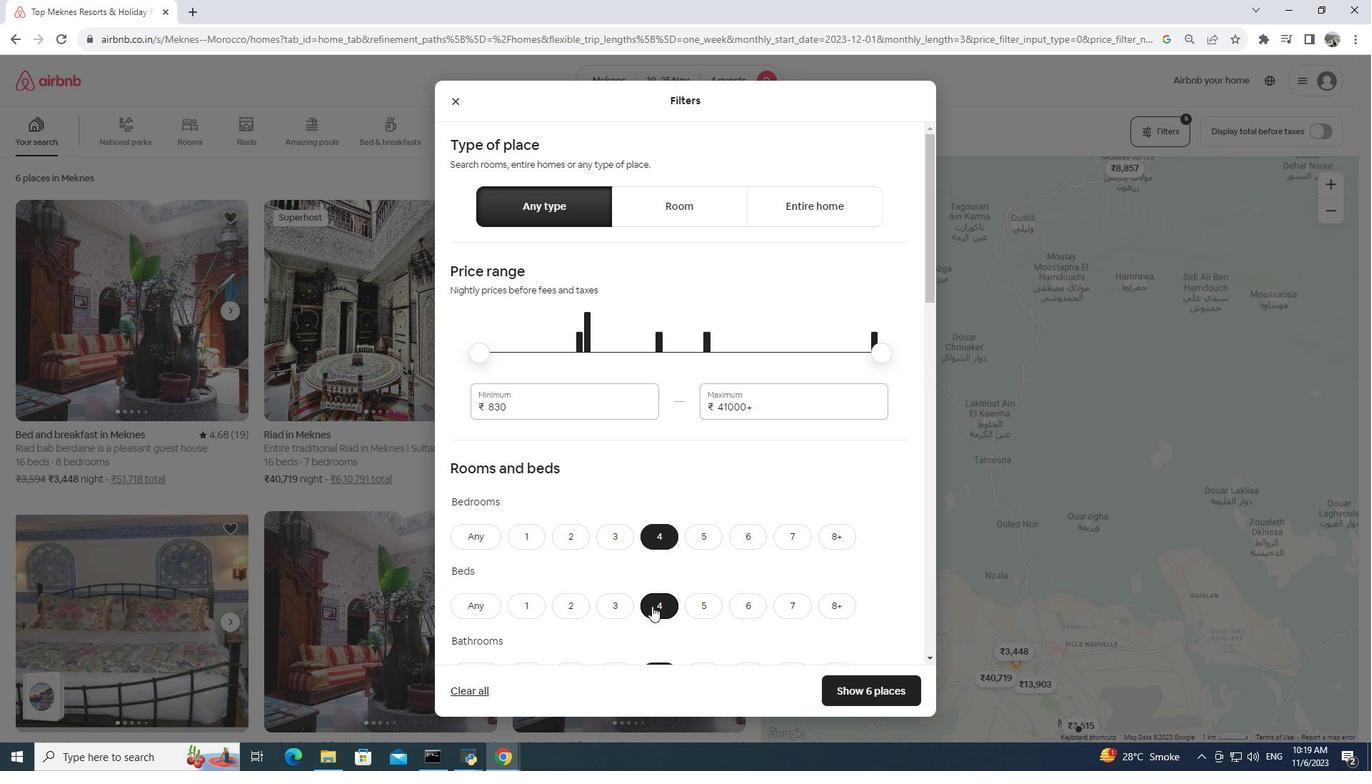 
Action: Mouse scrolled (652, 605) with delta (0, 0)
Screenshot: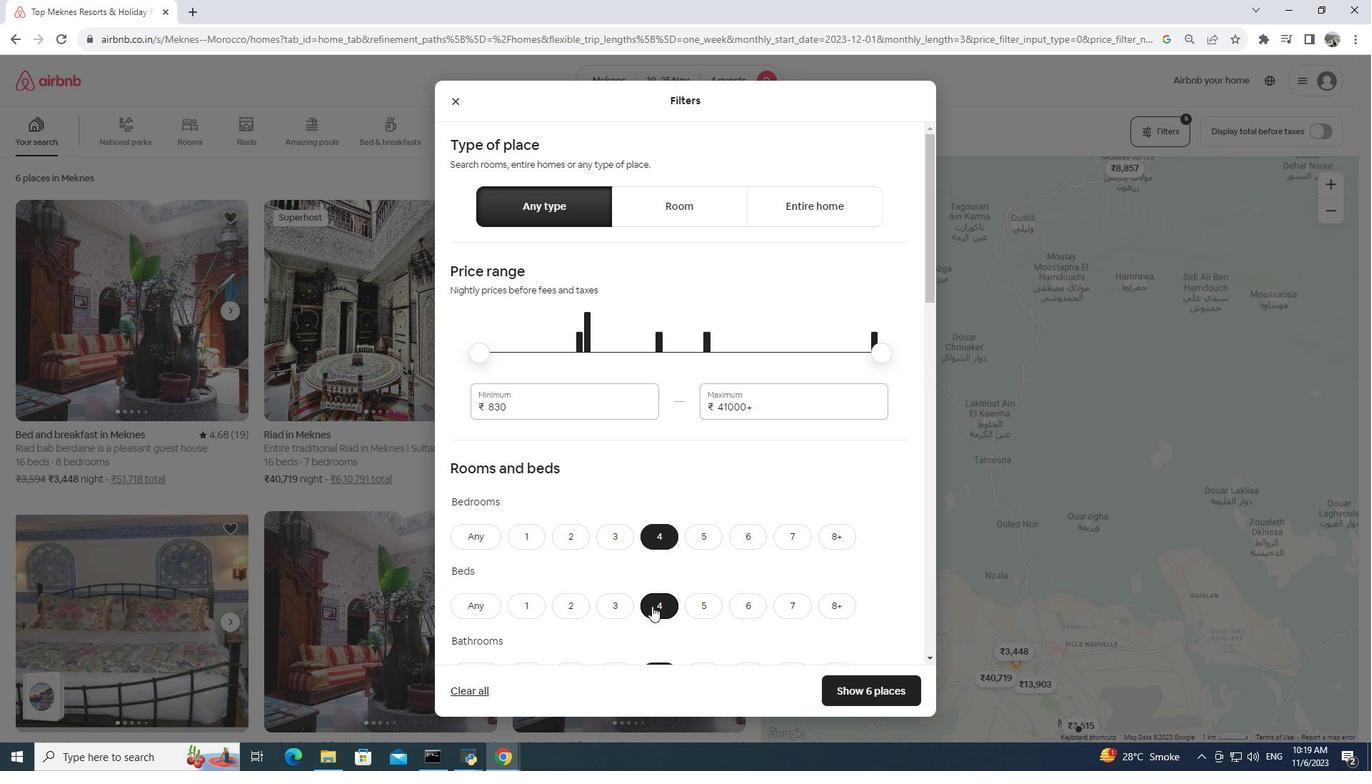 
Action: Mouse moved to (652, 606)
Screenshot: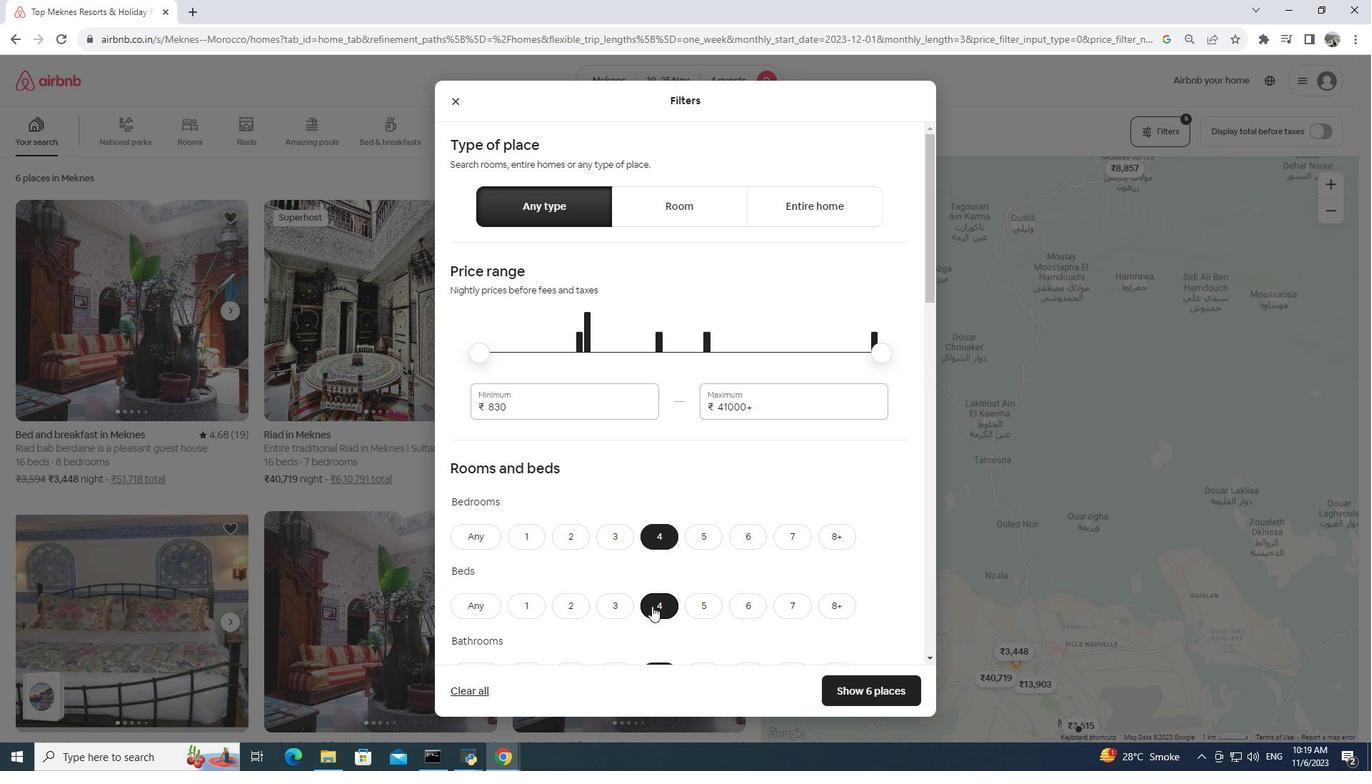 
Action: Mouse scrolled (652, 605) with delta (0, 0)
Screenshot: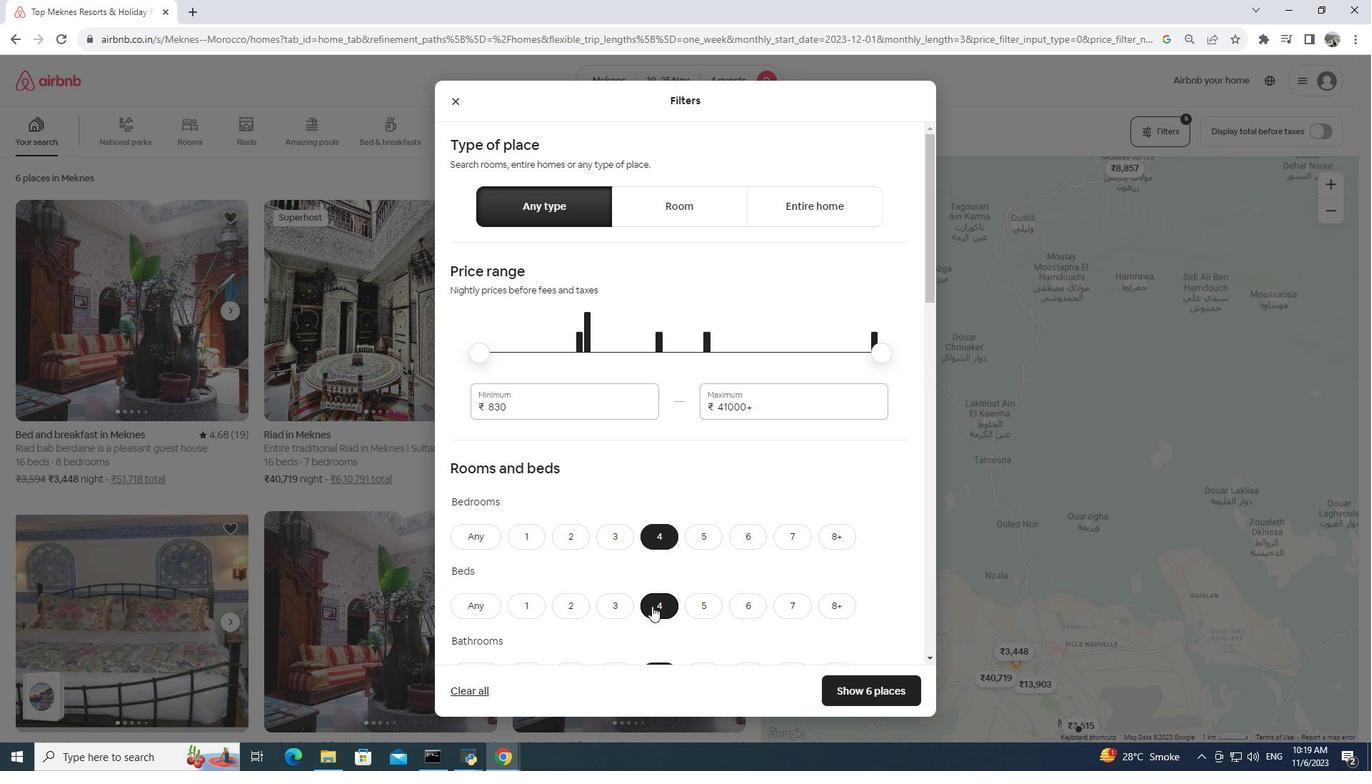 
Action: Mouse scrolled (652, 605) with delta (0, 0)
Screenshot: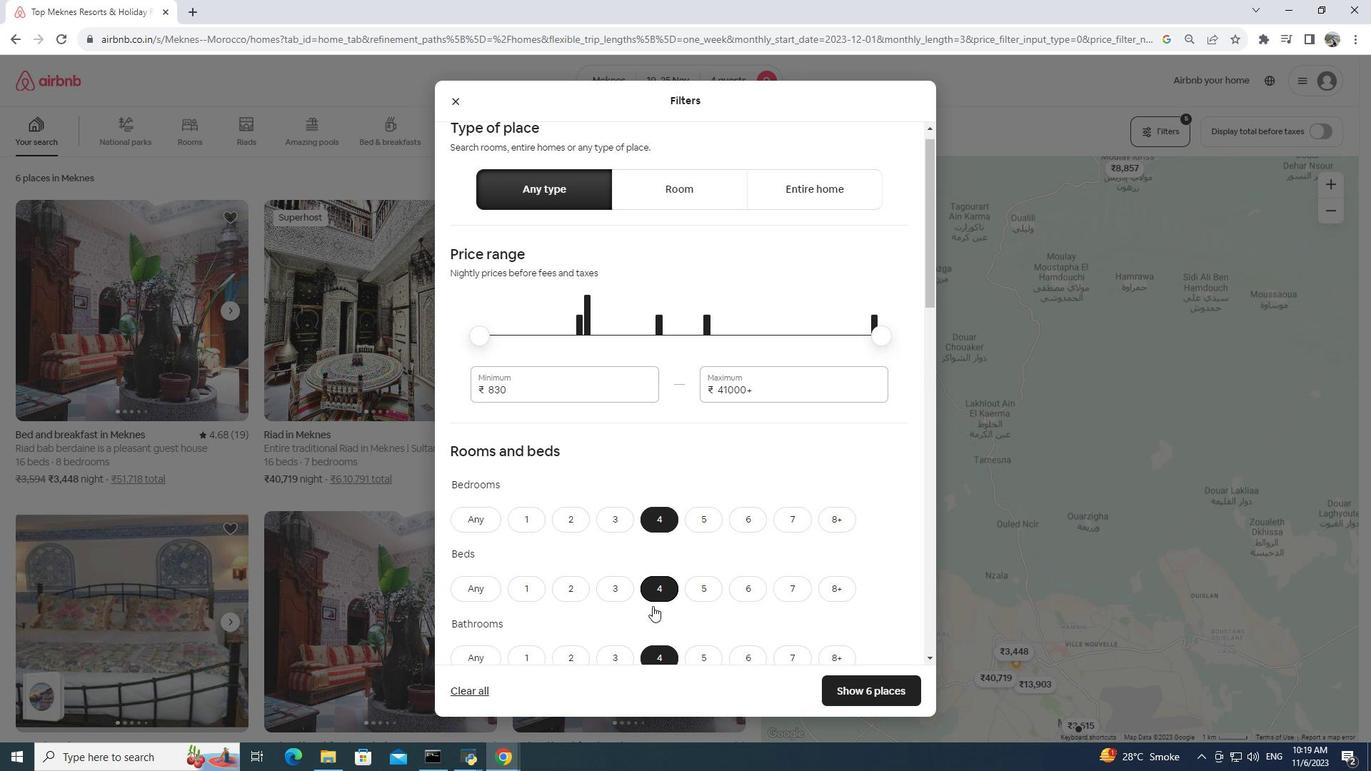 
Action: Mouse moved to (654, 606)
Screenshot: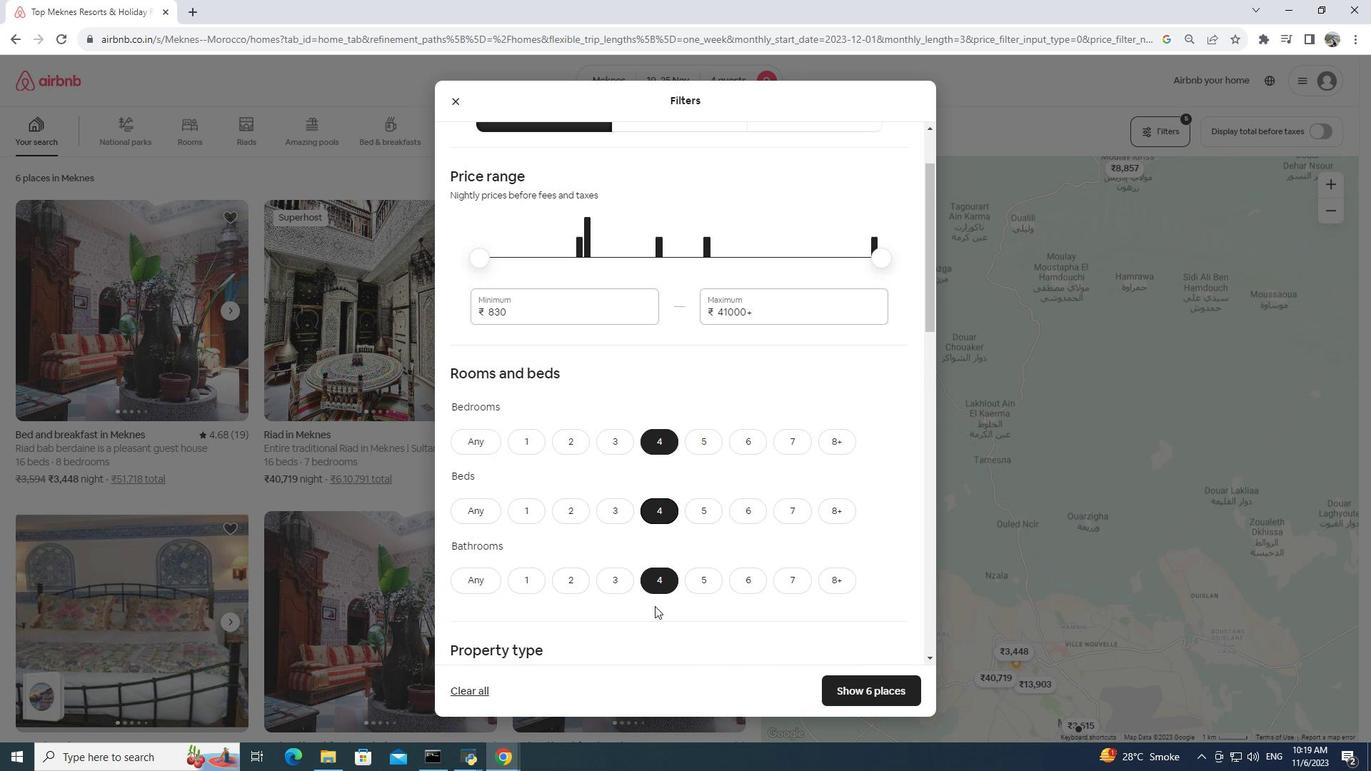 
Action: Mouse scrolled (654, 605) with delta (0, 0)
Screenshot: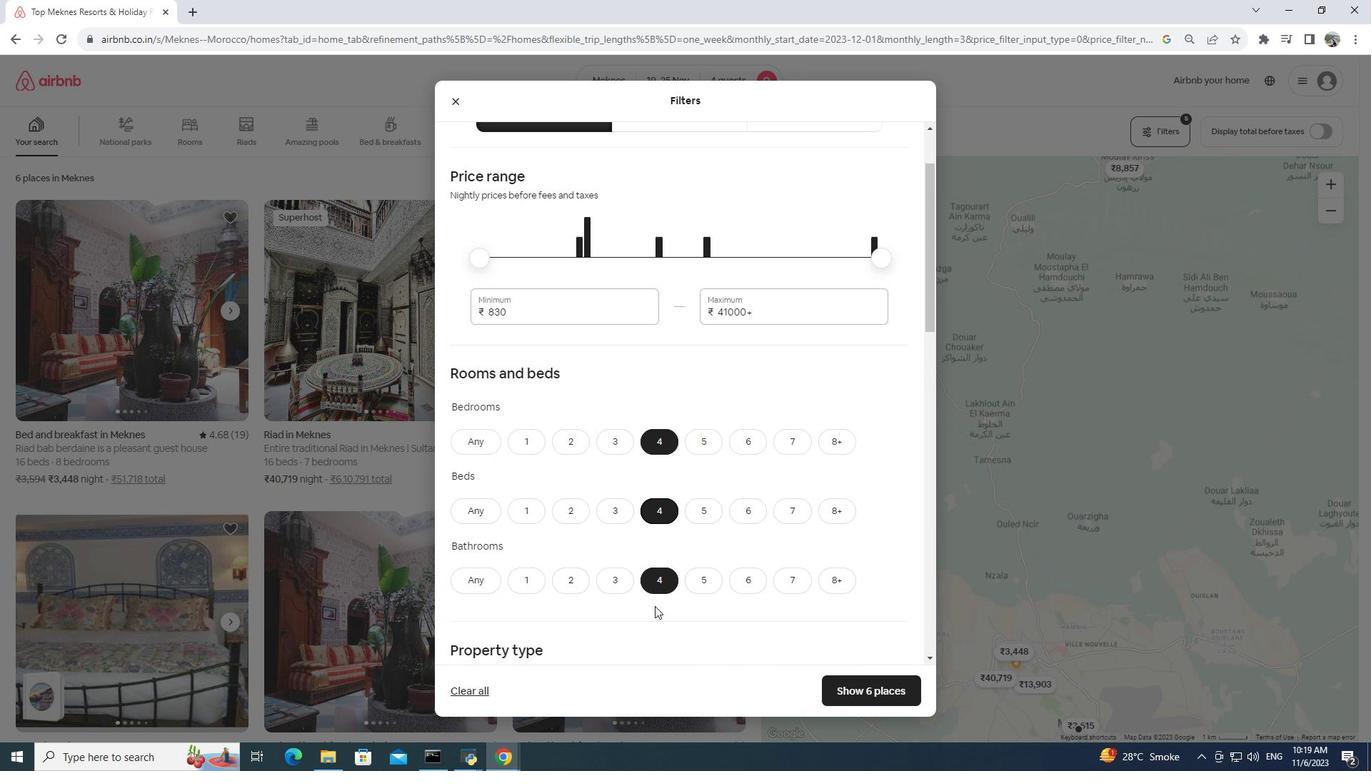 
Action: Mouse moved to (662, 602)
Screenshot: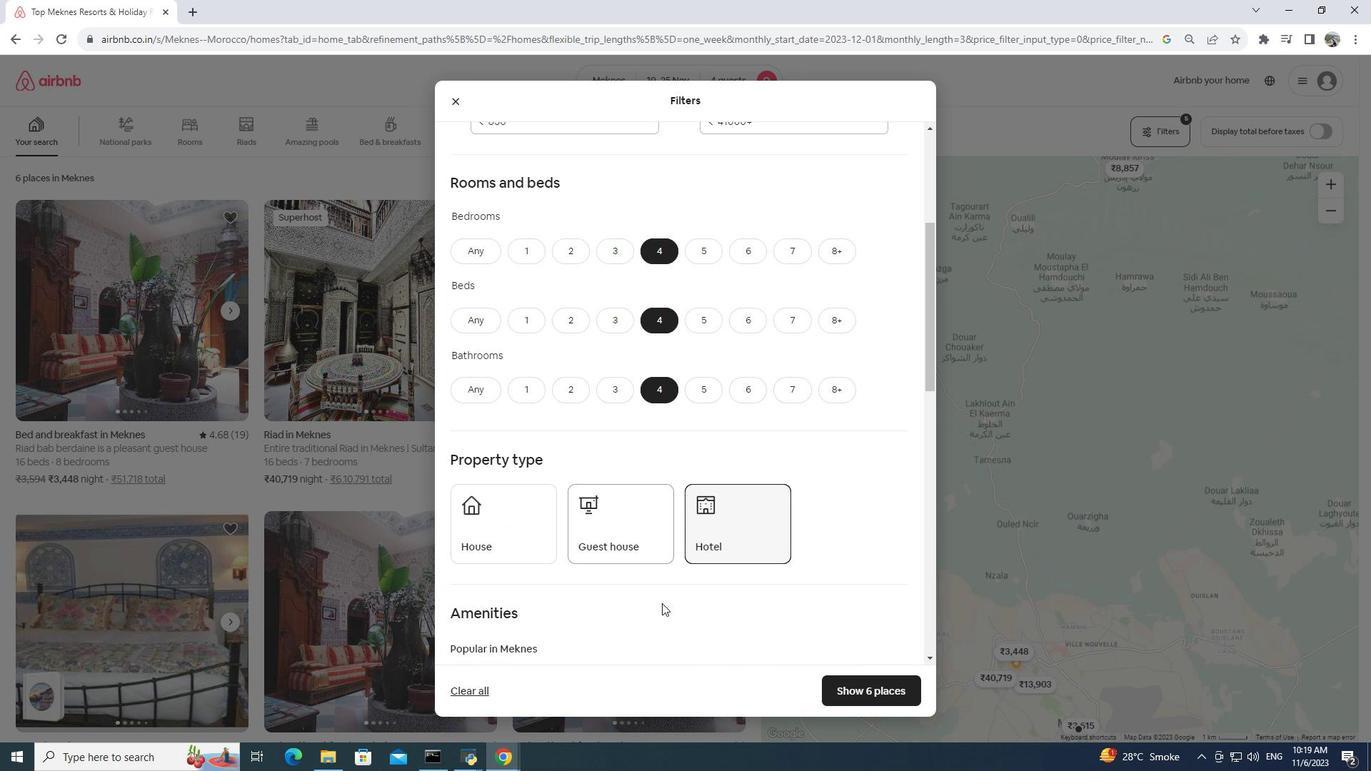 
Action: Mouse scrolled (662, 602) with delta (0, 0)
Screenshot: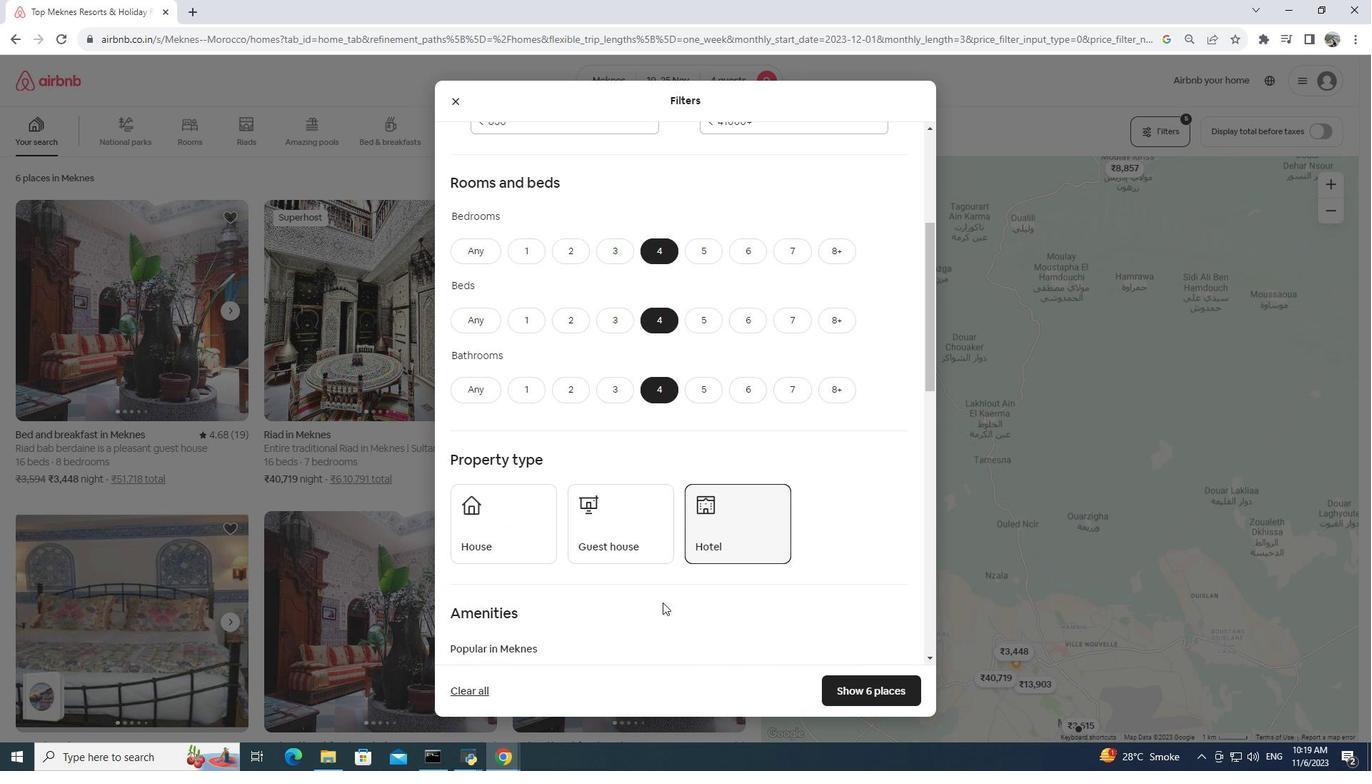 
Action: Mouse scrolled (662, 602) with delta (0, 0)
Screenshot: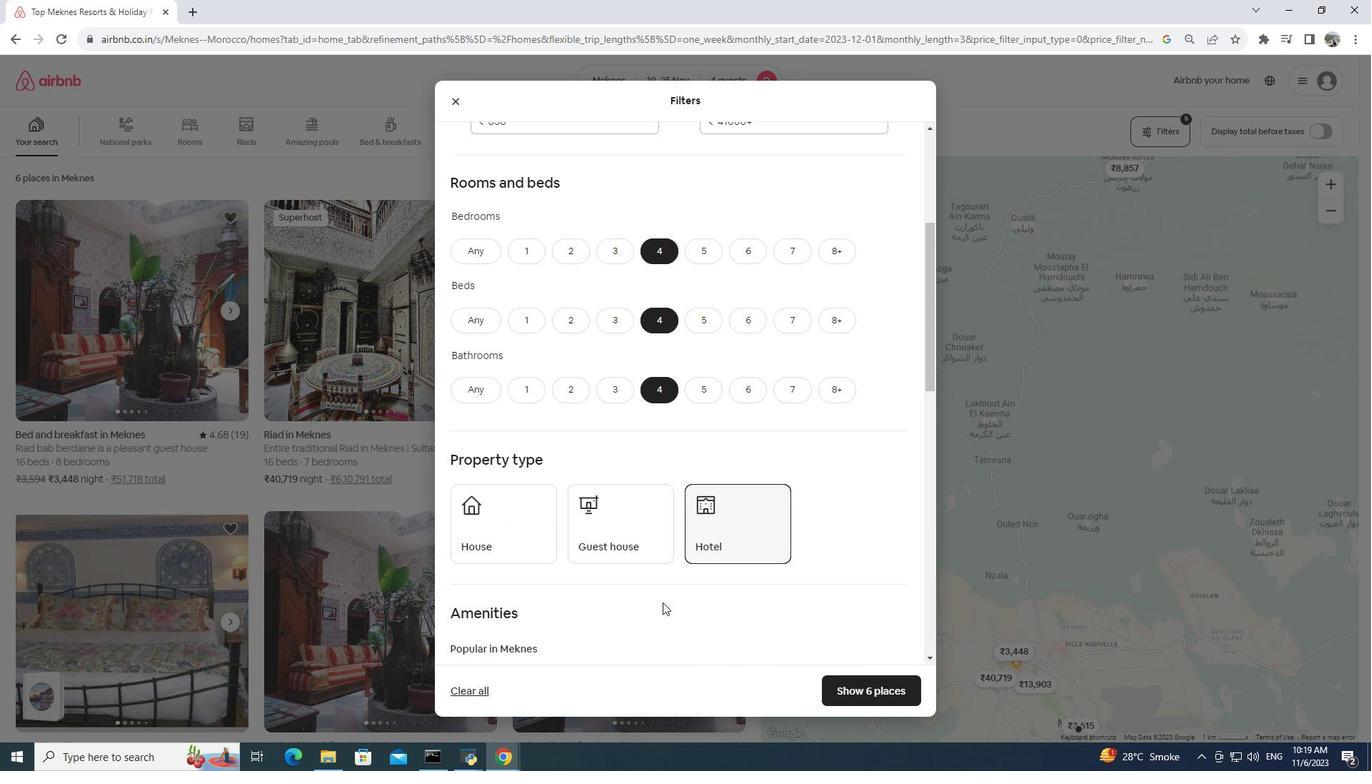 
Action: Mouse moved to (662, 602)
Screenshot: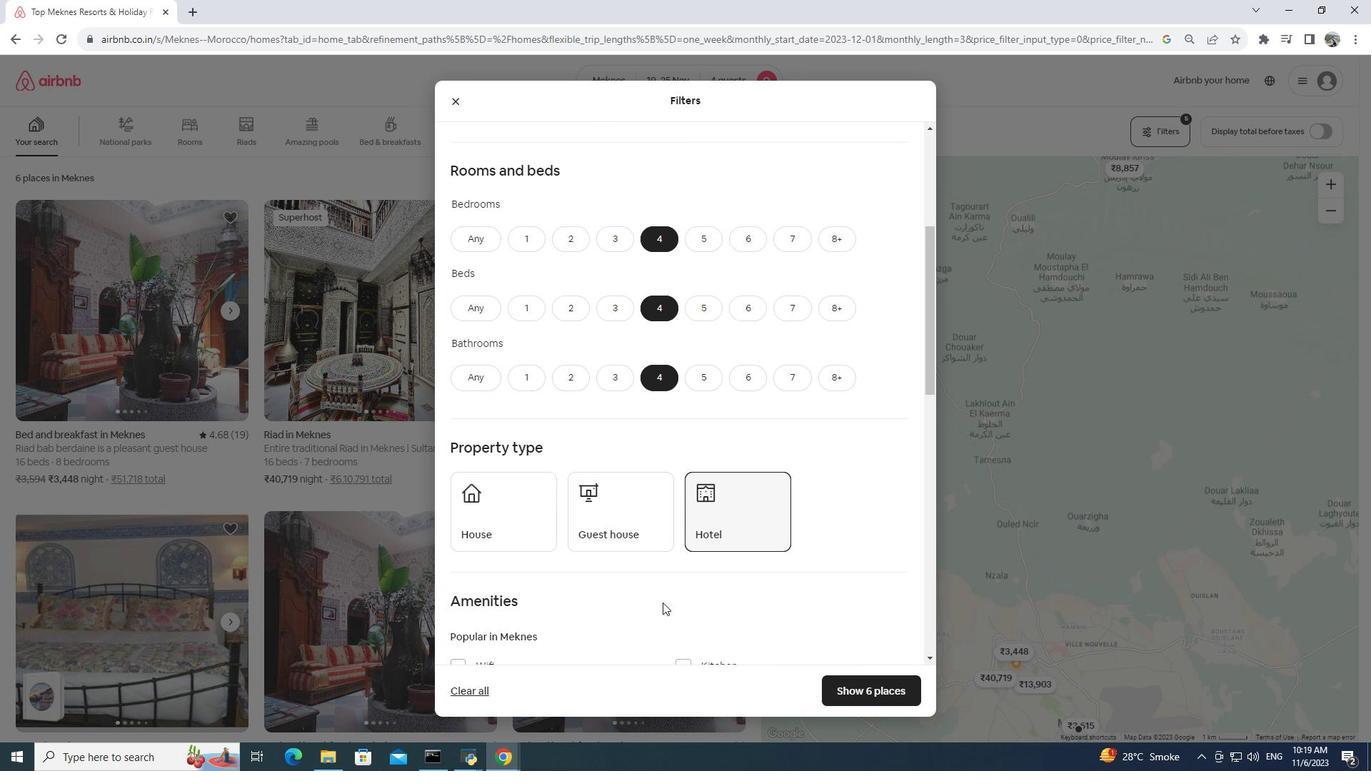 
Action: Mouse scrolled (662, 602) with delta (0, 0)
Screenshot: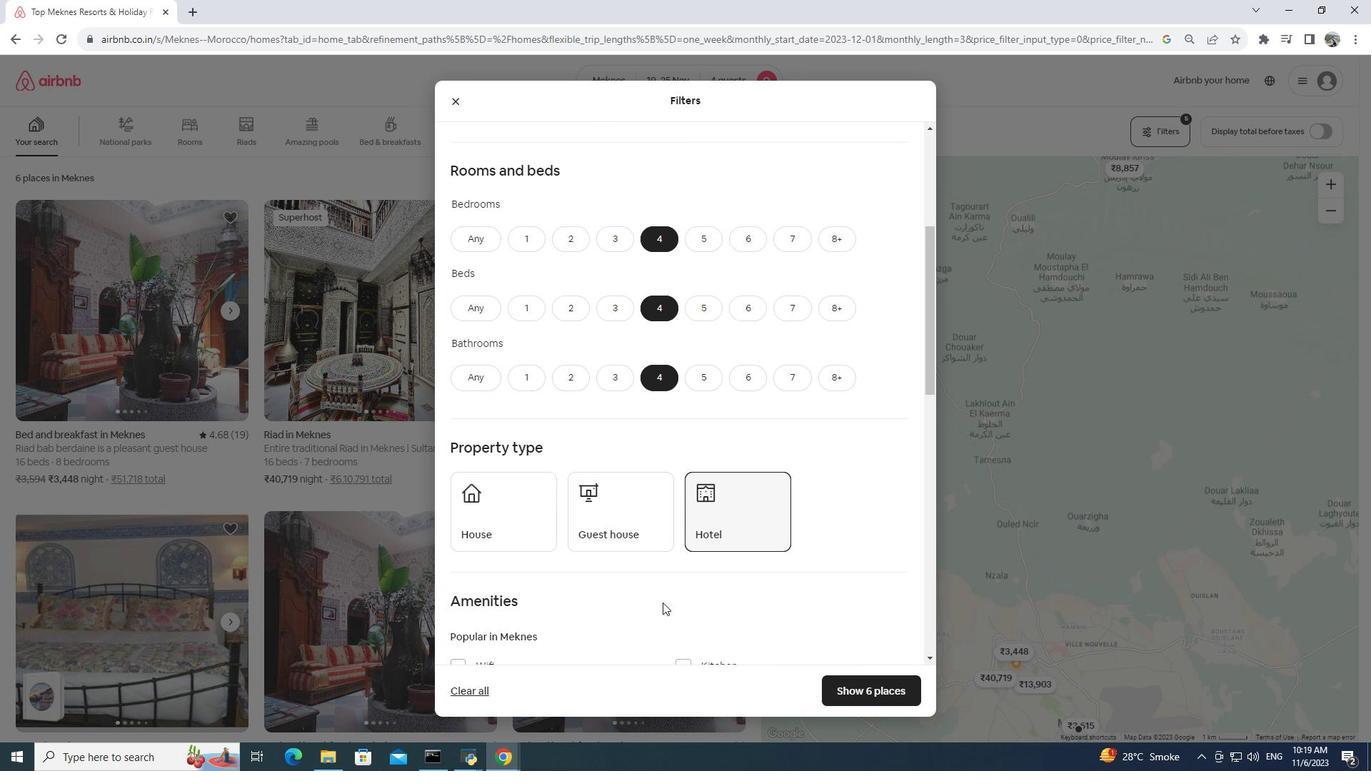 
Action: Mouse scrolled (662, 602) with delta (0, 0)
Screenshot: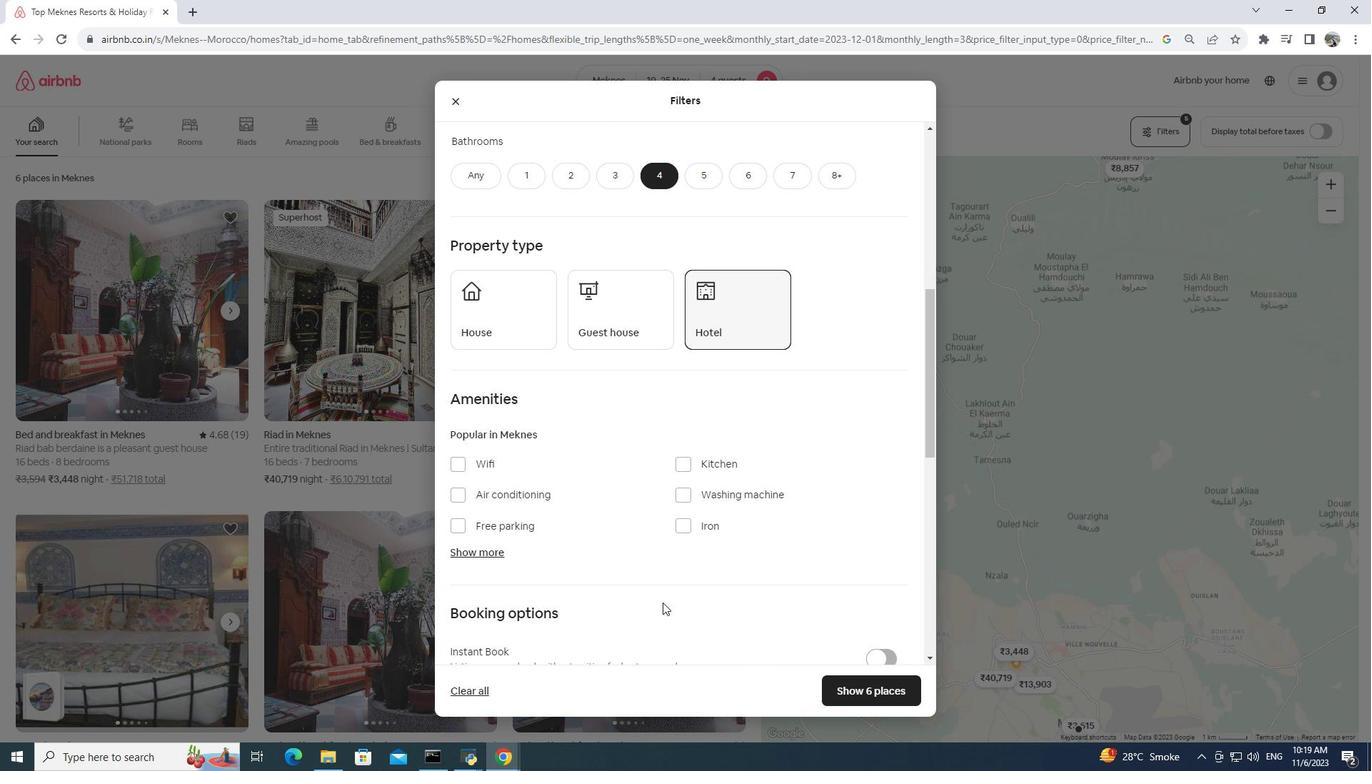 
Action: Mouse scrolled (662, 602) with delta (0, 0)
Screenshot: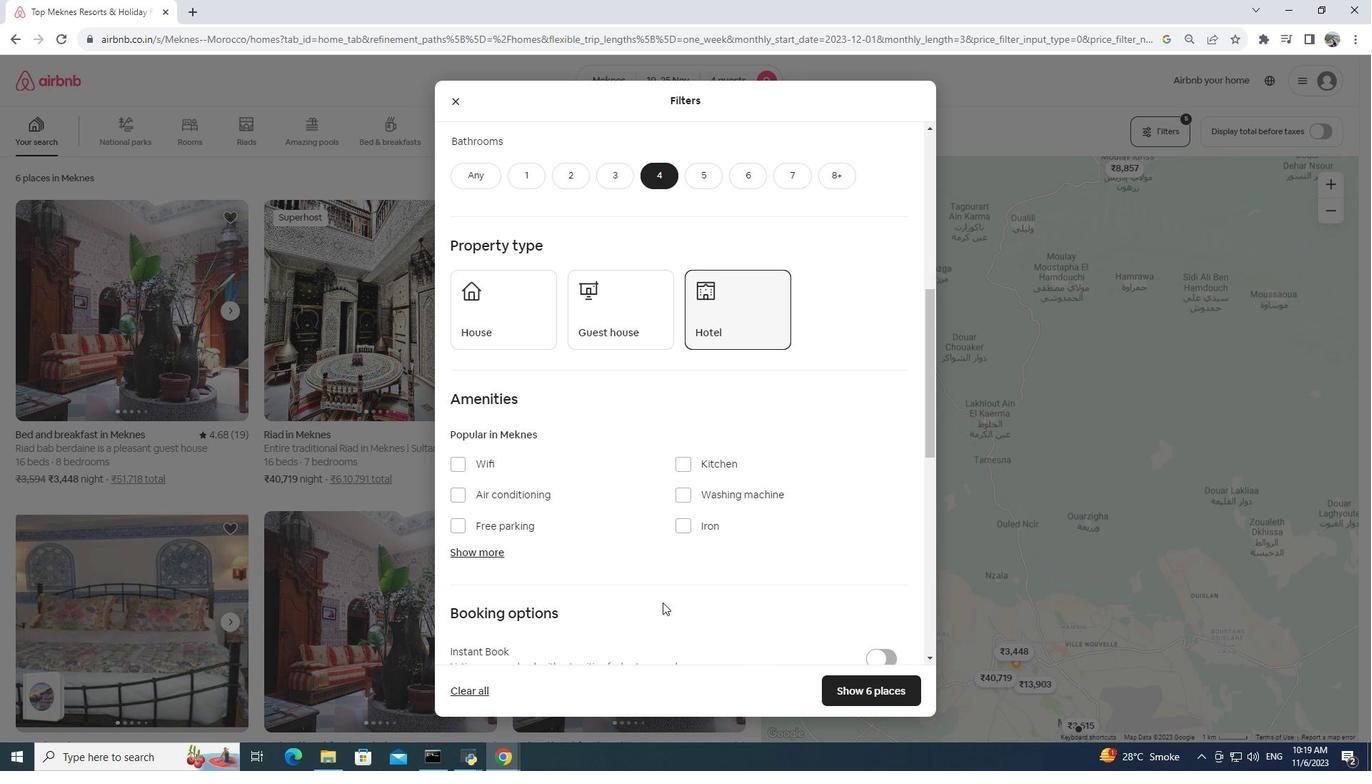 
Action: Mouse scrolled (662, 602) with delta (0, 0)
Screenshot: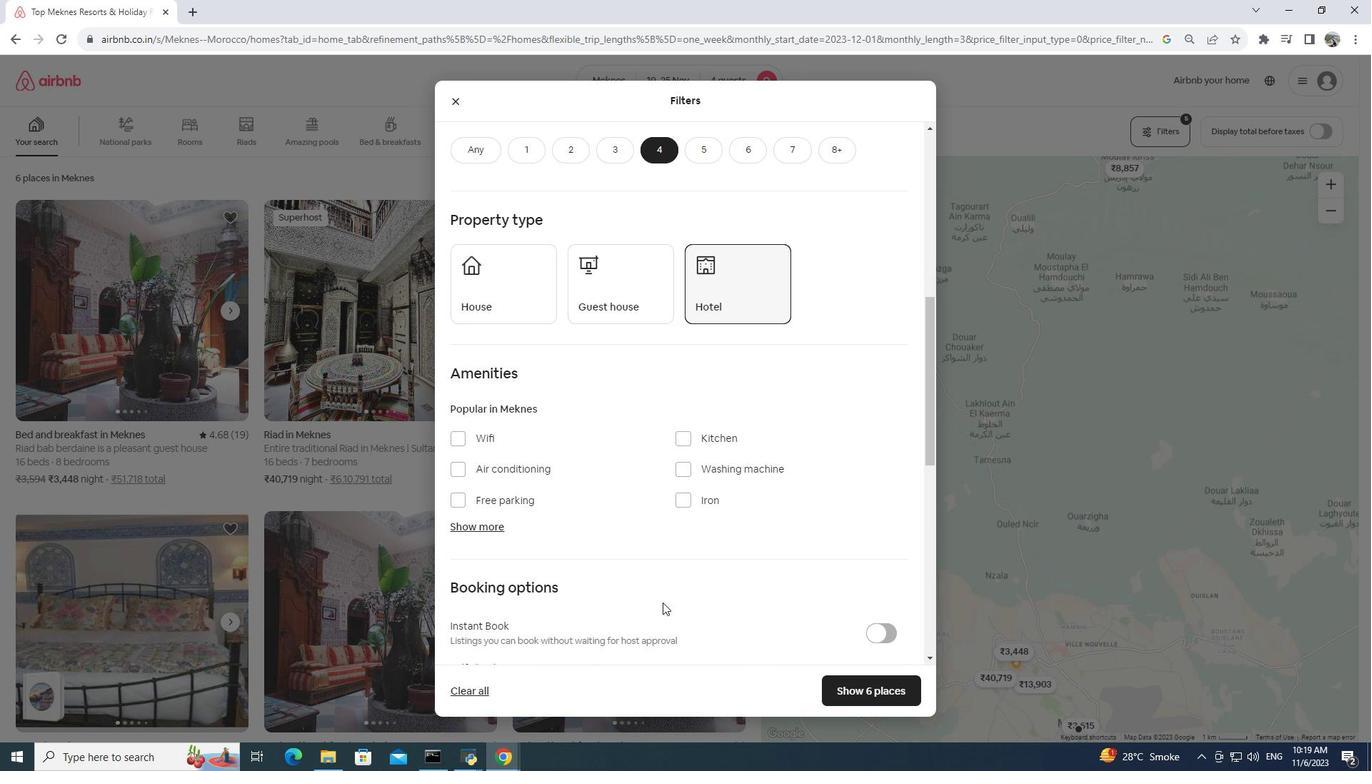 
Action: Mouse moved to (468, 337)
Screenshot: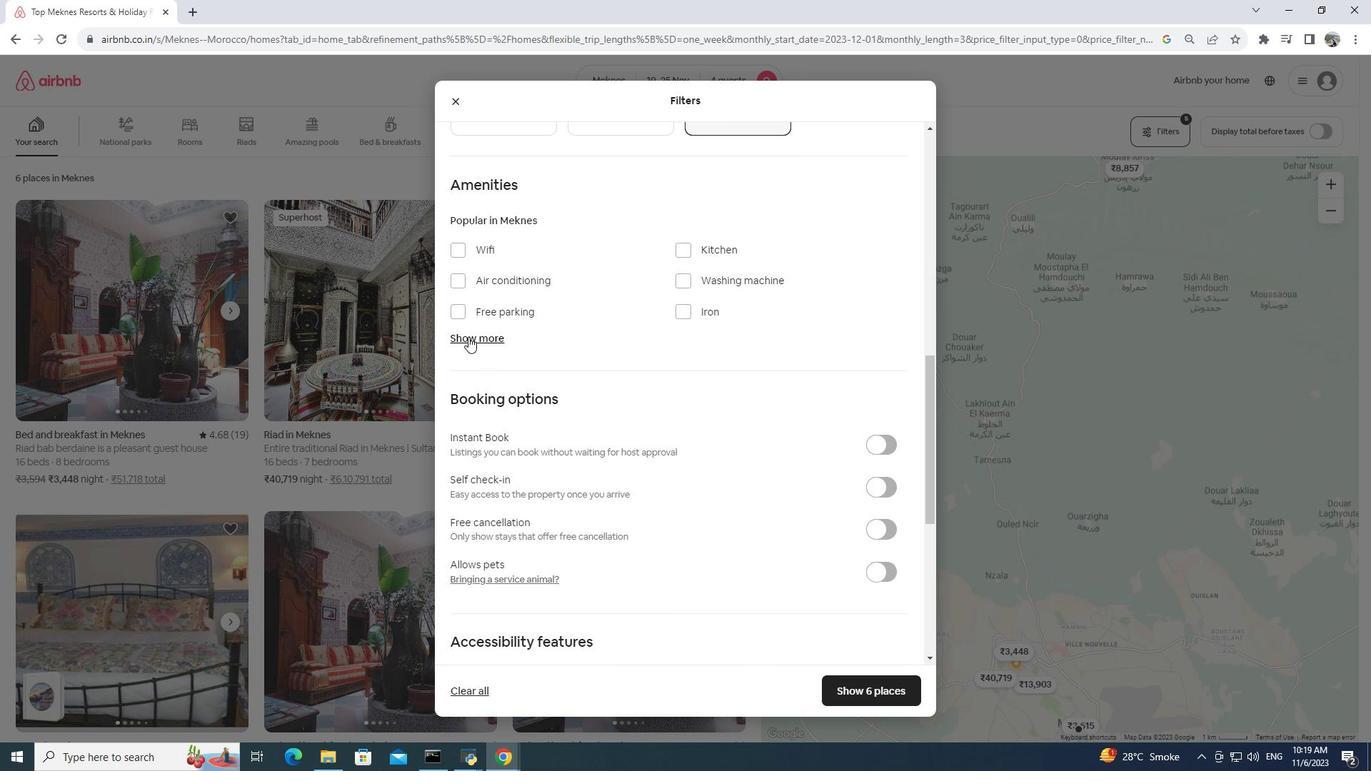 
Action: Mouse pressed left at (468, 337)
Screenshot: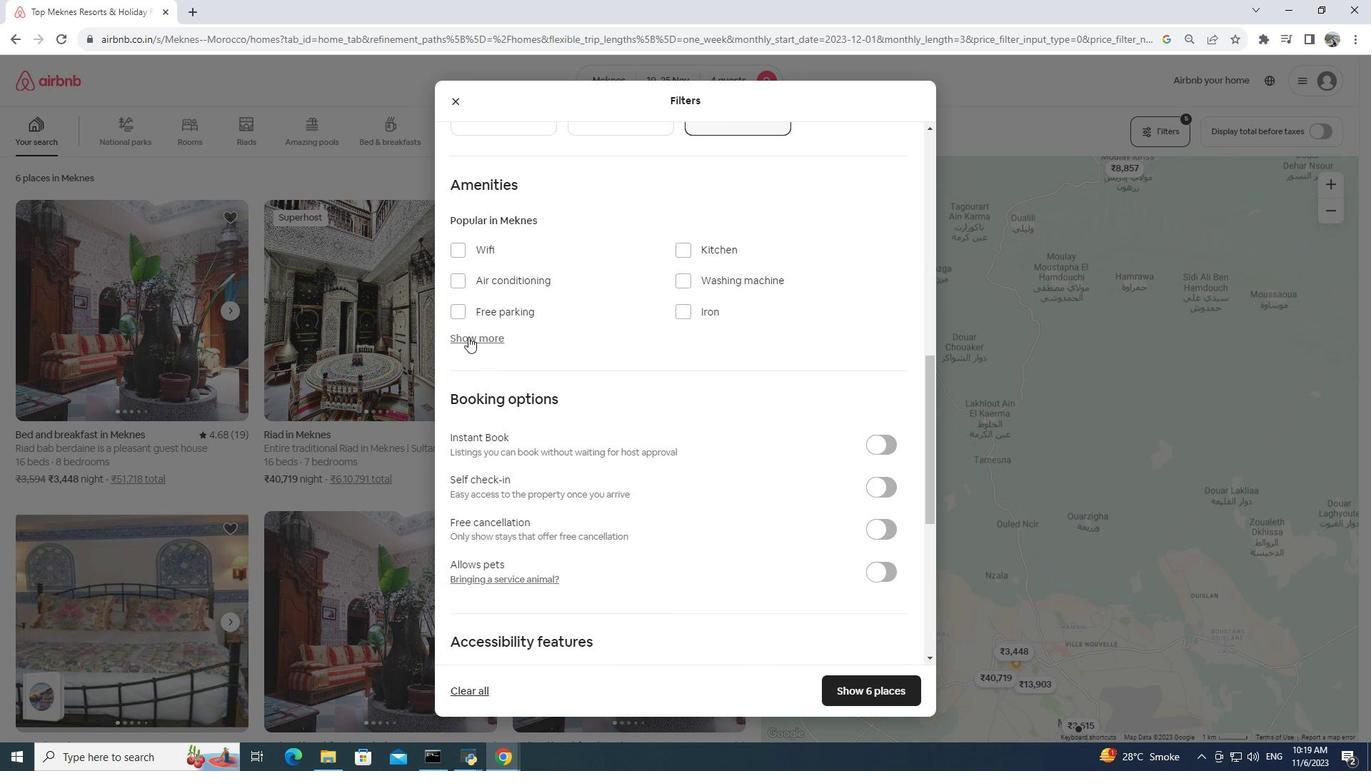 
Action: Mouse moved to (696, 410)
Screenshot: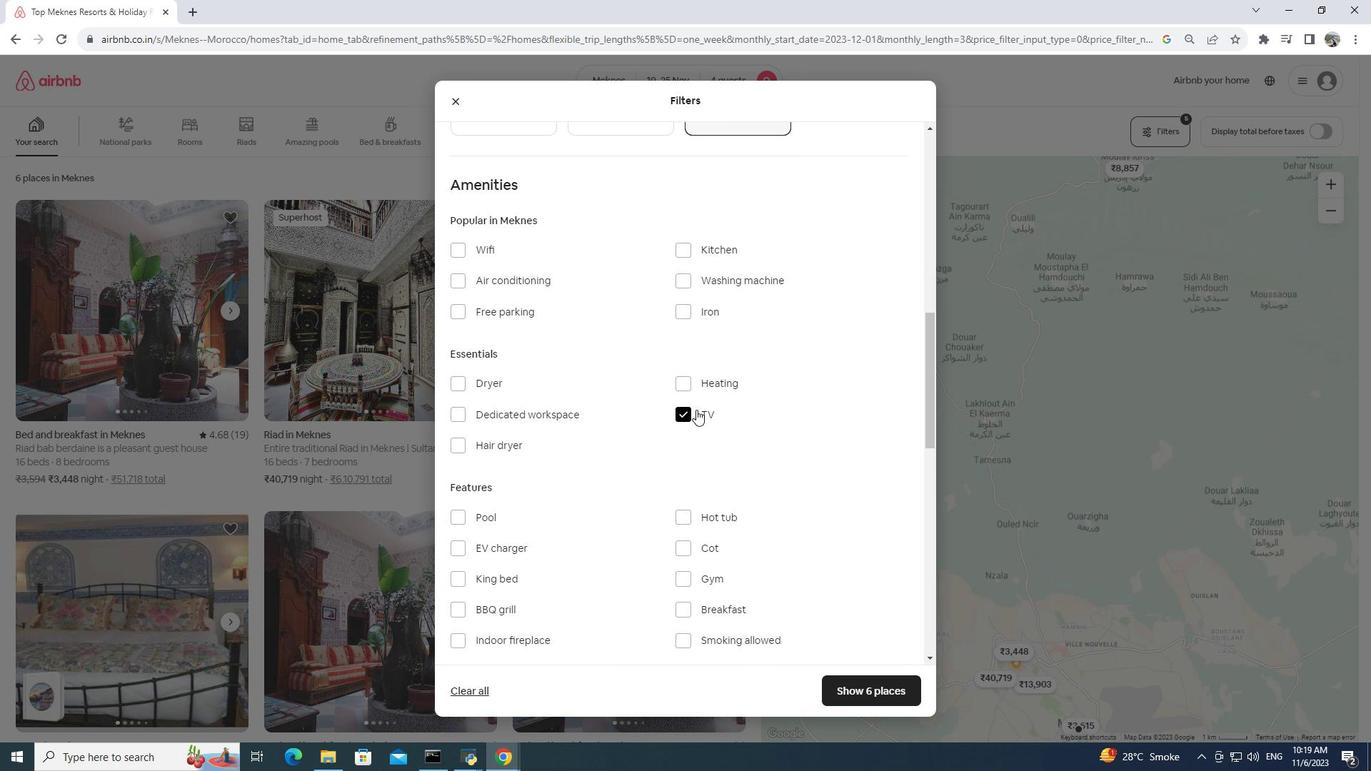 
Action: Mouse pressed left at (696, 410)
Screenshot: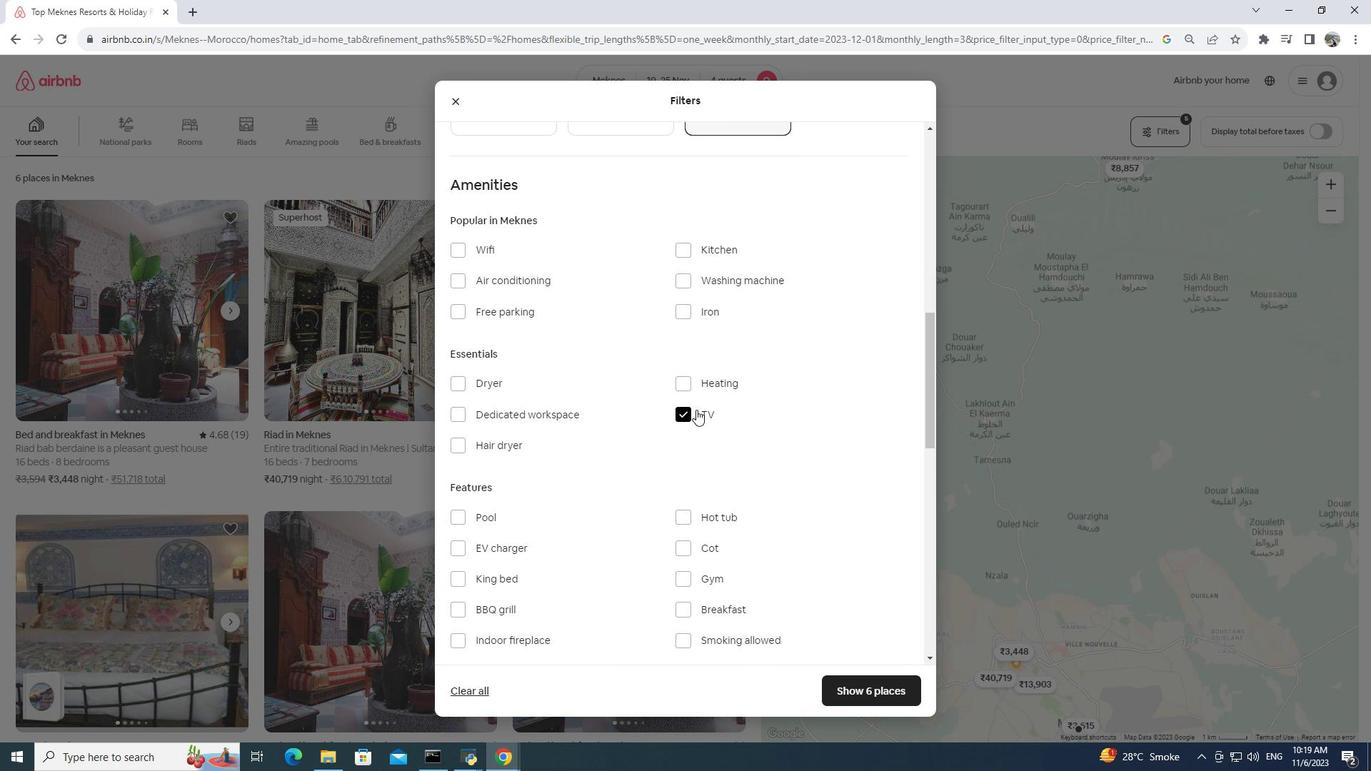 
Action: Mouse moved to (875, 685)
Screenshot: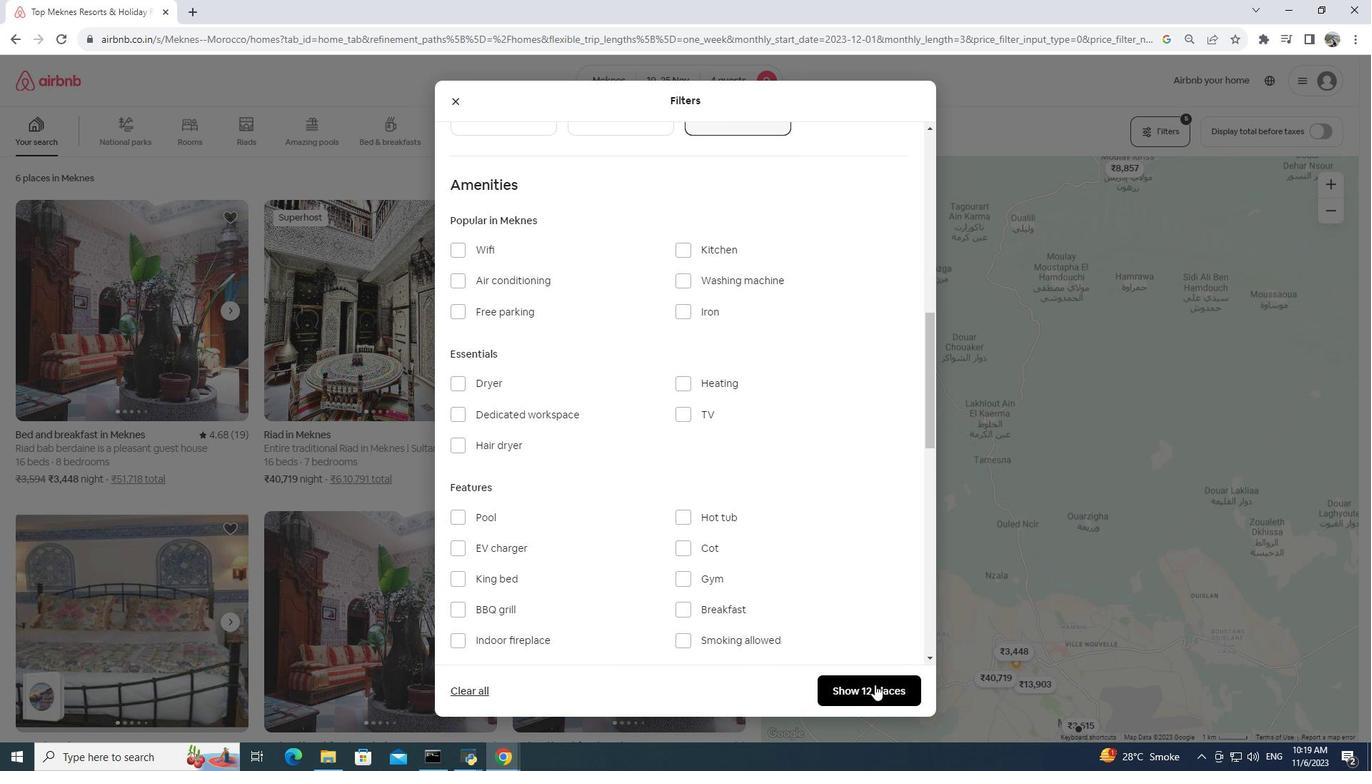 
Action: Mouse pressed left at (875, 685)
Screenshot: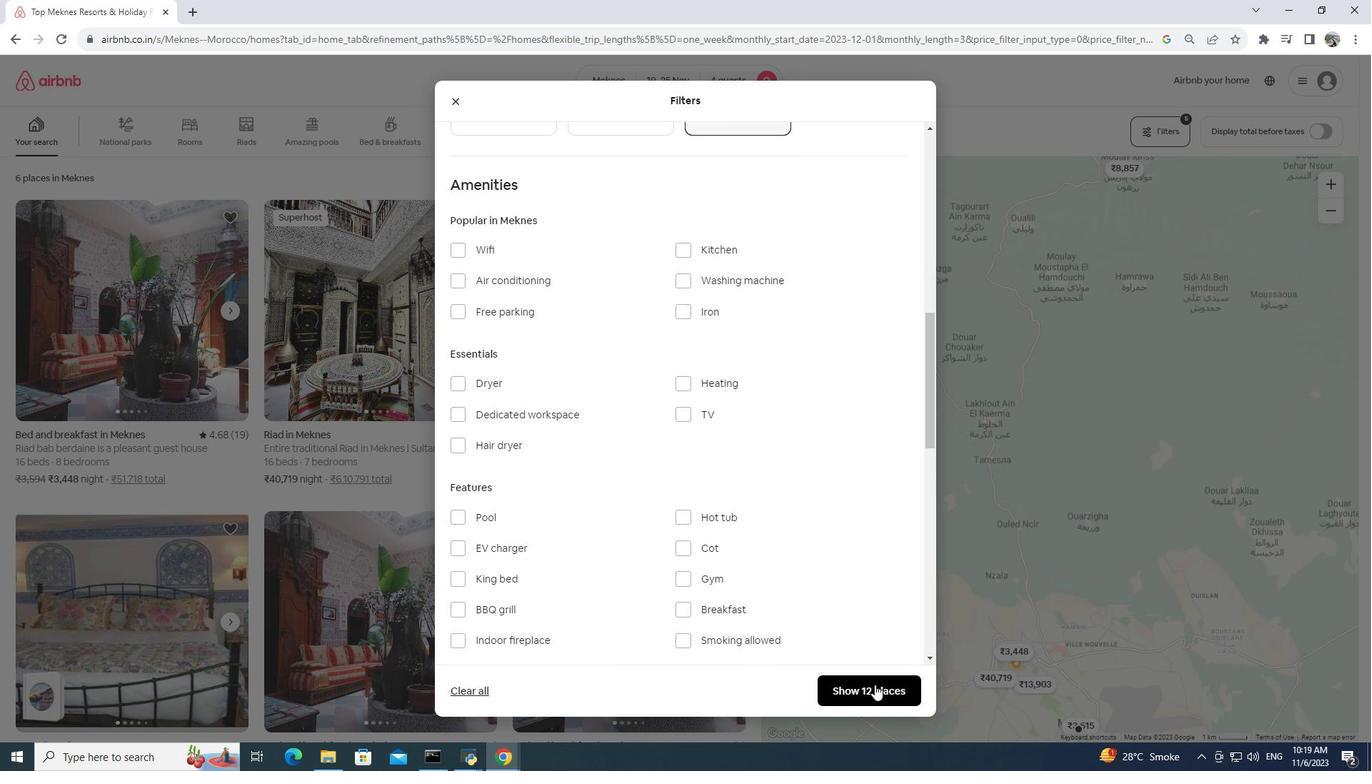 
Action: Mouse pressed left at (875, 685)
Screenshot: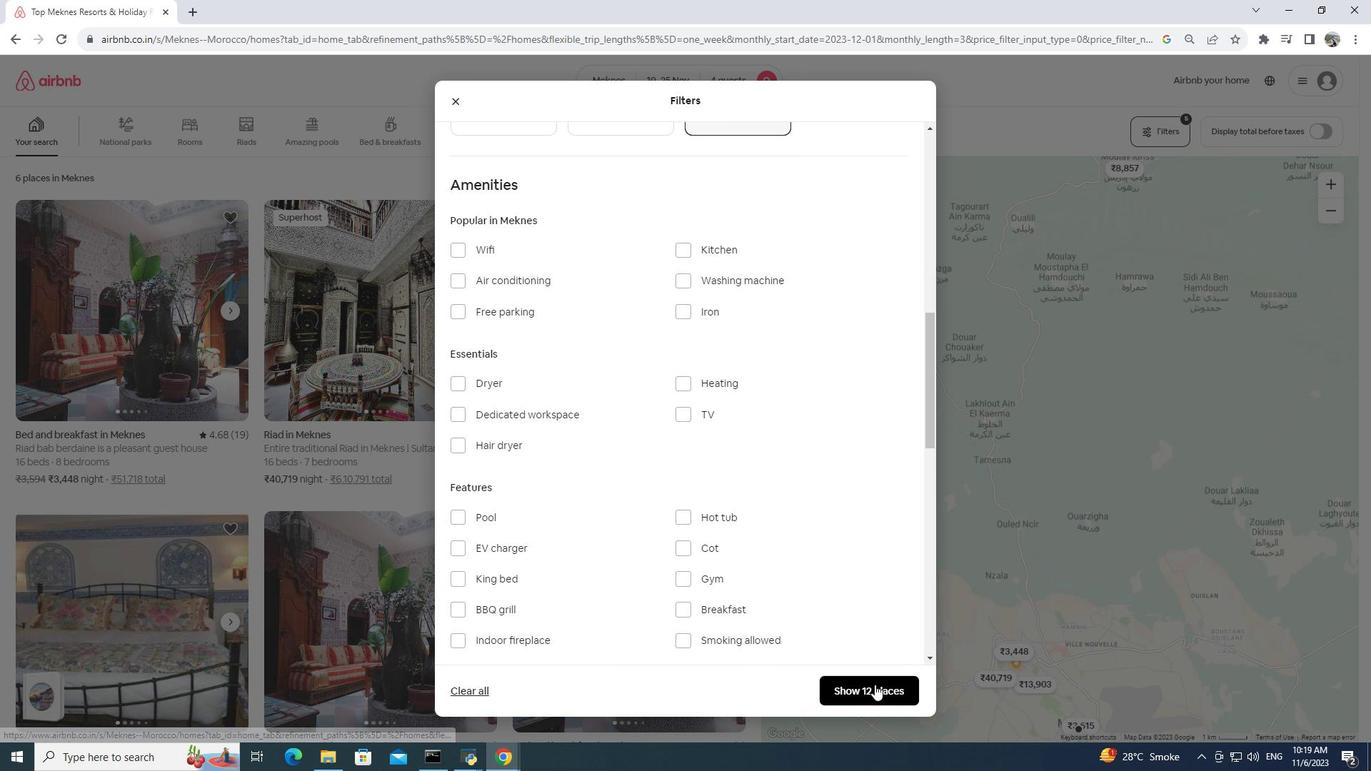 
Action: Mouse moved to (165, 405)
Screenshot: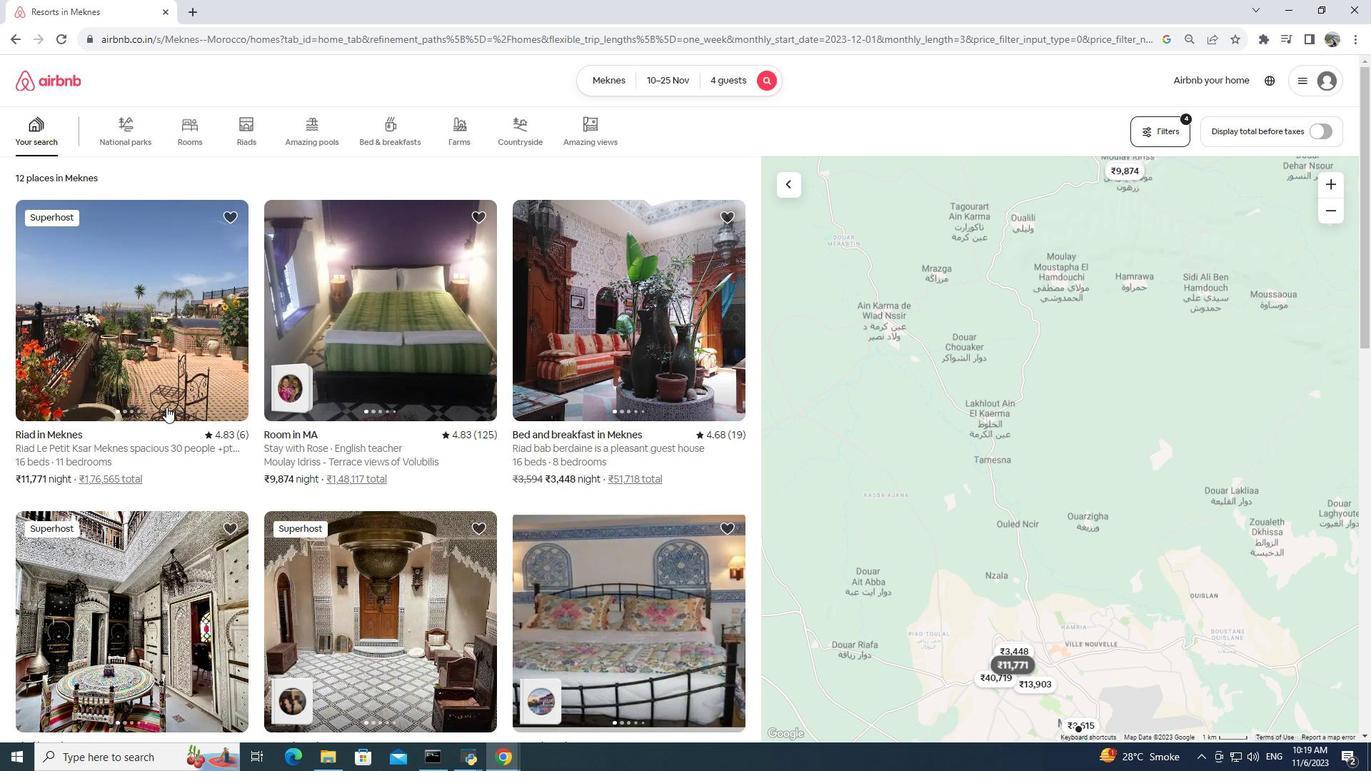 
Action: Mouse pressed left at (165, 405)
Screenshot: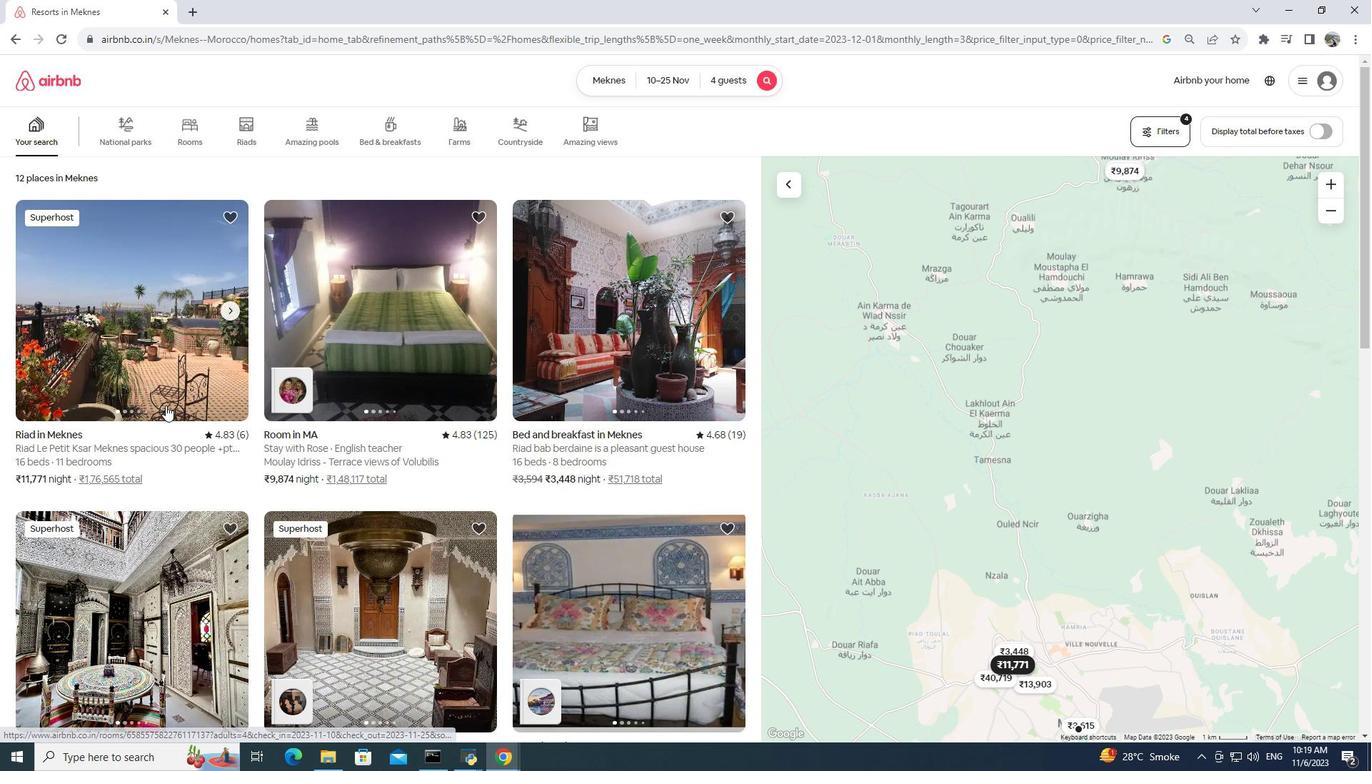
Action: Mouse pressed left at (165, 405)
Screenshot: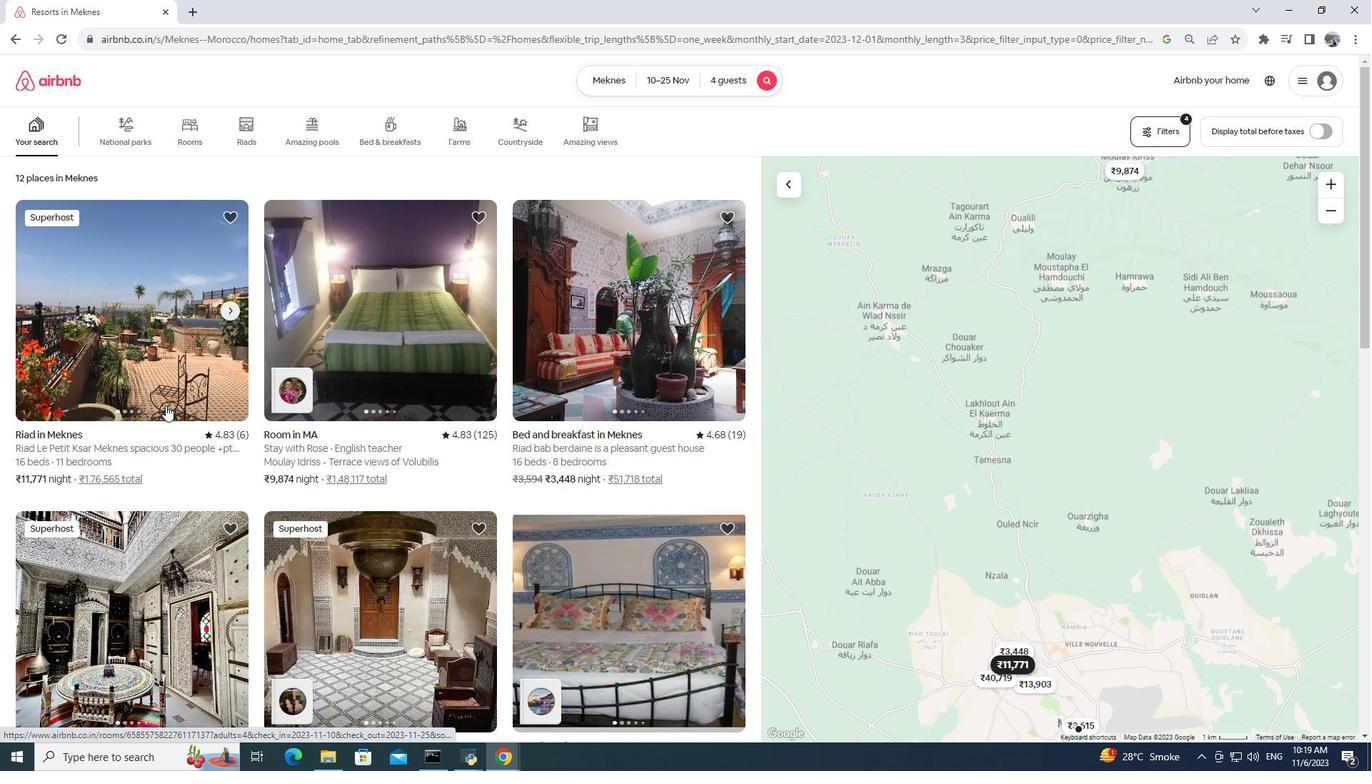 
Action: Mouse moved to (335, 10)
Screenshot: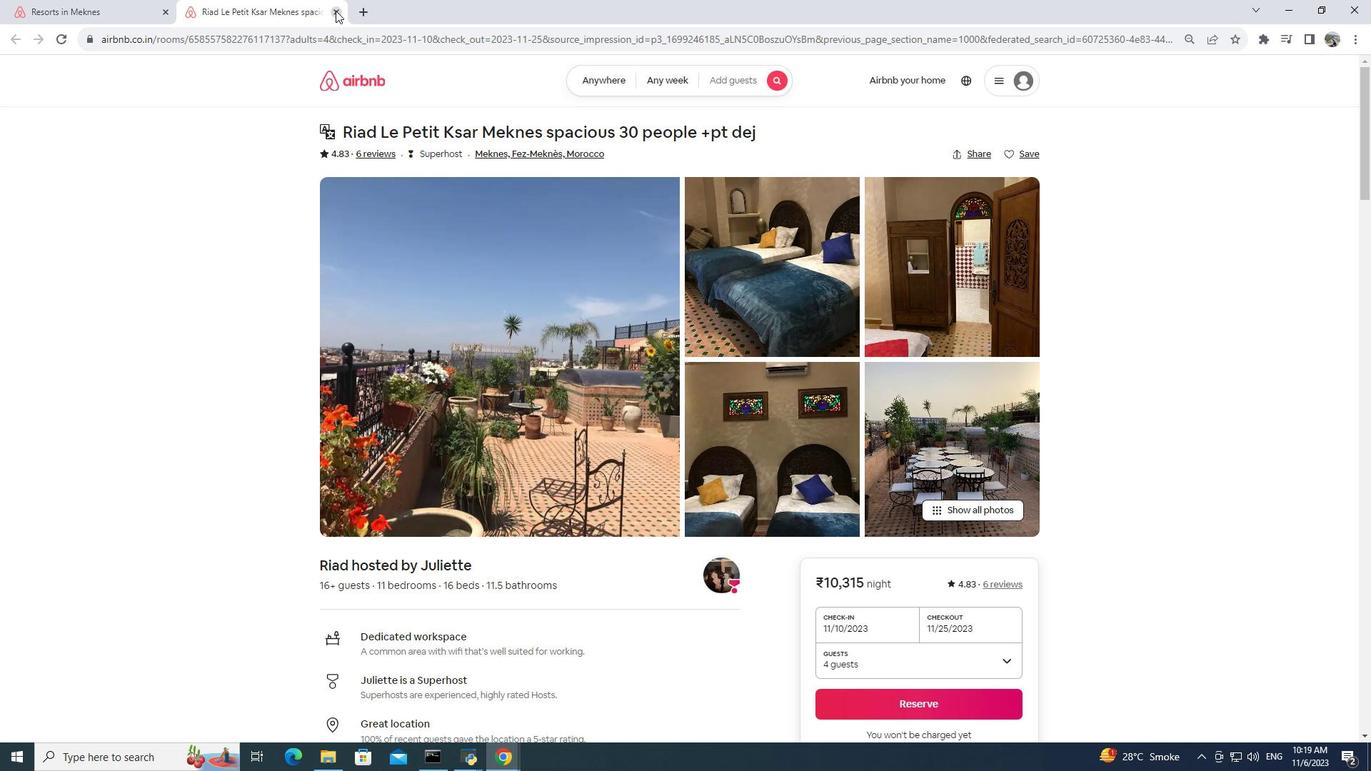 
Action: Mouse pressed left at (335, 10)
Screenshot: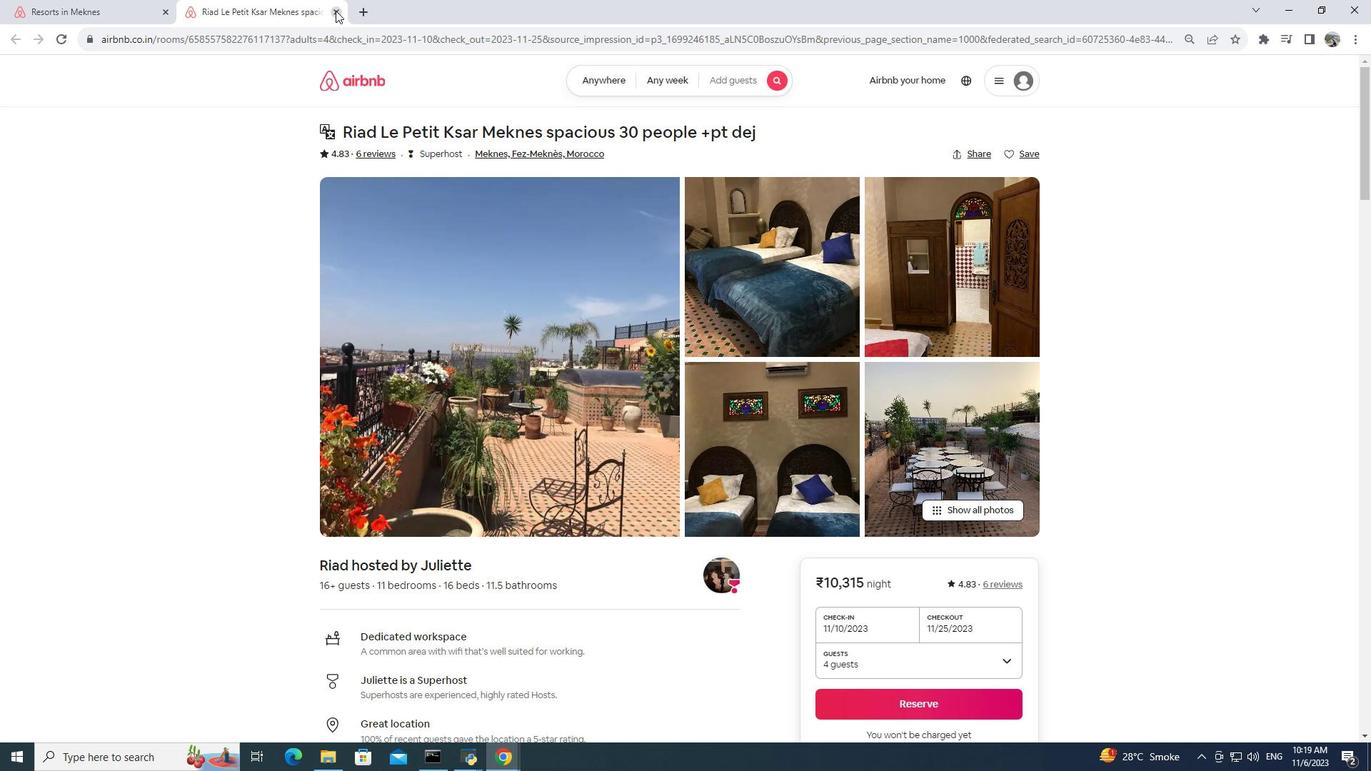 
Action: Mouse moved to (416, 385)
Screenshot: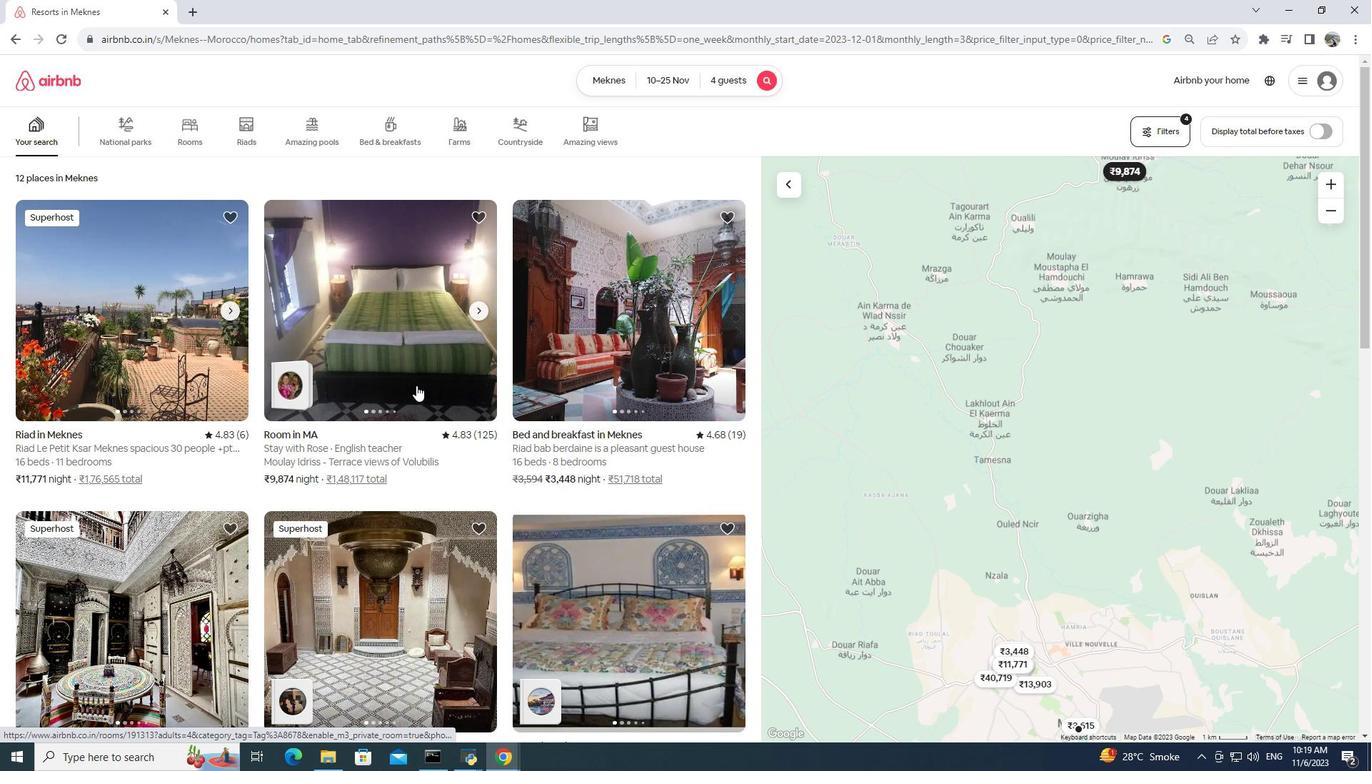 
Action: Mouse pressed left at (416, 385)
Screenshot: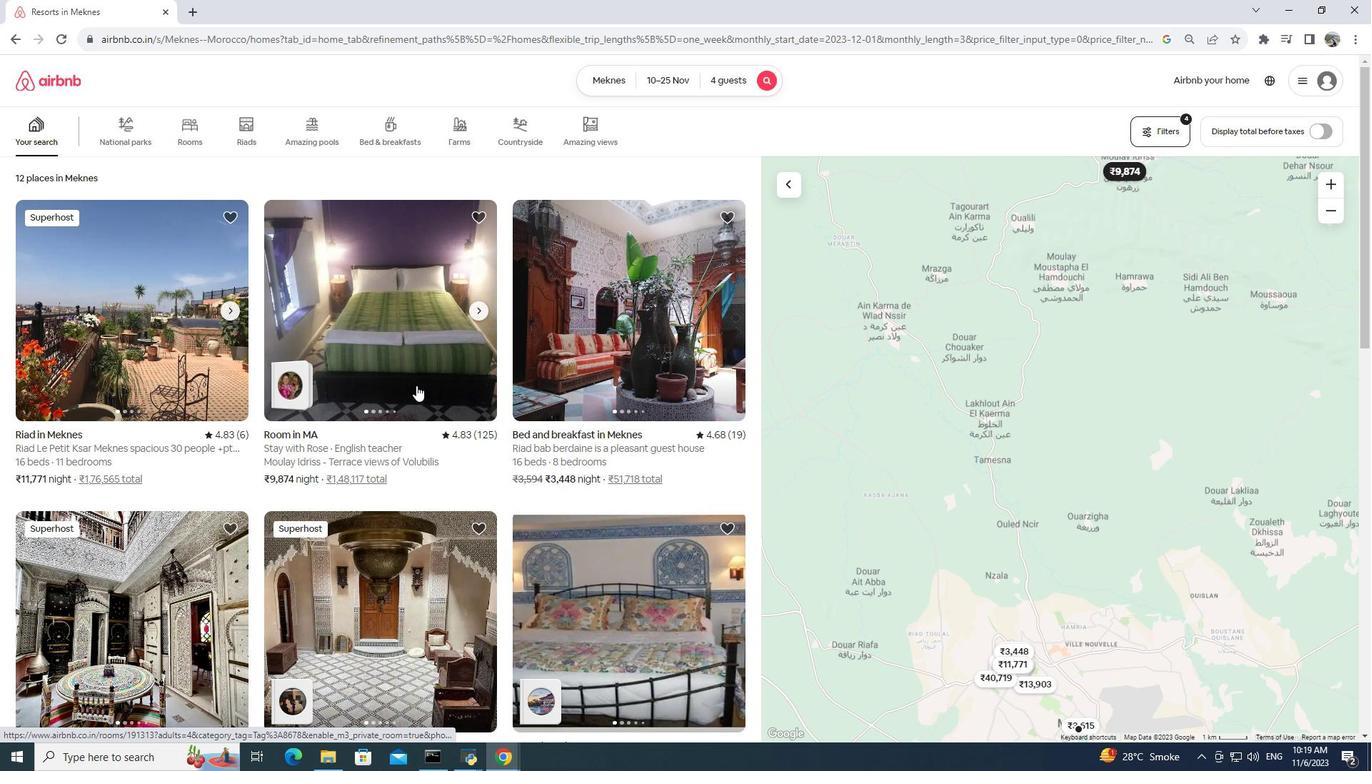 
Action: Mouse pressed left at (416, 385)
Screenshot: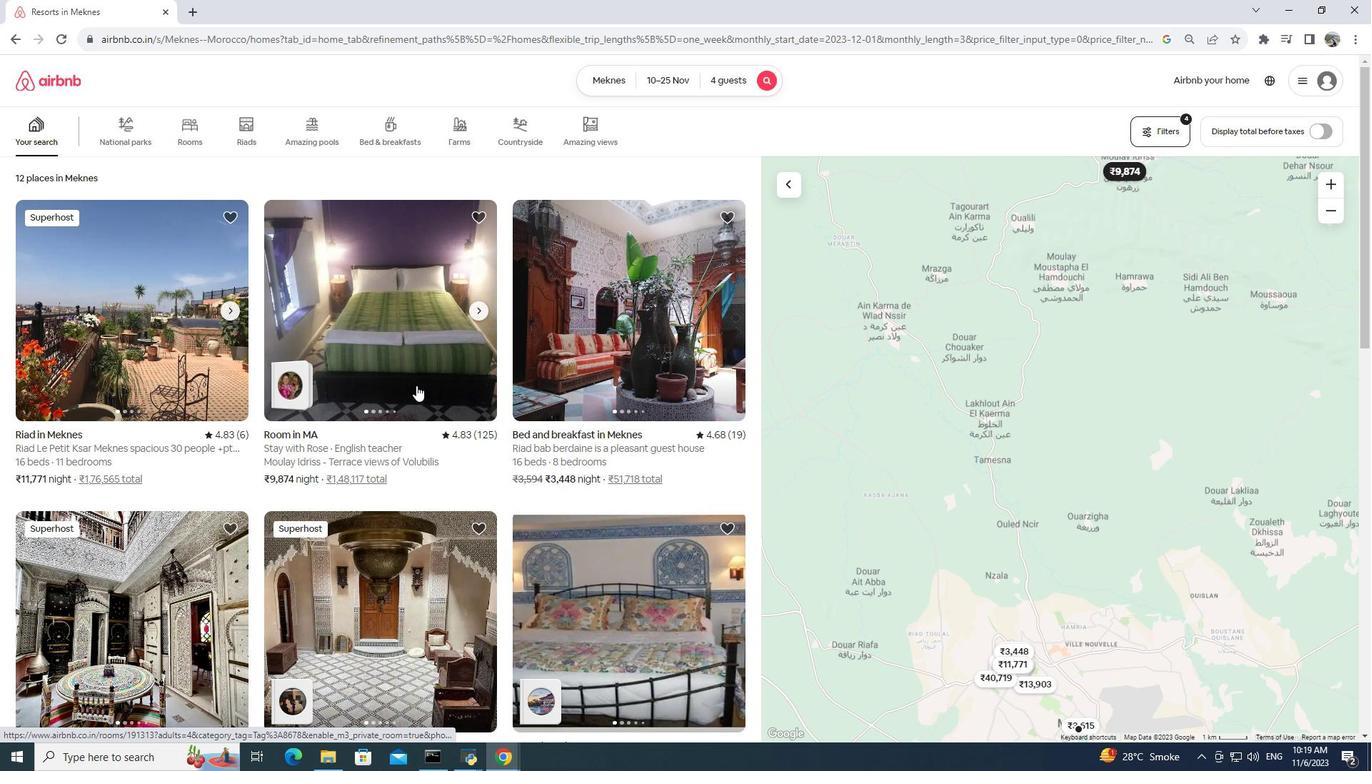 
Action: Mouse moved to (335, 7)
Screenshot: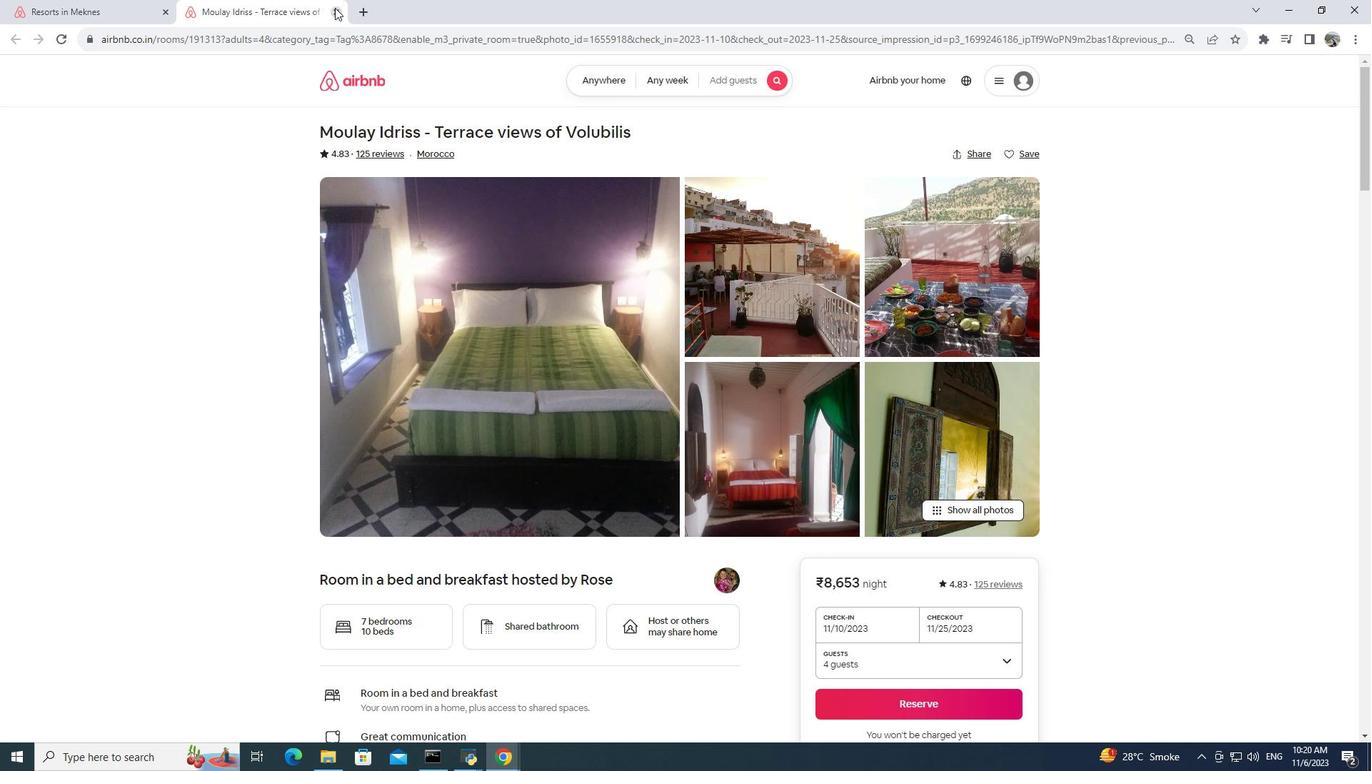 
Action: Mouse pressed left at (335, 7)
Screenshot: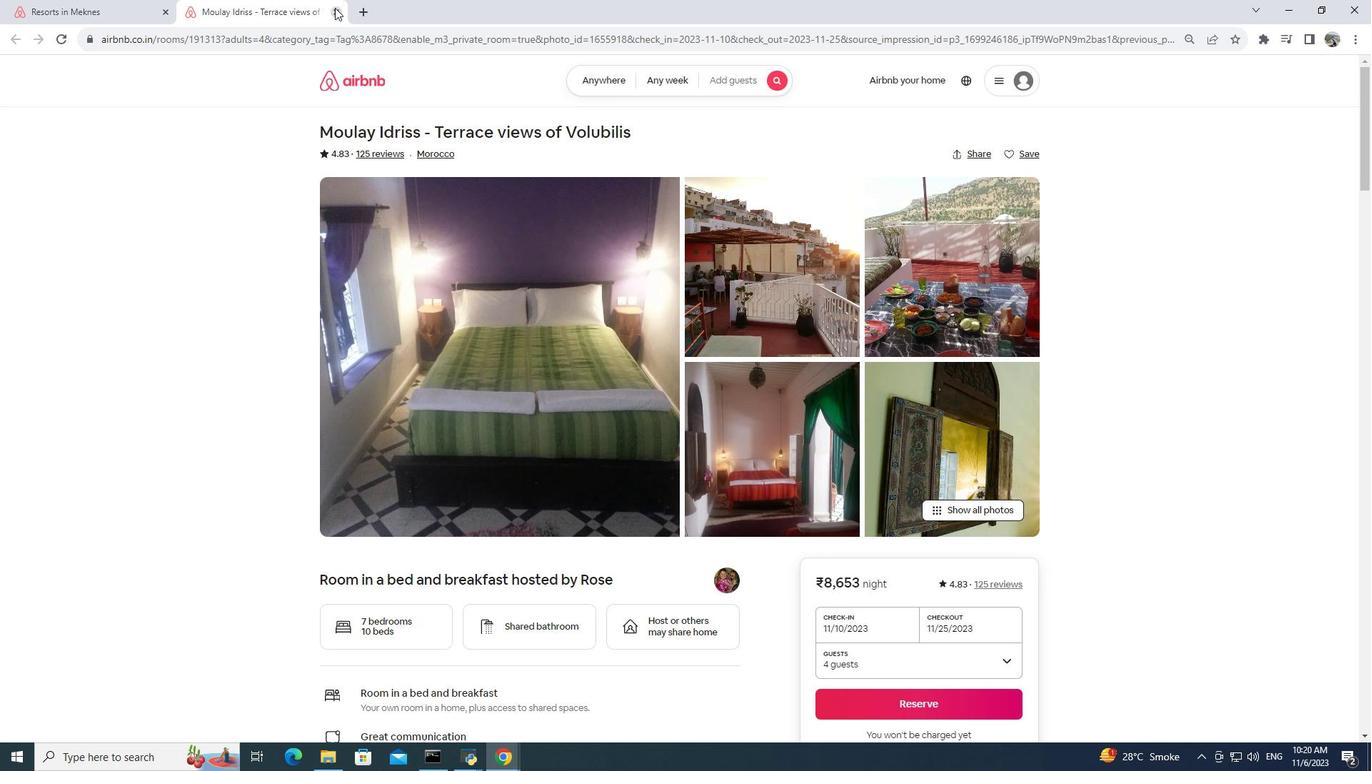 
Action: Mouse moved to (567, 313)
Screenshot: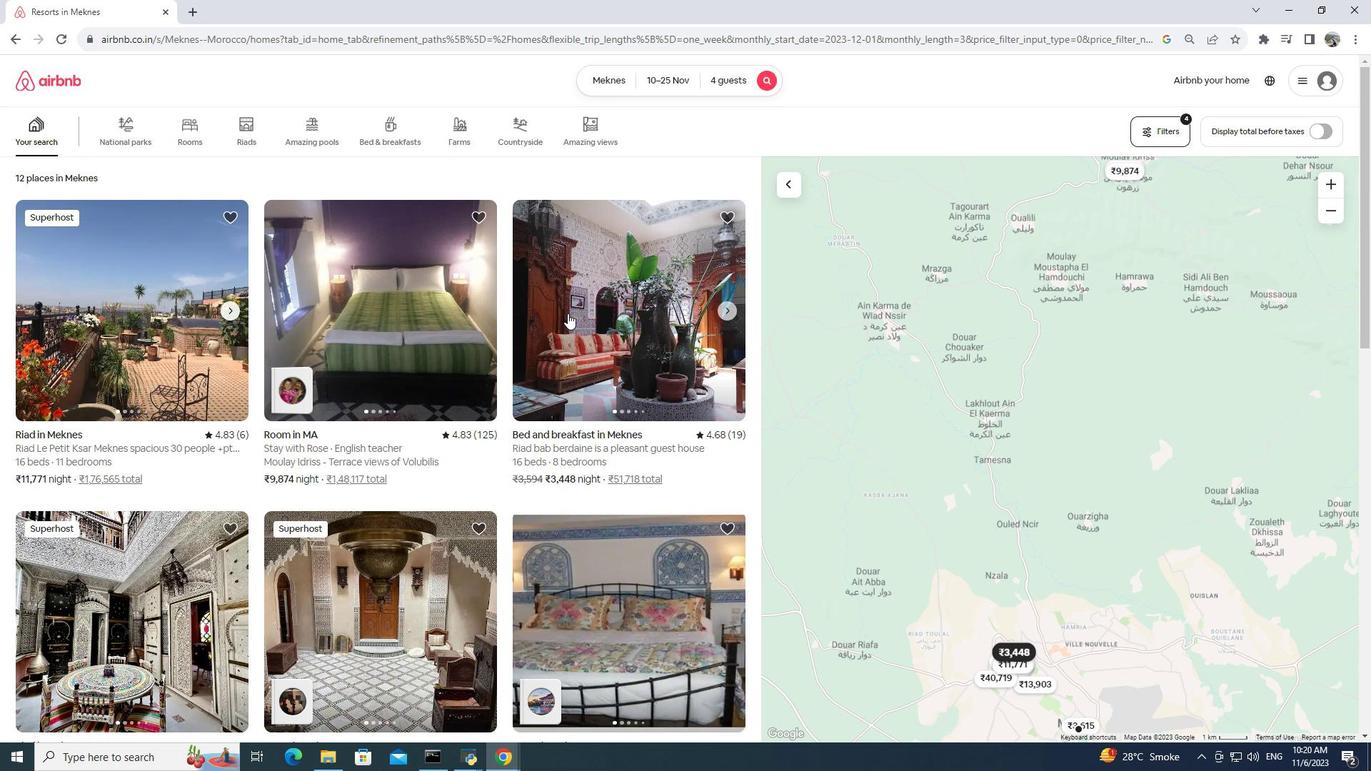 
Action: Mouse pressed left at (567, 313)
Screenshot: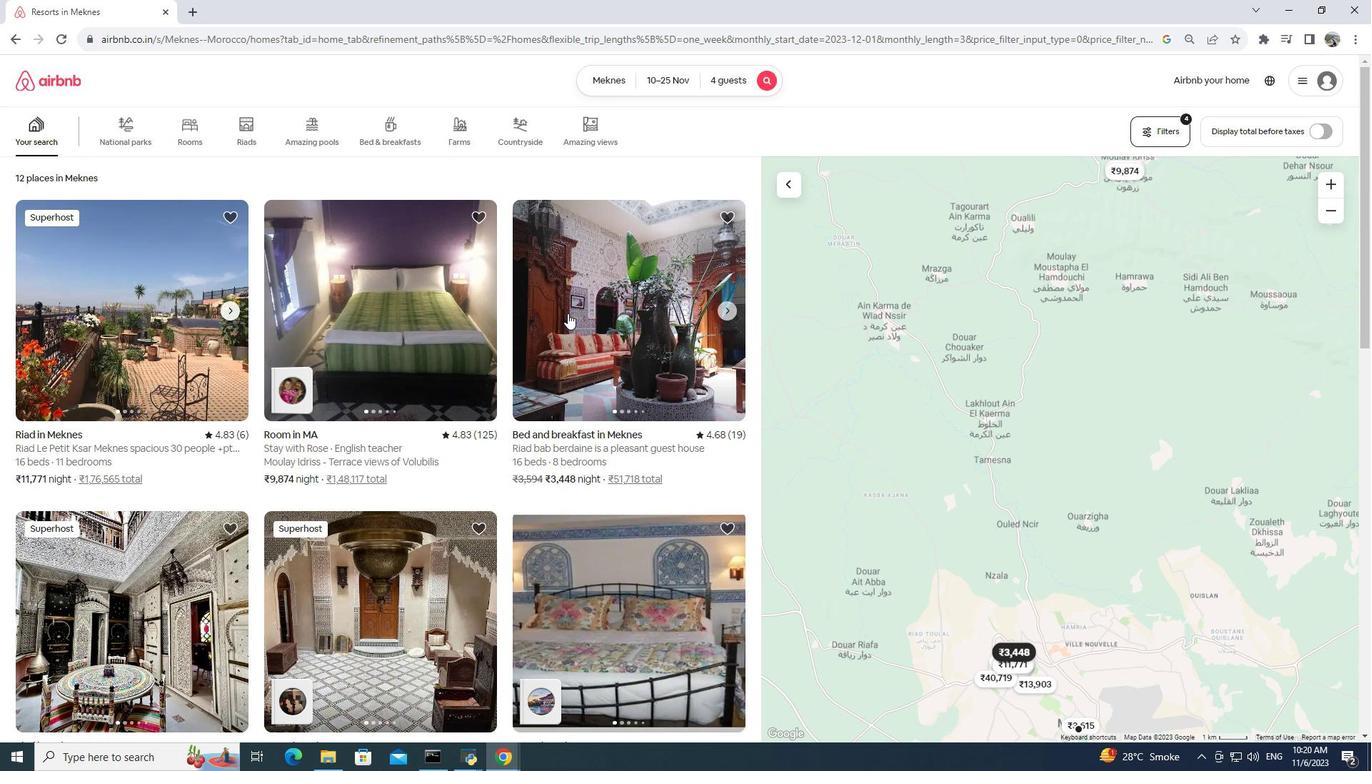 
Action: Mouse pressed left at (567, 313)
Screenshot: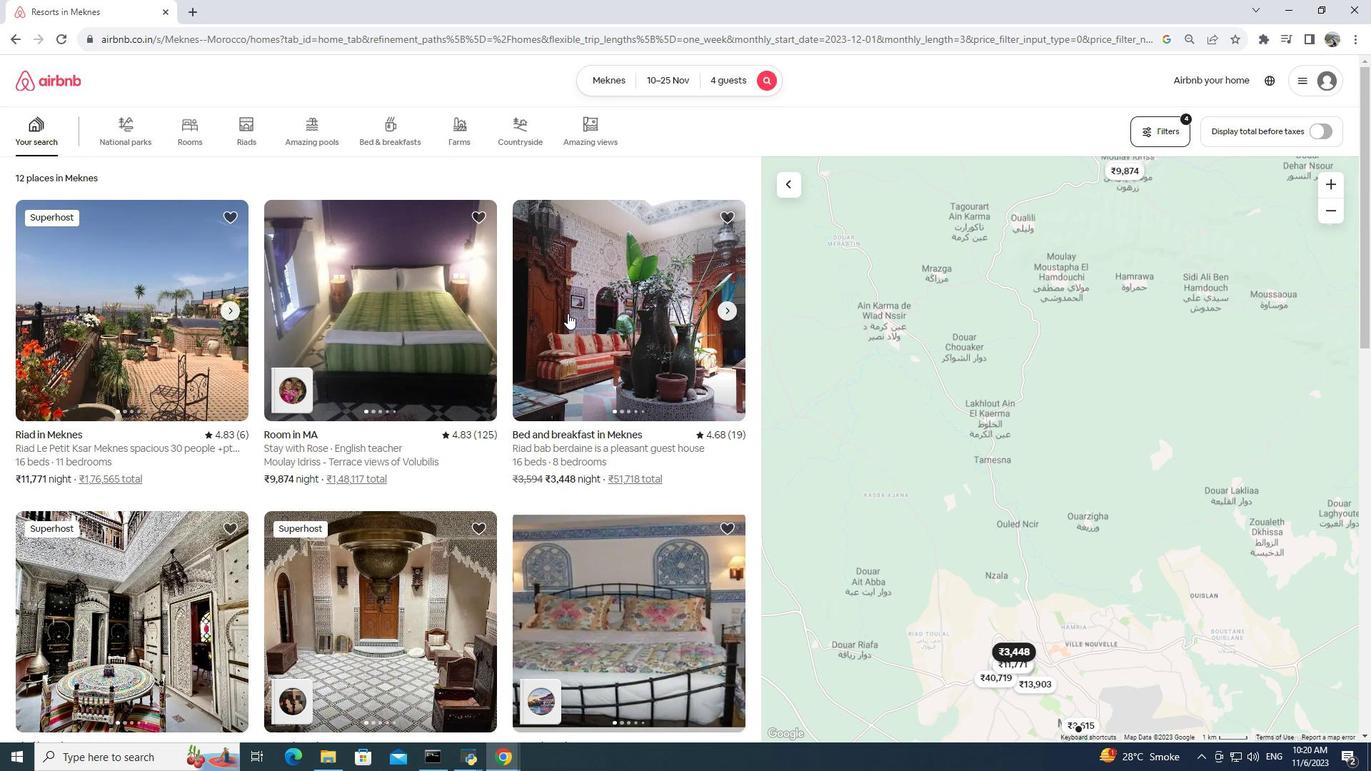
Action: Mouse moved to (335, 8)
Screenshot: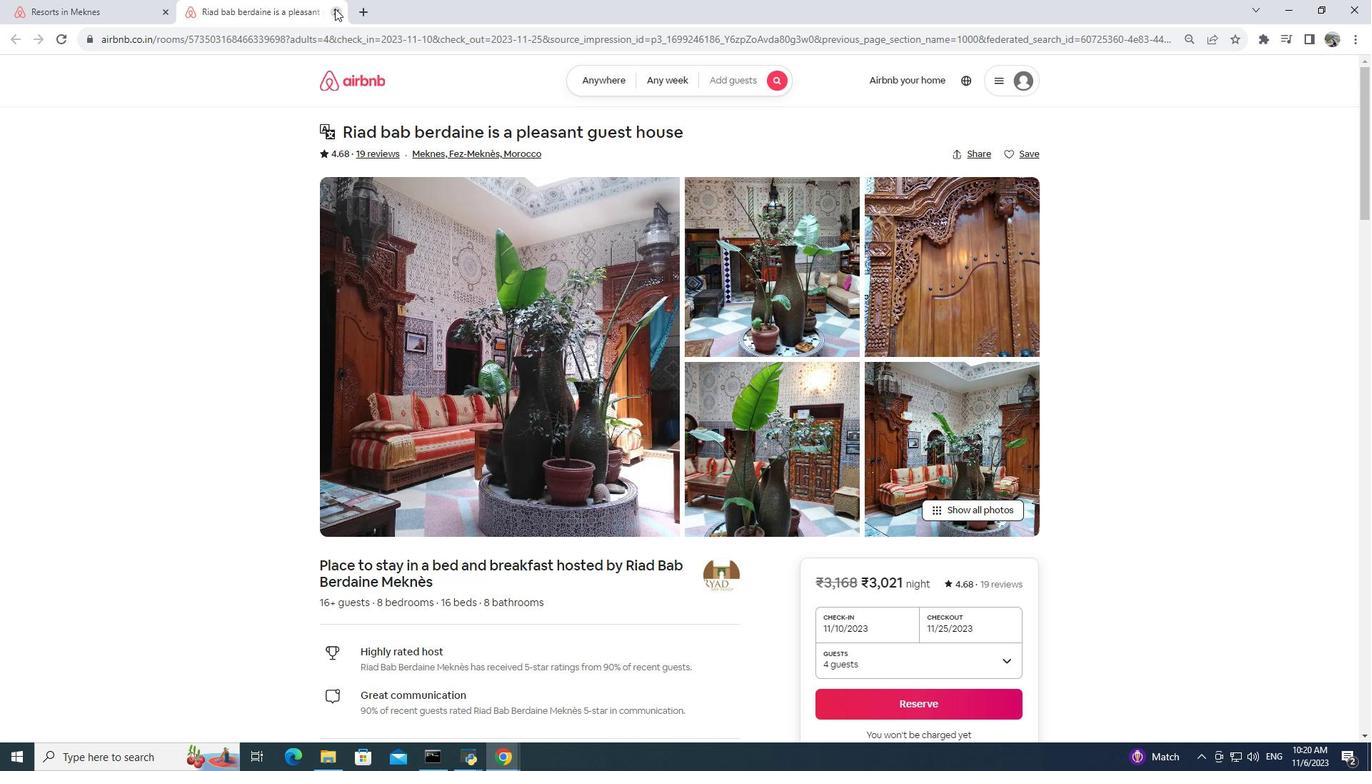 
Action: Mouse pressed left at (335, 8)
Screenshot: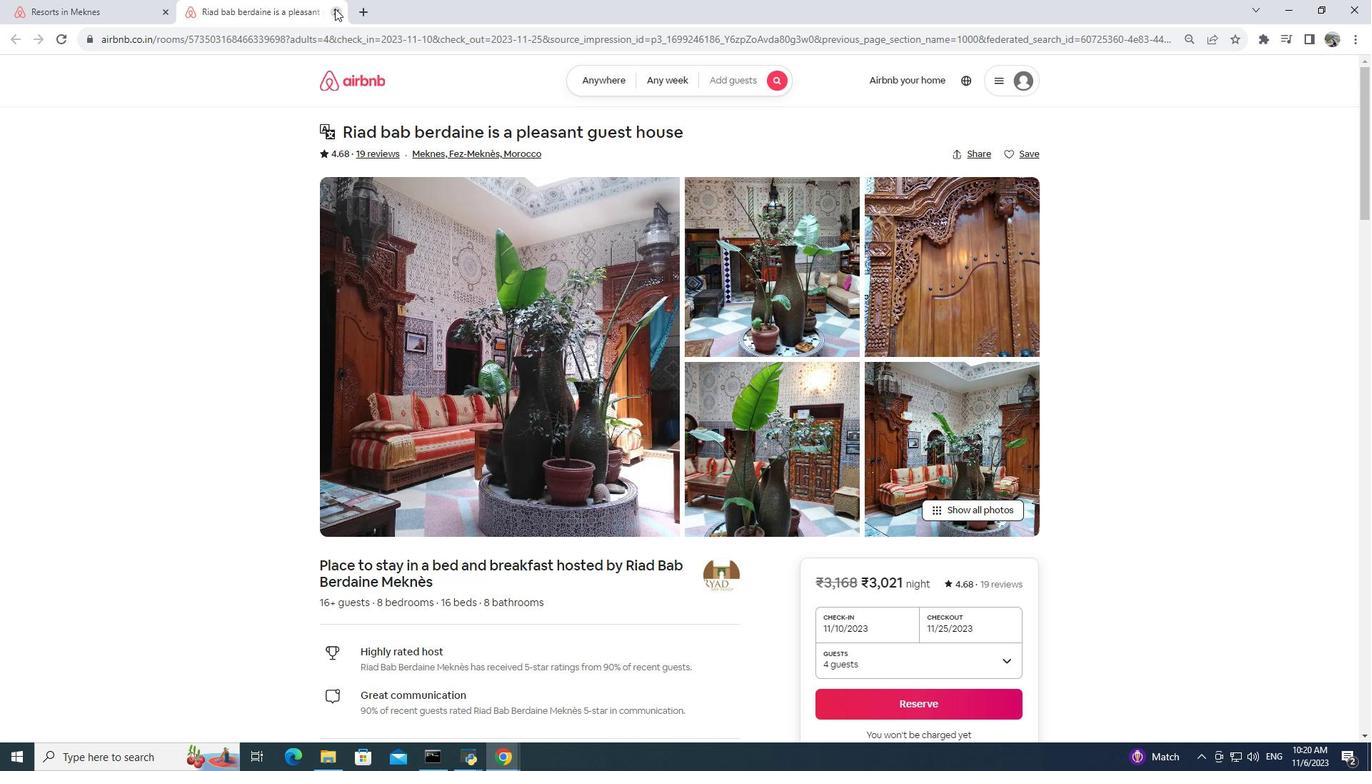 
Action: Mouse moved to (542, 495)
Screenshot: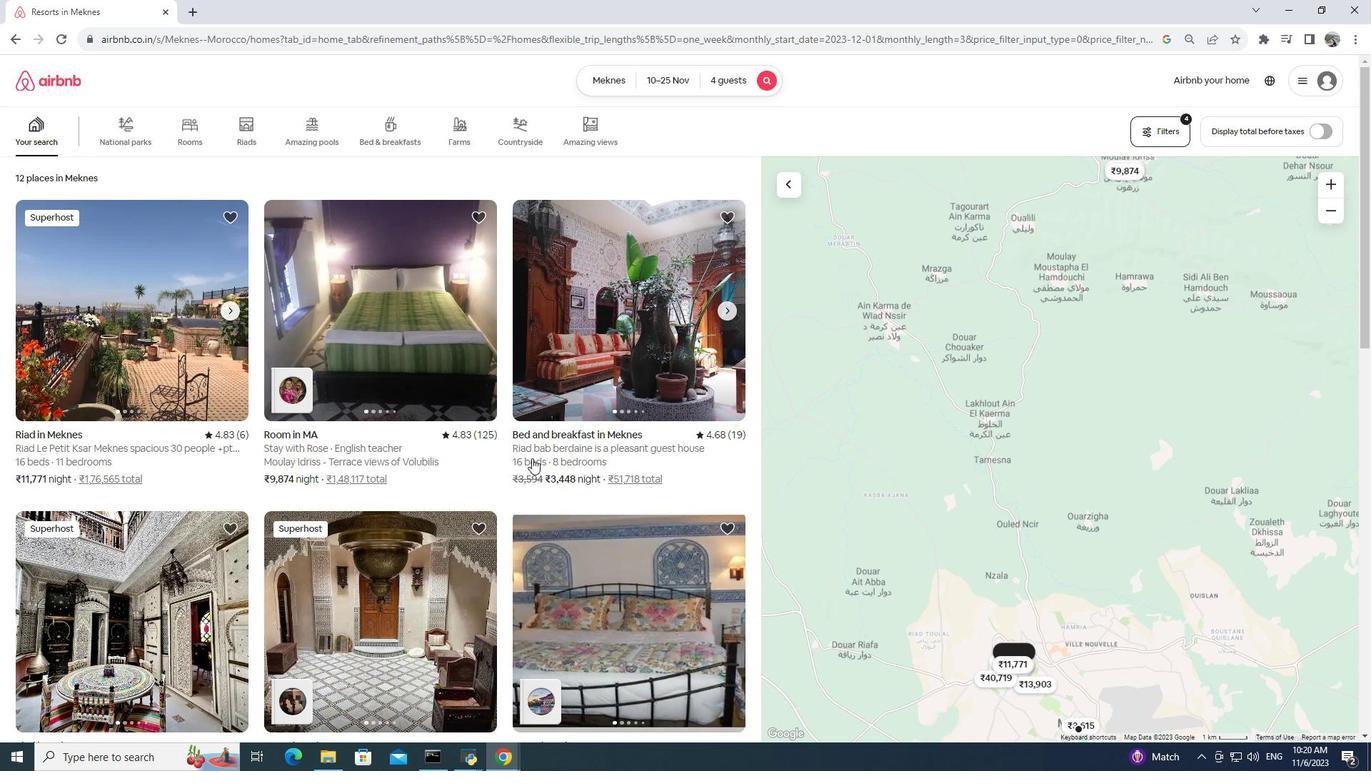 
Action: Mouse scrolled (542, 494) with delta (0, 0)
Screenshot: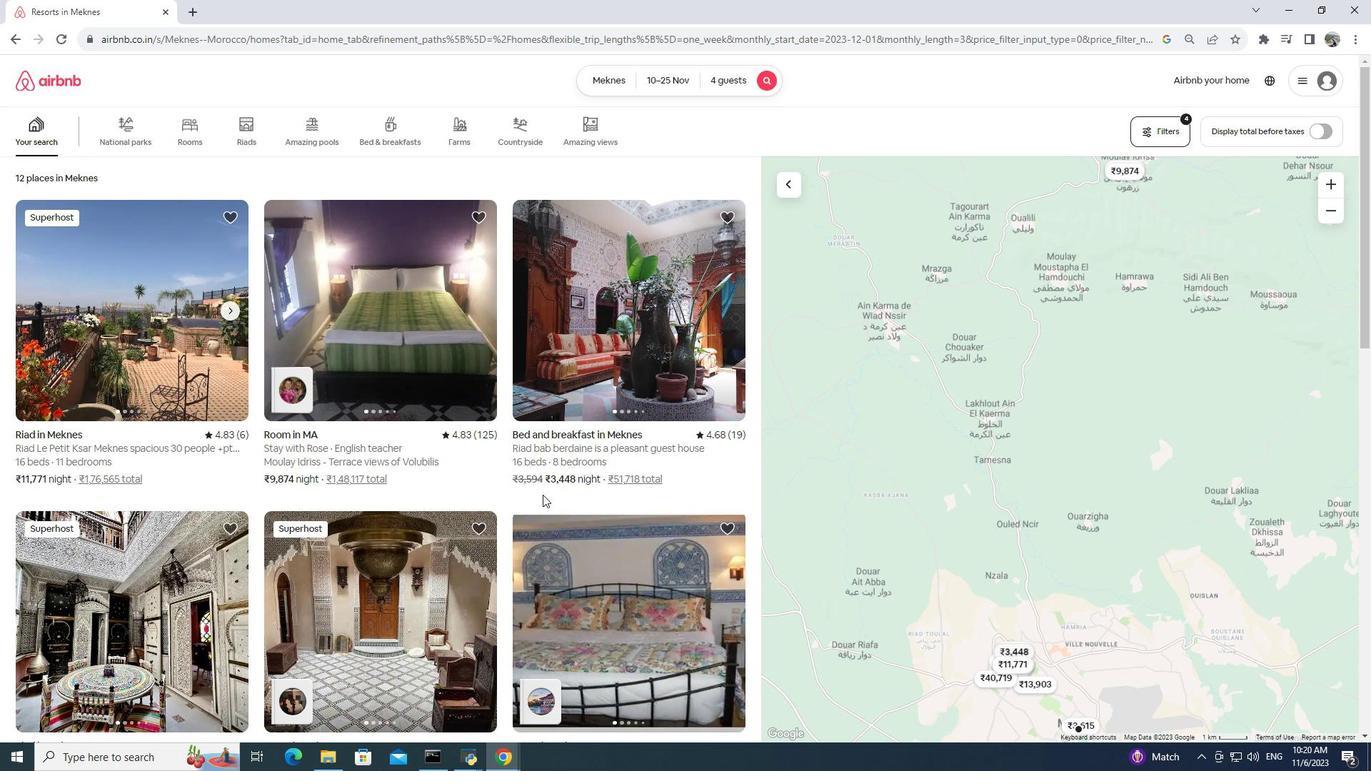 
Action: Mouse scrolled (542, 494) with delta (0, 0)
Screenshot: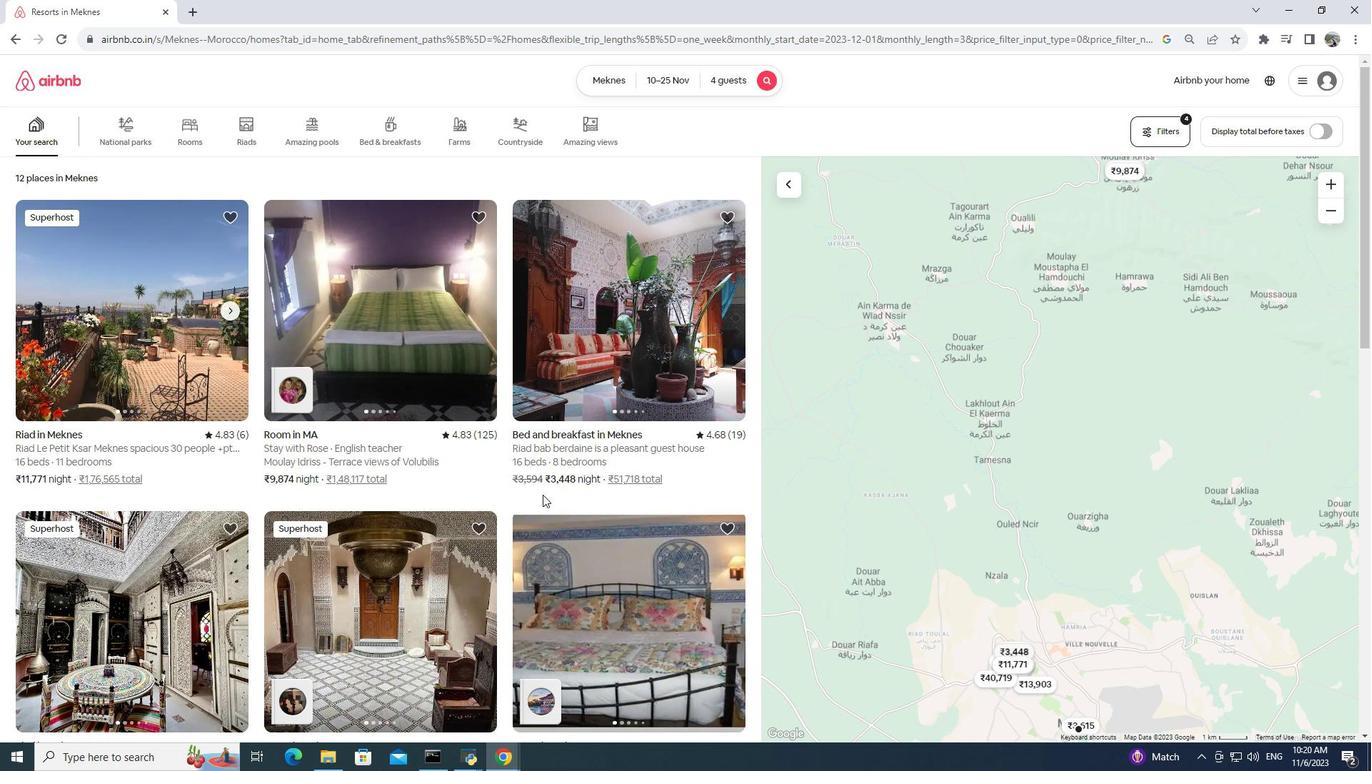
Action: Mouse scrolled (542, 494) with delta (0, 0)
Screenshot: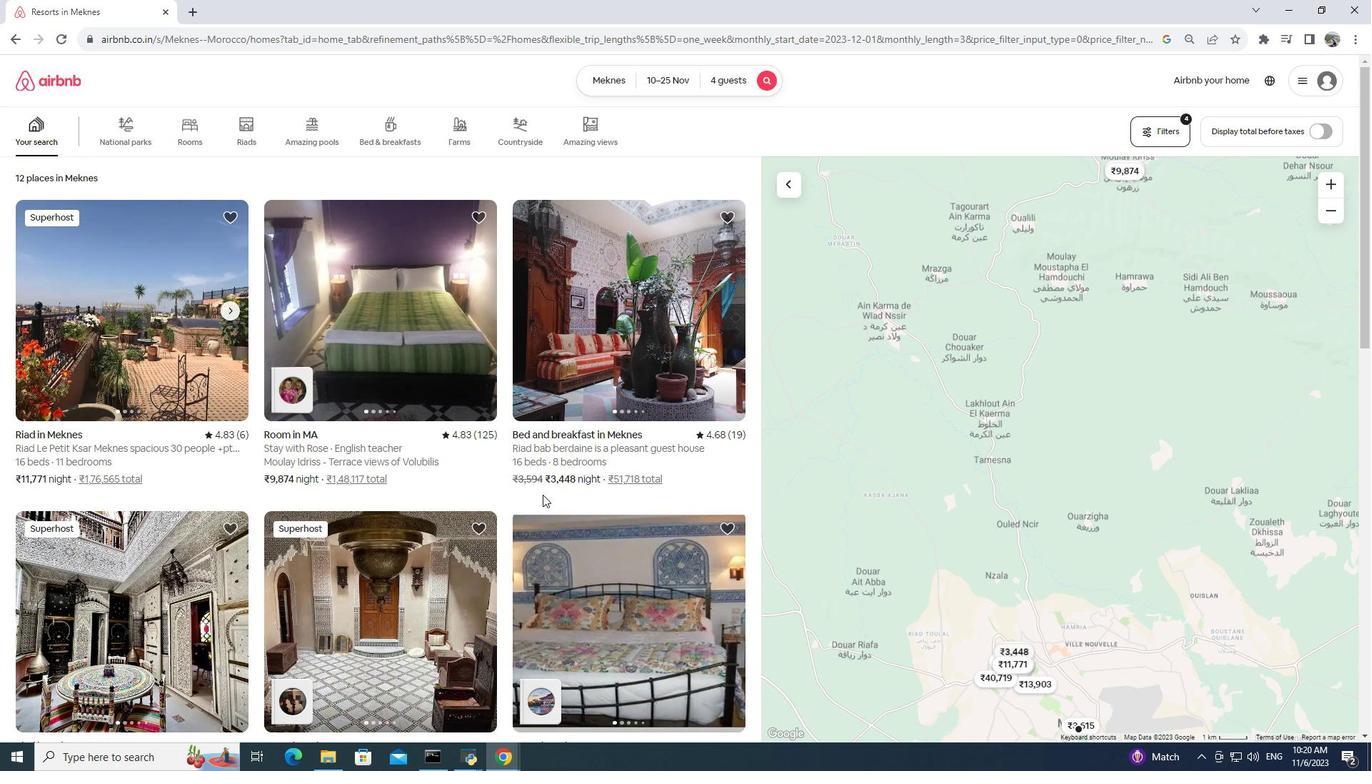 
Action: Mouse moved to (144, 459)
Screenshot: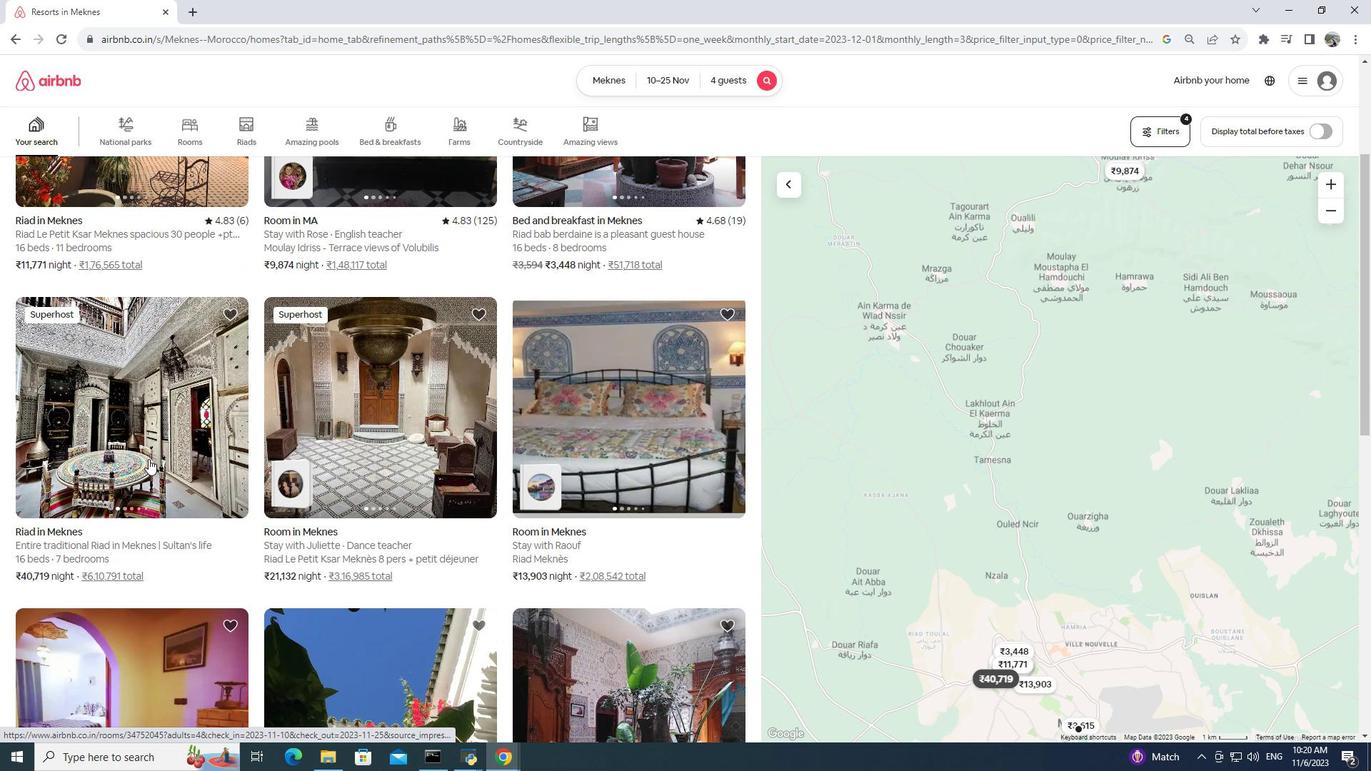 
Action: Mouse pressed left at (144, 459)
Screenshot: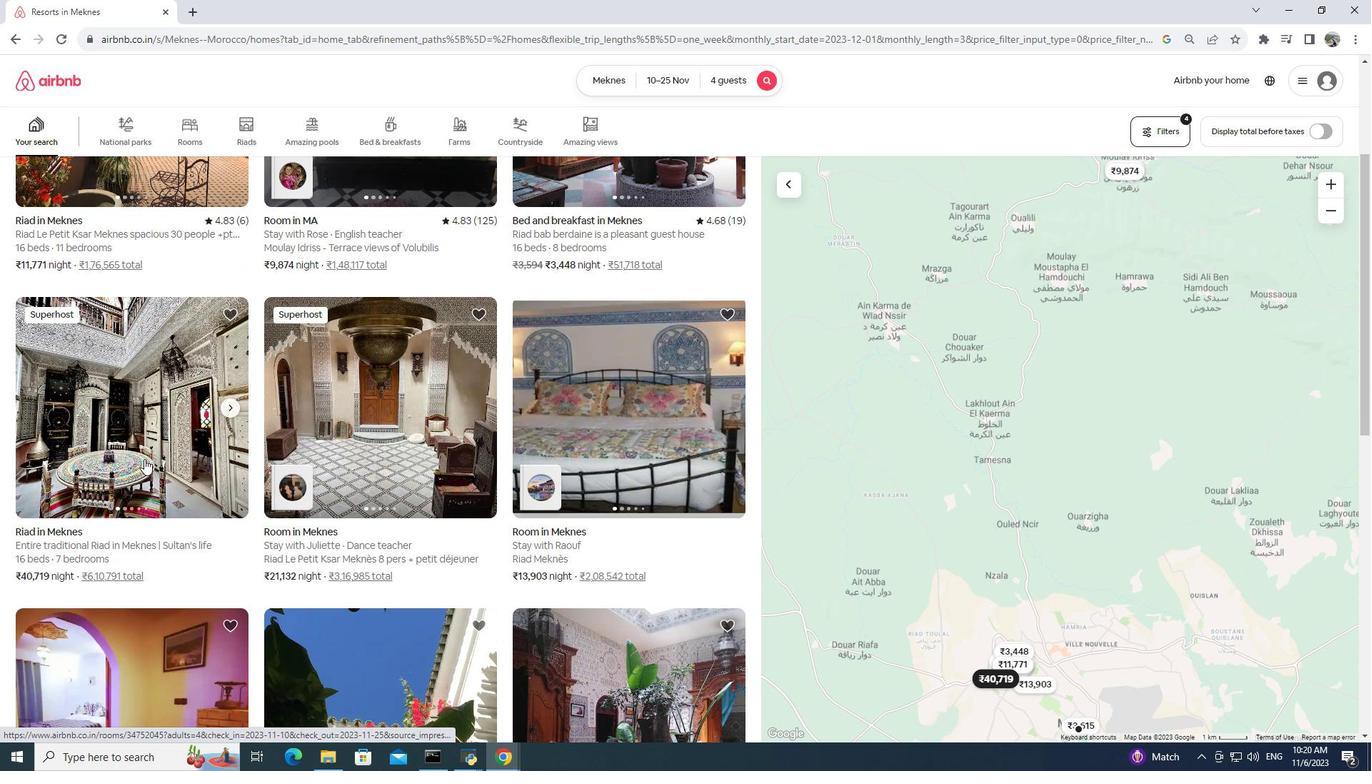 
Action: Mouse pressed left at (144, 459)
Screenshot: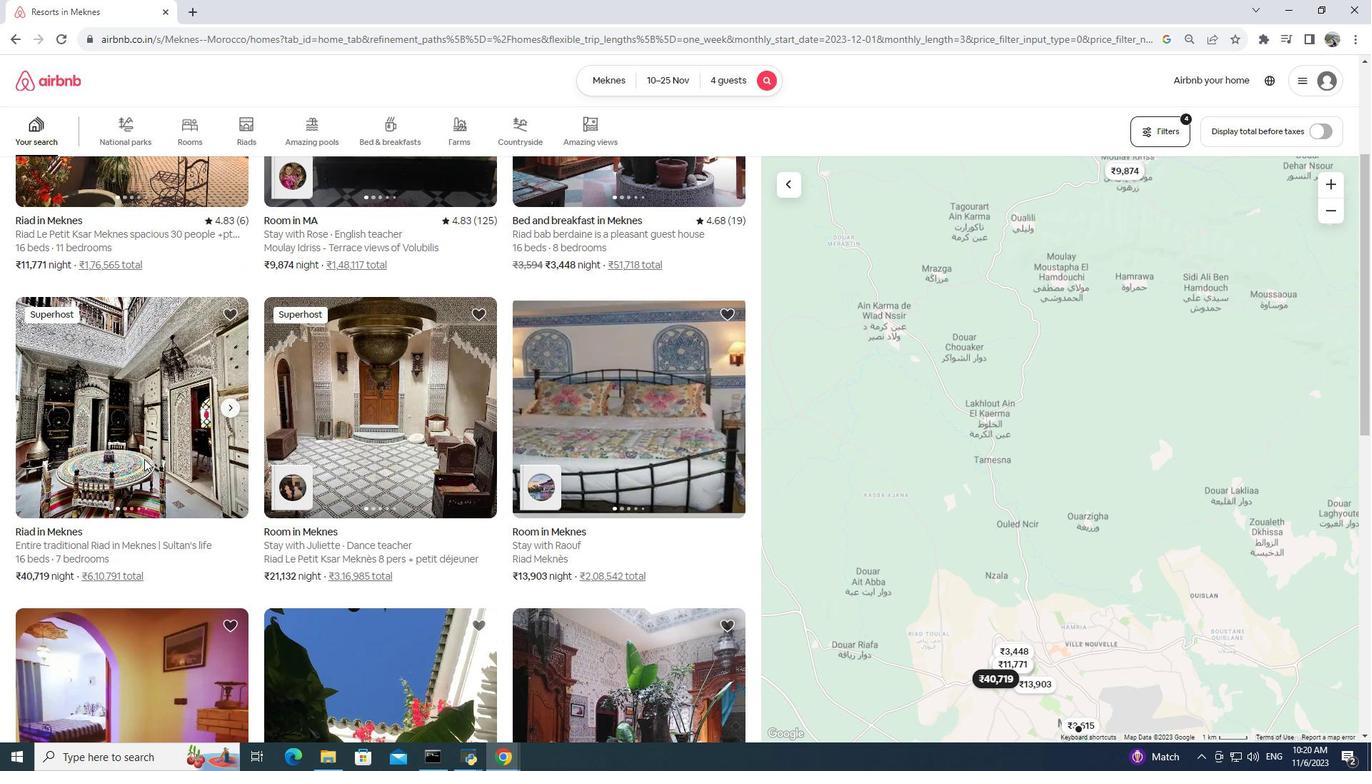 
Action: Mouse moved to (339, 9)
Screenshot: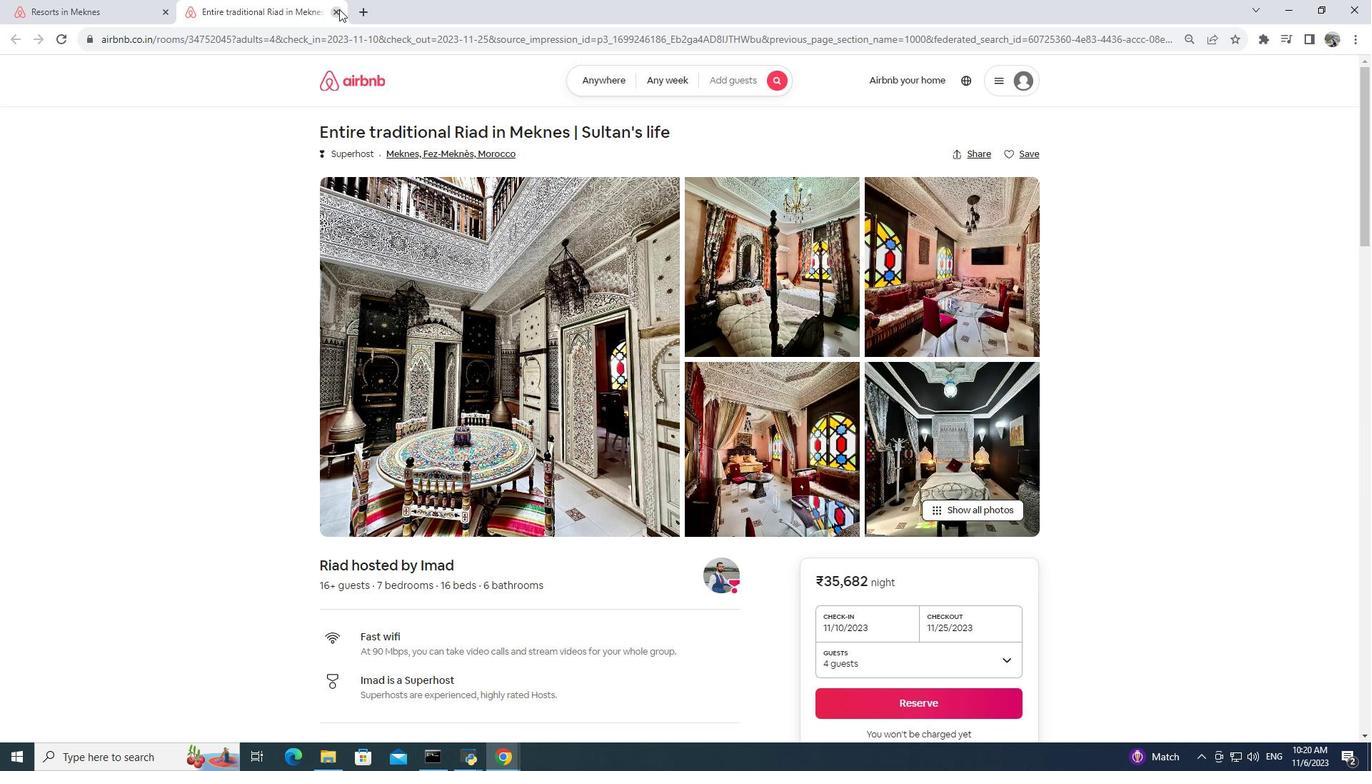 
Action: Mouse pressed left at (339, 9)
Screenshot: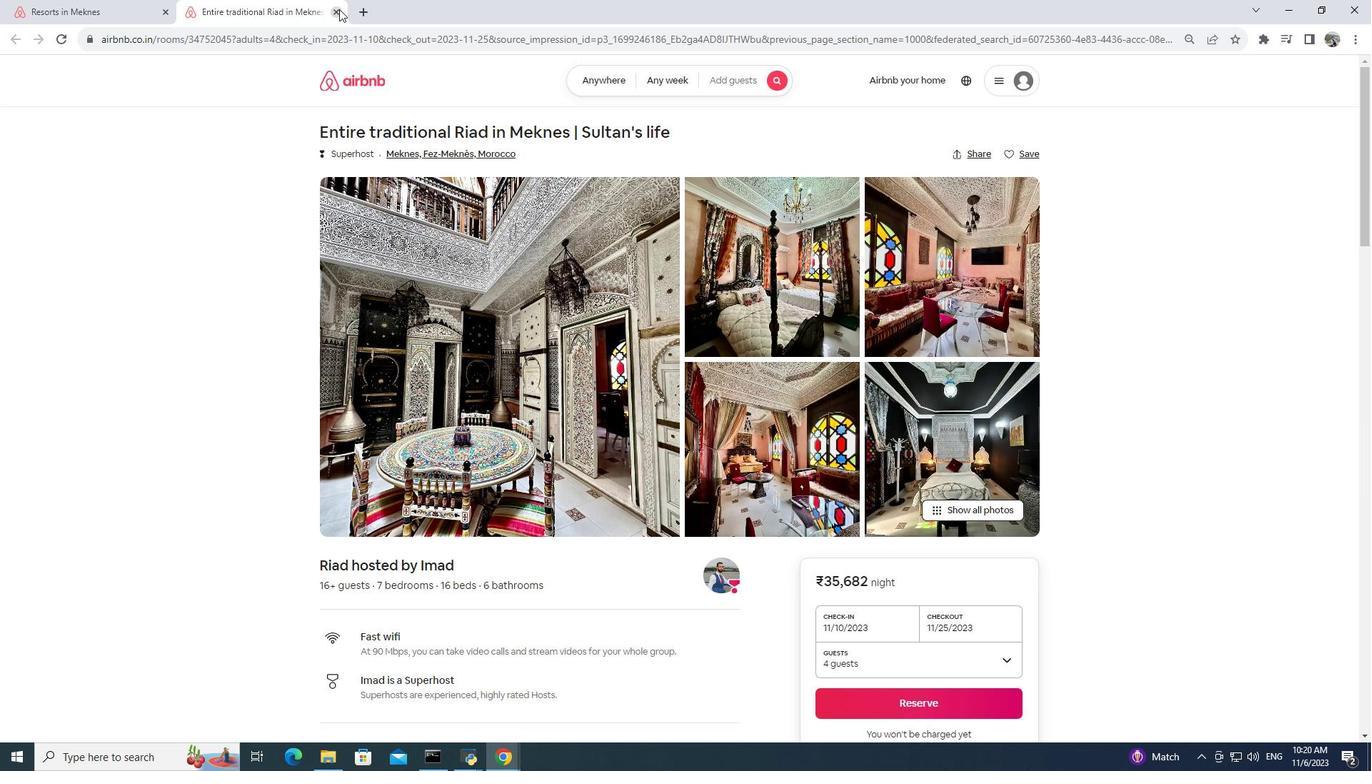 
Action: Mouse moved to (417, 476)
Screenshot: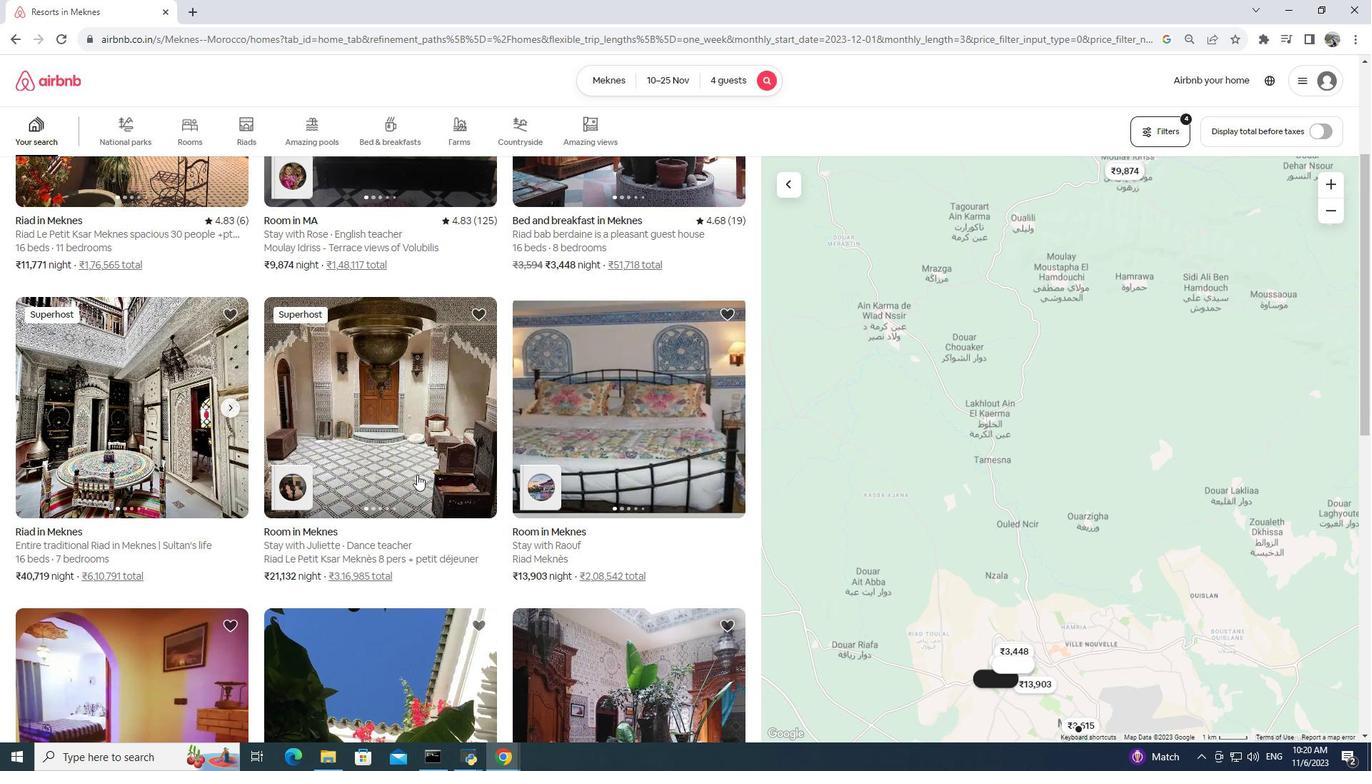 
Action: Mouse pressed left at (417, 476)
Screenshot: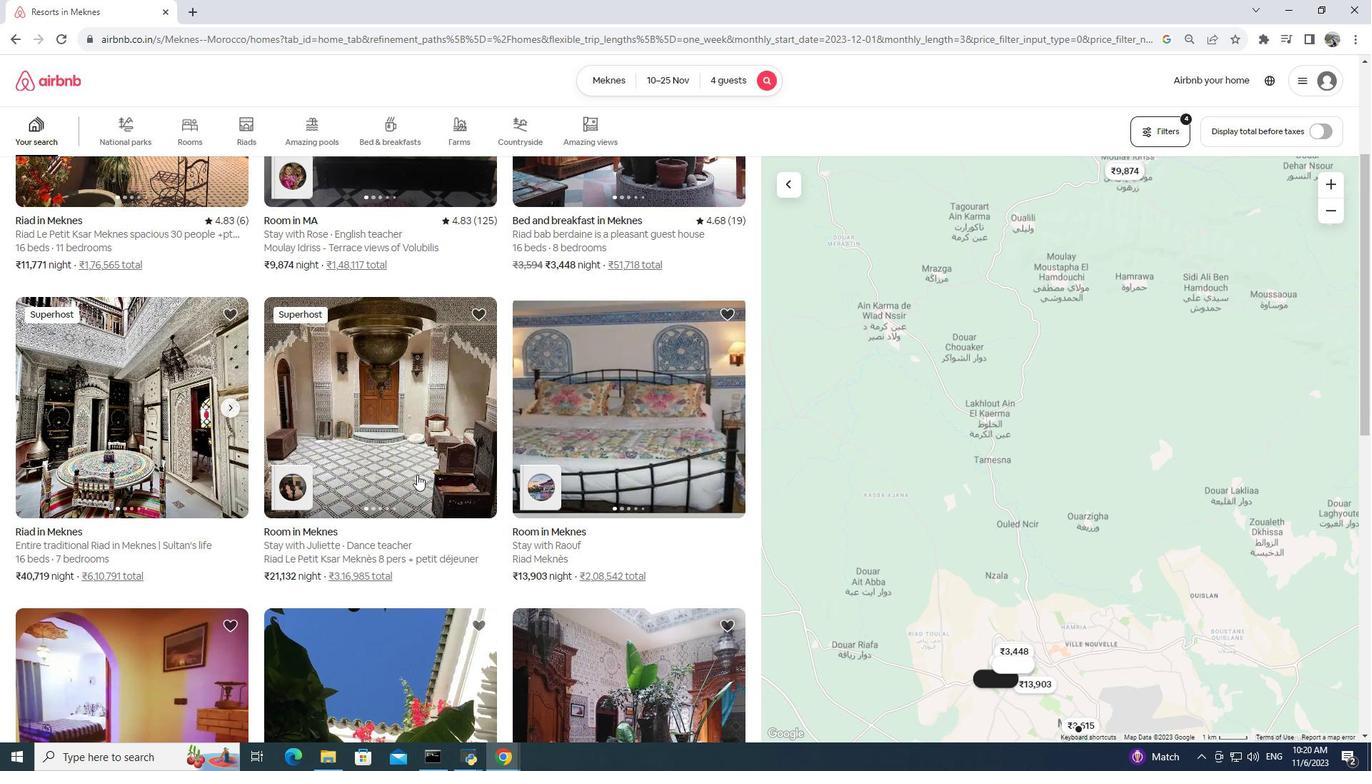 
Action: Mouse pressed left at (417, 476)
Screenshot: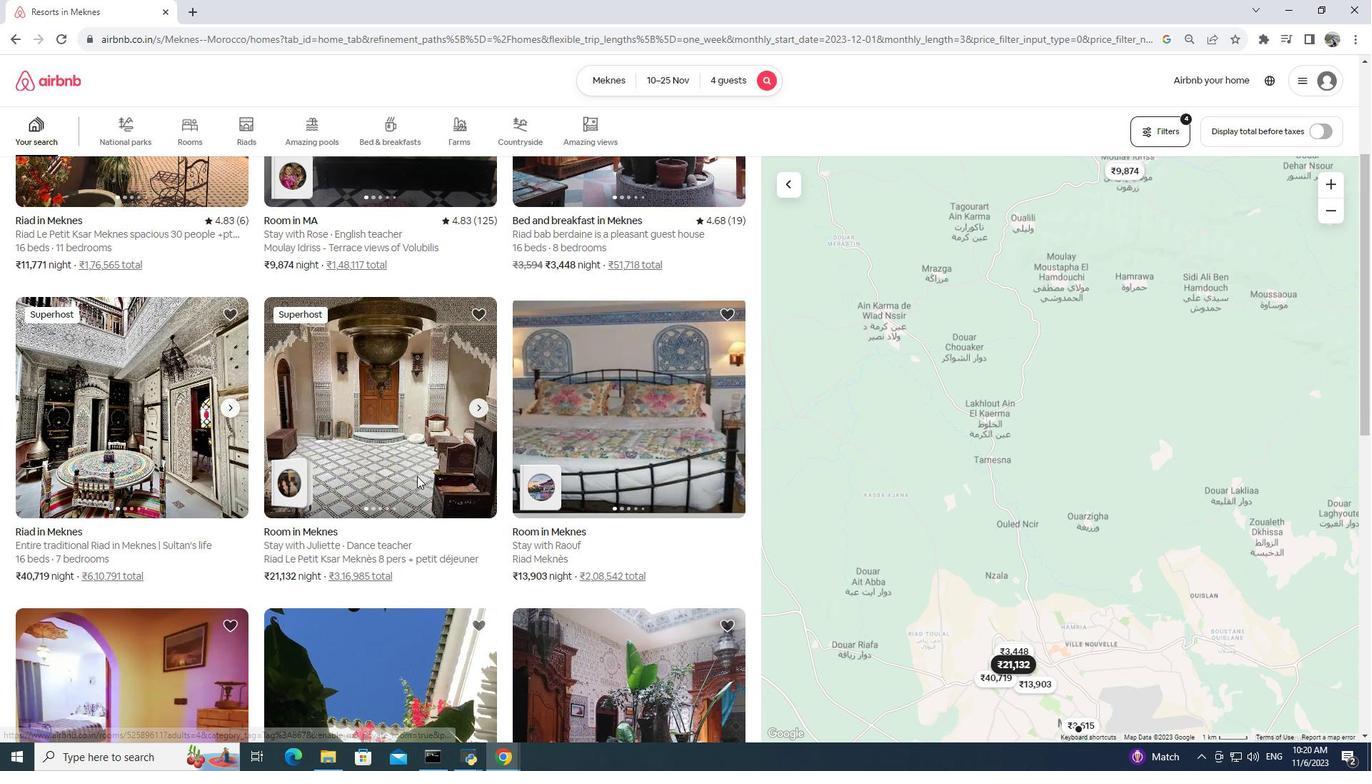 
Action: Mouse moved to (642, 560)
Screenshot: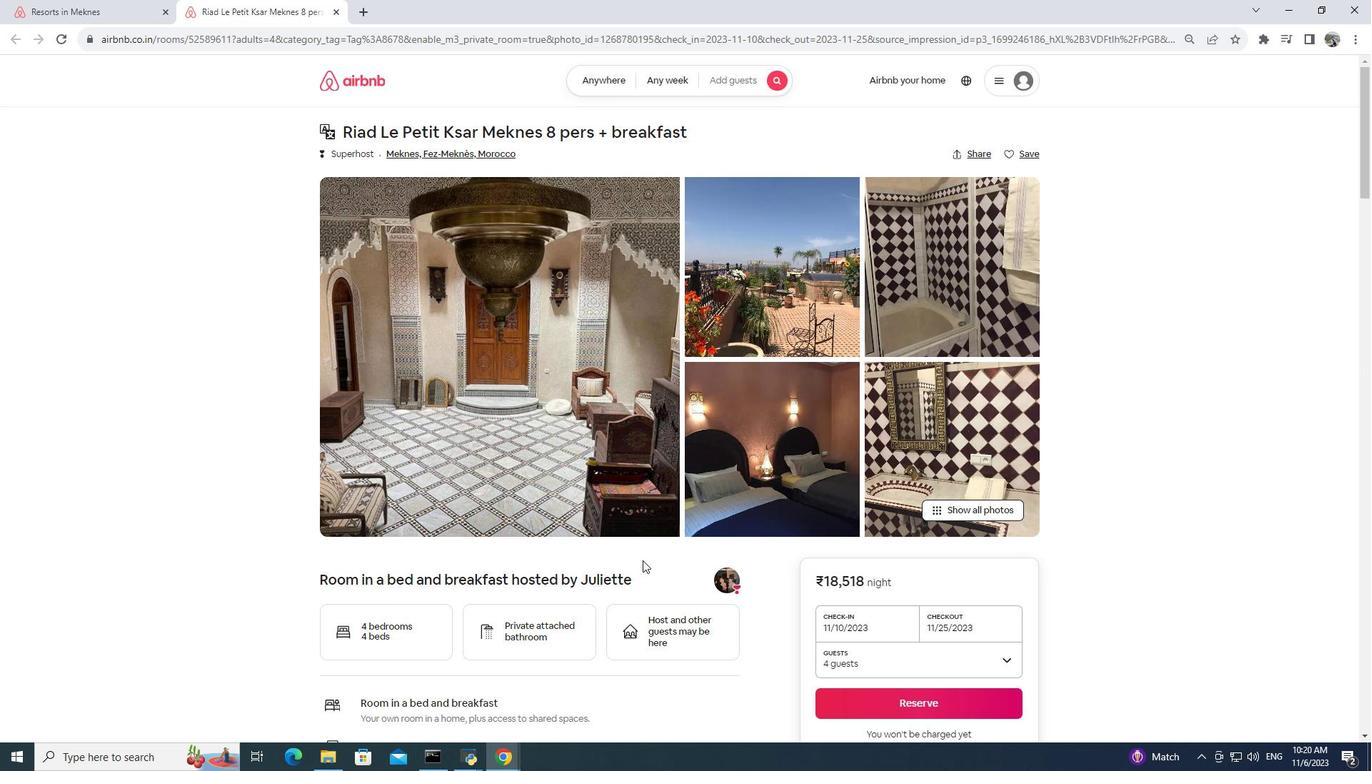 
Action: Mouse scrolled (642, 560) with delta (0, 0)
Screenshot: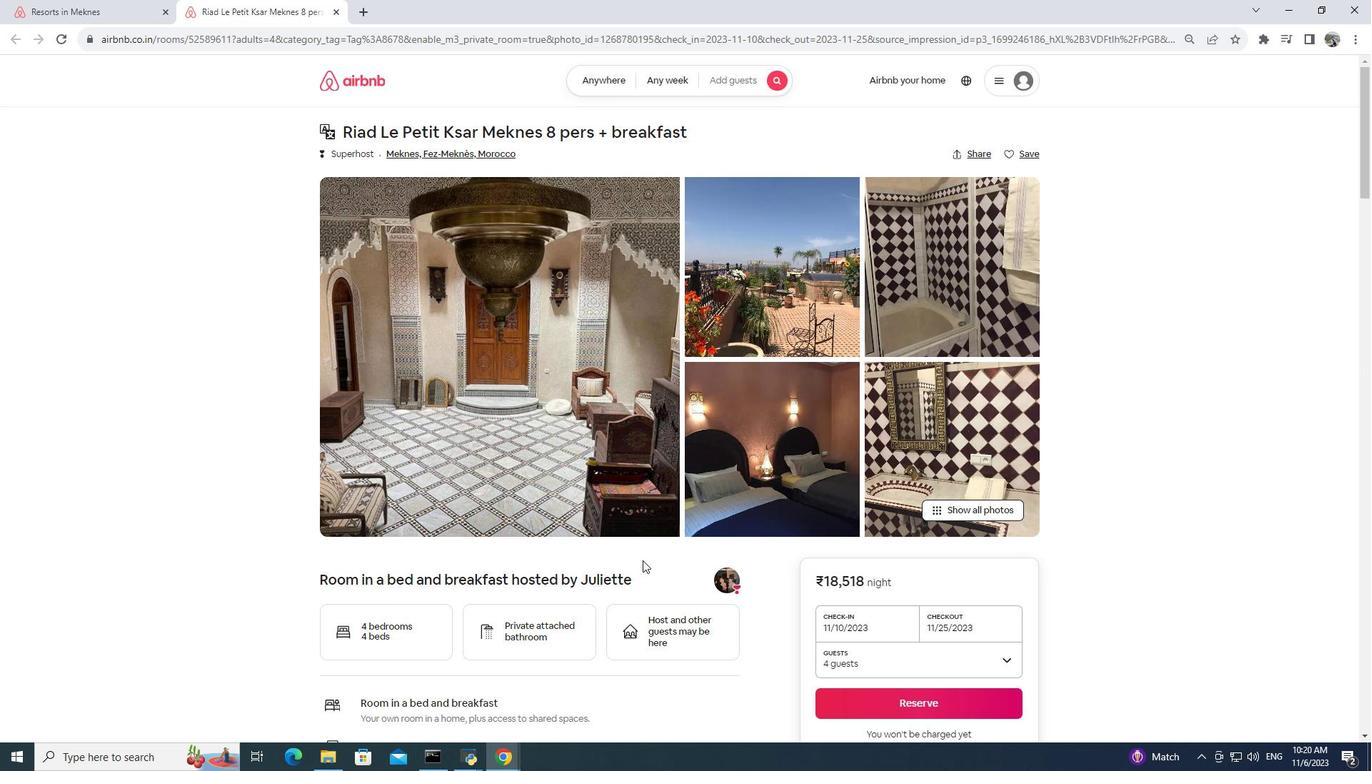 
Action: Mouse scrolled (642, 560) with delta (0, 0)
Screenshot: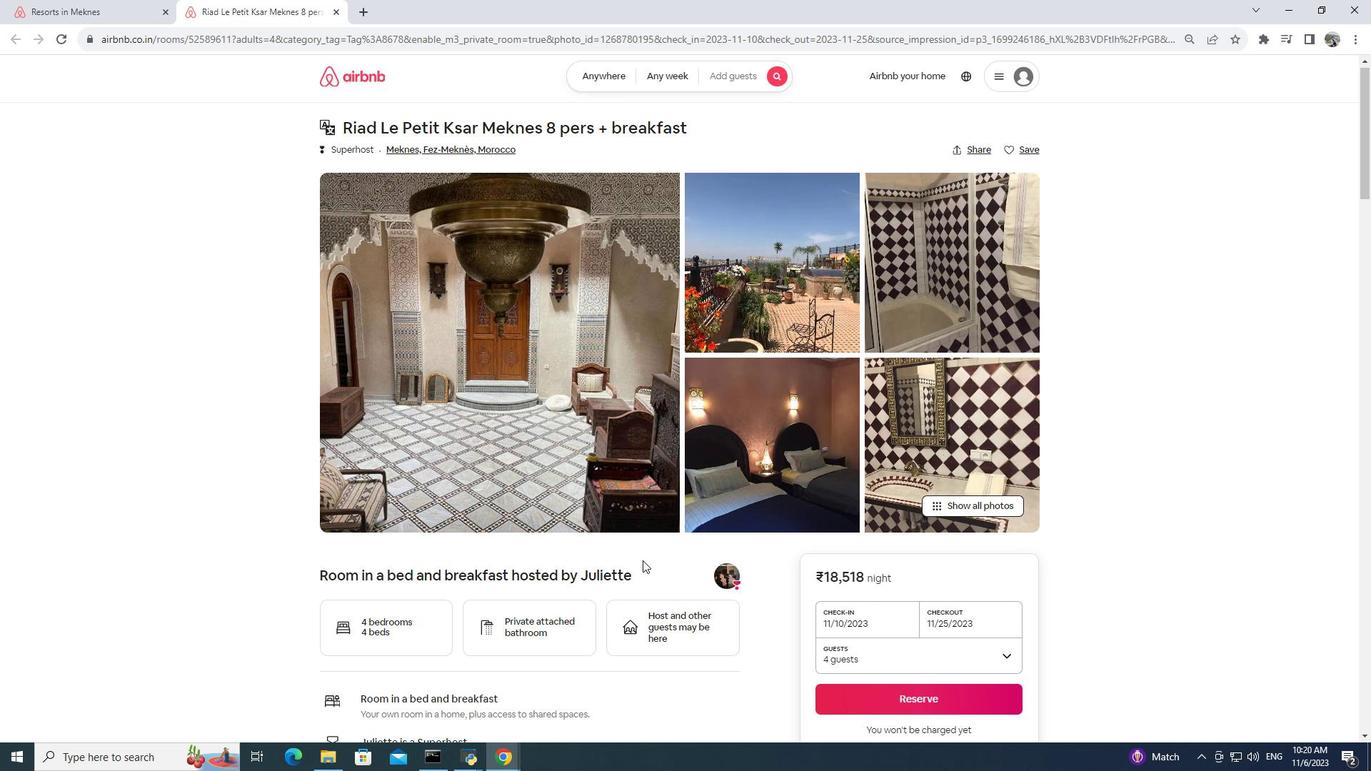 
Action: Mouse scrolled (642, 560) with delta (0, 0)
Screenshot: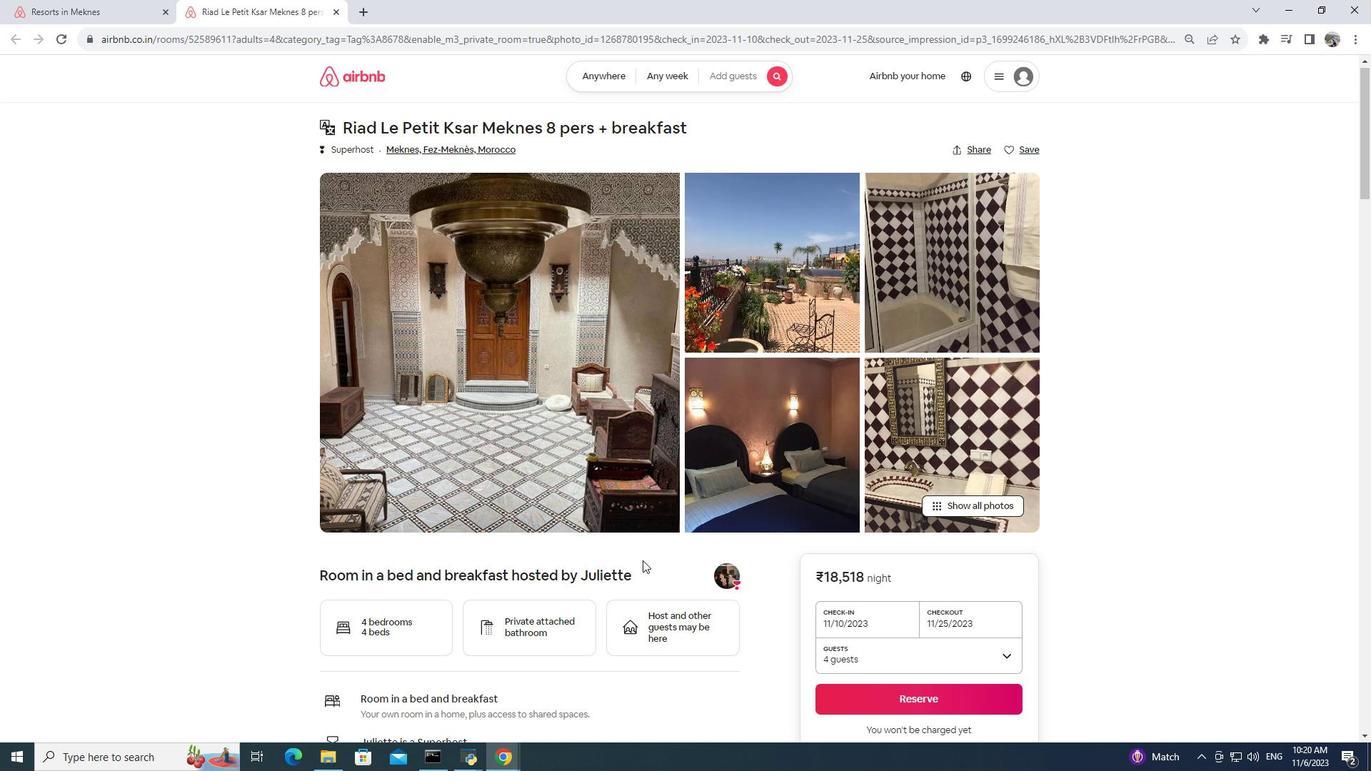 
Action: Mouse scrolled (642, 560) with delta (0, 0)
Screenshot: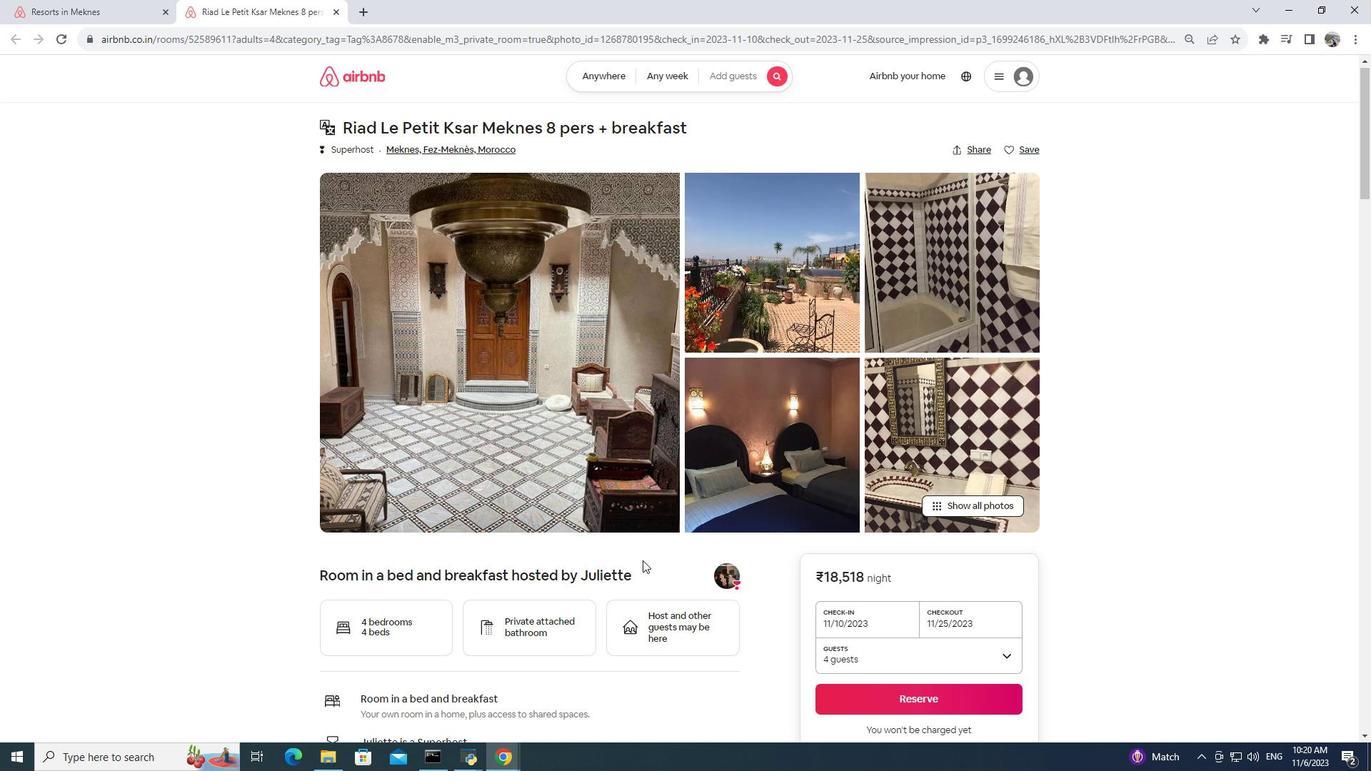 
Action: Mouse scrolled (642, 560) with delta (0, 0)
Screenshot: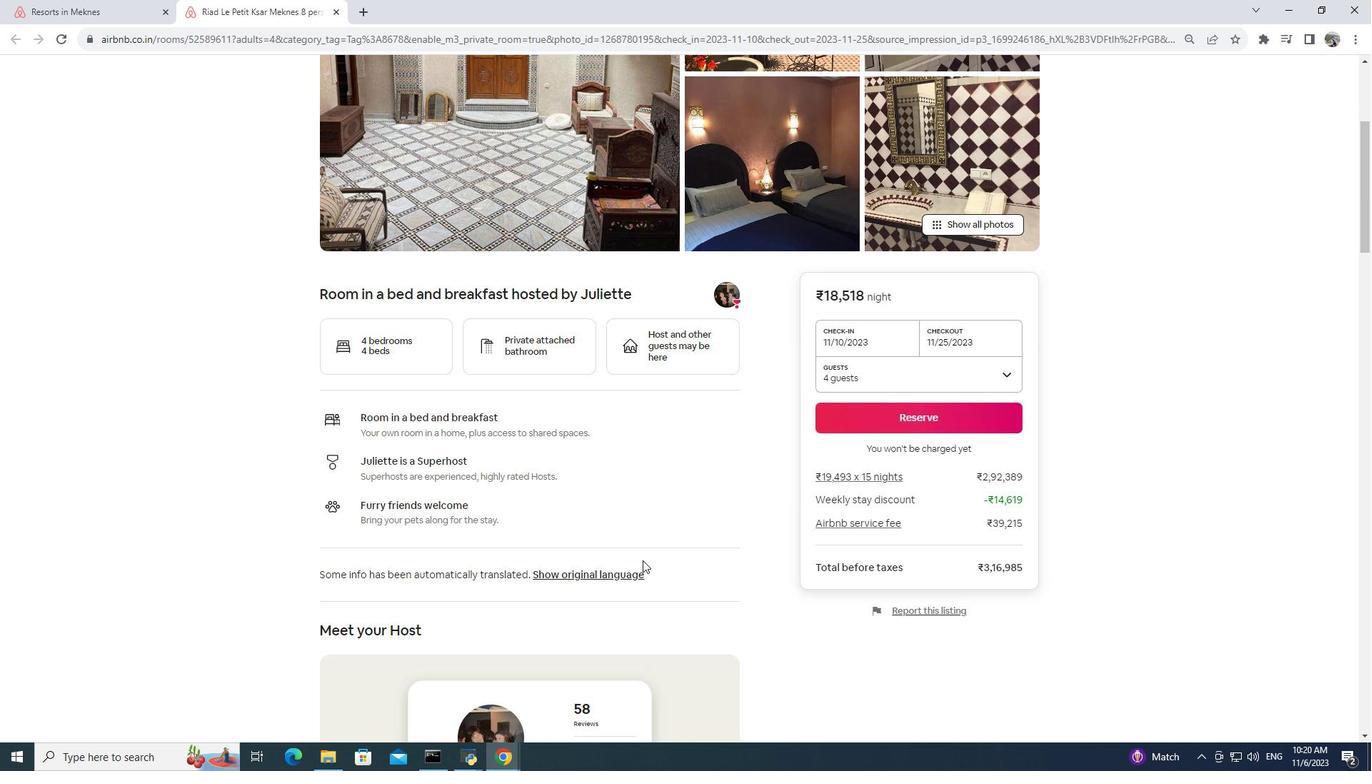 
Action: Mouse scrolled (642, 560) with delta (0, 0)
Screenshot: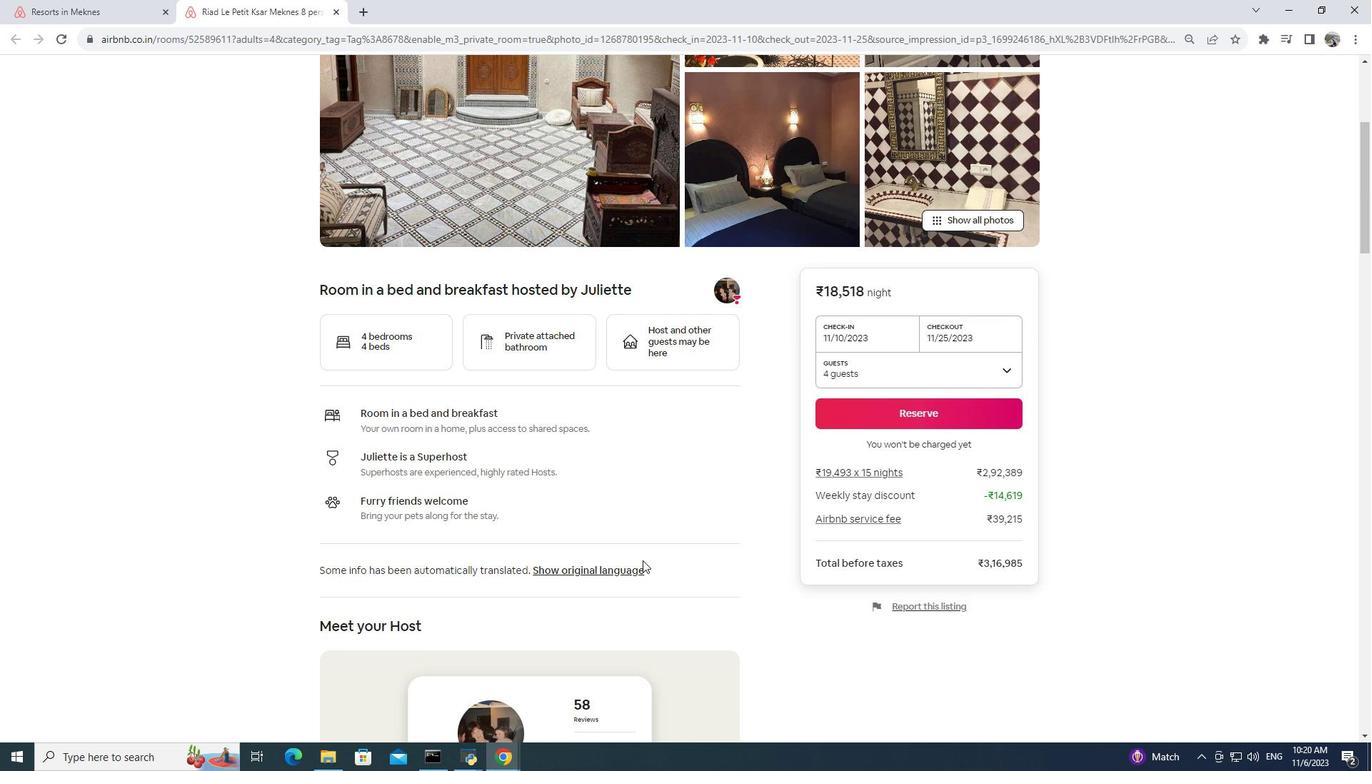 
Action: Mouse scrolled (642, 560) with delta (0, 0)
Screenshot: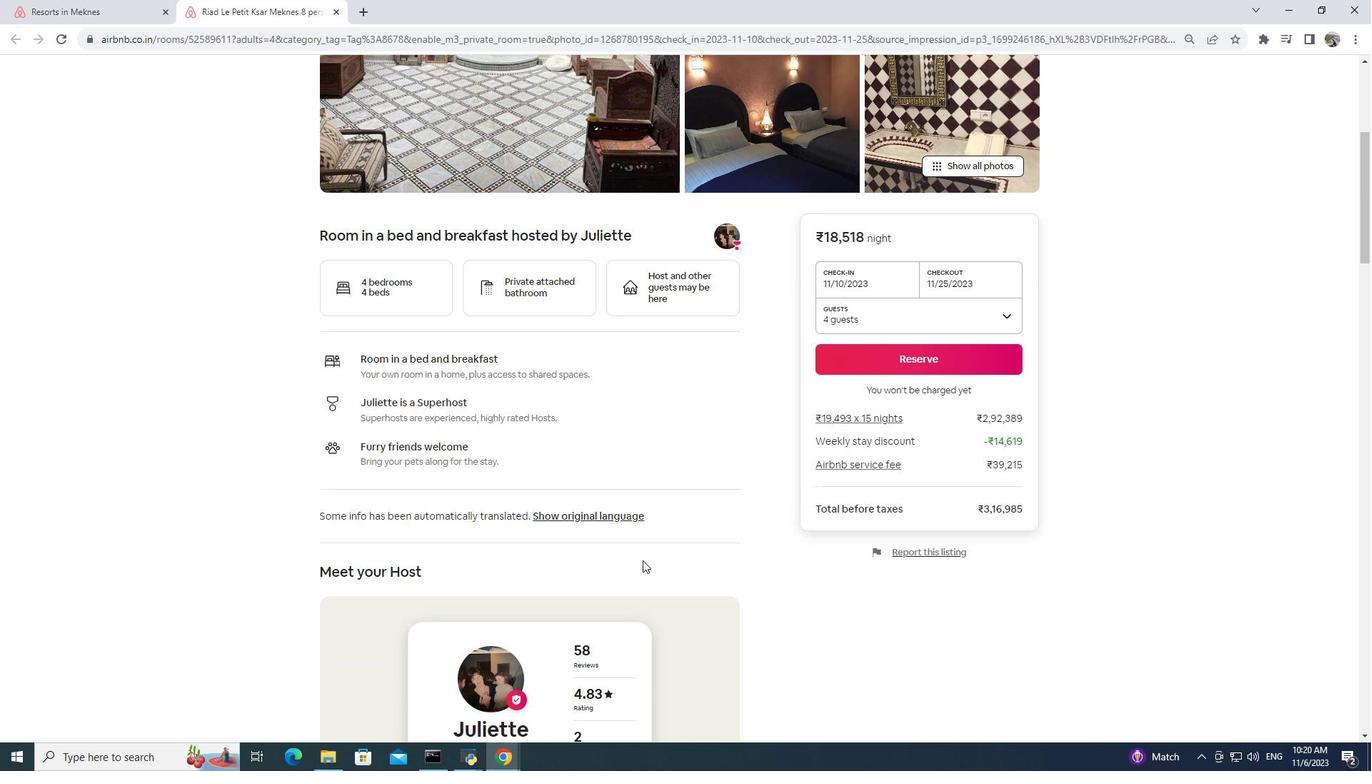 
Action: Mouse moved to (642, 560)
Screenshot: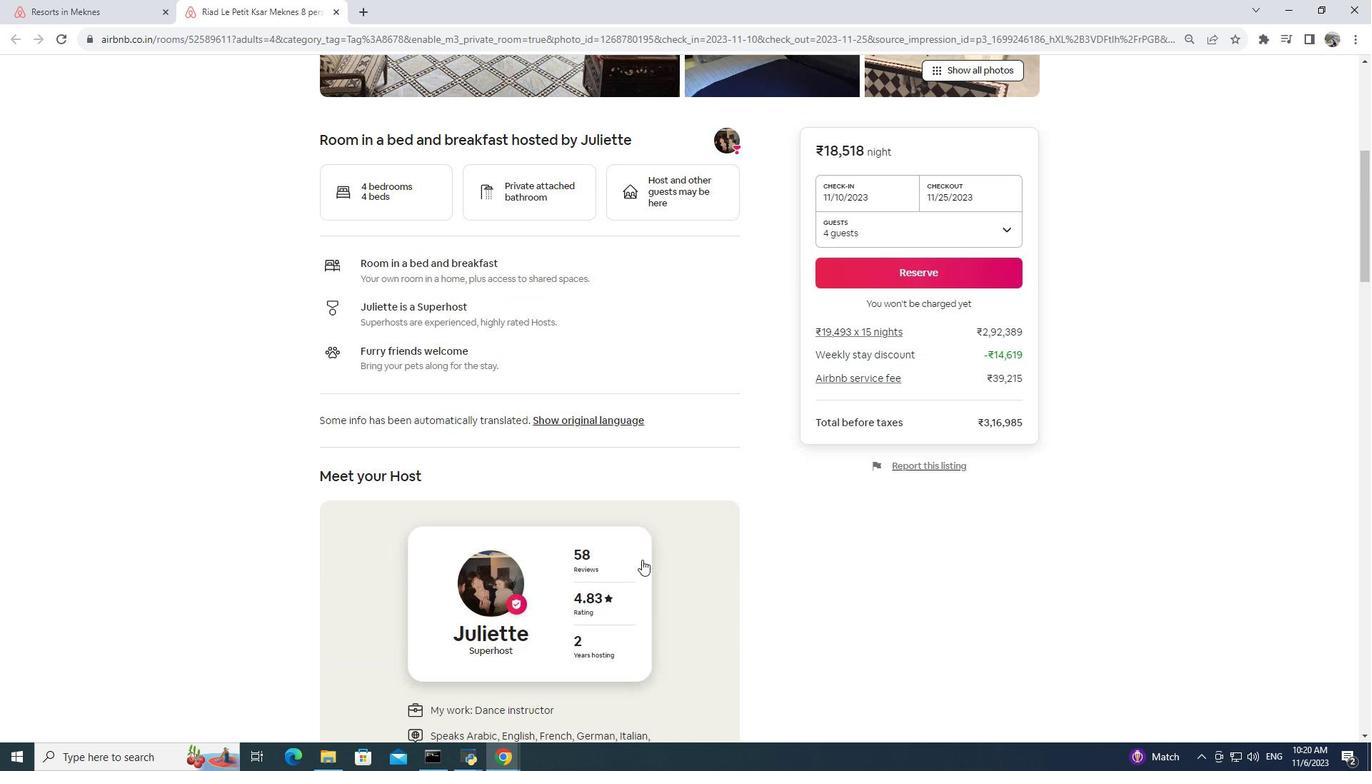 
Action: Mouse scrolled (642, 559) with delta (0, 0)
Screenshot: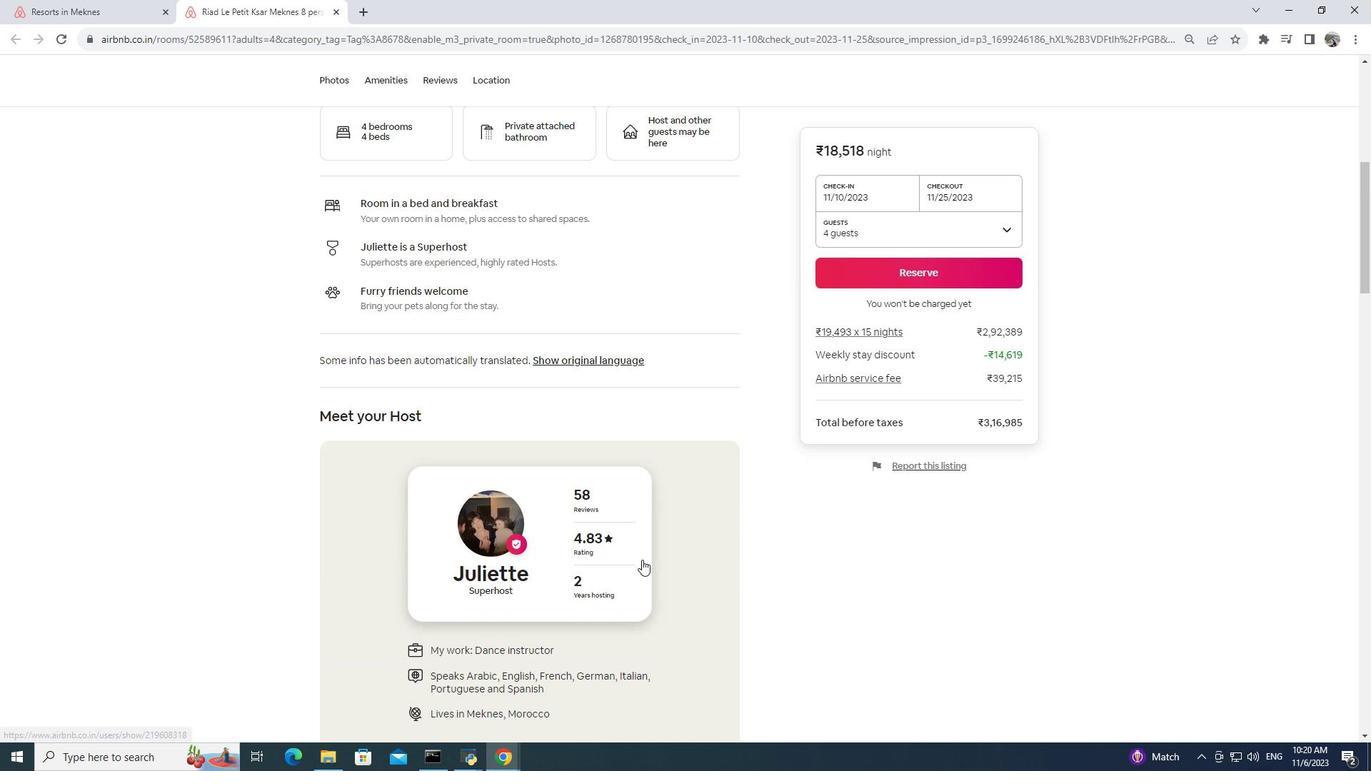 
Action: Mouse scrolled (642, 559) with delta (0, 0)
Screenshot: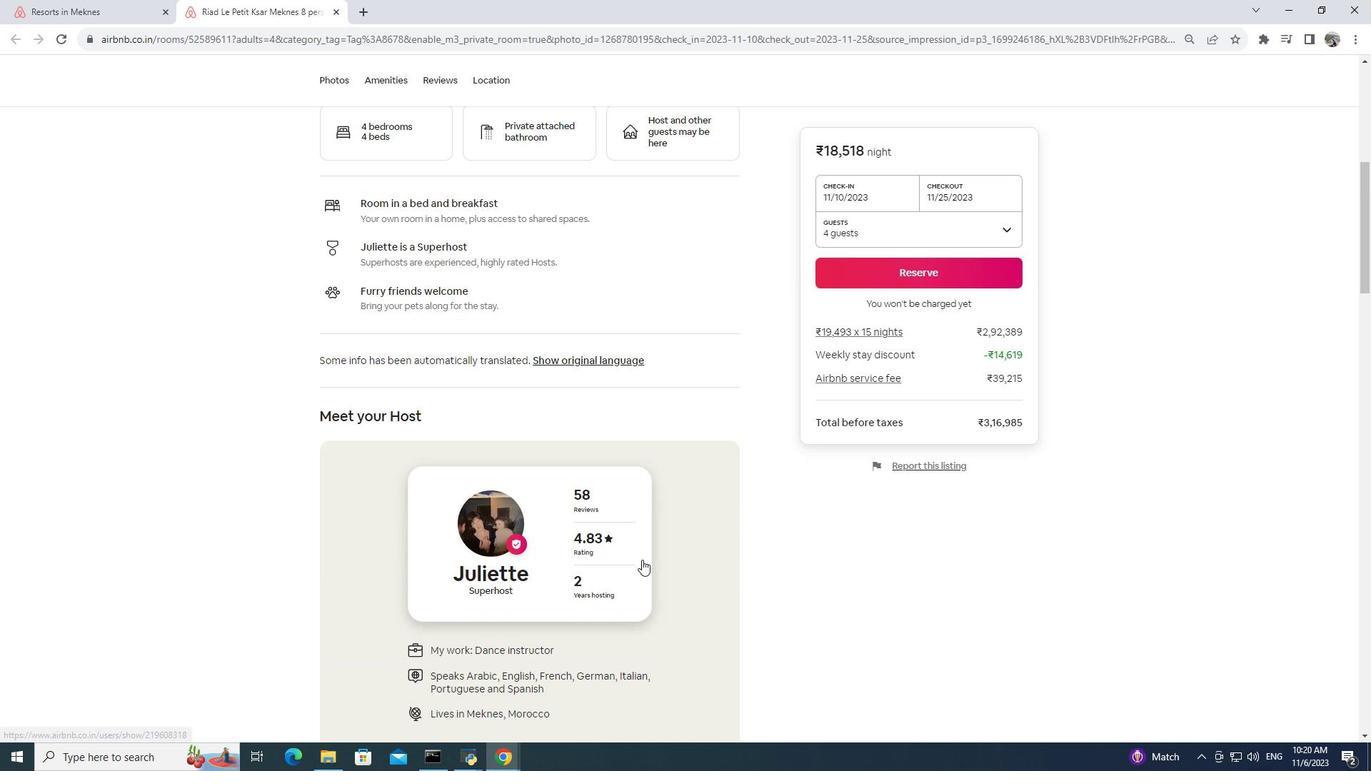 
Action: Mouse scrolled (642, 559) with delta (0, 0)
Screenshot: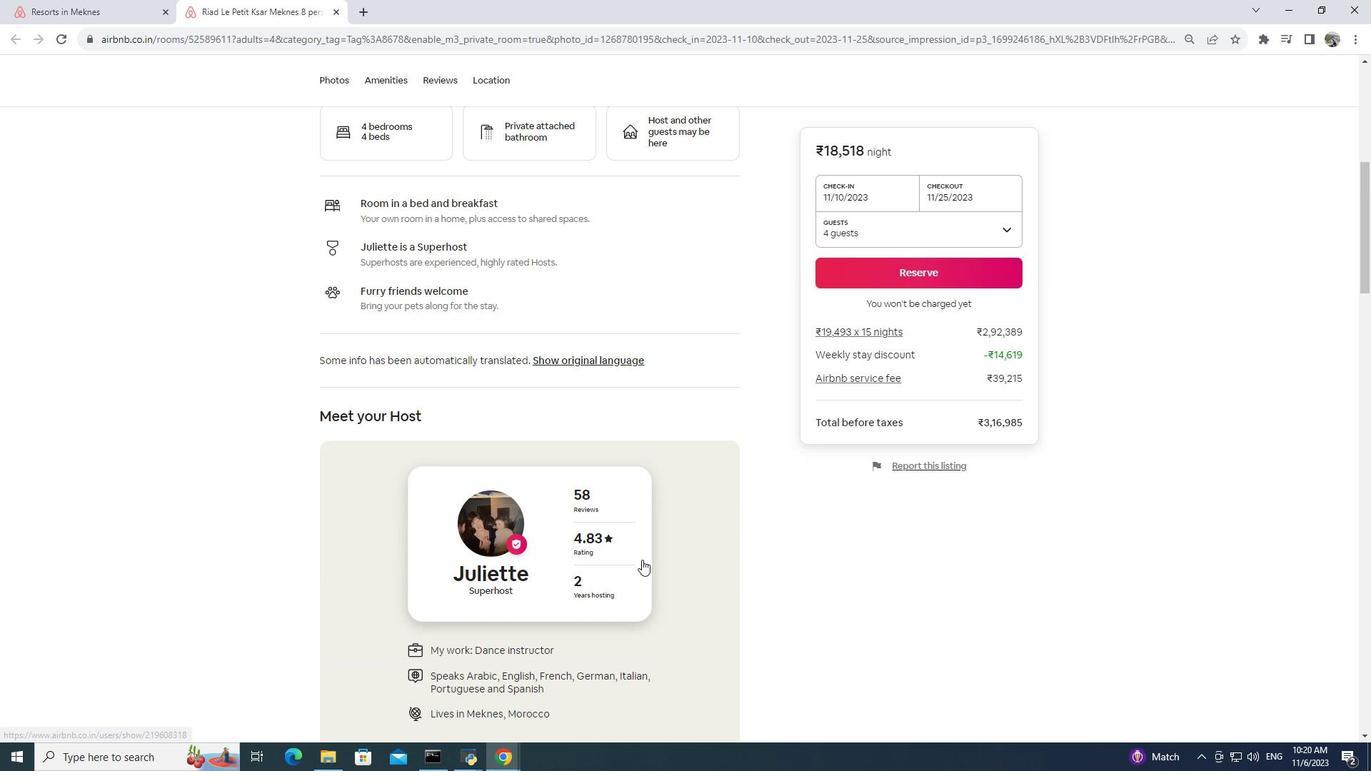 
Action: Mouse scrolled (642, 559) with delta (0, 0)
Screenshot: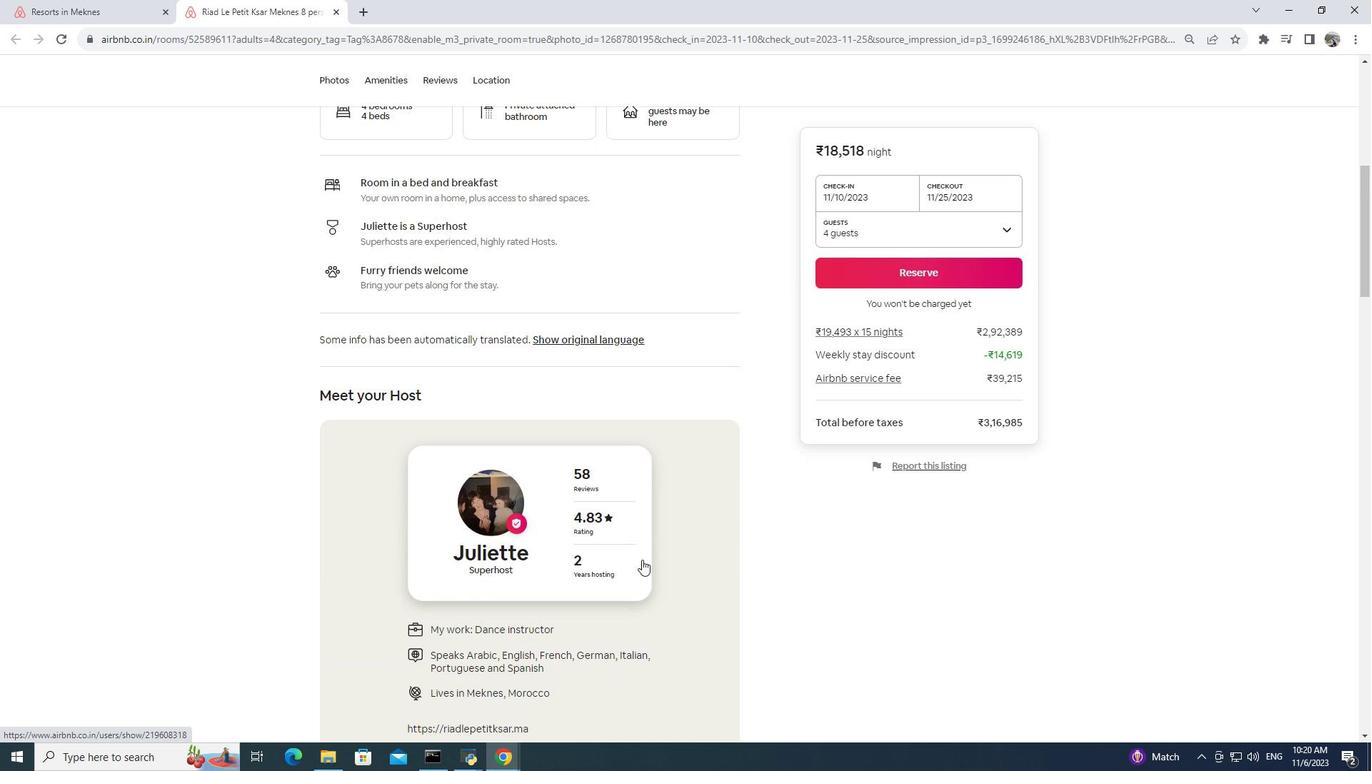 
Action: Mouse moved to (641, 558)
Screenshot: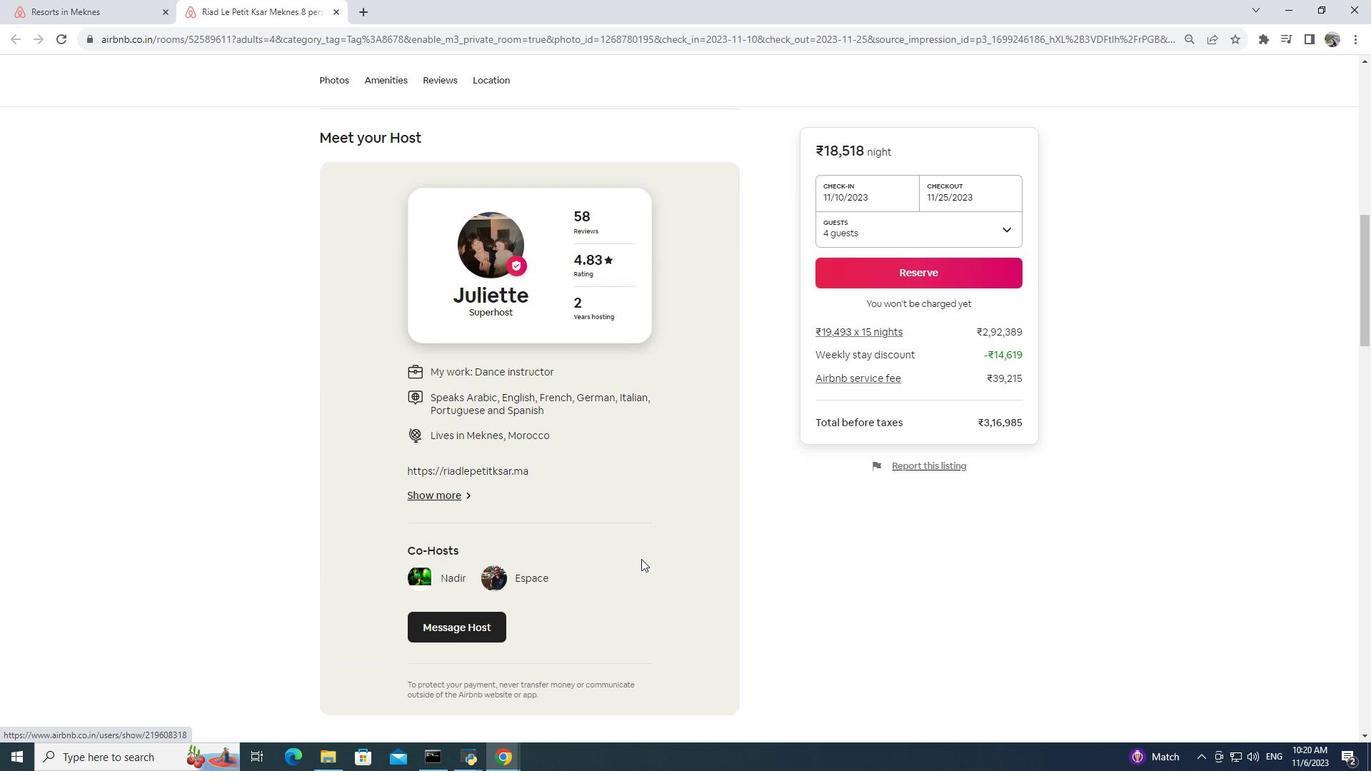 
Action: Mouse scrolled (641, 557) with delta (0, 0)
Screenshot: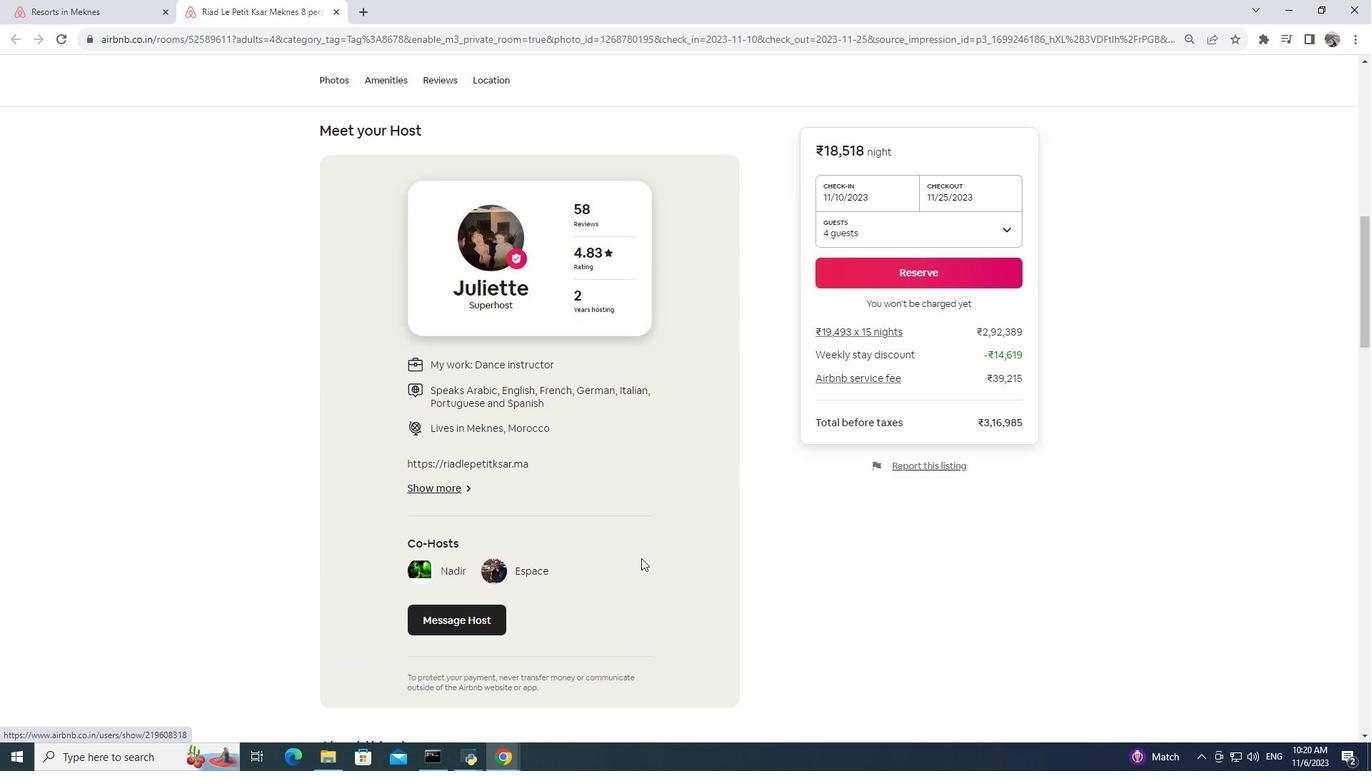 
Action: Mouse scrolled (641, 557) with delta (0, 0)
Screenshot: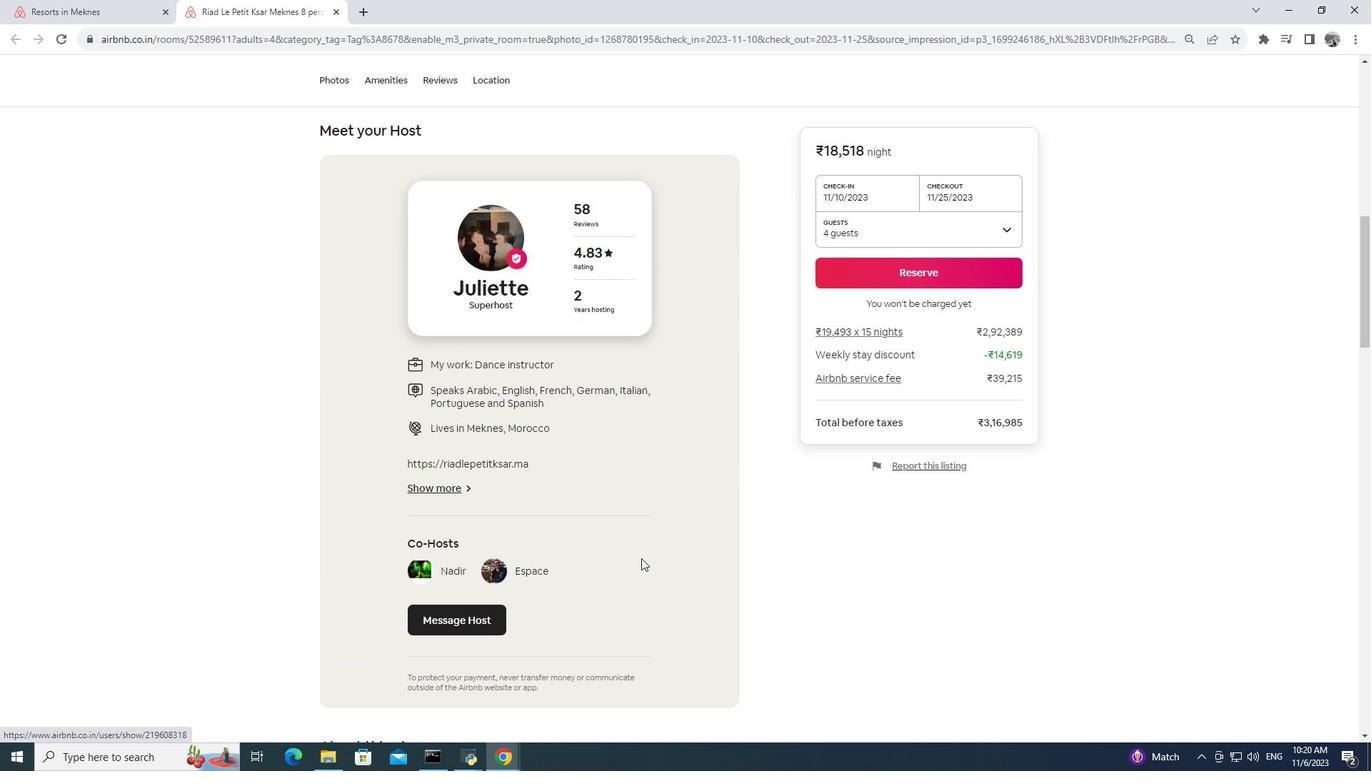 
Action: Mouse scrolled (641, 557) with delta (0, 0)
Screenshot: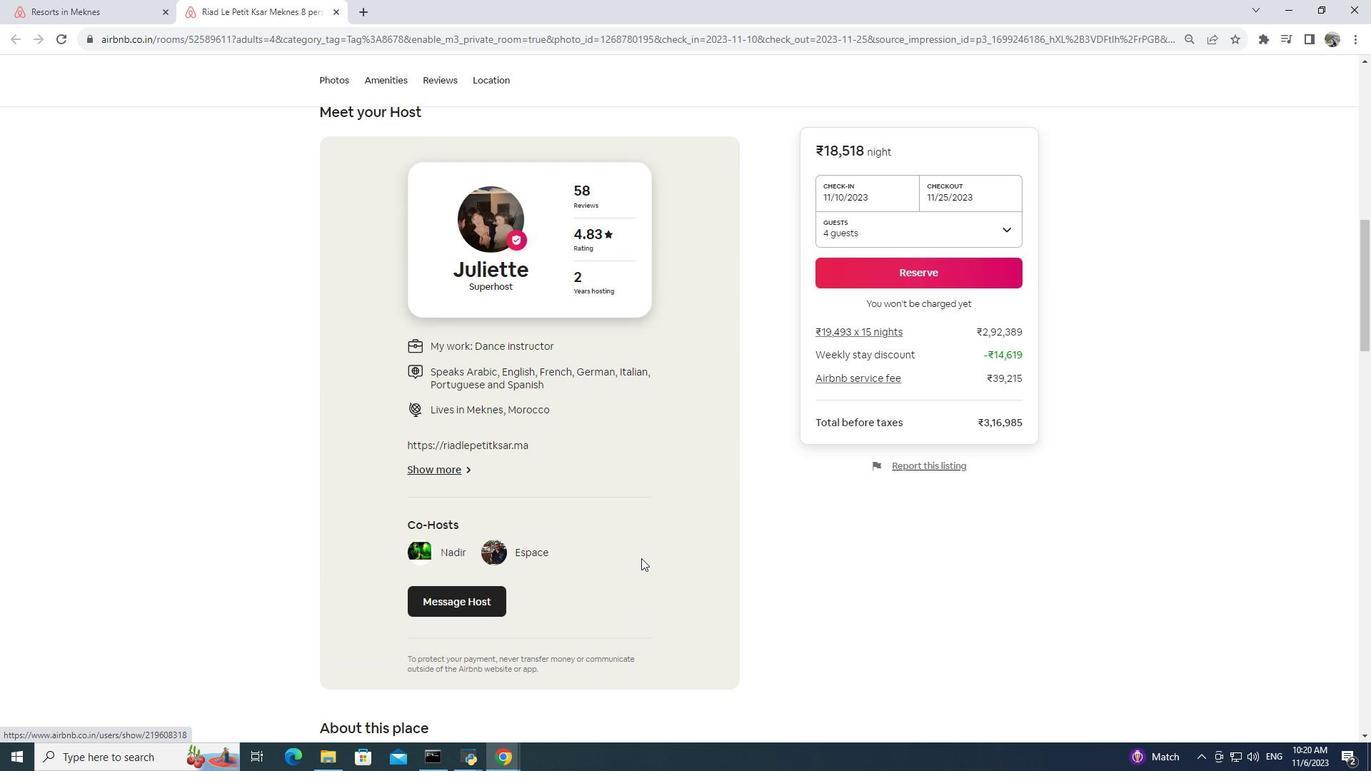 
Action: Mouse scrolled (641, 557) with delta (0, 0)
Screenshot: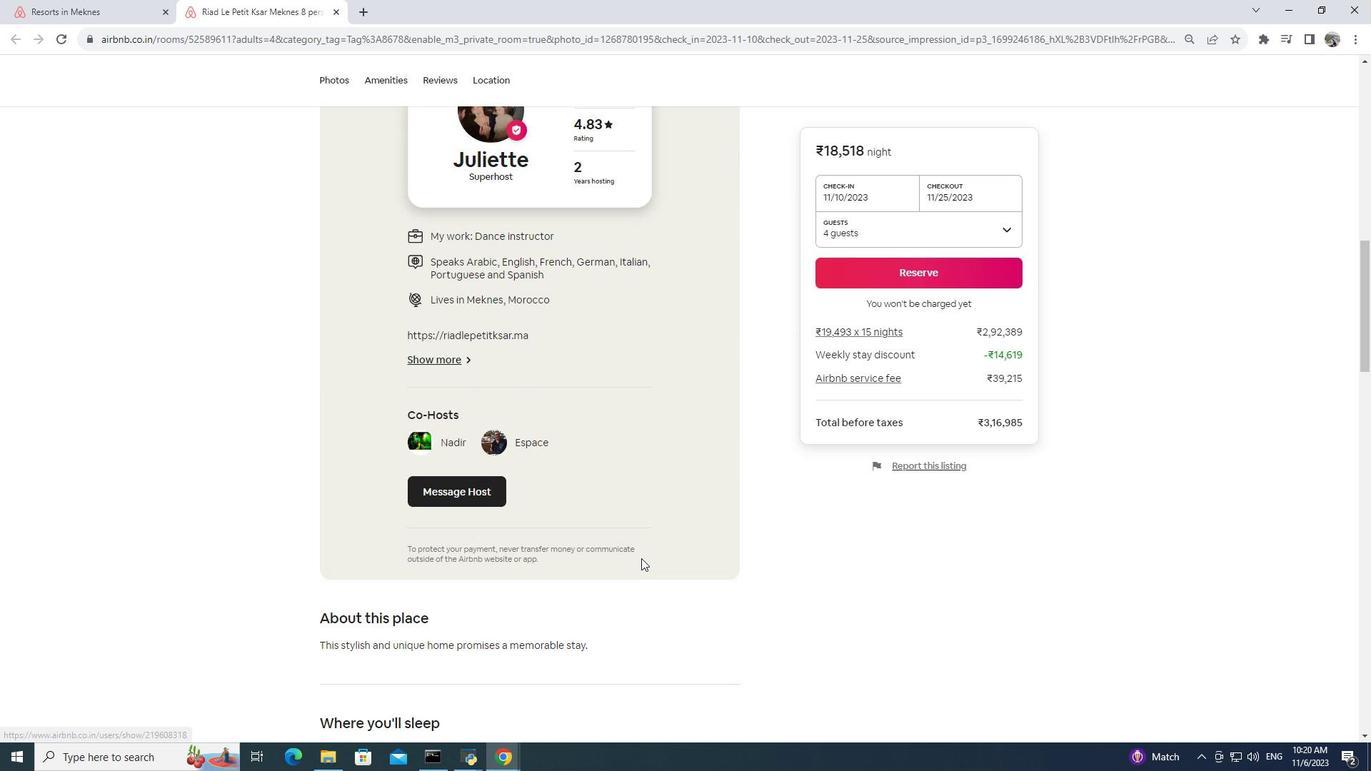
Action: Mouse scrolled (641, 557) with delta (0, 0)
Screenshot: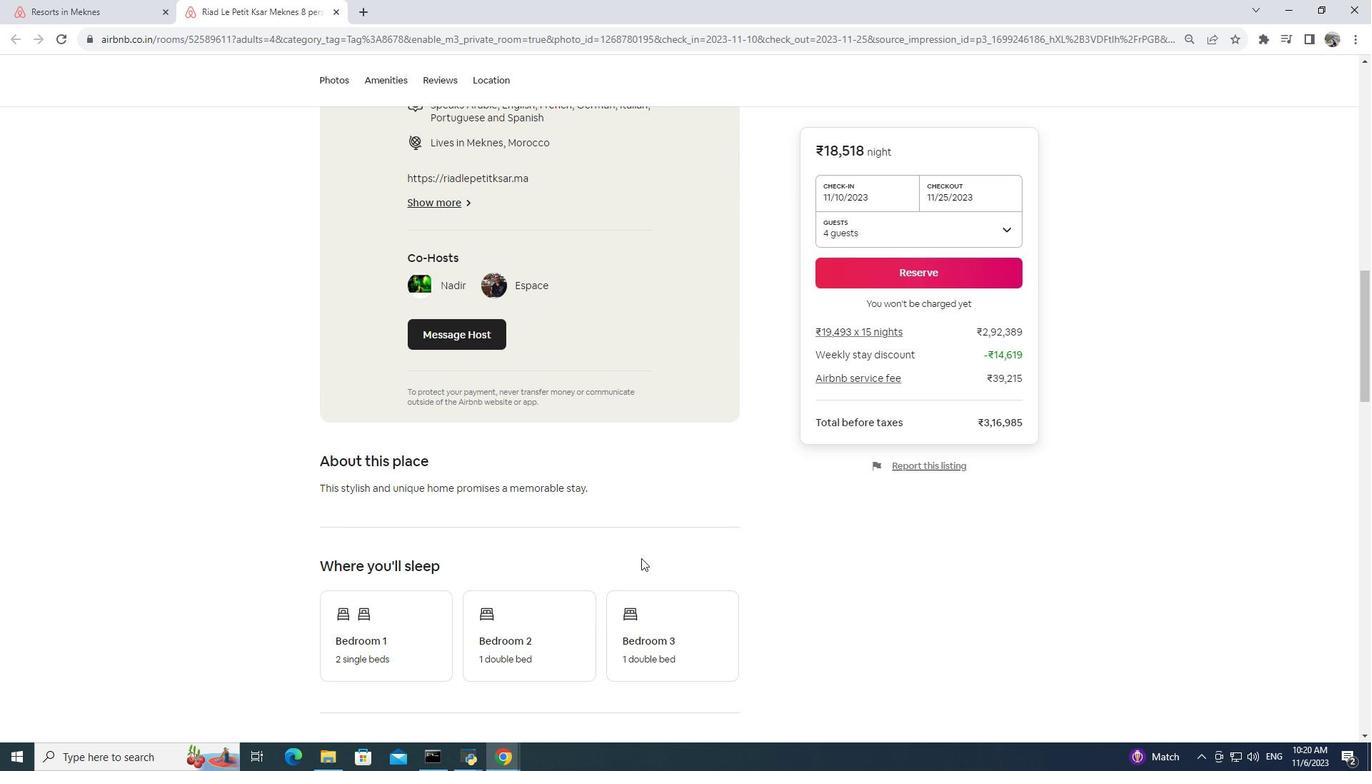 
Action: Mouse scrolled (641, 557) with delta (0, 0)
Screenshot: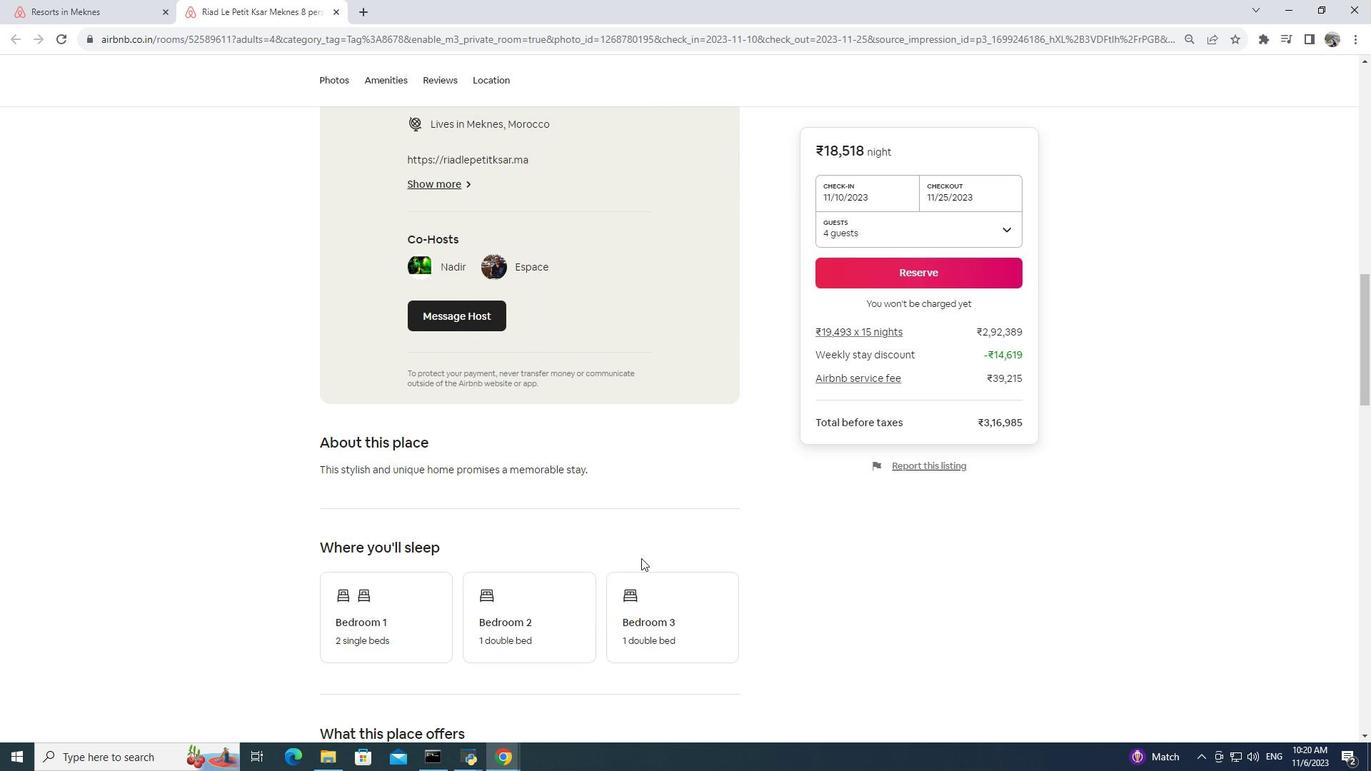 
Action: Mouse moved to (639, 555)
Screenshot: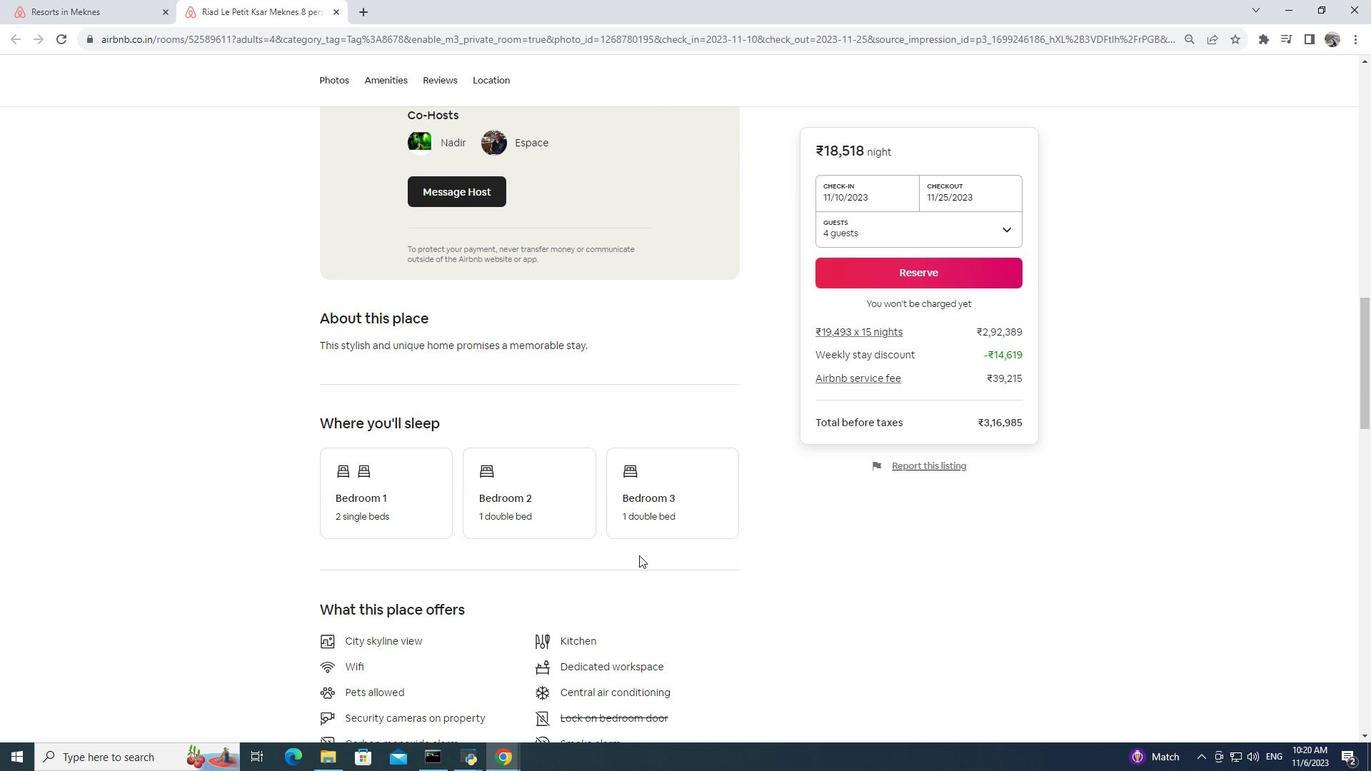 
Action: Mouse scrolled (639, 555) with delta (0, 0)
Screenshot: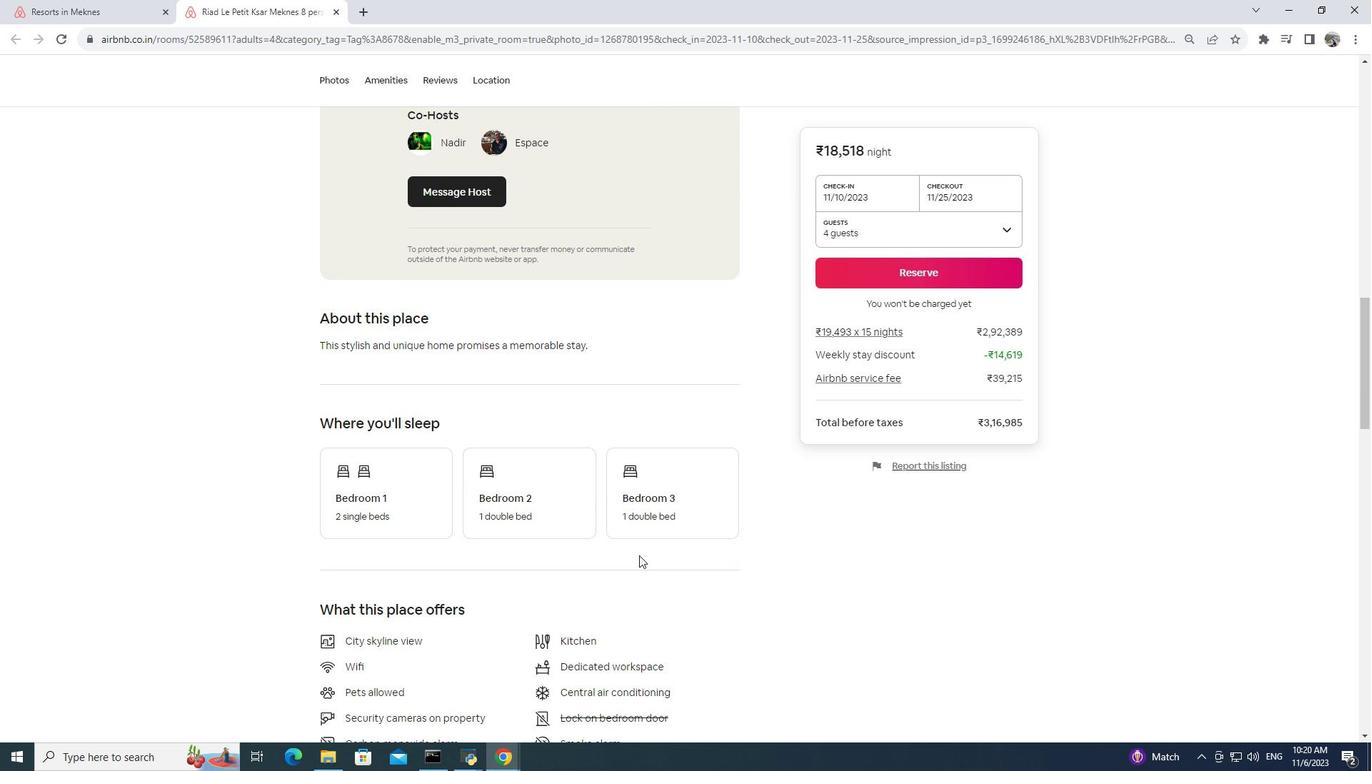 
Action: Mouse scrolled (639, 555) with delta (0, 0)
Screenshot: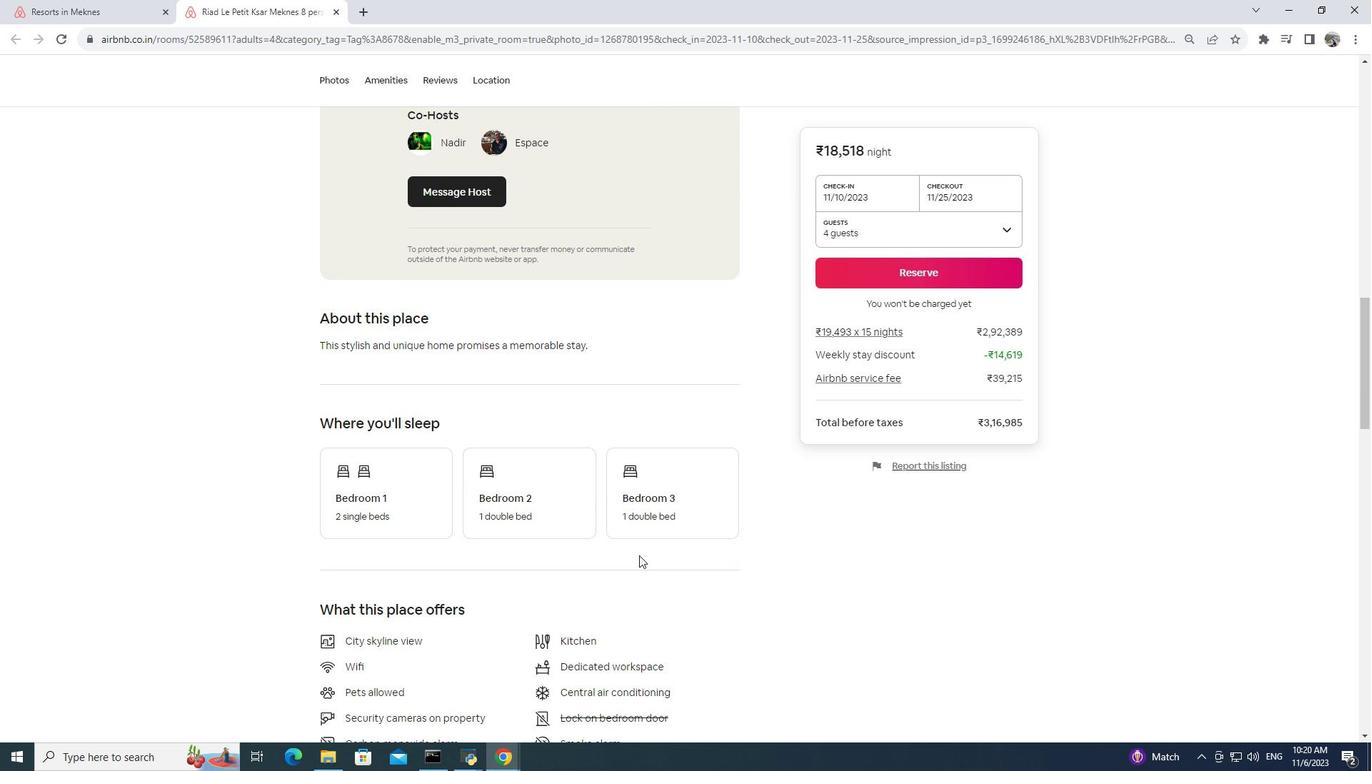 
Action: Mouse moved to (387, 655)
Screenshot: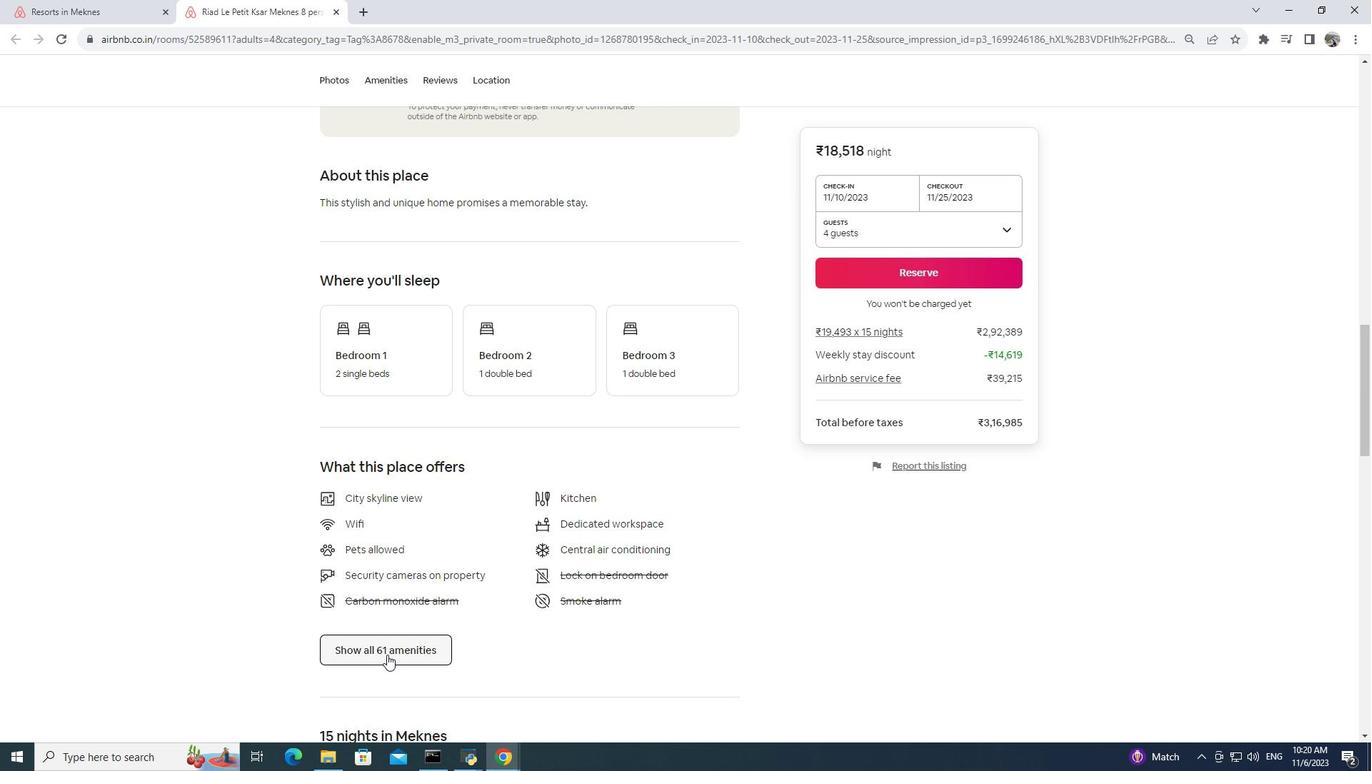 
Action: Mouse pressed left at (387, 655)
Screenshot: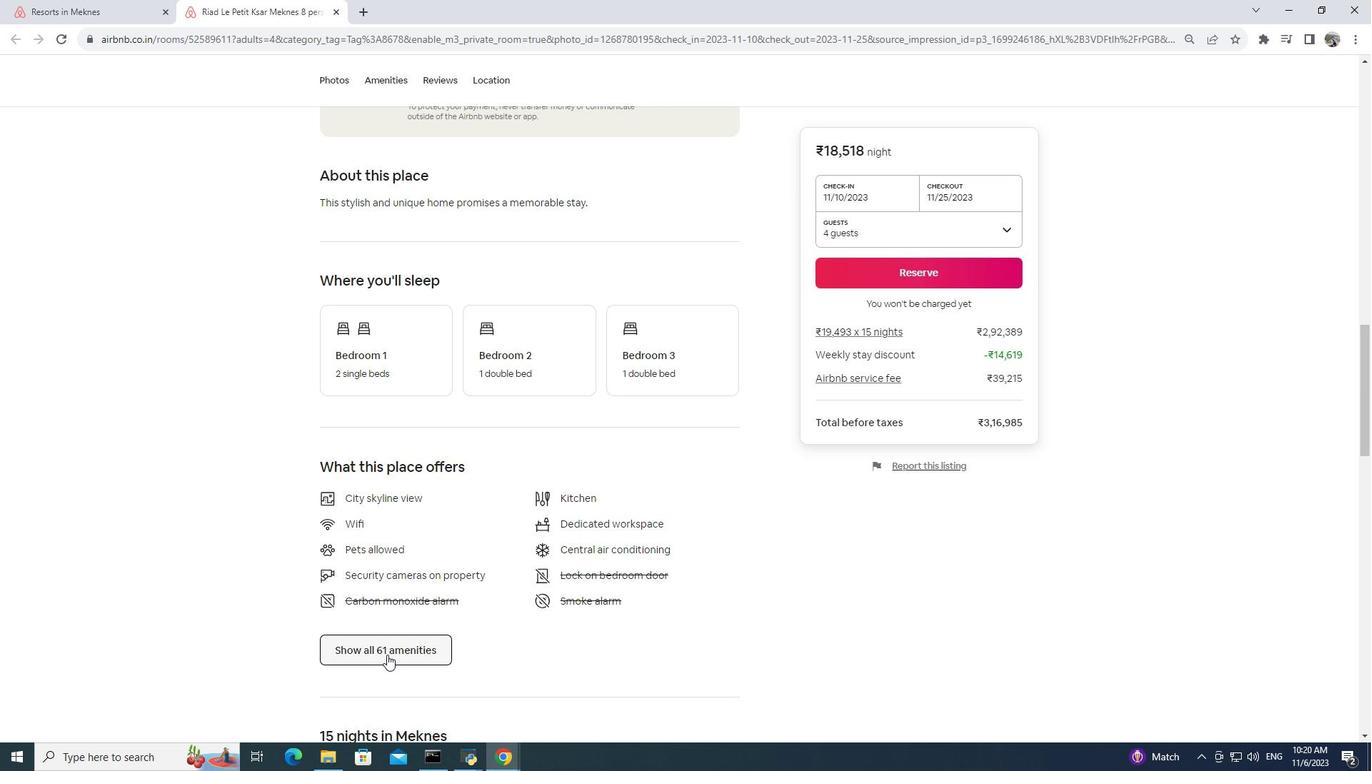 
Action: Mouse moved to (500, 395)
Screenshot: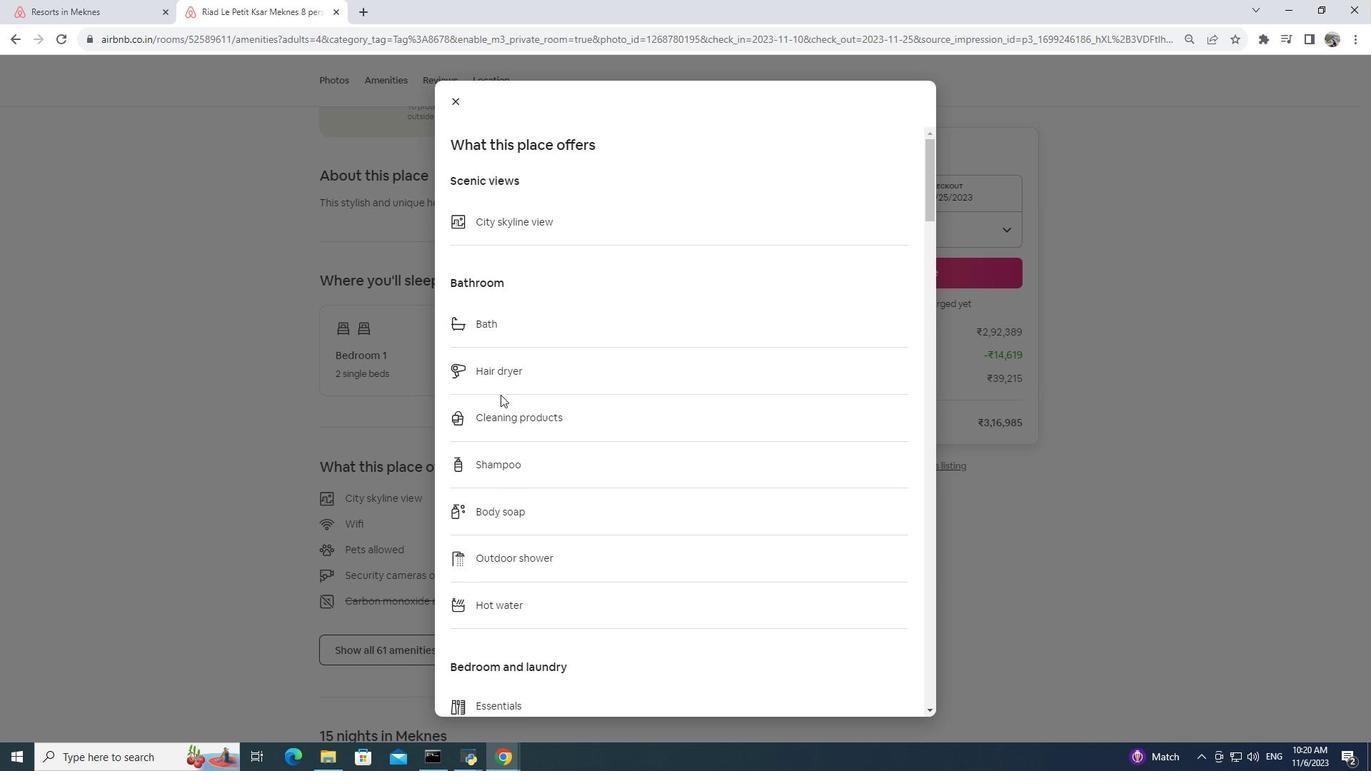 
Action: Mouse scrolled (500, 394) with delta (0, 0)
Screenshot: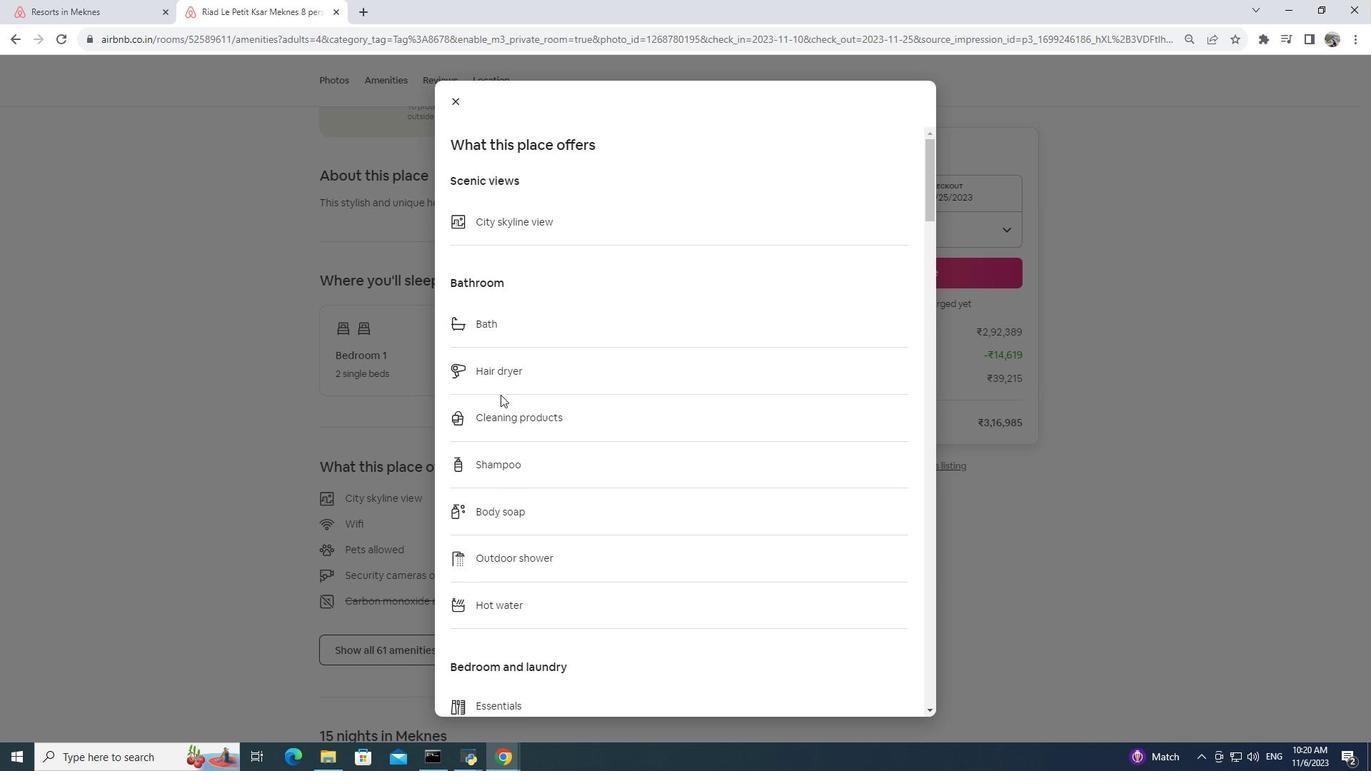 
Action: Mouse scrolled (500, 394) with delta (0, 0)
Screenshot: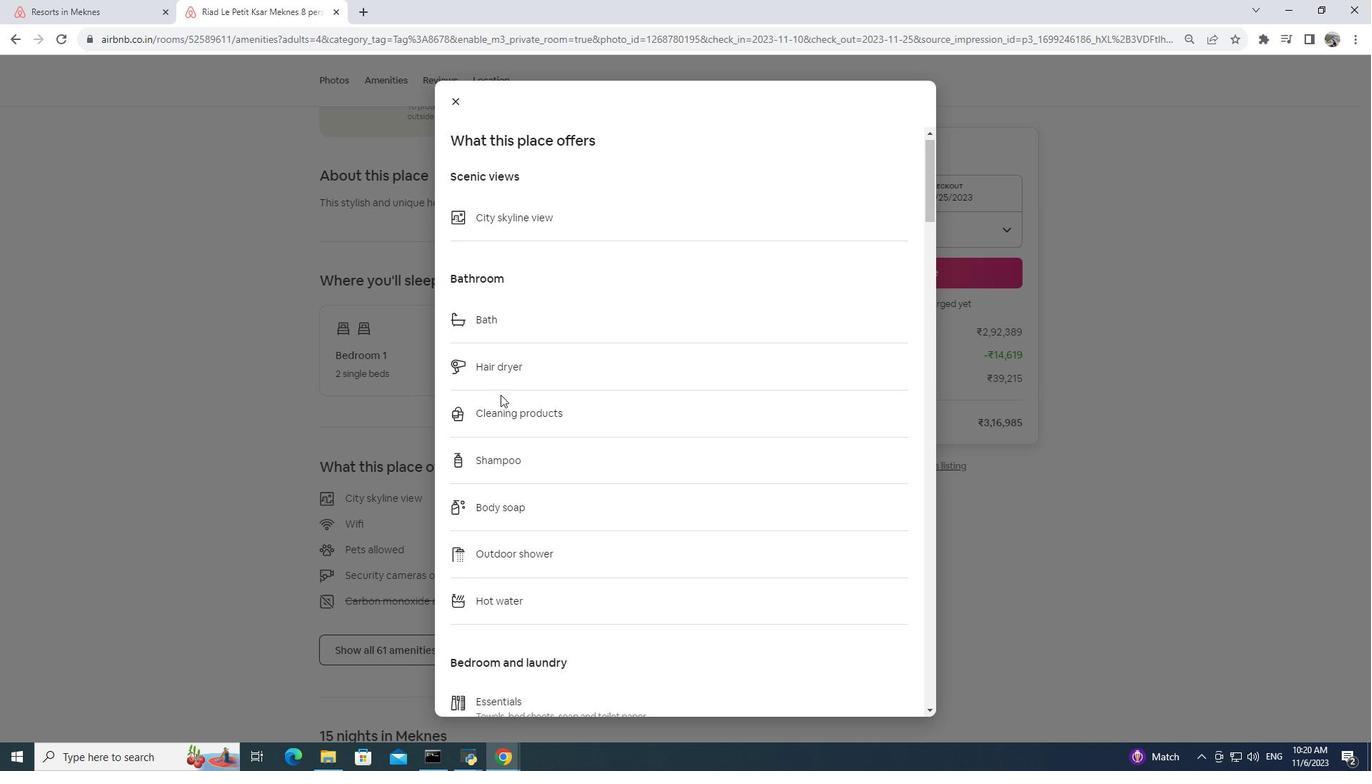 
Action: Mouse moved to (500, 397)
Screenshot: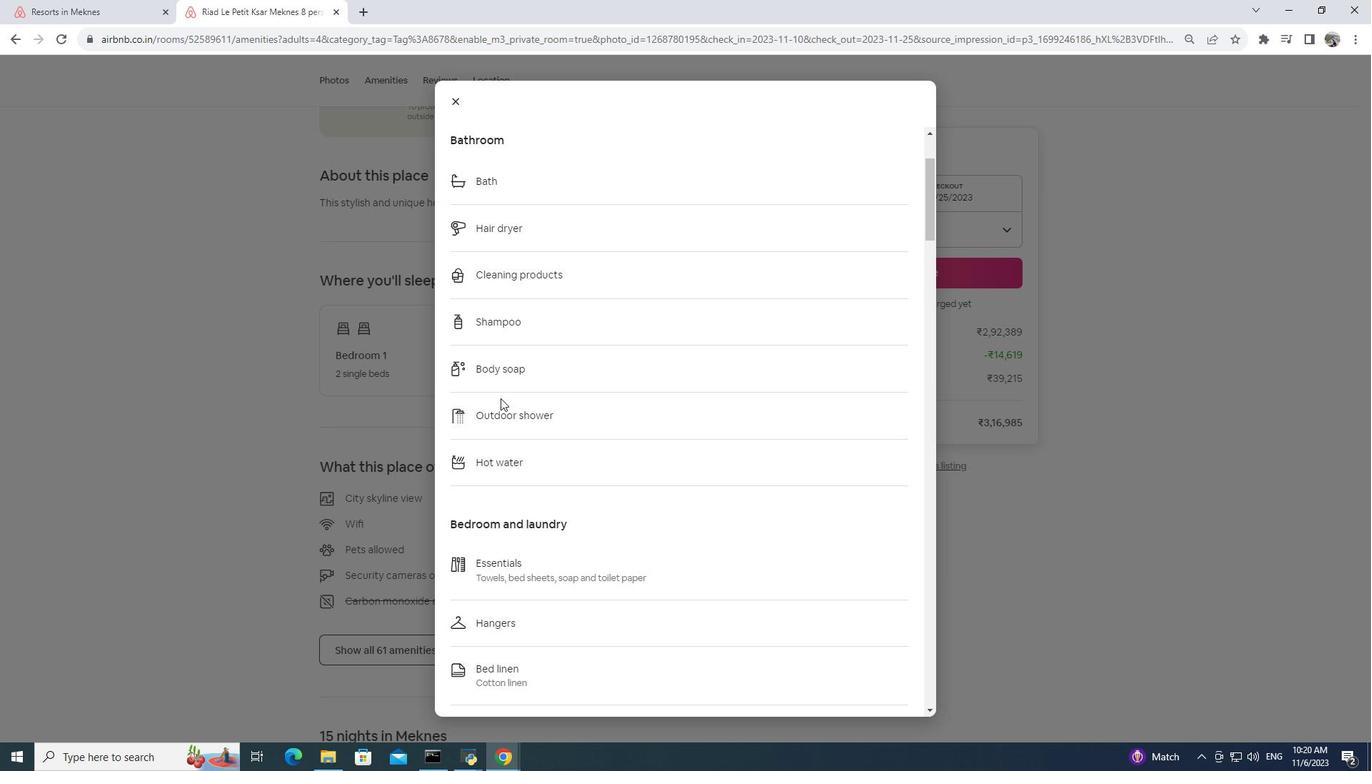 
Action: Mouse scrolled (500, 397) with delta (0, 0)
Screenshot: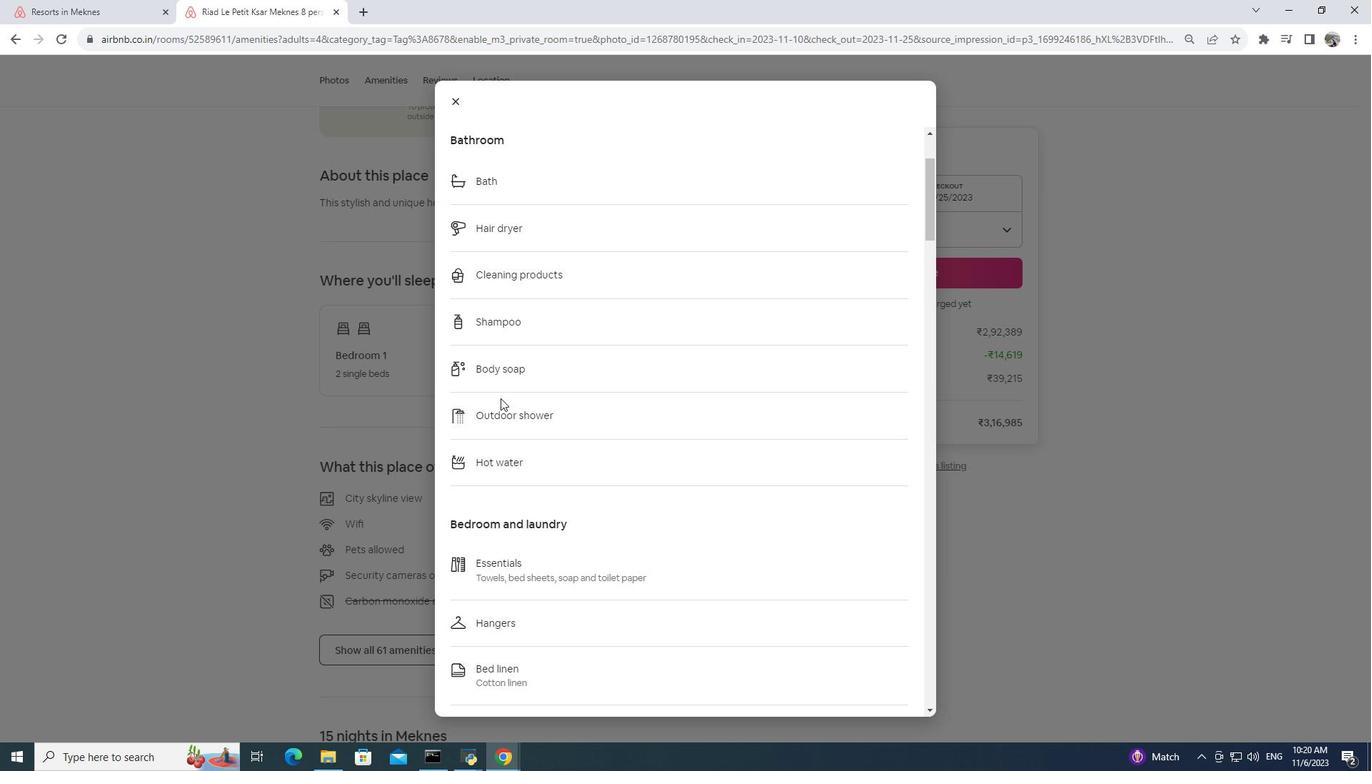 
Action: Mouse moved to (500, 401)
Screenshot: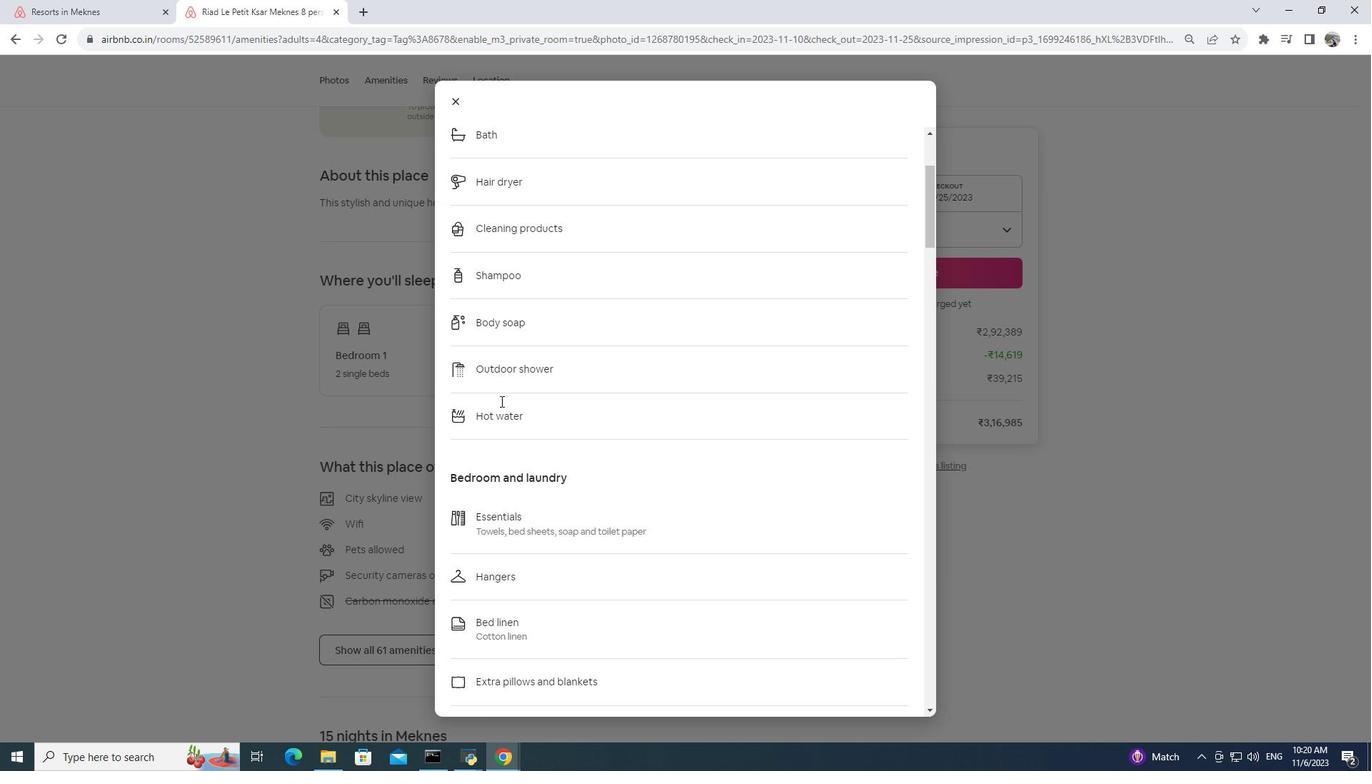 
Action: Mouse scrolled (500, 400) with delta (0, 0)
Screenshot: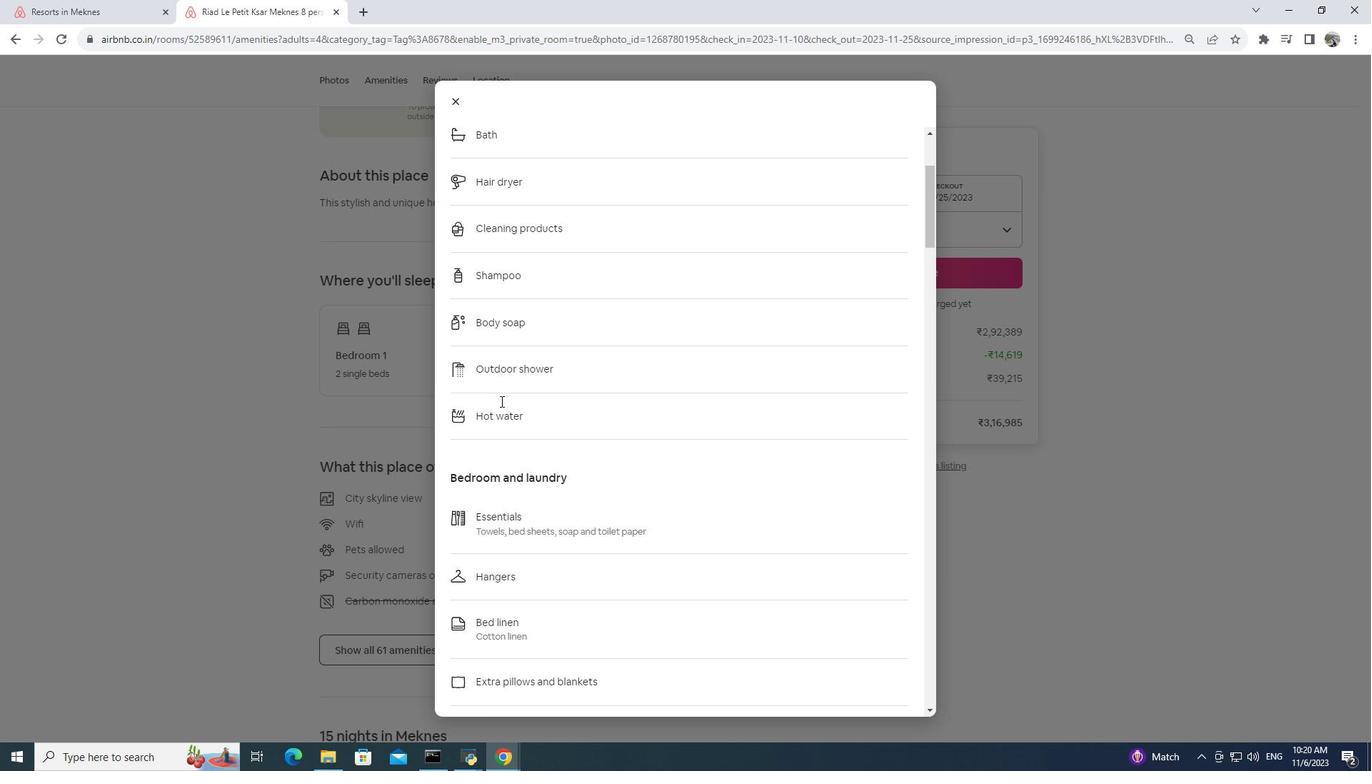 
Action: Mouse moved to (500, 405)
Screenshot: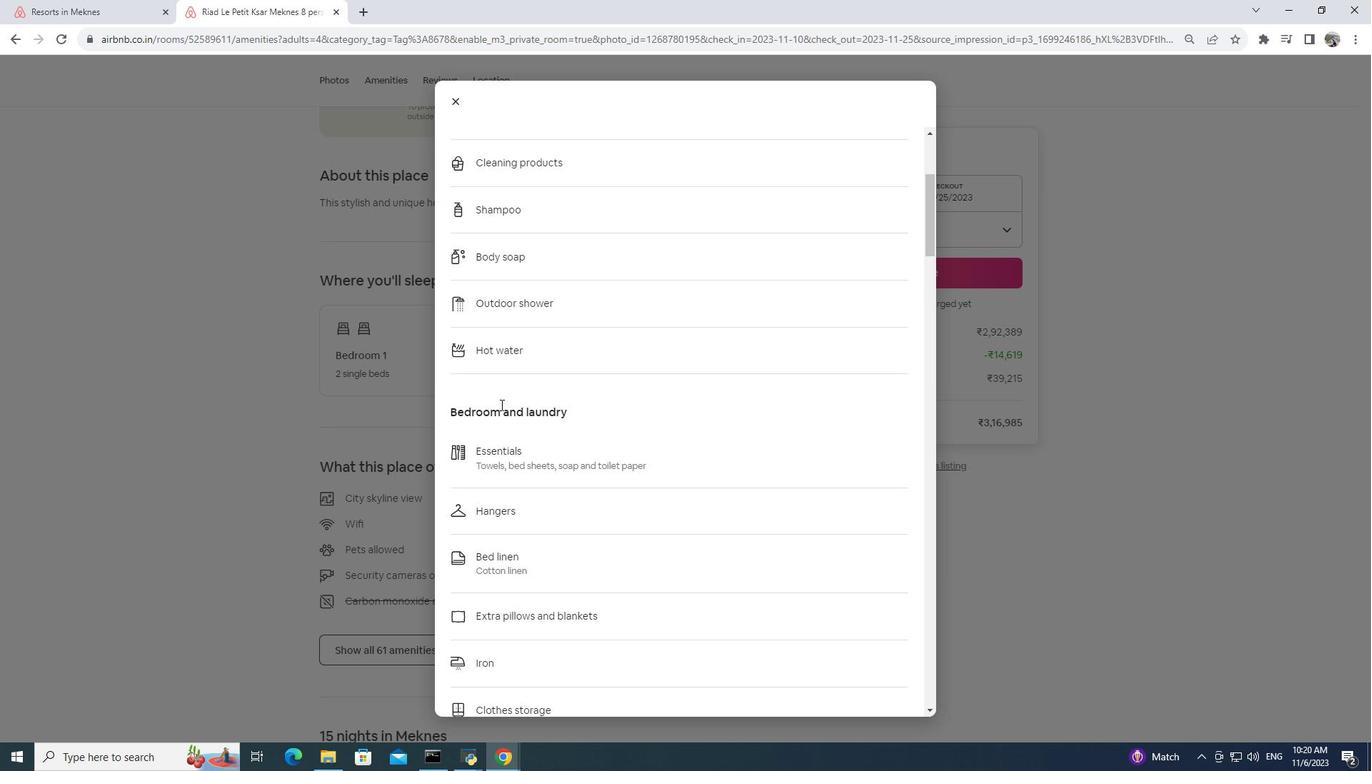 
Action: Mouse scrolled (500, 405) with delta (0, 0)
Screenshot: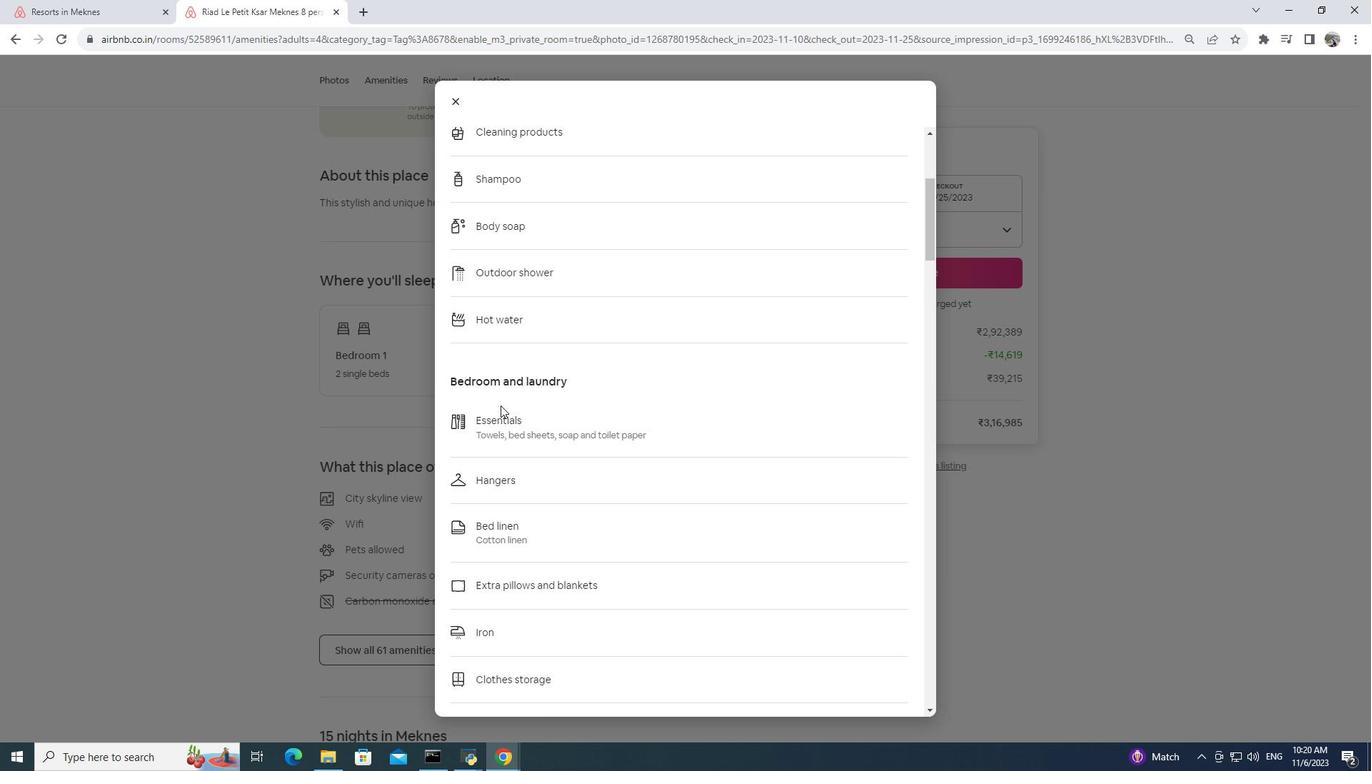 
Action: Mouse moved to (500, 407)
Screenshot: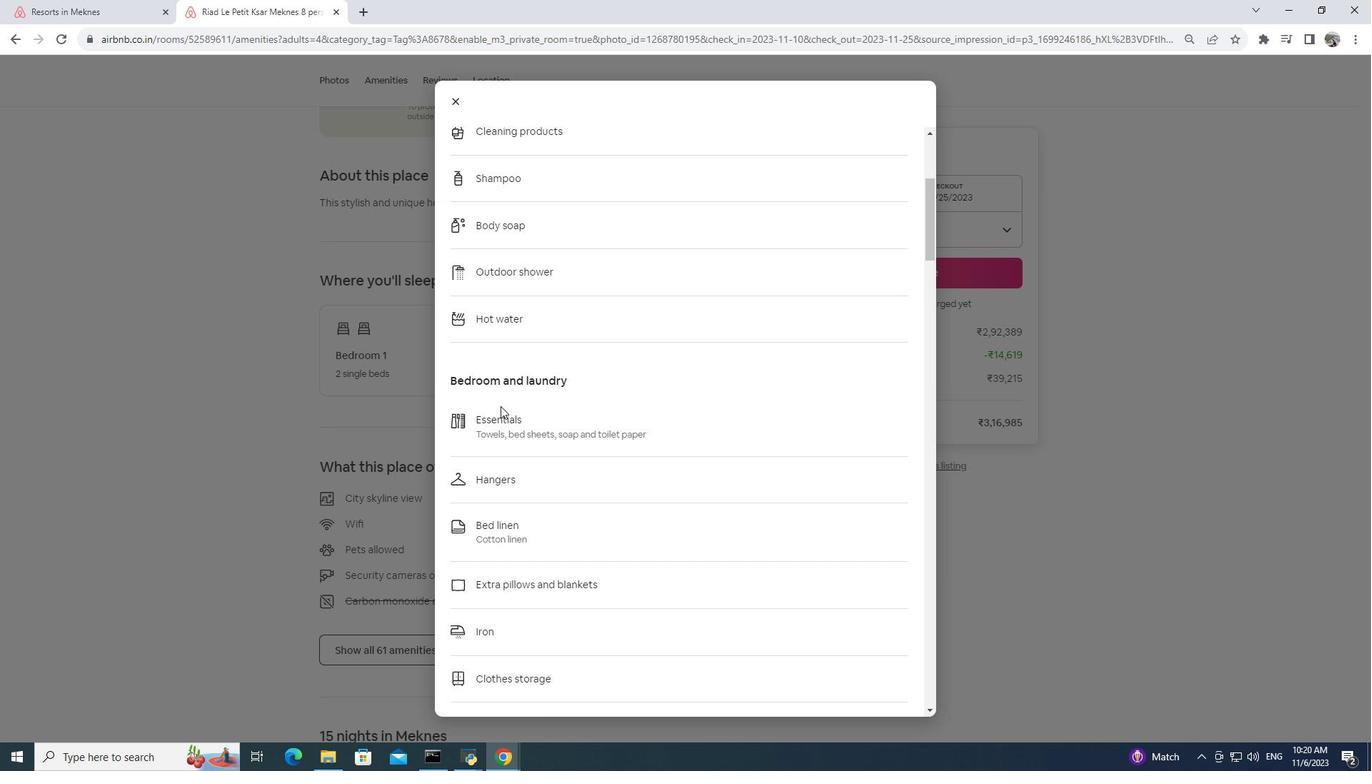 
Action: Mouse scrolled (500, 406) with delta (0, 0)
Screenshot: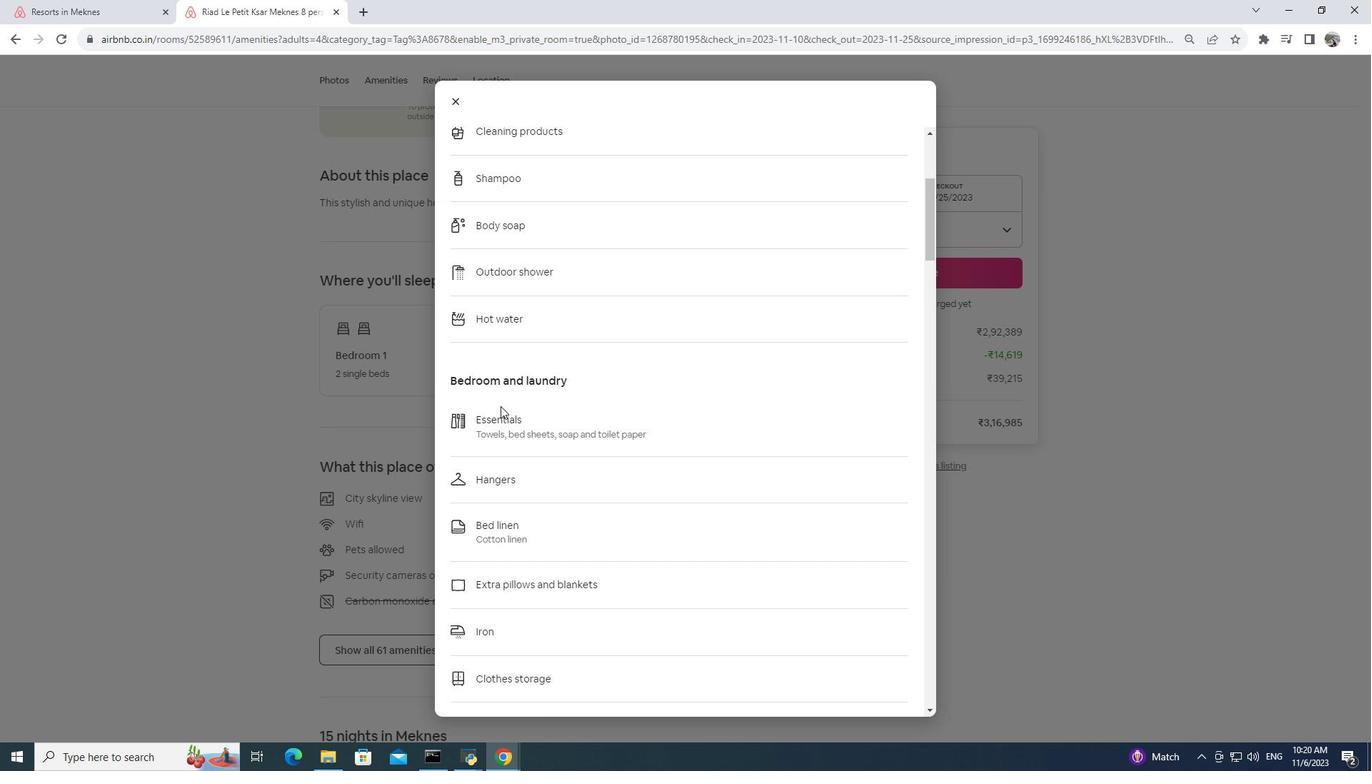 
Action: Mouse moved to (500, 410)
Screenshot: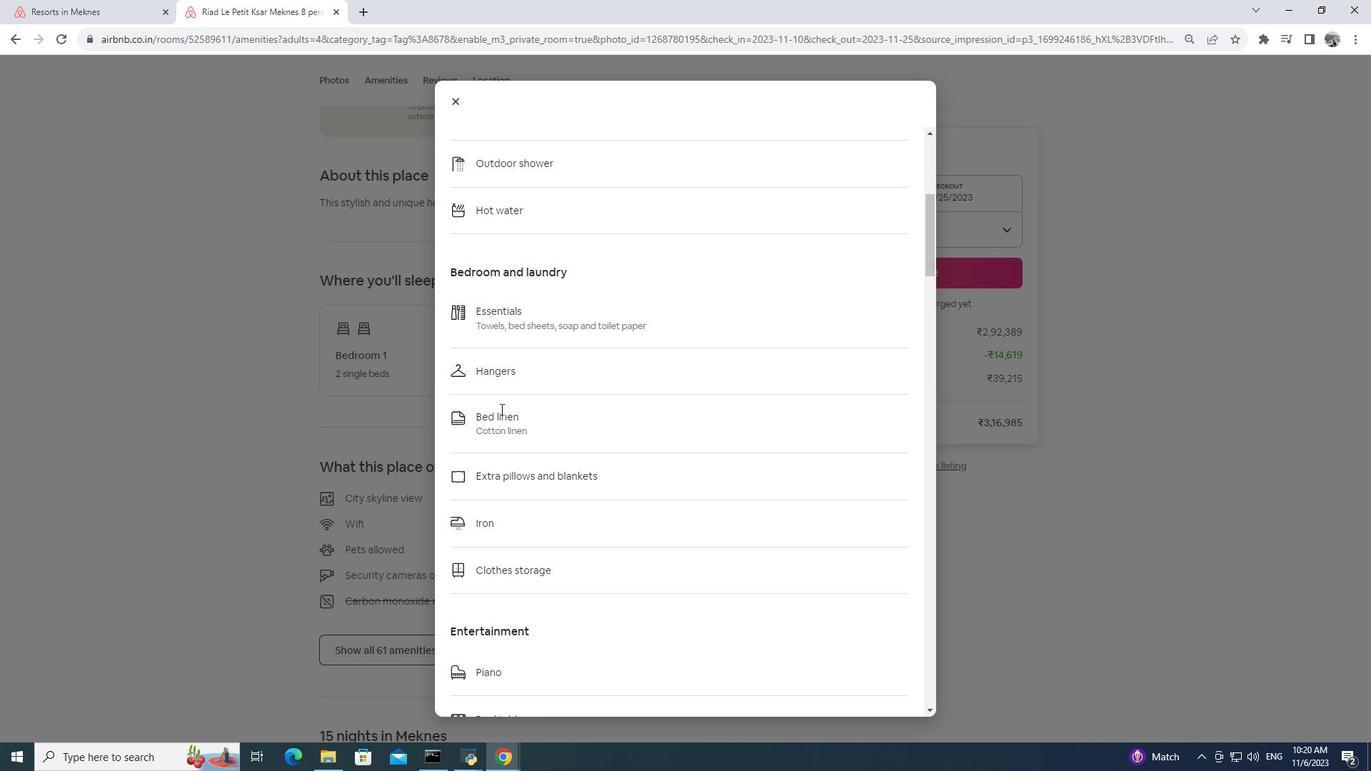 
Action: Mouse scrolled (500, 409) with delta (0, 0)
Screenshot: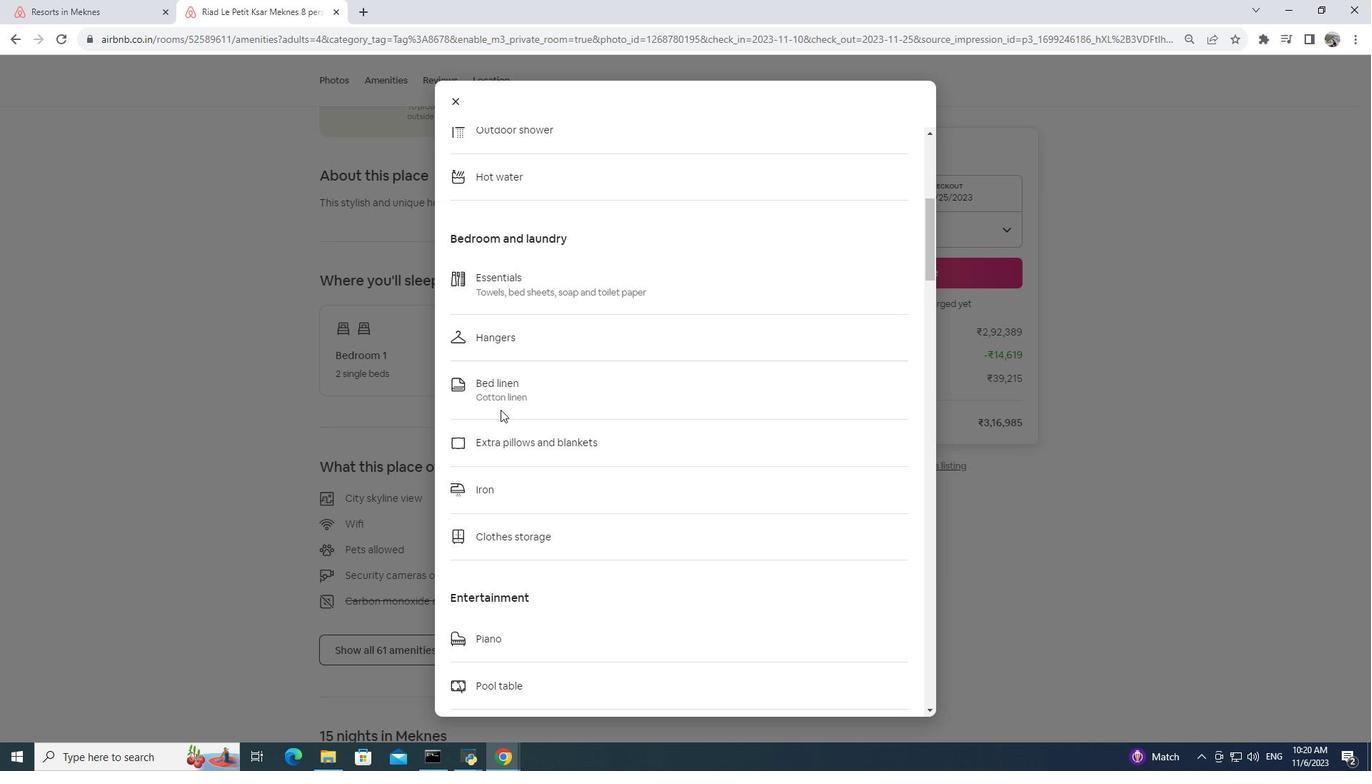 
Action: Mouse scrolled (500, 409) with delta (0, 0)
Screenshot: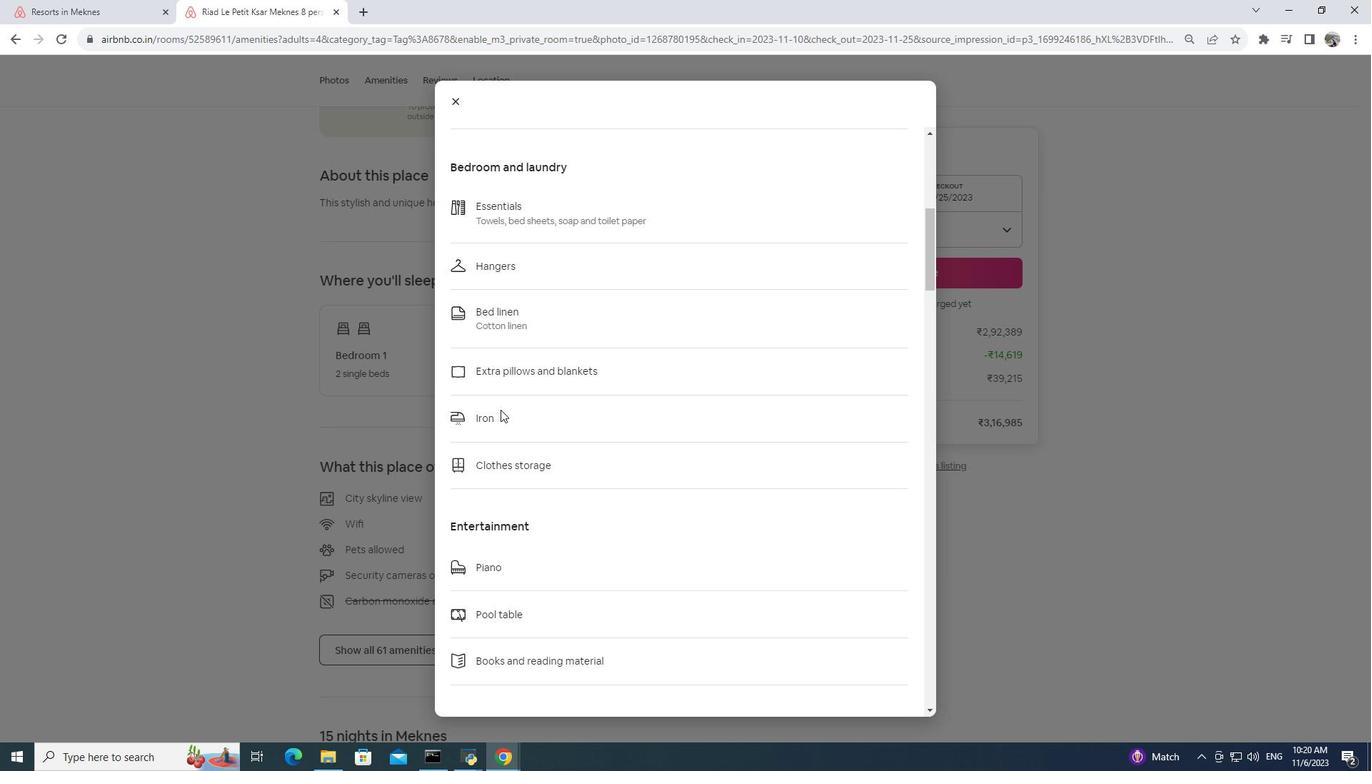 
Action: Mouse scrolled (500, 409) with delta (0, 0)
Screenshot: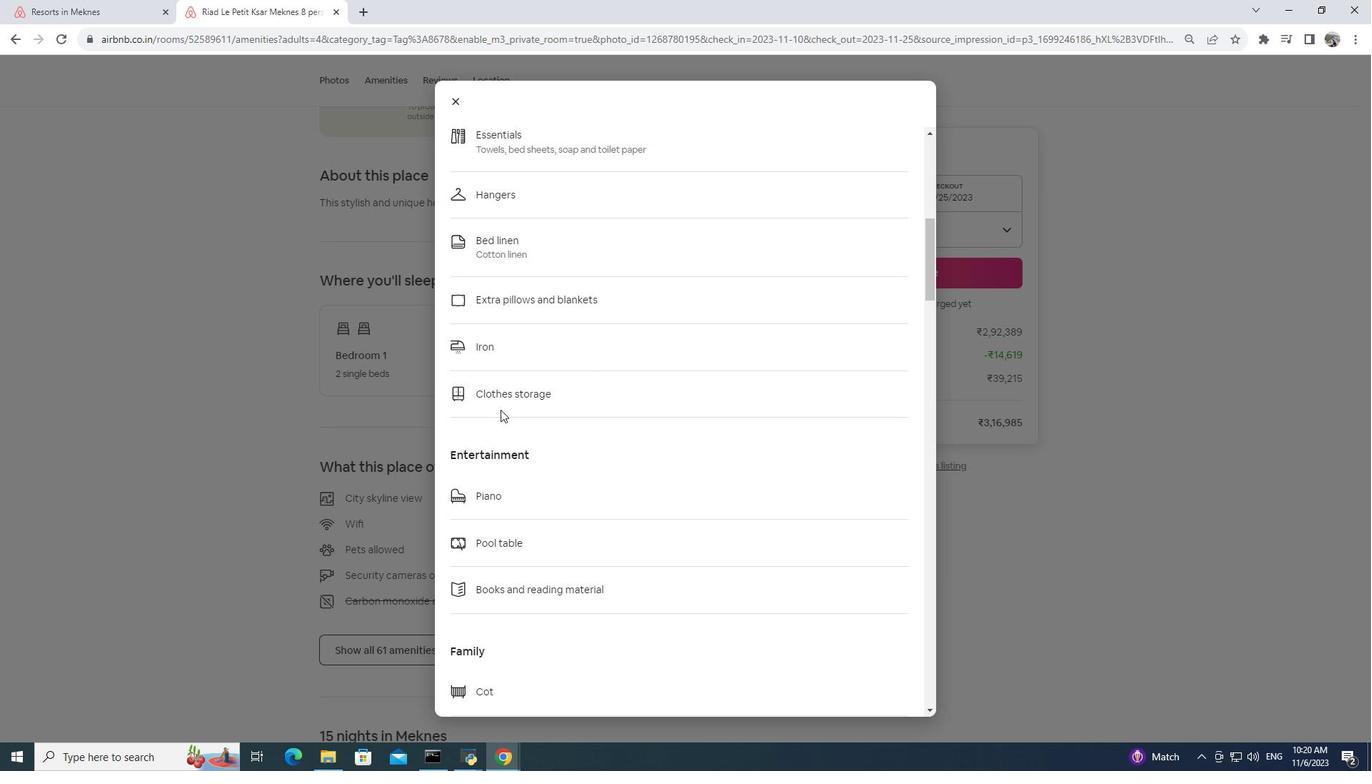 
Action: Mouse scrolled (500, 409) with delta (0, 0)
Screenshot: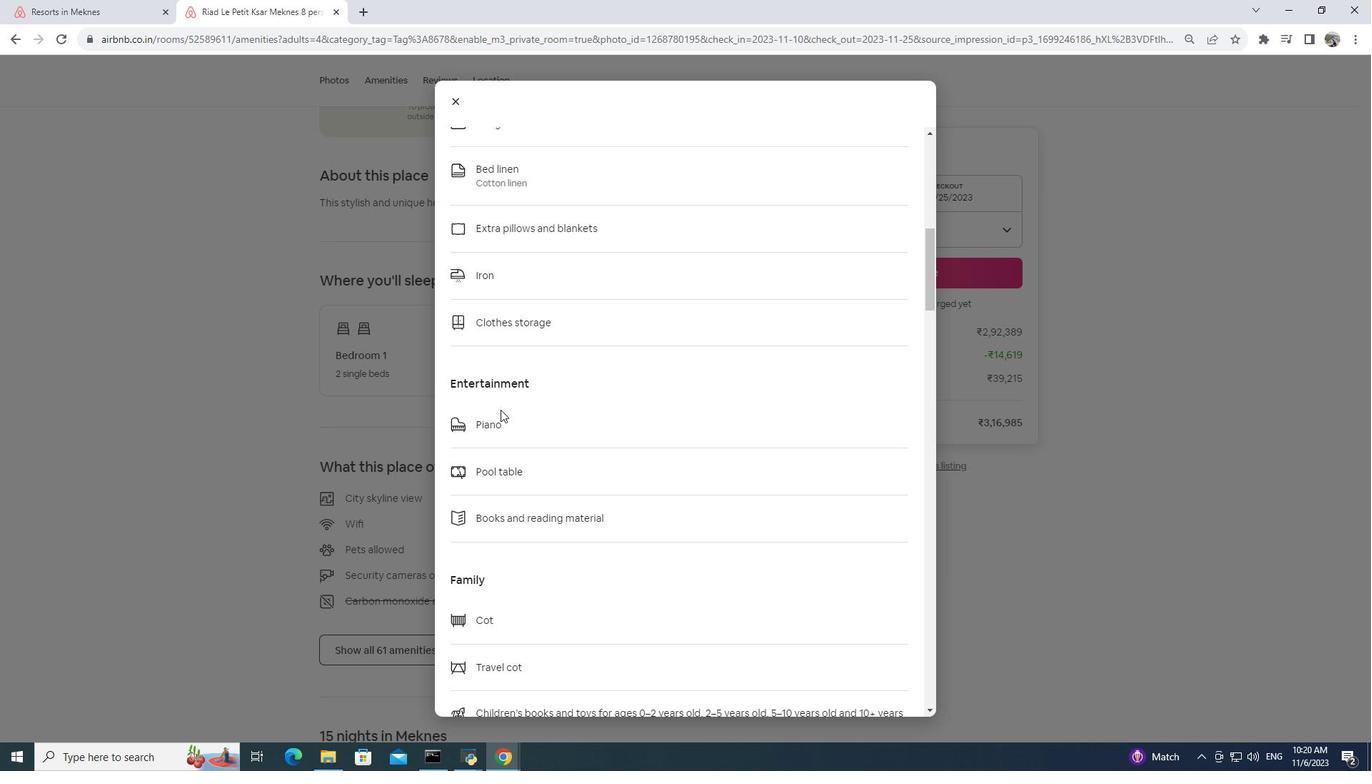 
Action: Mouse scrolled (500, 409) with delta (0, 0)
Screenshot: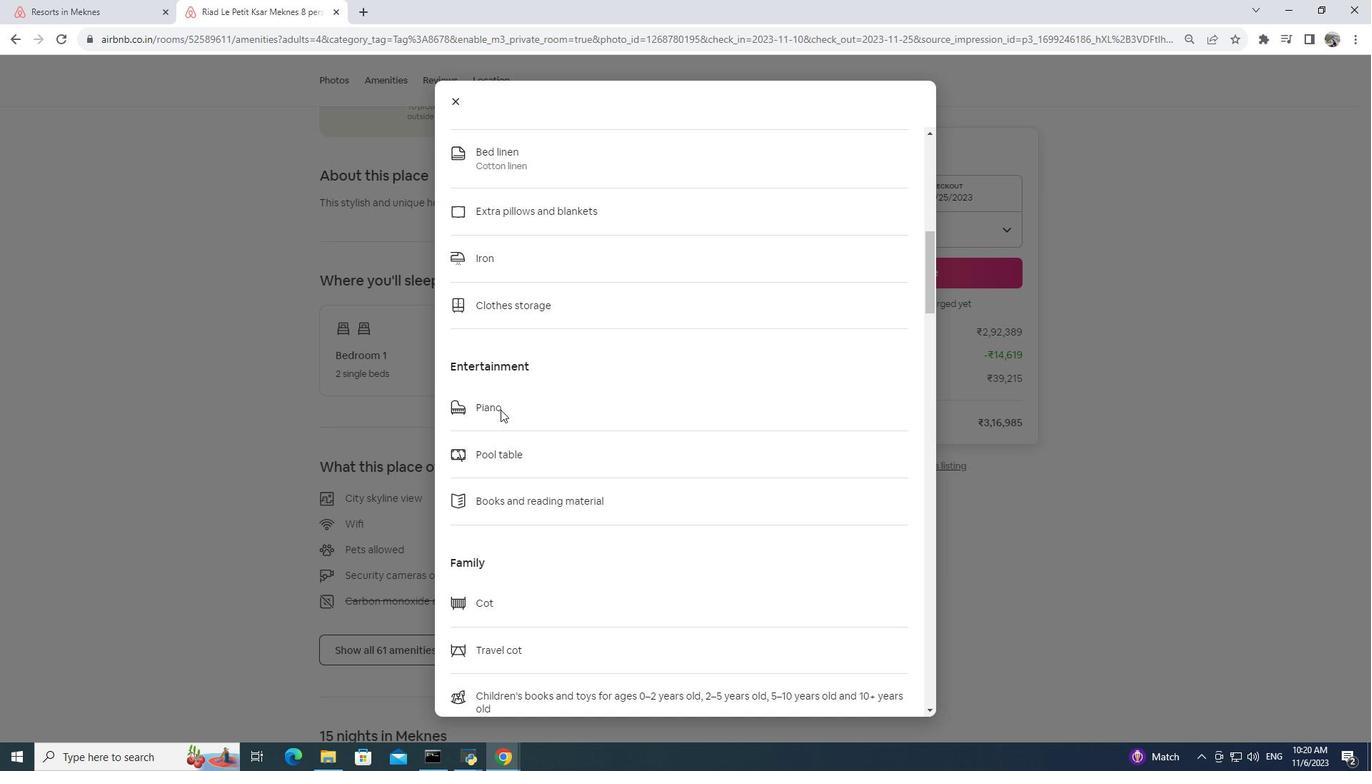 
Action: Mouse scrolled (500, 409) with delta (0, 0)
Screenshot: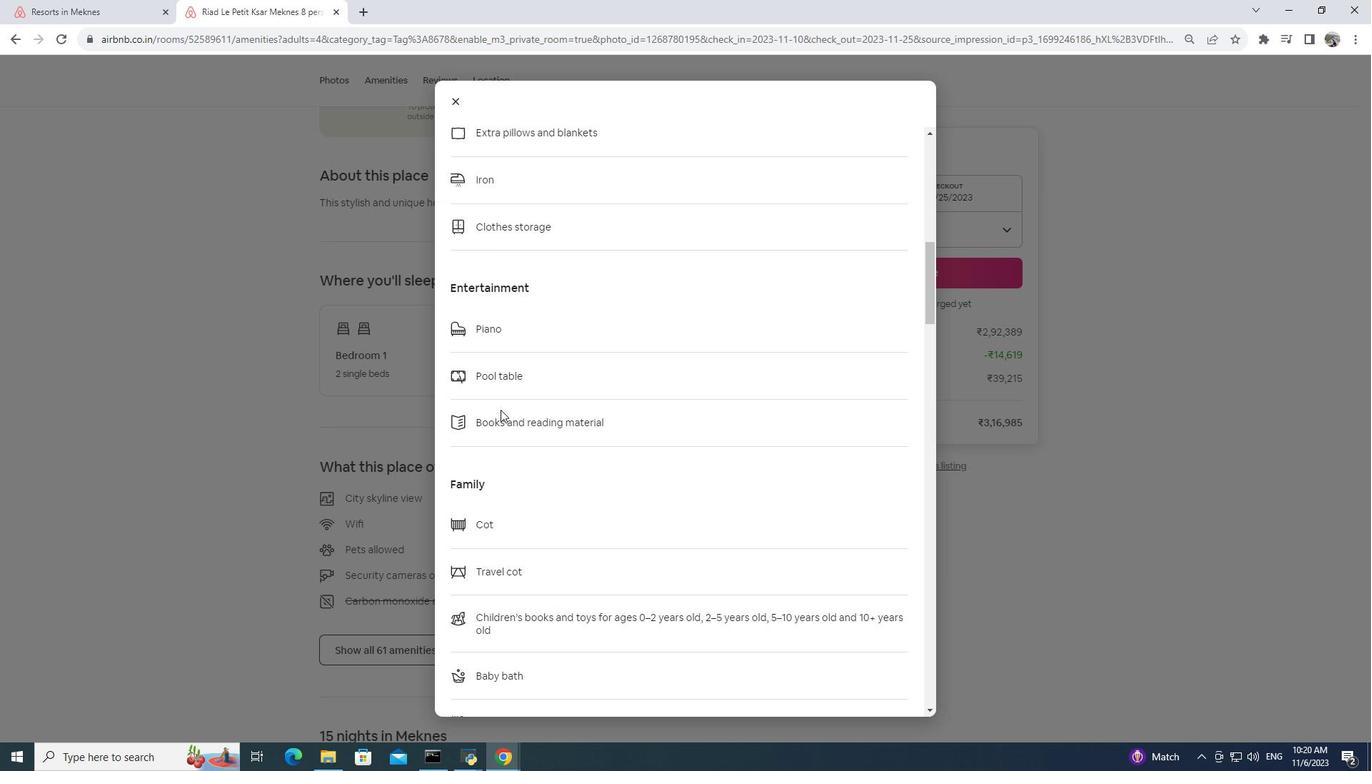 
Action: Mouse moved to (500, 410)
Screenshot: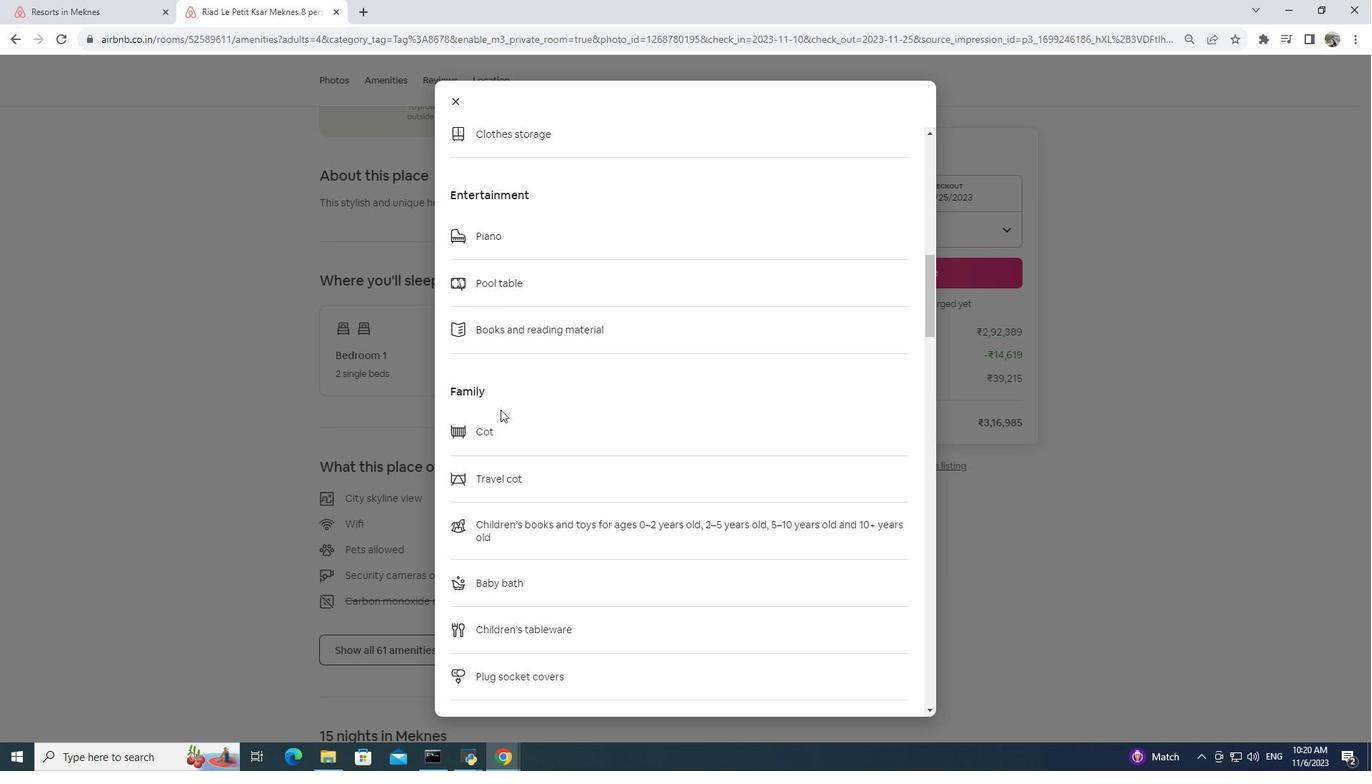 
Action: Mouse scrolled (500, 409) with delta (0, 0)
Screenshot: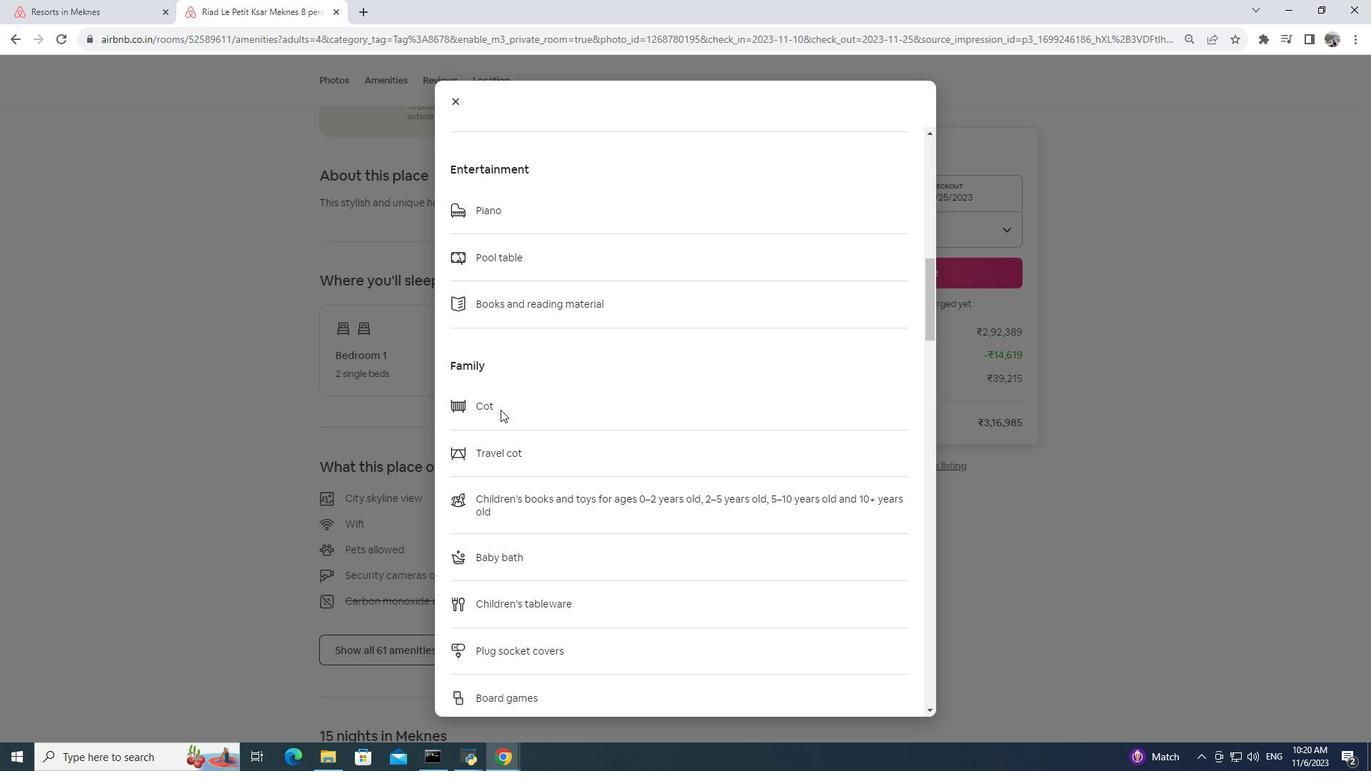 
Action: Mouse scrolled (500, 409) with delta (0, 0)
Screenshot: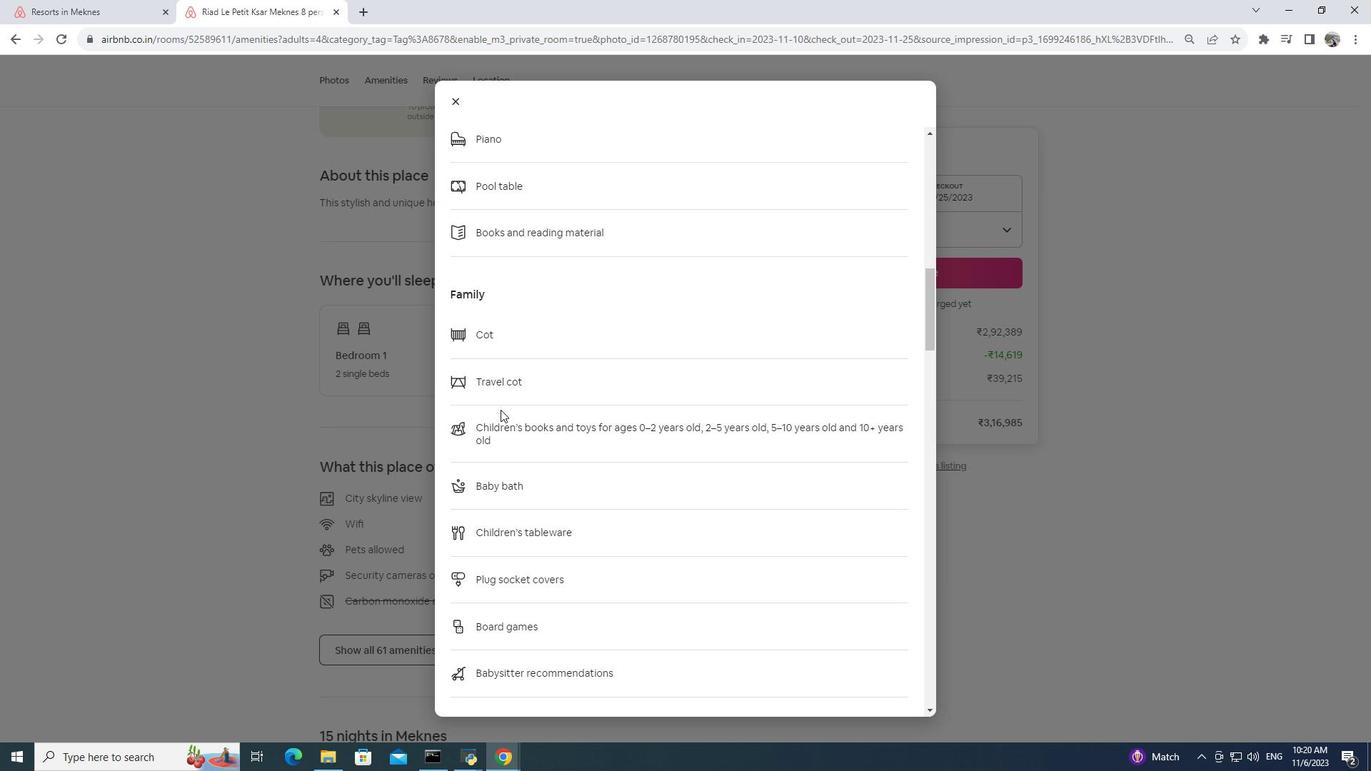 
Action: Mouse scrolled (500, 409) with delta (0, 0)
Screenshot: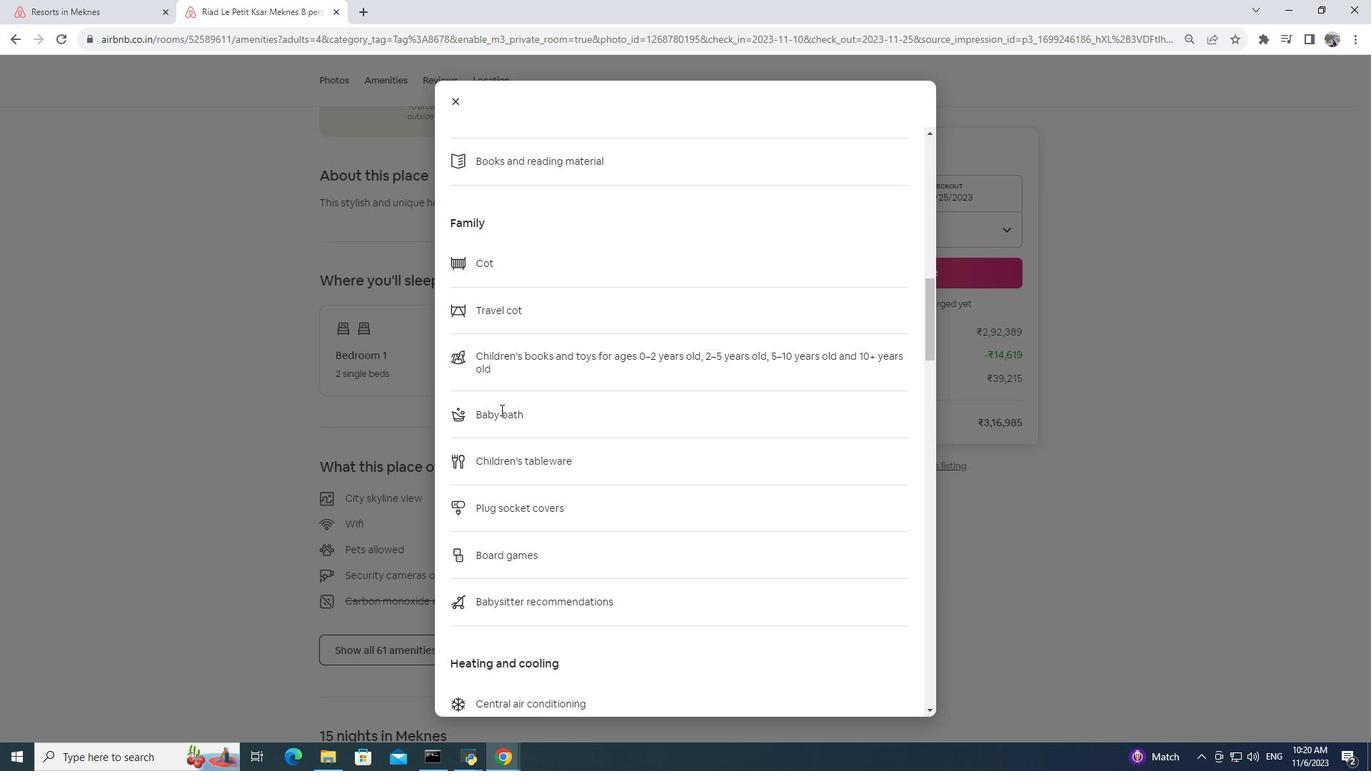 
Action: Mouse scrolled (500, 409) with delta (0, 0)
Screenshot: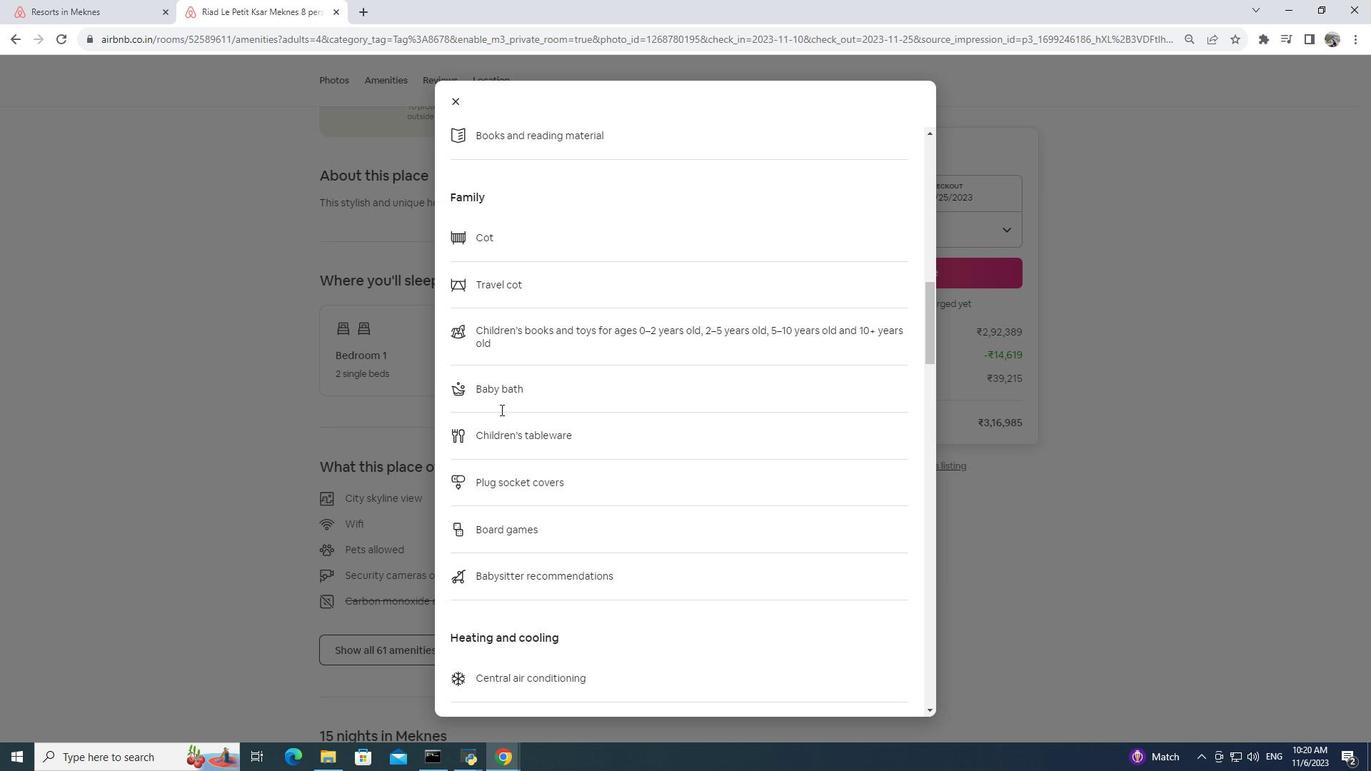 
Action: Mouse moved to (500, 412)
Screenshot: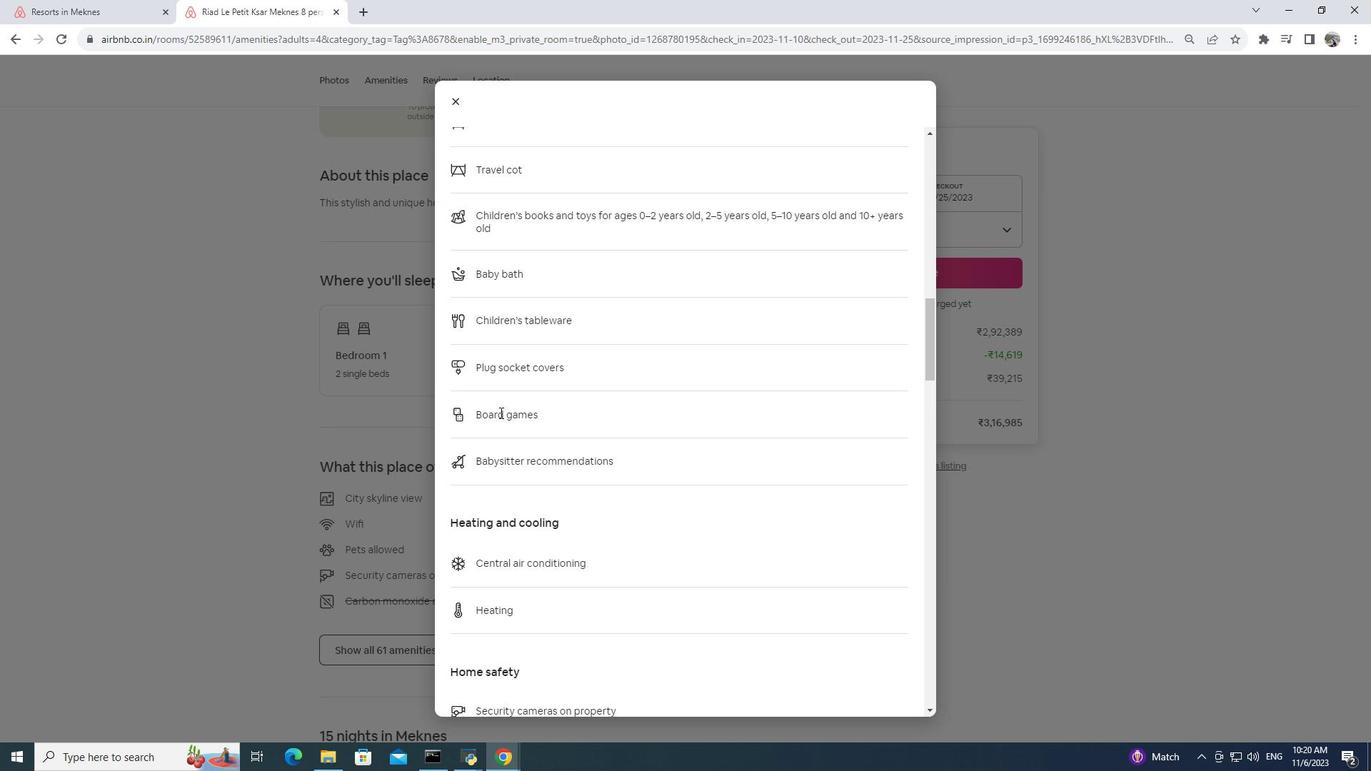 
Action: Mouse scrolled (500, 412) with delta (0, 0)
Screenshot: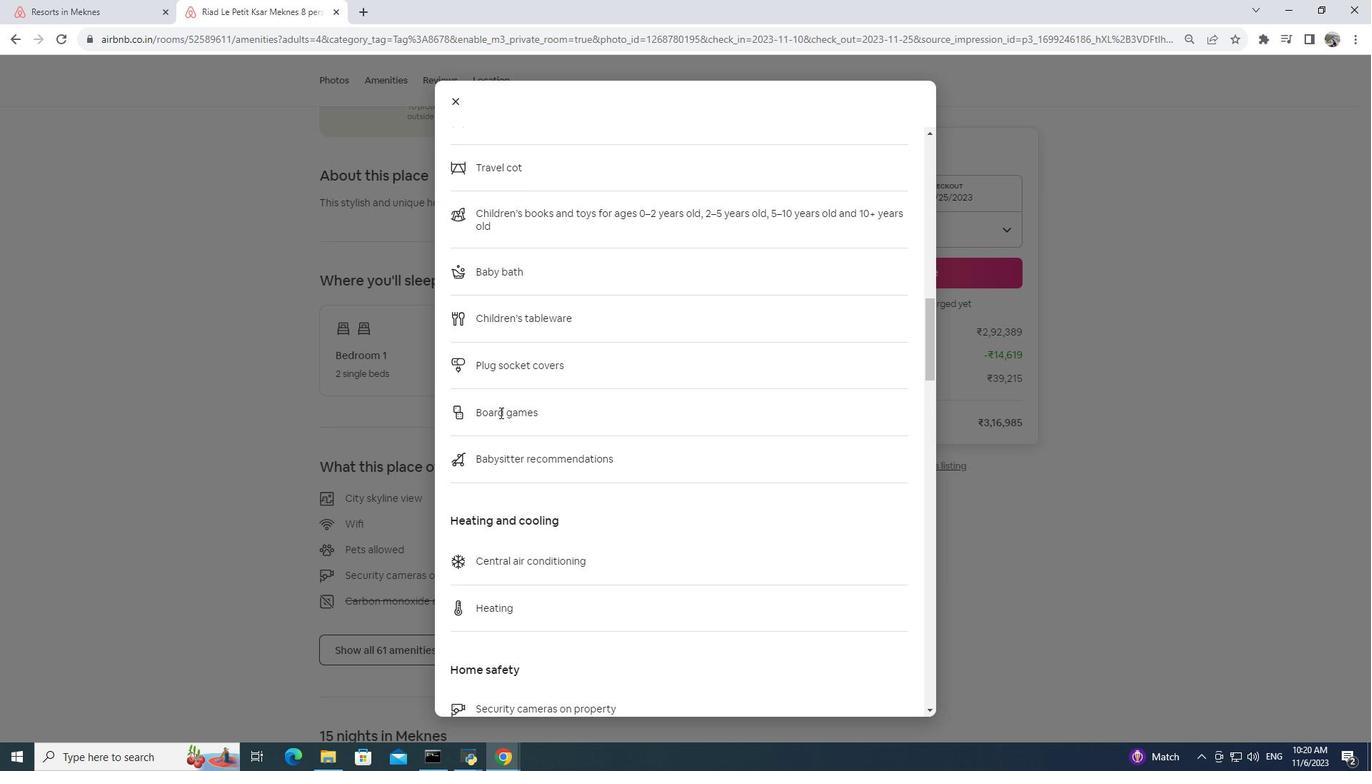 
Action: Mouse scrolled (500, 412) with delta (0, 0)
Screenshot: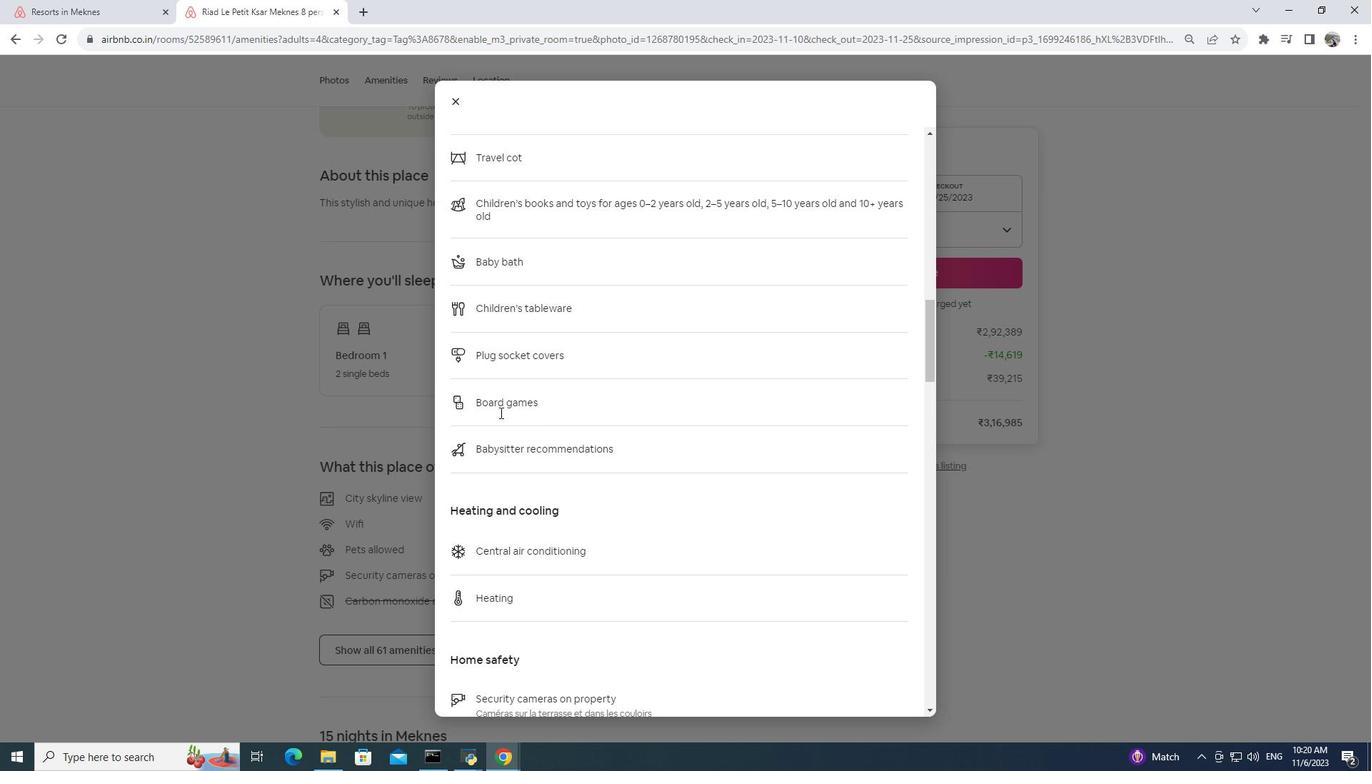 
Action: Mouse scrolled (500, 412) with delta (0, 0)
Screenshot: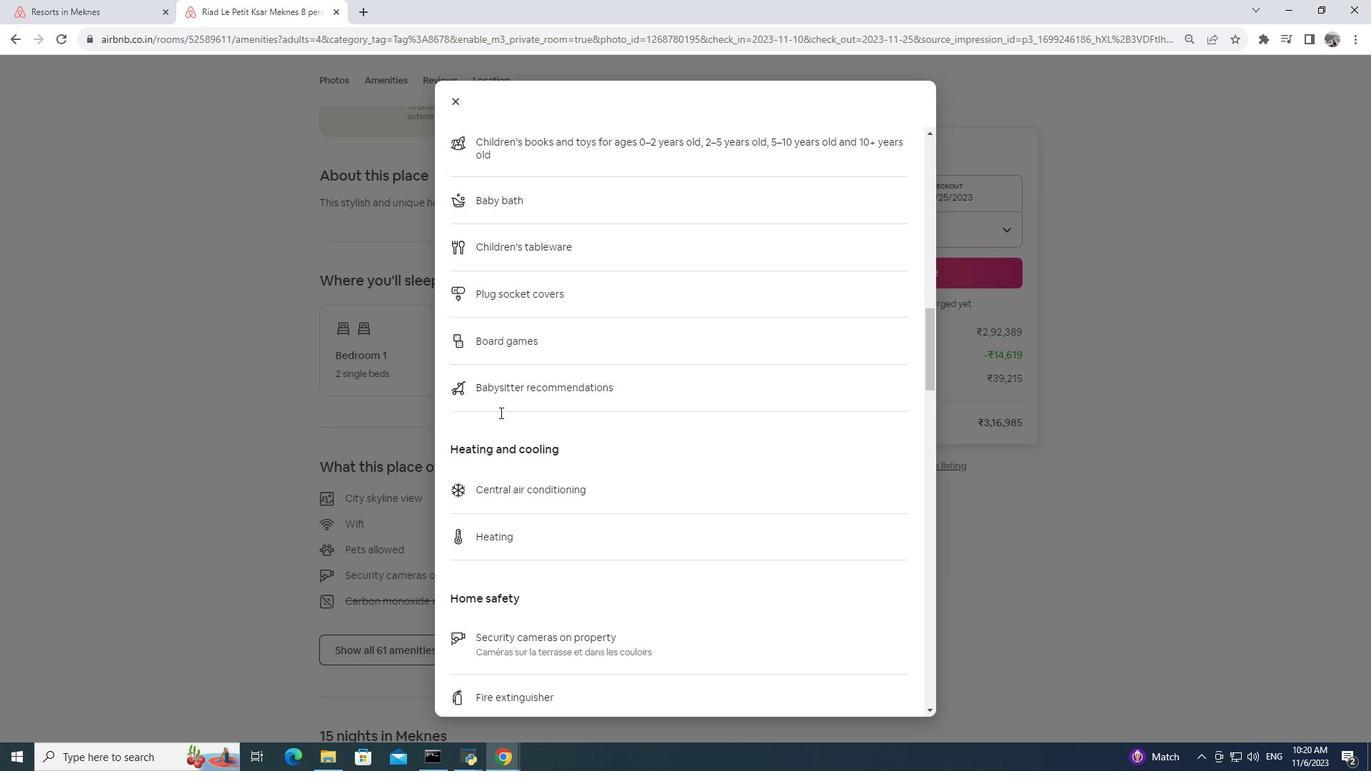 
Action: Mouse scrolled (500, 412) with delta (0, 0)
Screenshot: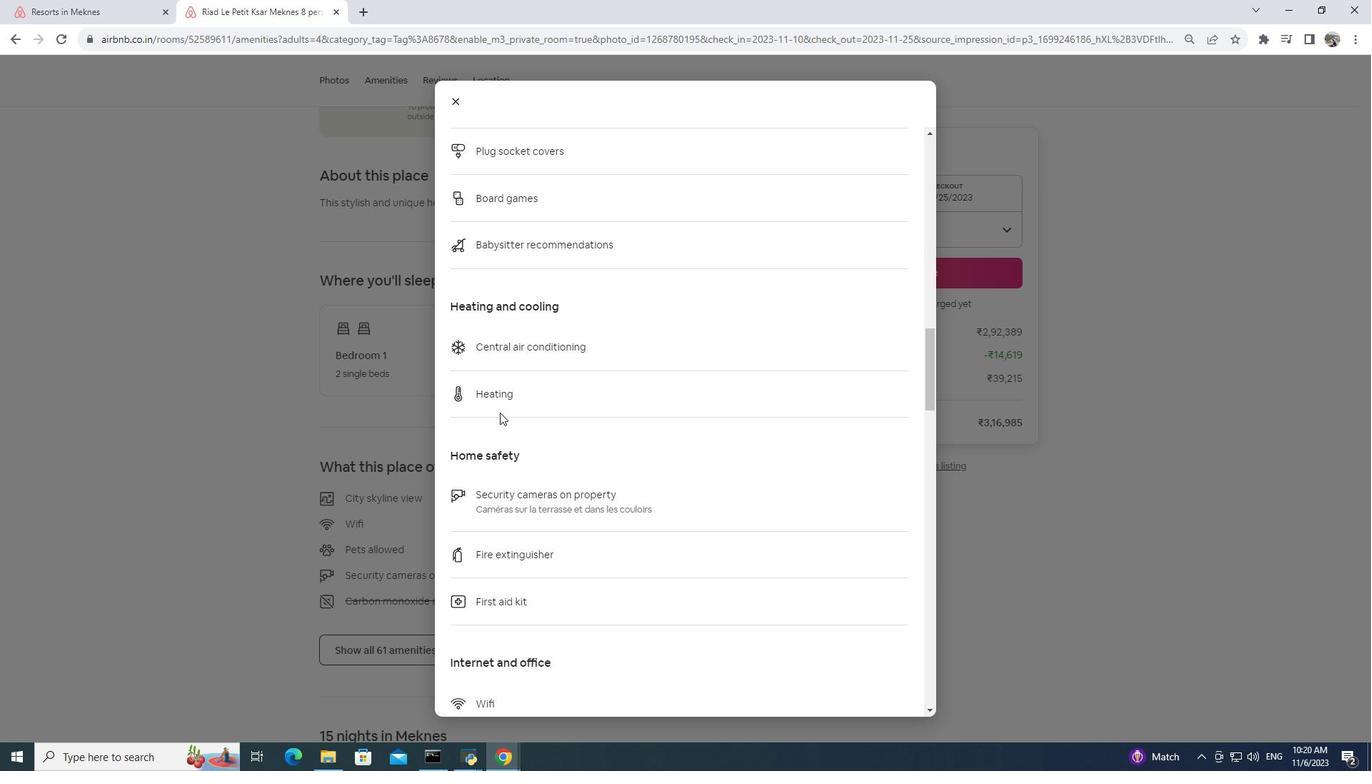 
Action: Mouse scrolled (500, 412) with delta (0, 0)
Screenshot: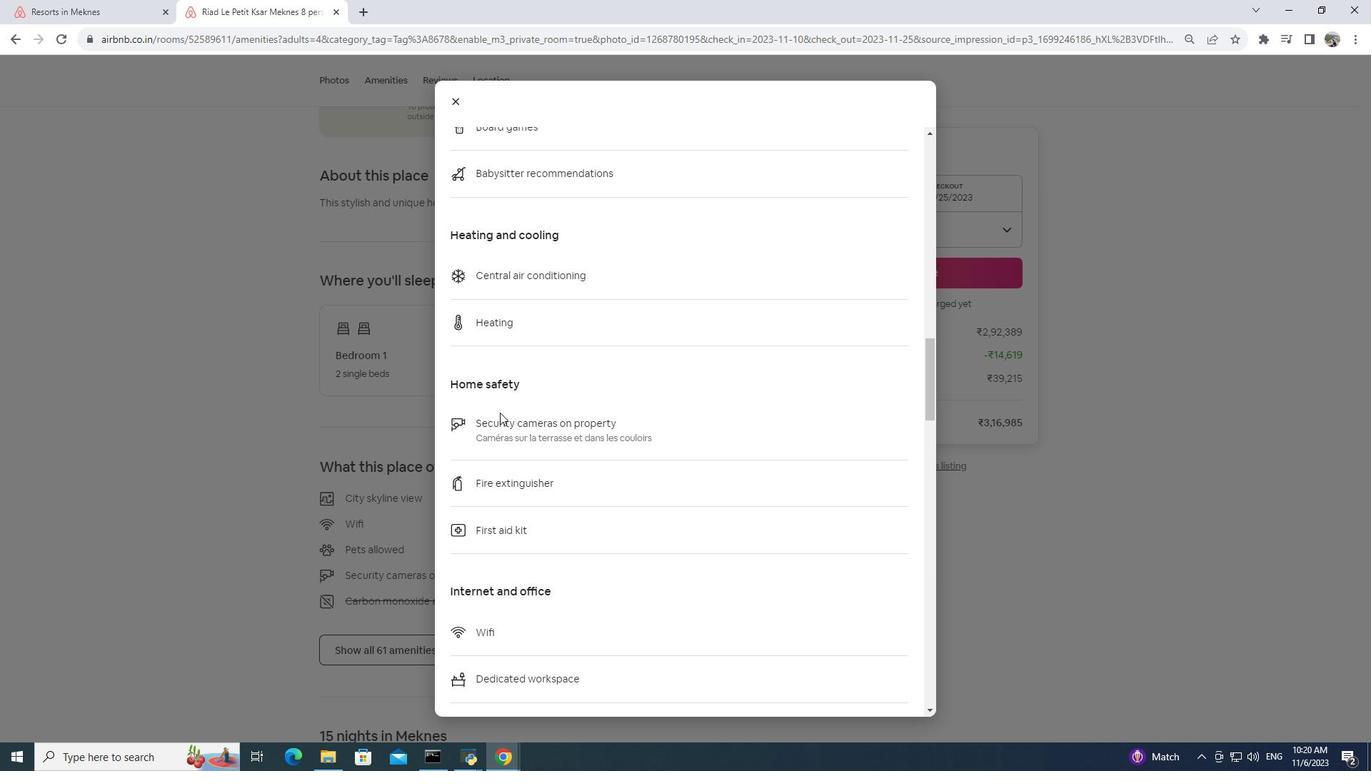 
Action: Mouse scrolled (500, 412) with delta (0, 0)
Screenshot: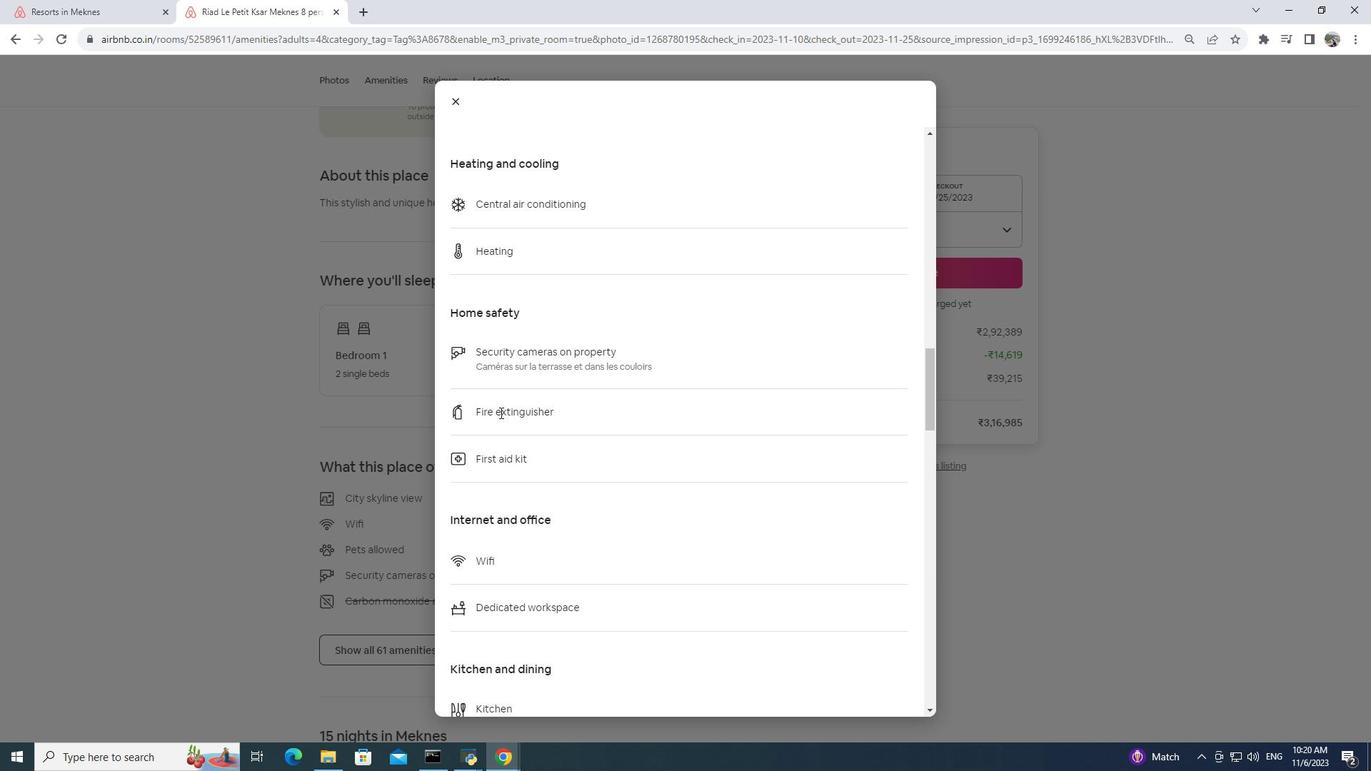 
Action: Mouse scrolled (500, 412) with delta (0, 0)
Screenshot: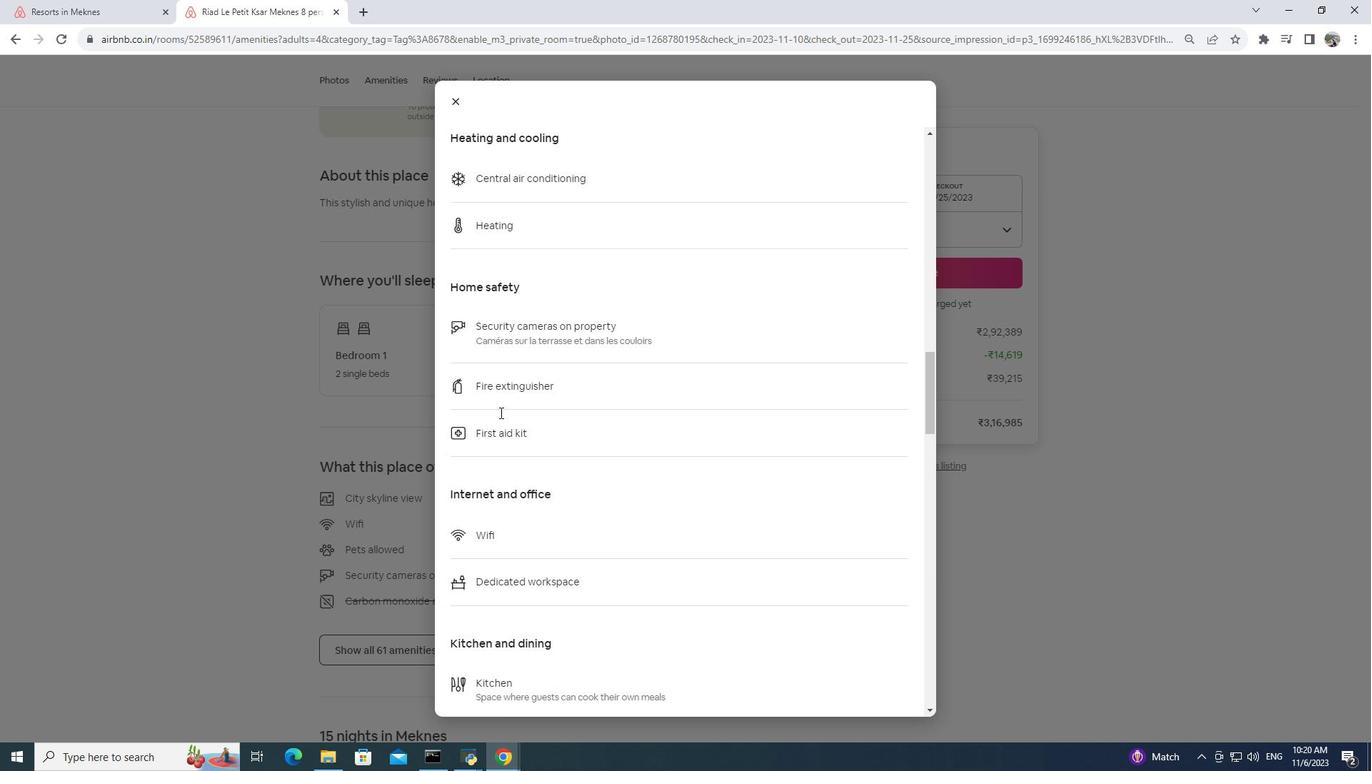 
Action: Mouse scrolled (500, 412) with delta (0, 0)
Screenshot: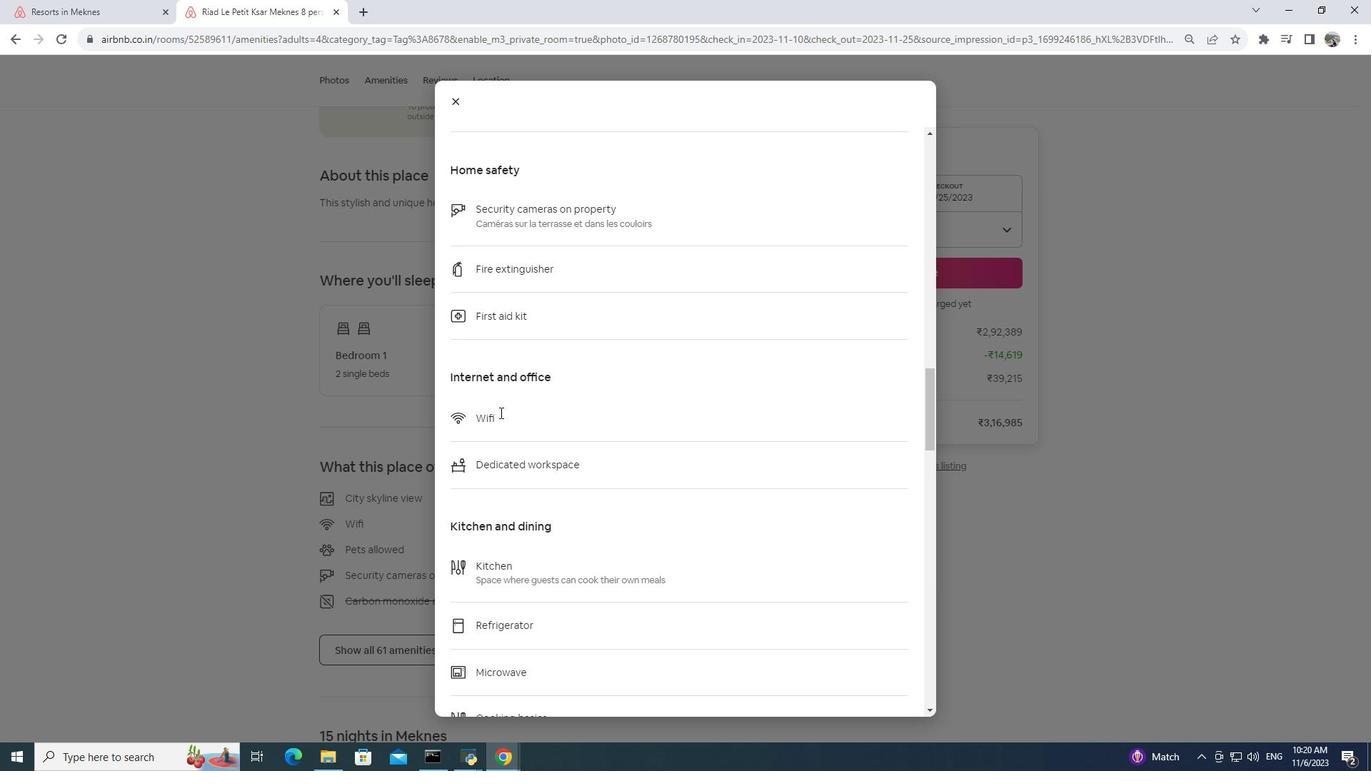 
Action: Mouse moved to (512, 361)
Screenshot: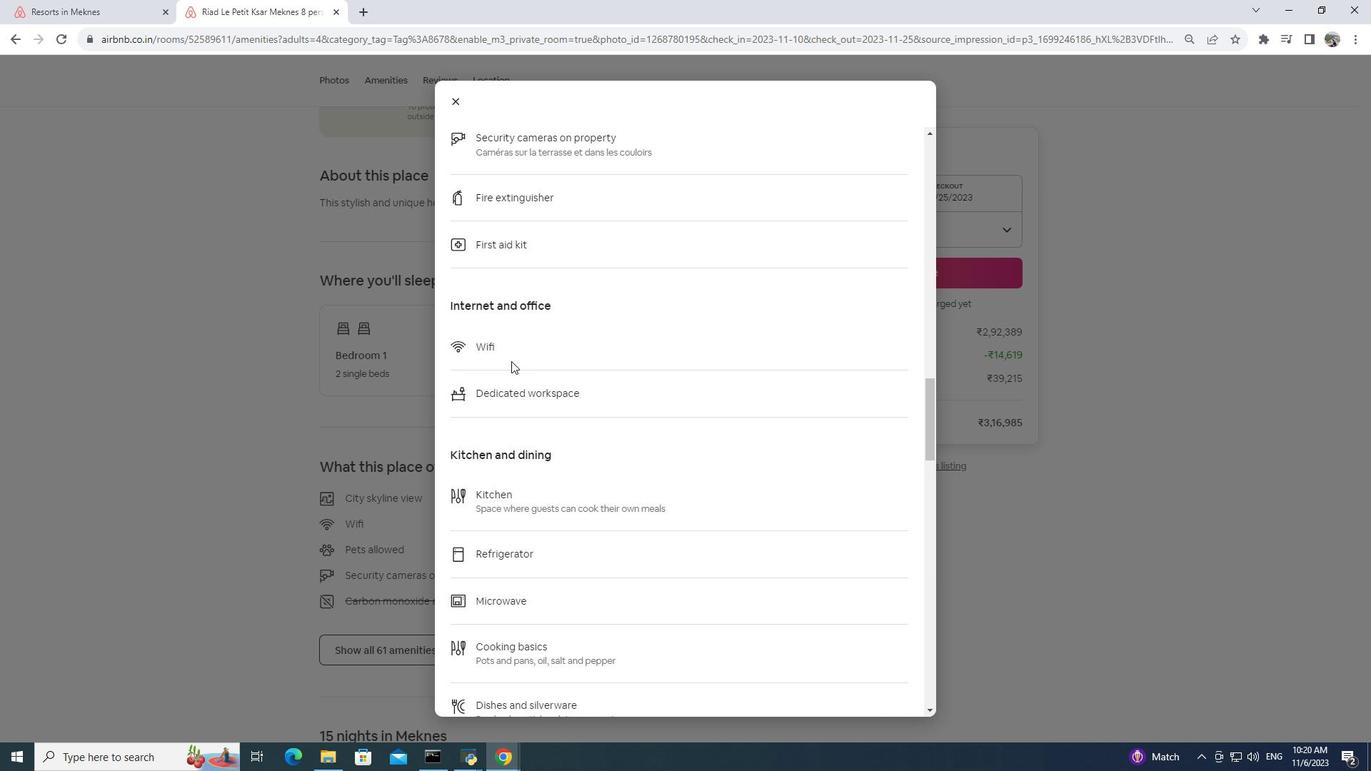 
Action: Mouse scrolled (512, 360) with delta (0, 0)
Screenshot: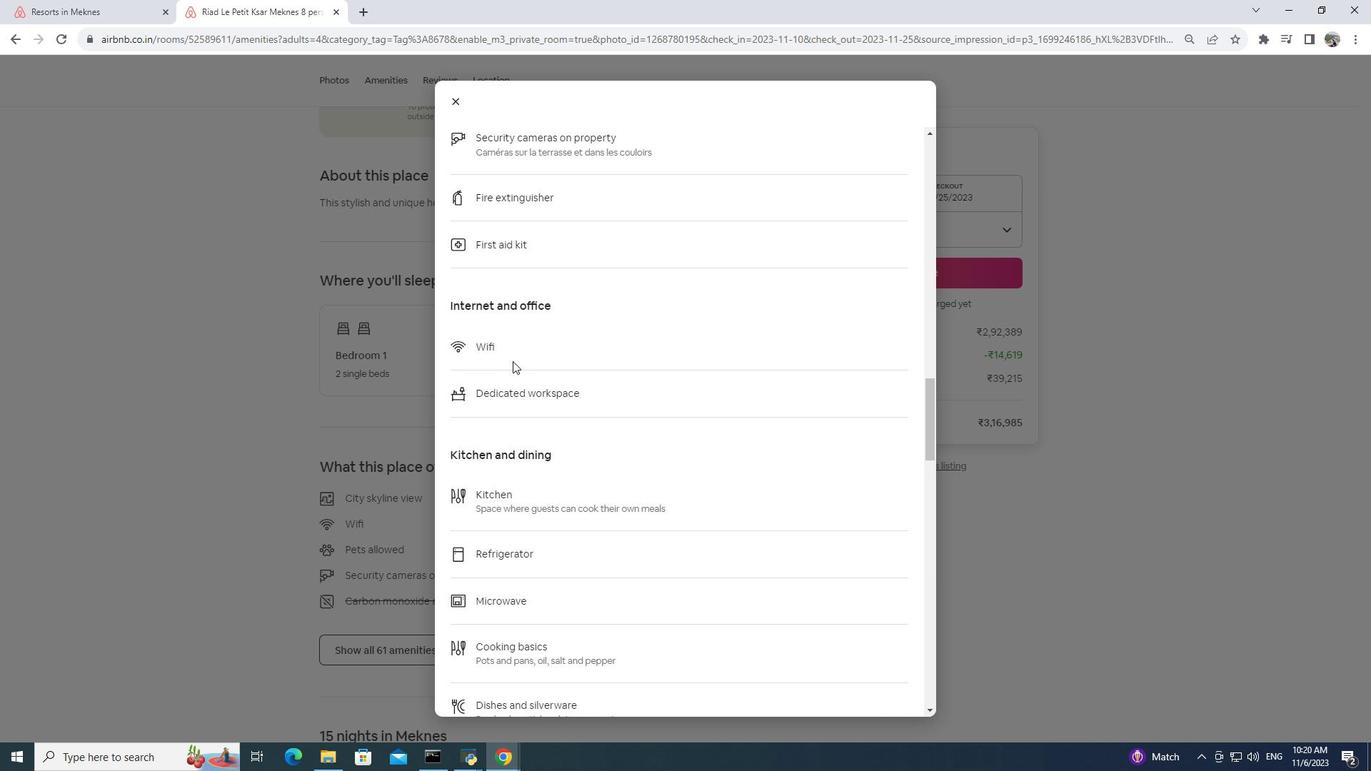 
Action: Mouse scrolled (512, 360) with delta (0, 0)
Screenshot: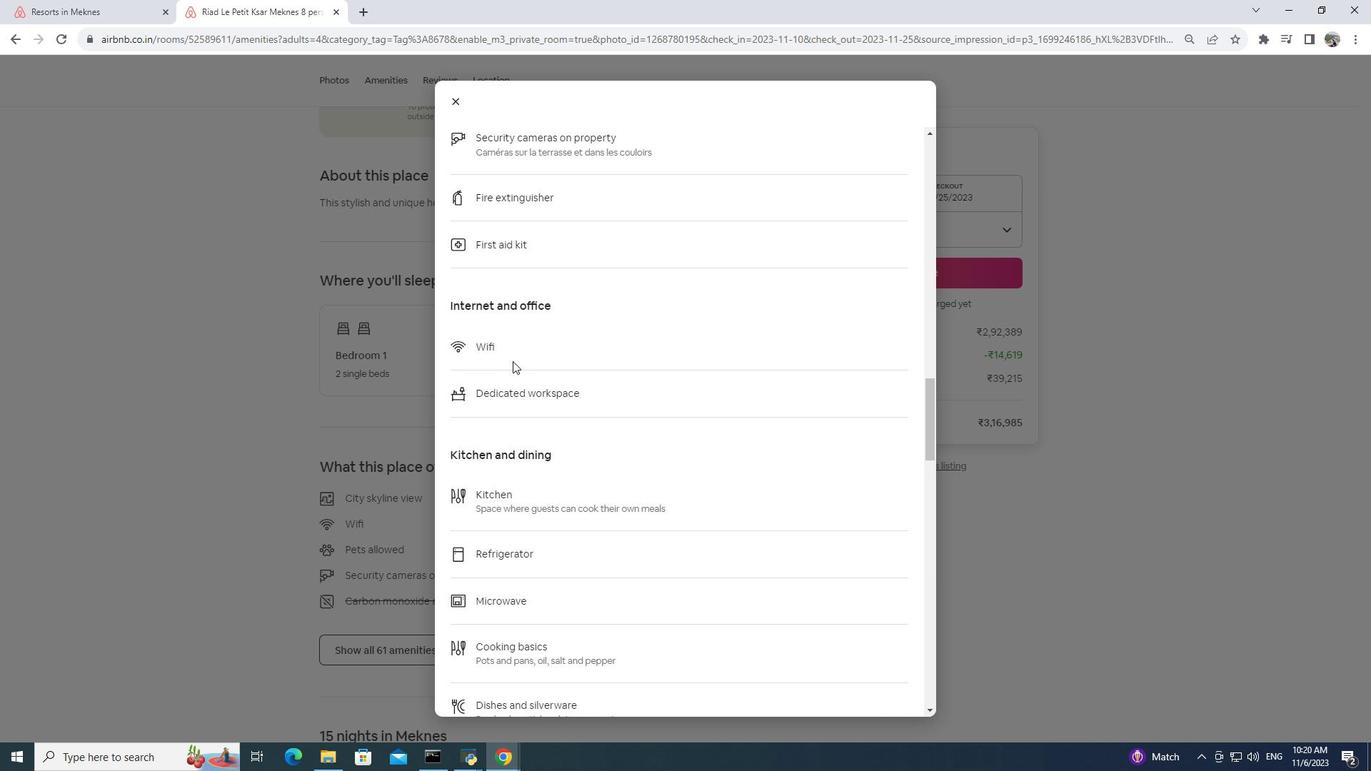
Action: Mouse scrolled (512, 360) with delta (0, 0)
Screenshot: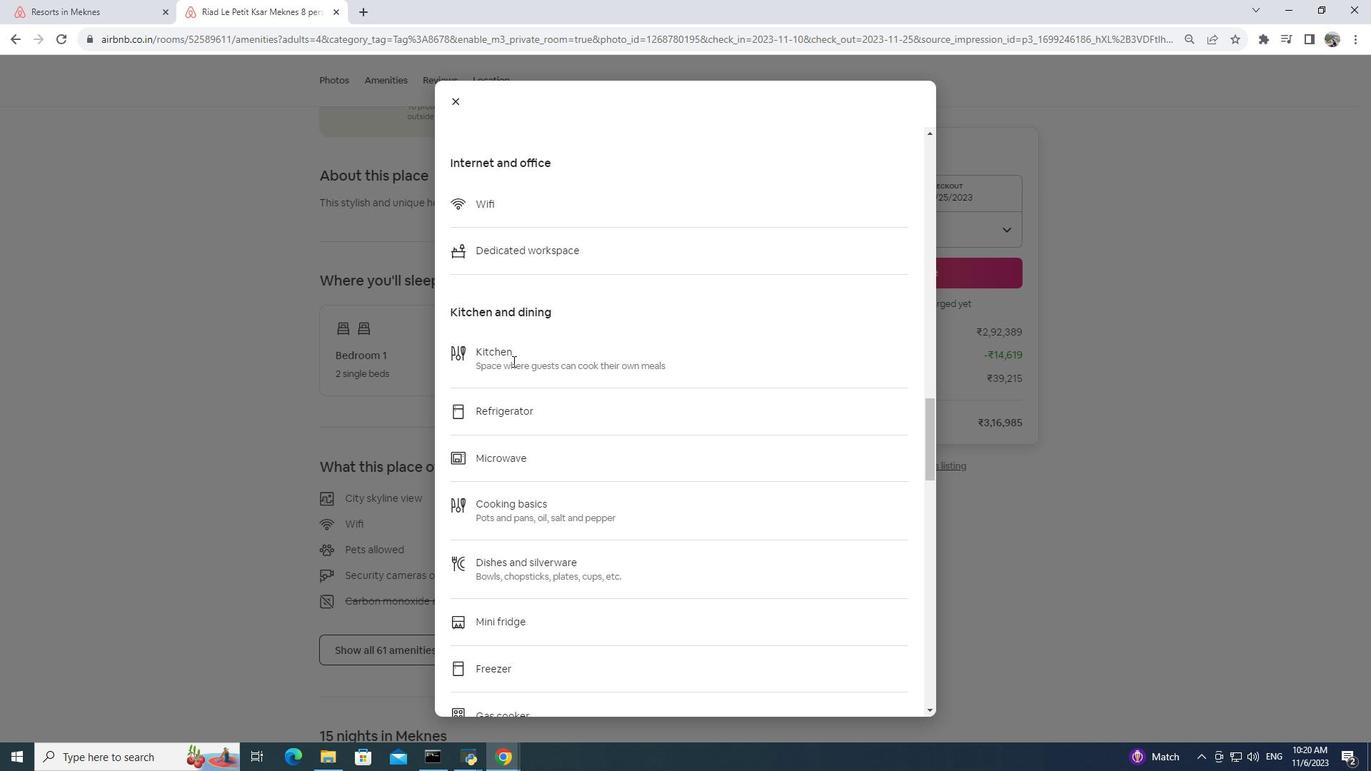 
Action: Mouse scrolled (512, 360) with delta (0, 0)
Screenshot: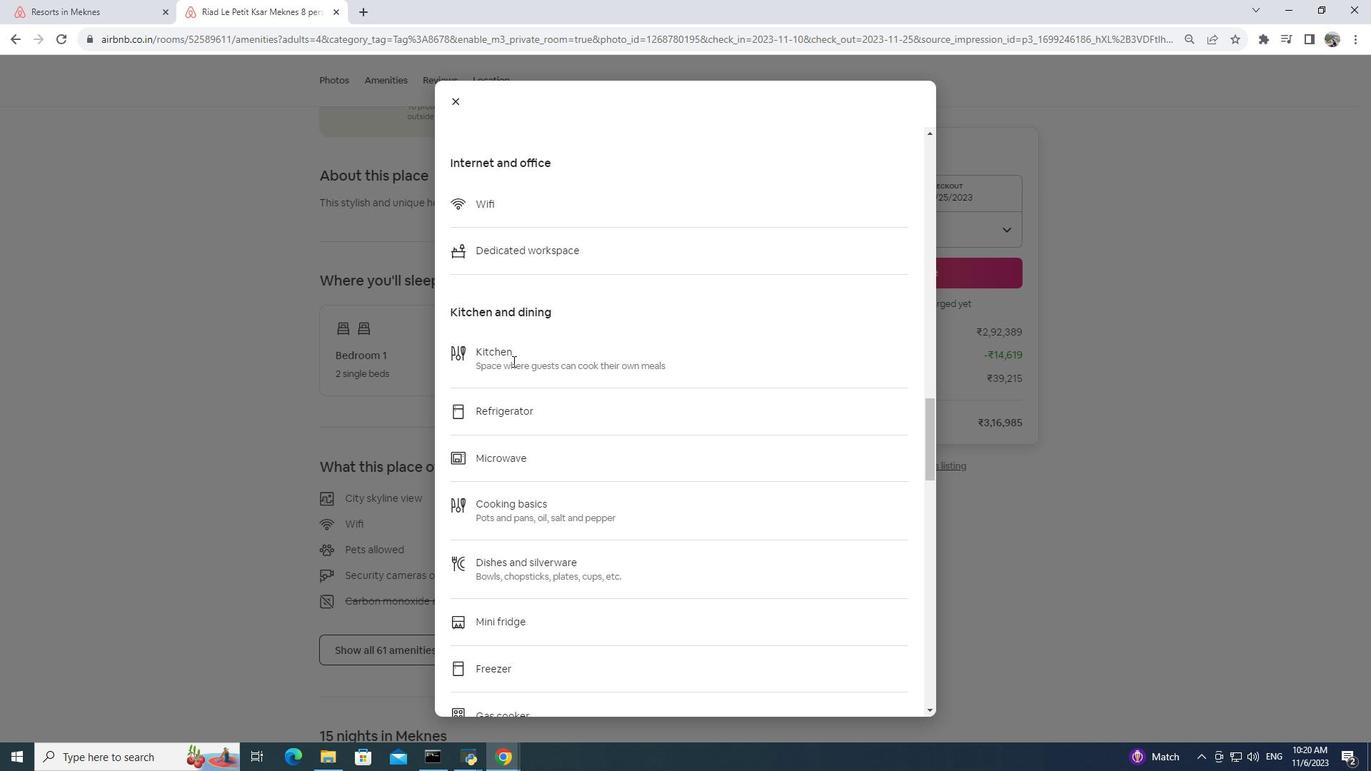 
Action: Mouse scrolled (512, 360) with delta (0, 0)
Screenshot: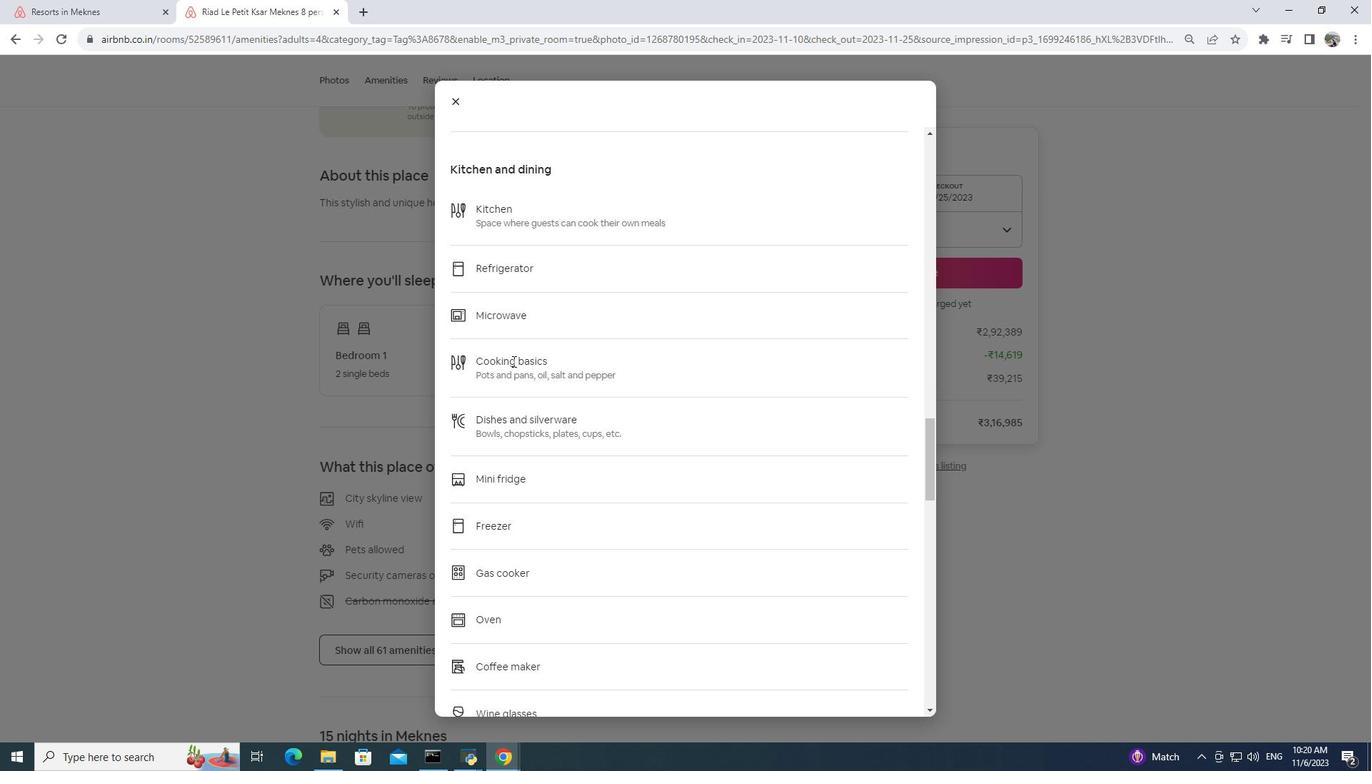 
Action: Mouse scrolled (512, 360) with delta (0, 0)
Screenshot: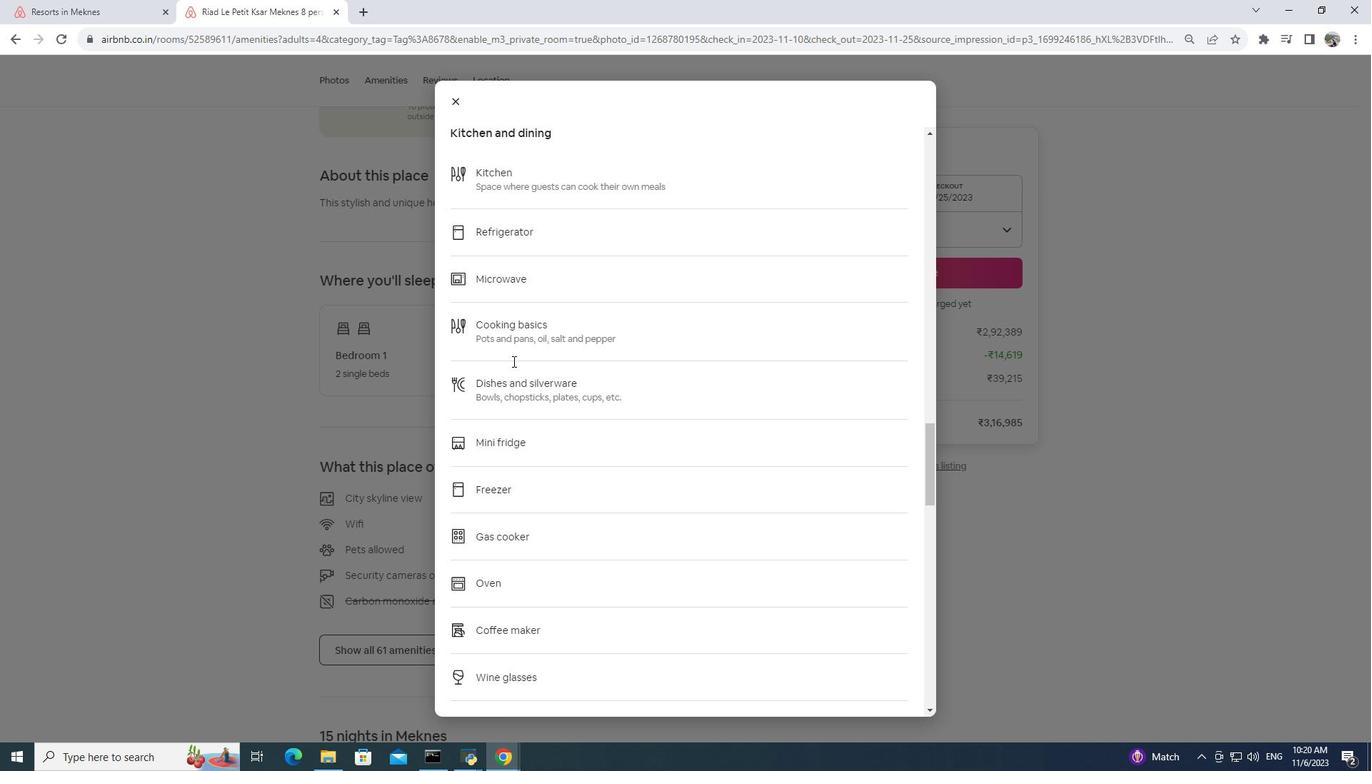 
Action: Mouse scrolled (512, 360) with delta (0, 0)
Screenshot: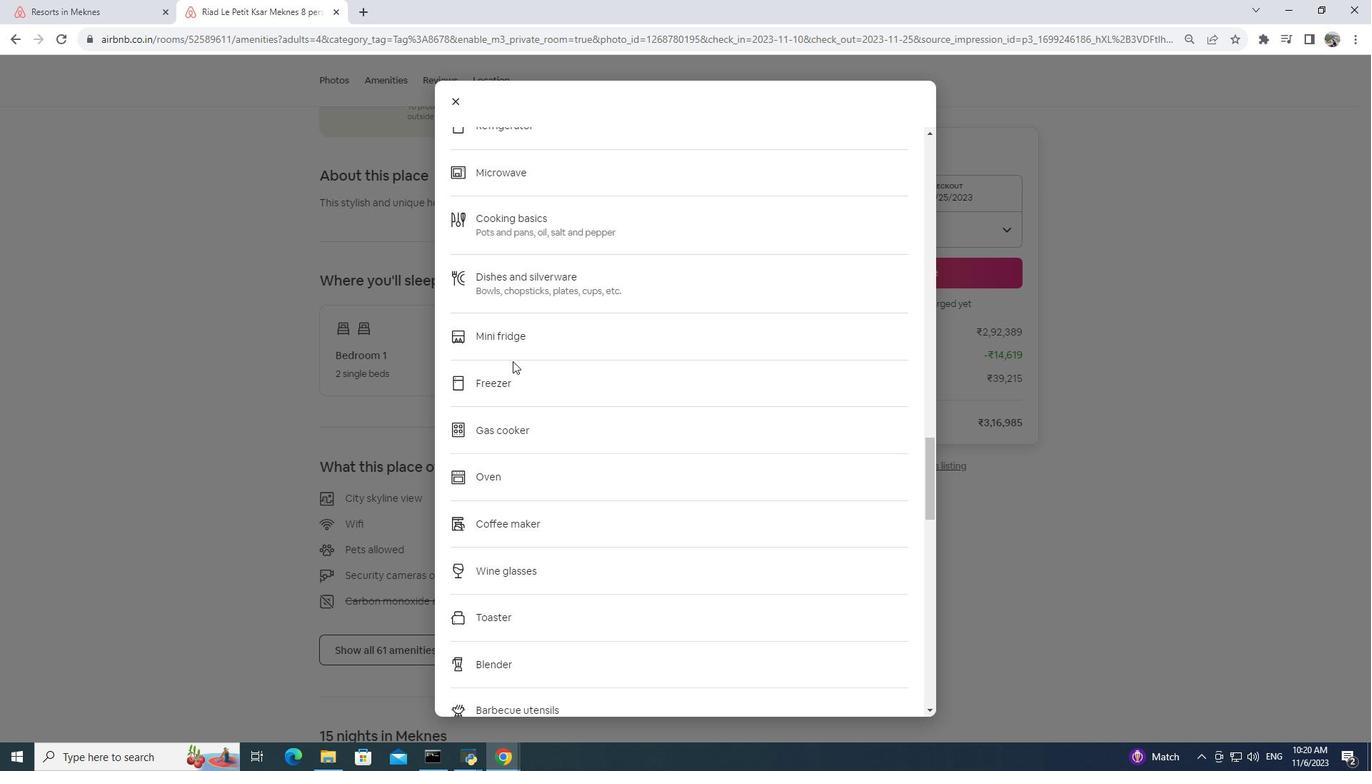 
Action: Mouse scrolled (512, 360) with delta (0, 0)
Screenshot: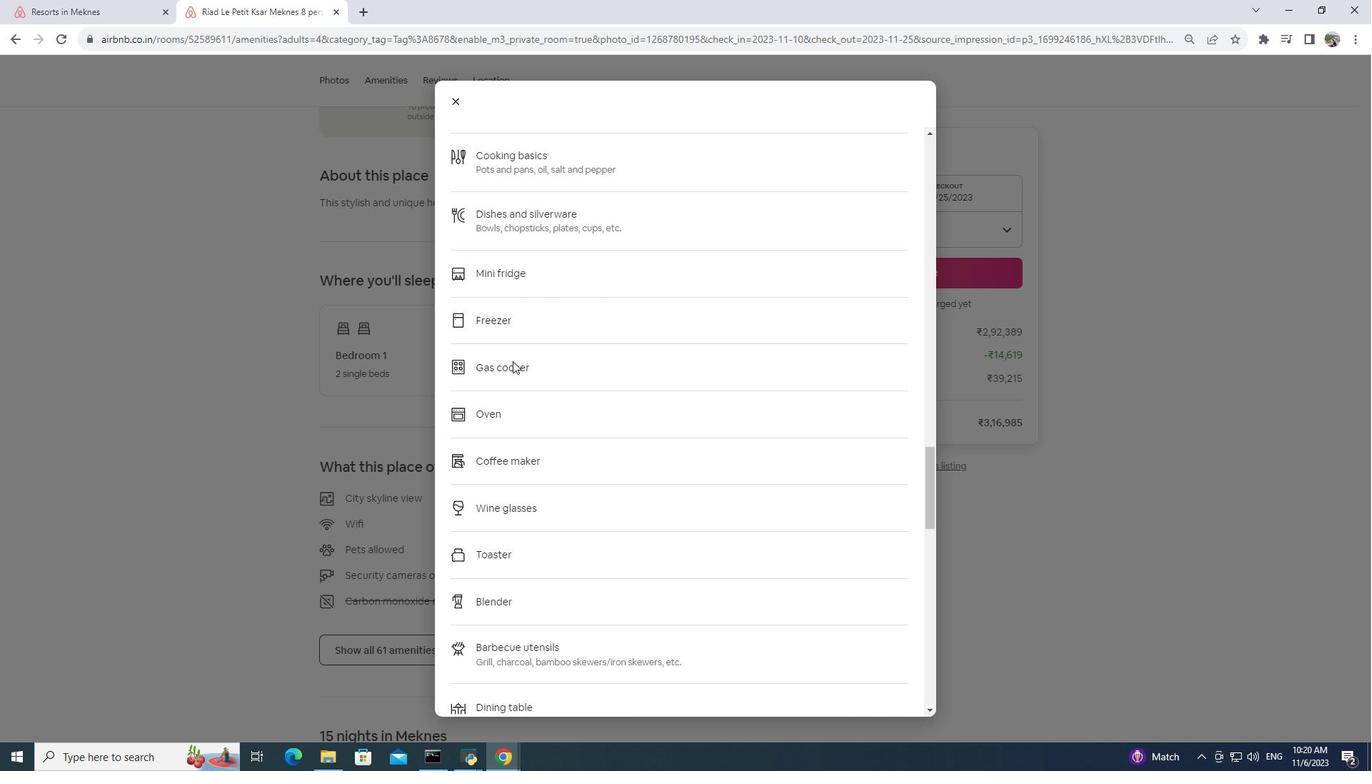 
Action: Mouse scrolled (512, 360) with delta (0, 0)
Screenshot: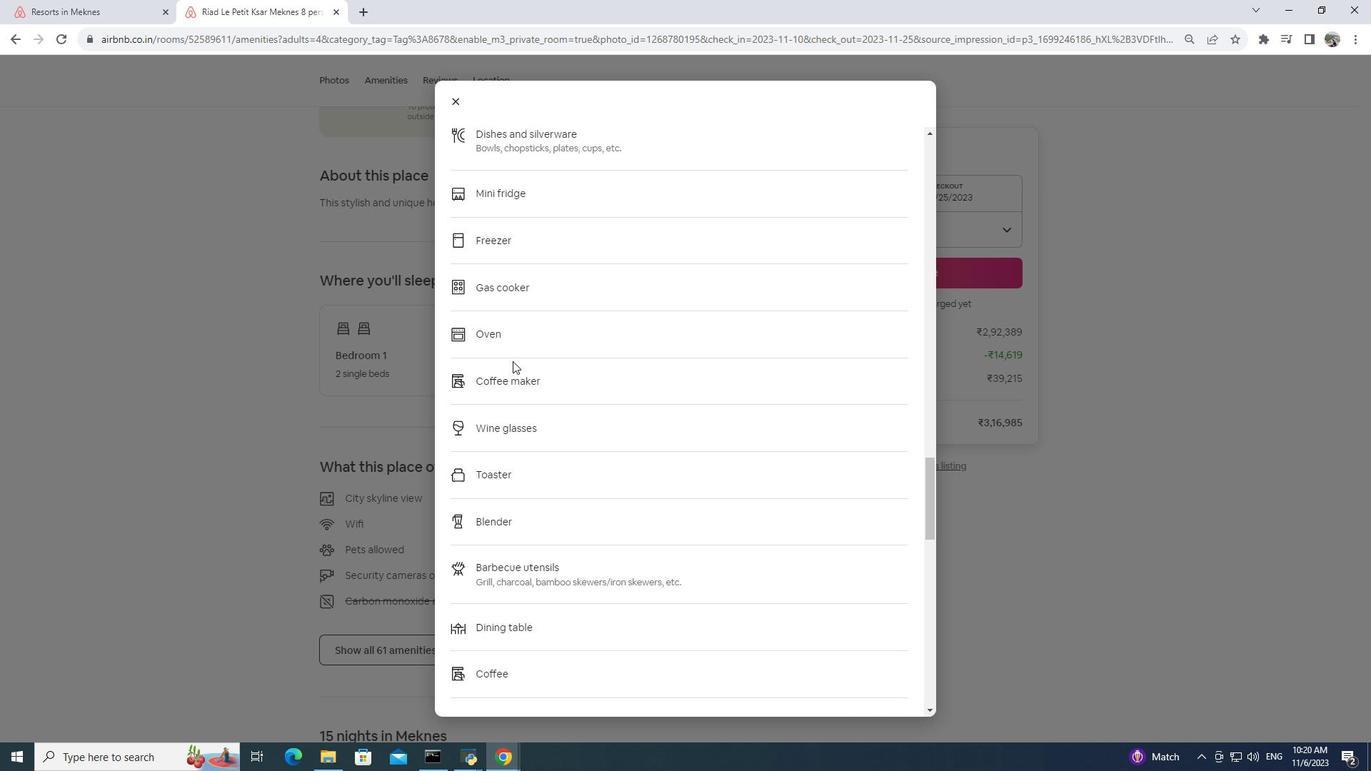 
Action: Mouse scrolled (512, 360) with delta (0, 0)
Screenshot: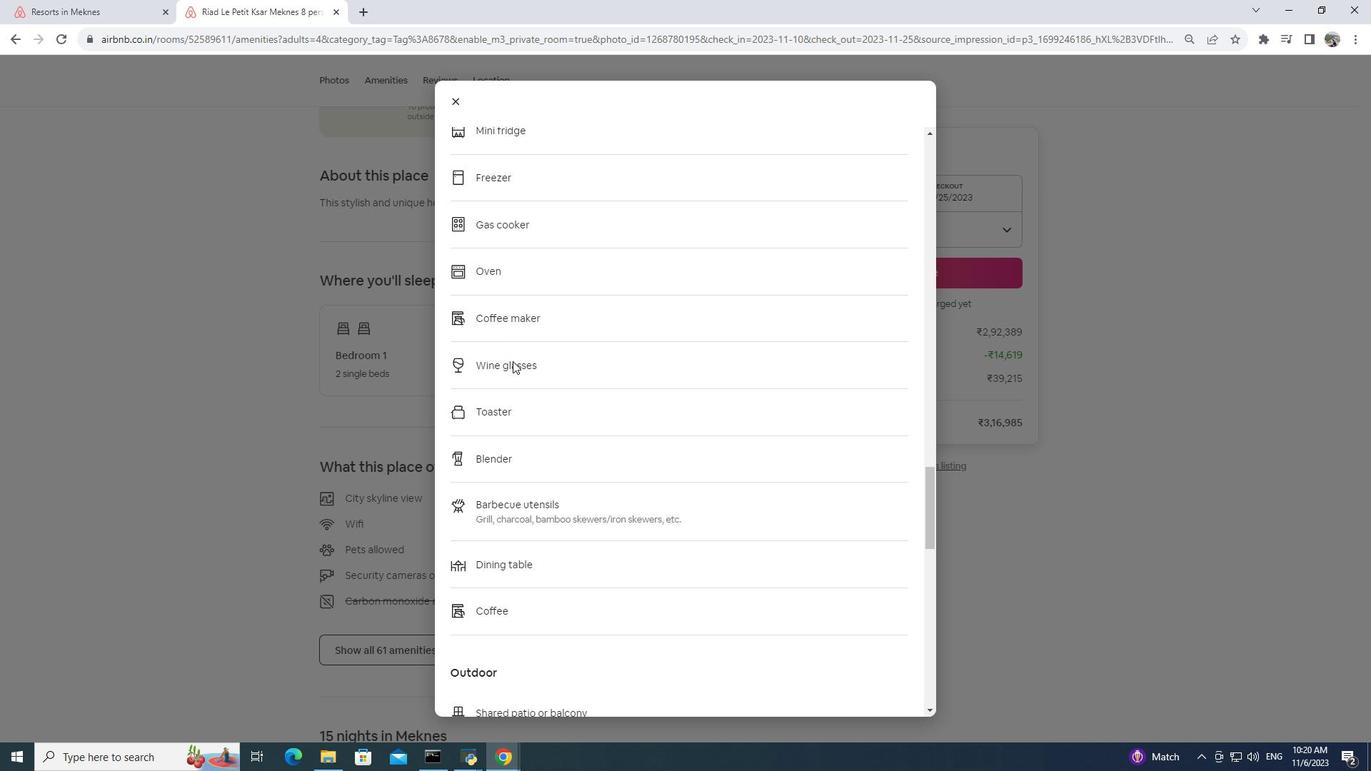
Action: Mouse scrolled (512, 360) with delta (0, 0)
